 Task: Create a climate change business presentation template. climate change problem set.
Action: Mouse moved to (546, 239)
Screenshot: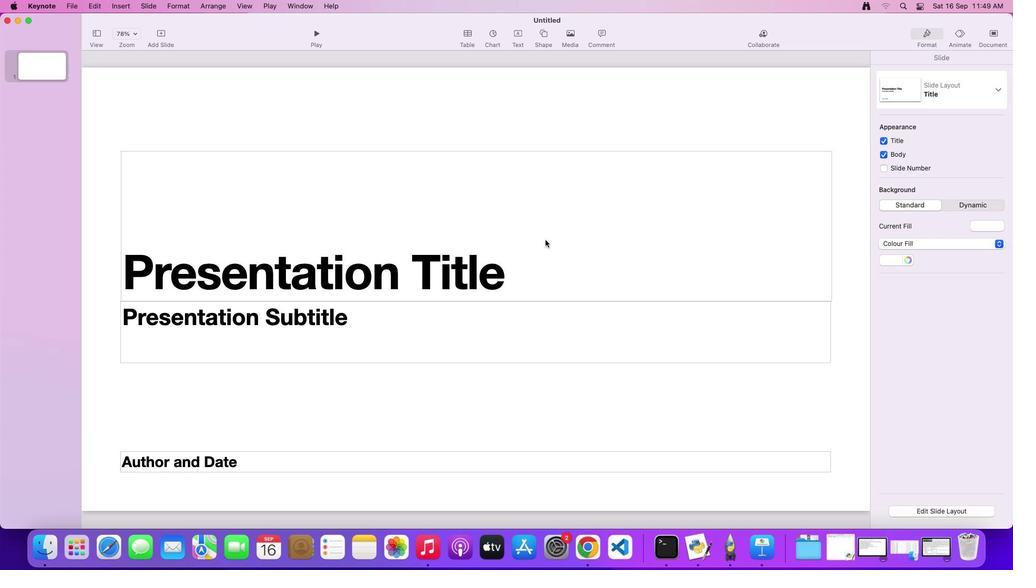 
Action: Mouse pressed left at (546, 239)
Screenshot: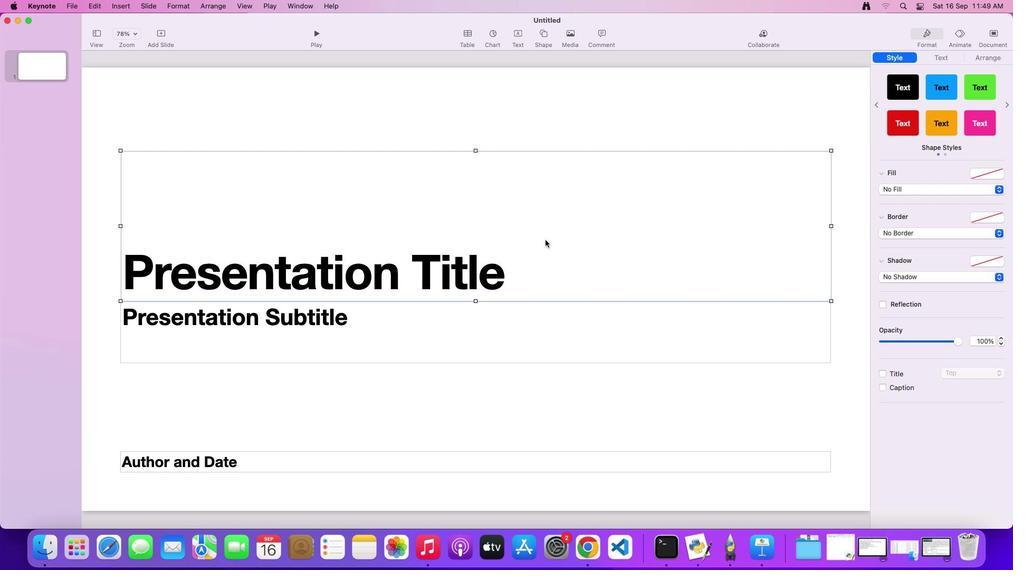 
Action: Key pressed Key.delete
Screenshot: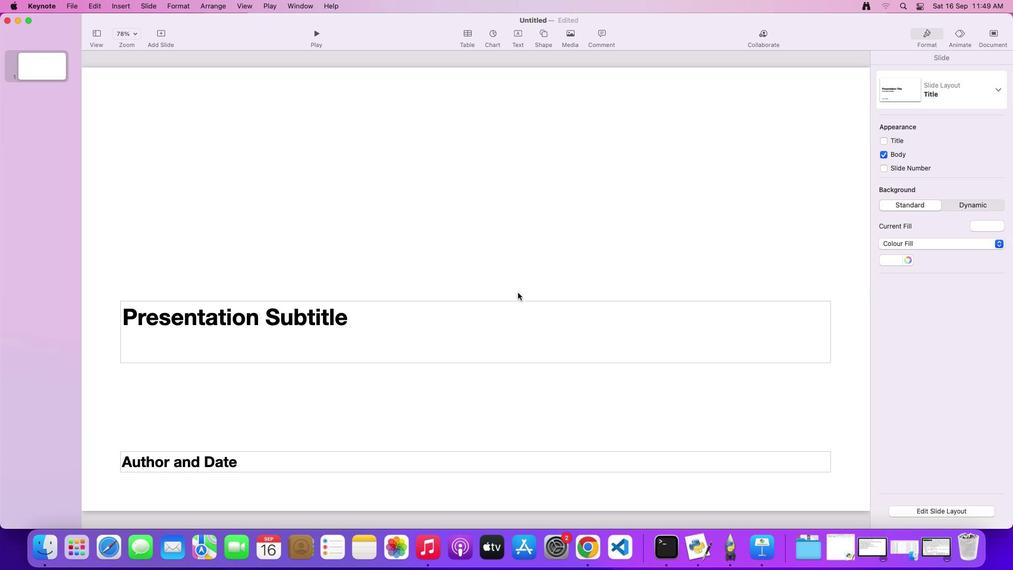 
Action: Mouse moved to (510, 335)
Screenshot: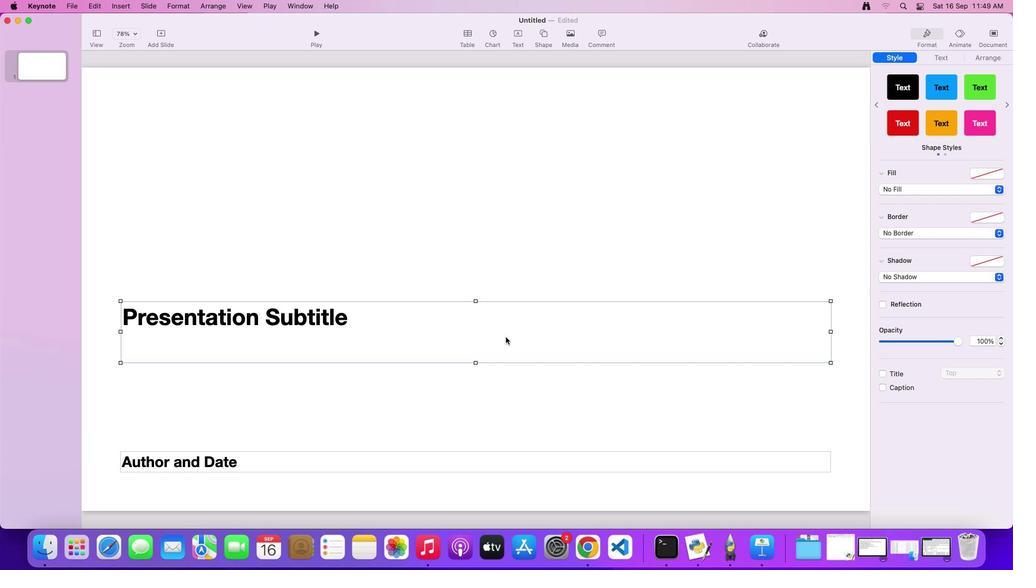 
Action: Mouse pressed left at (510, 335)
Screenshot: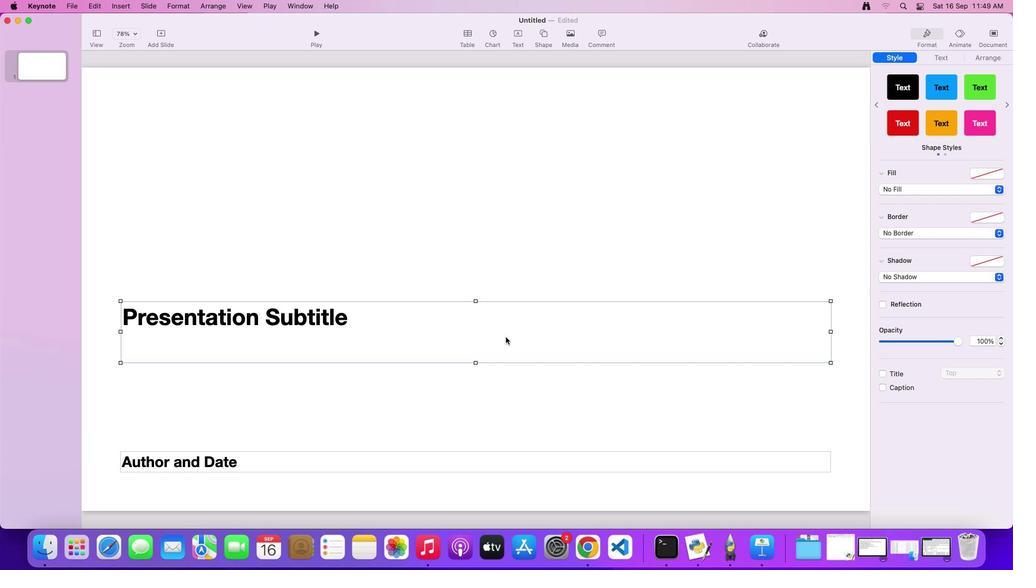 
Action: Mouse moved to (508, 335)
Screenshot: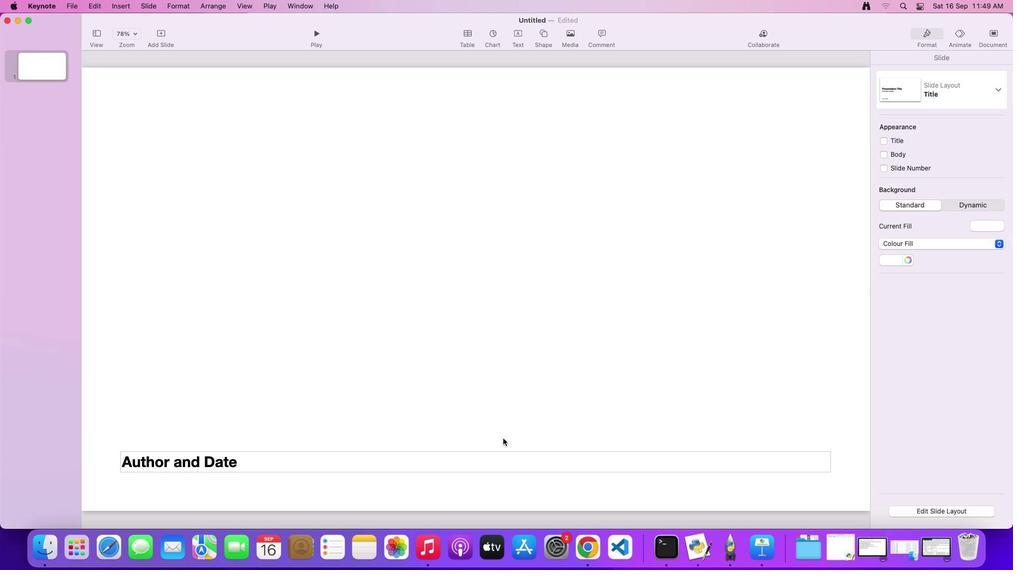 
Action: Key pressed Key.delete
Screenshot: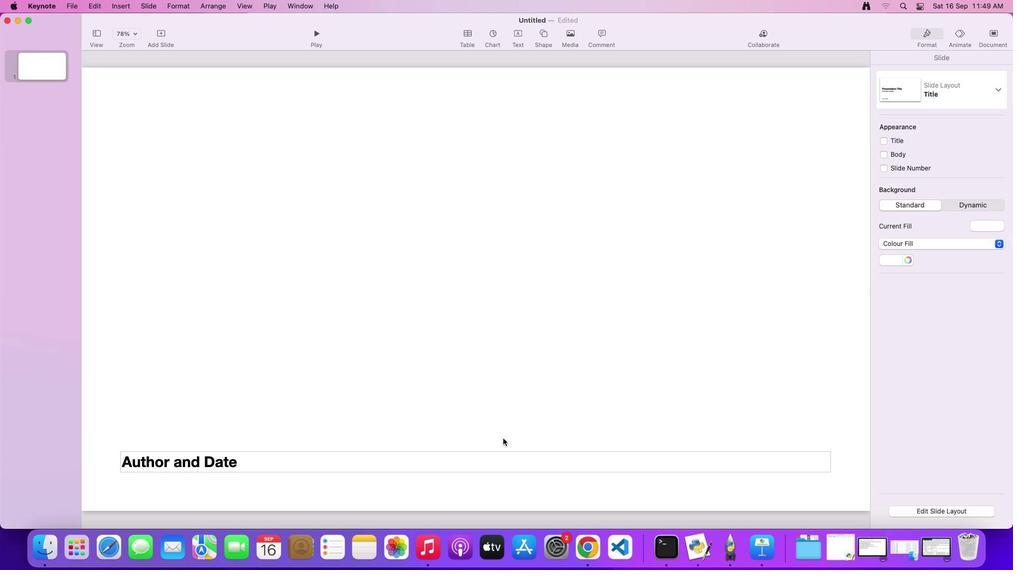 
Action: Mouse moved to (505, 465)
Screenshot: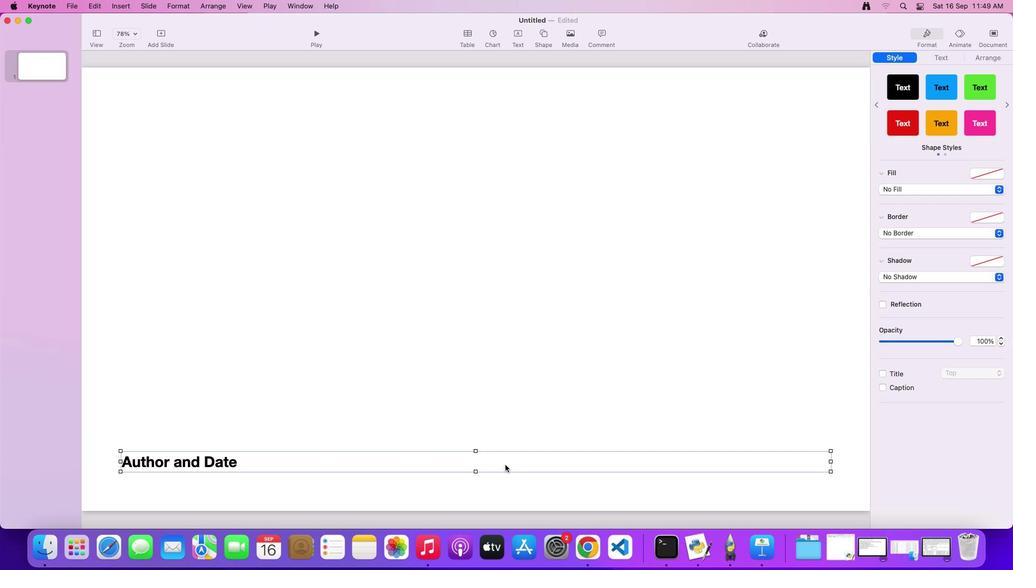
Action: Mouse pressed left at (505, 465)
Screenshot: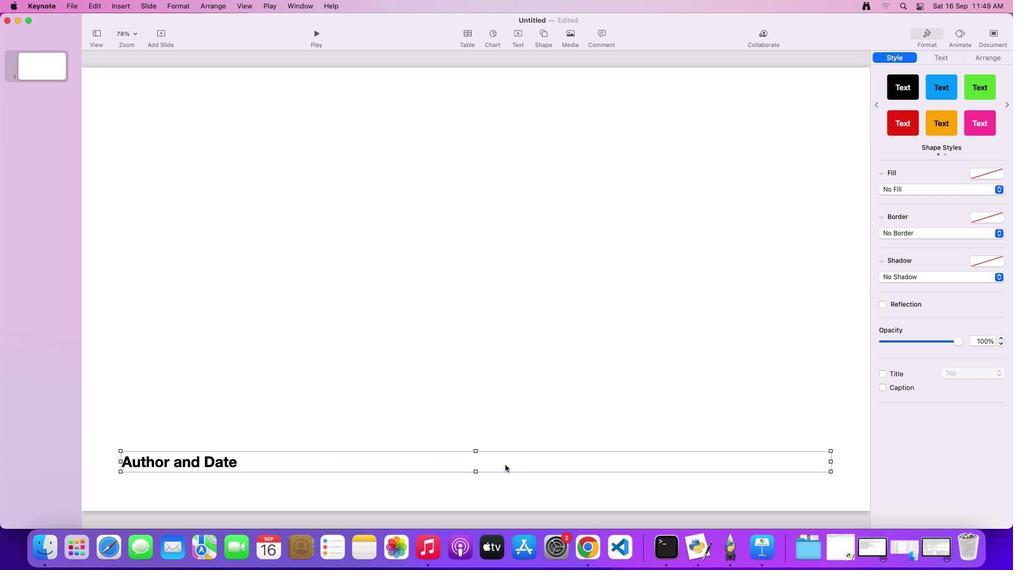 
Action: Key pressed Key.delete
Screenshot: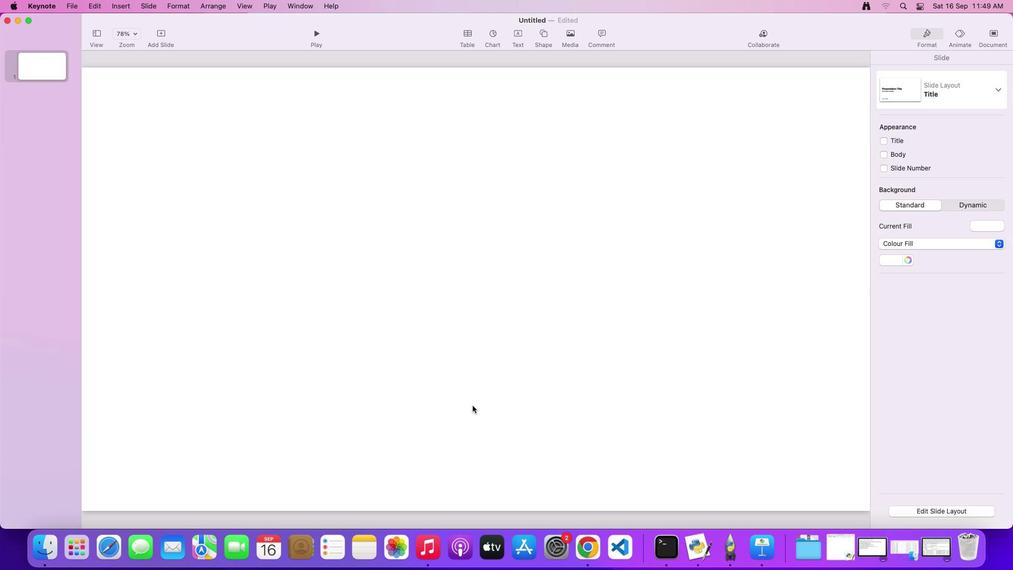 
Action: Mouse moved to (439, 346)
Screenshot: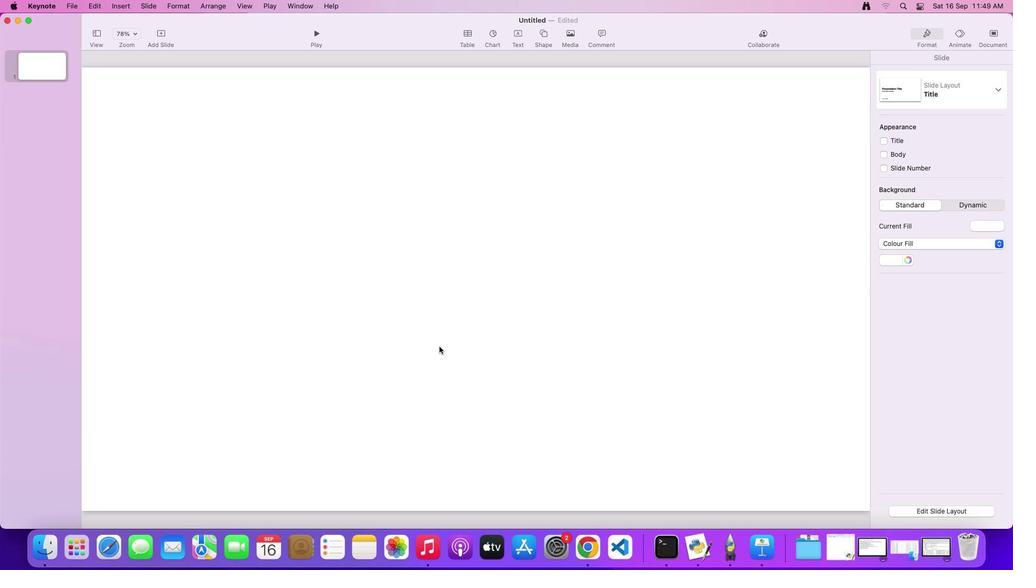 
Action: Mouse pressed left at (439, 346)
Screenshot: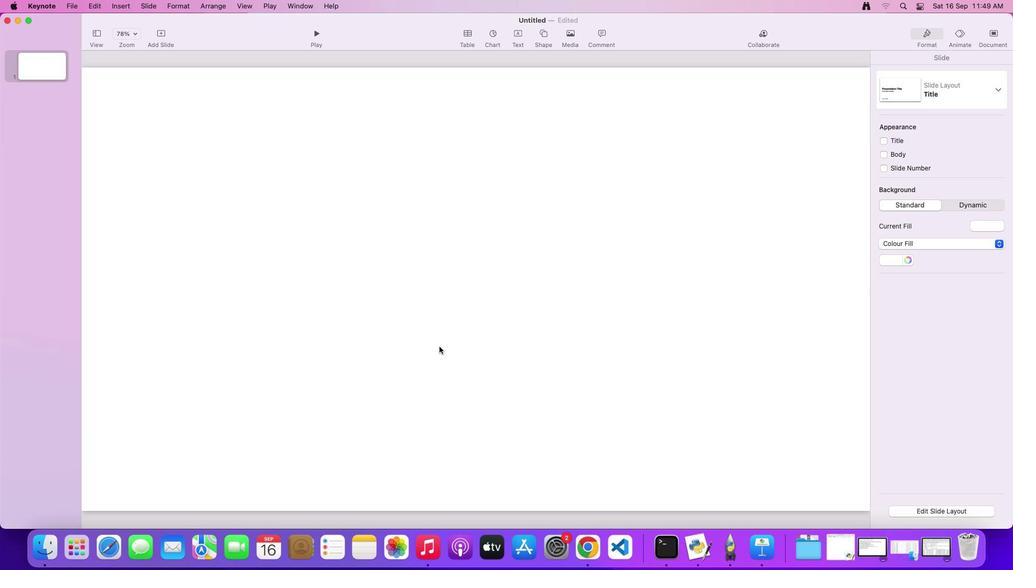 
Action: Mouse moved to (438, 224)
Screenshot: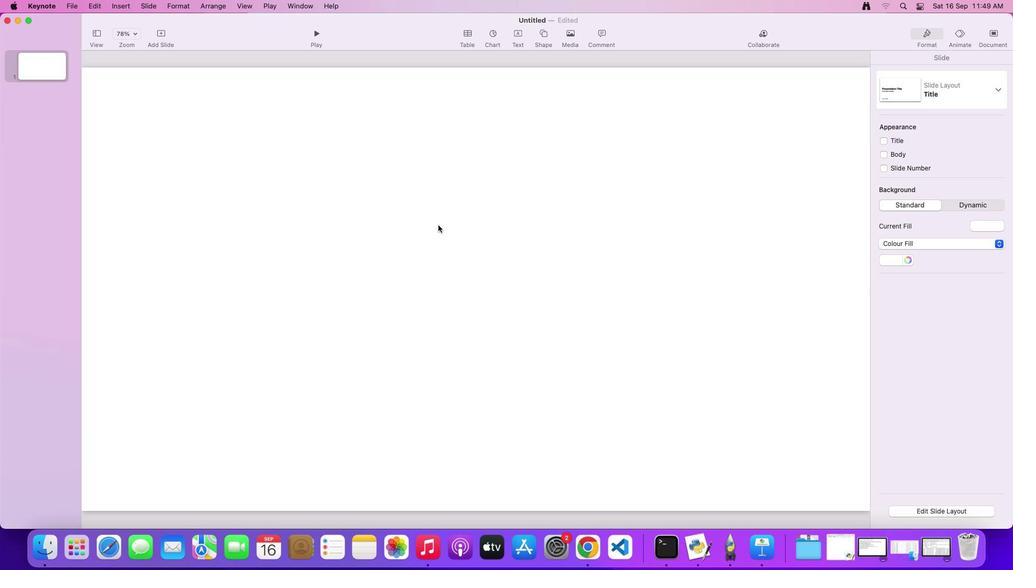 
Action: Mouse pressed left at (438, 224)
Screenshot: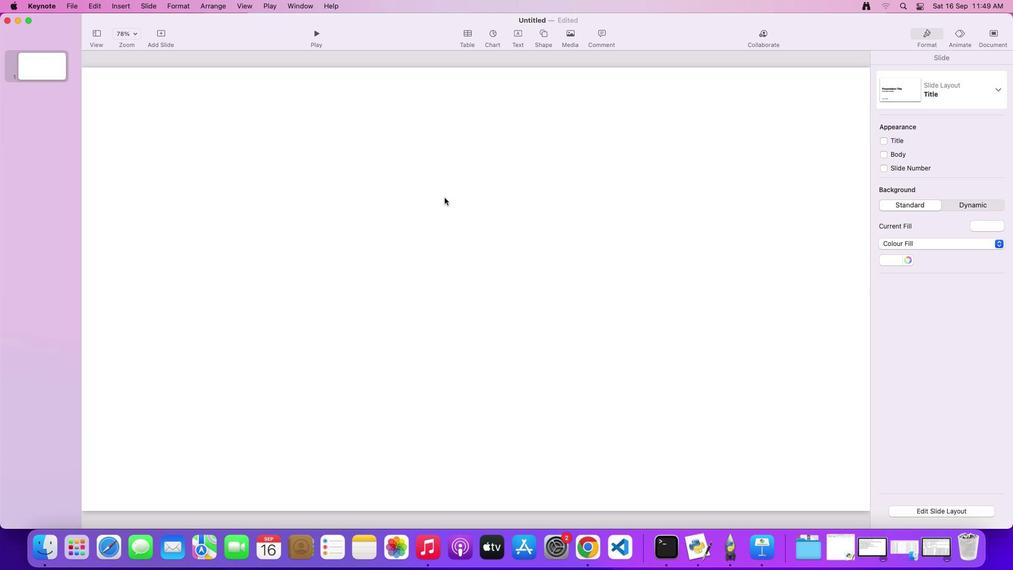 
Action: Mouse moved to (544, 34)
Screenshot: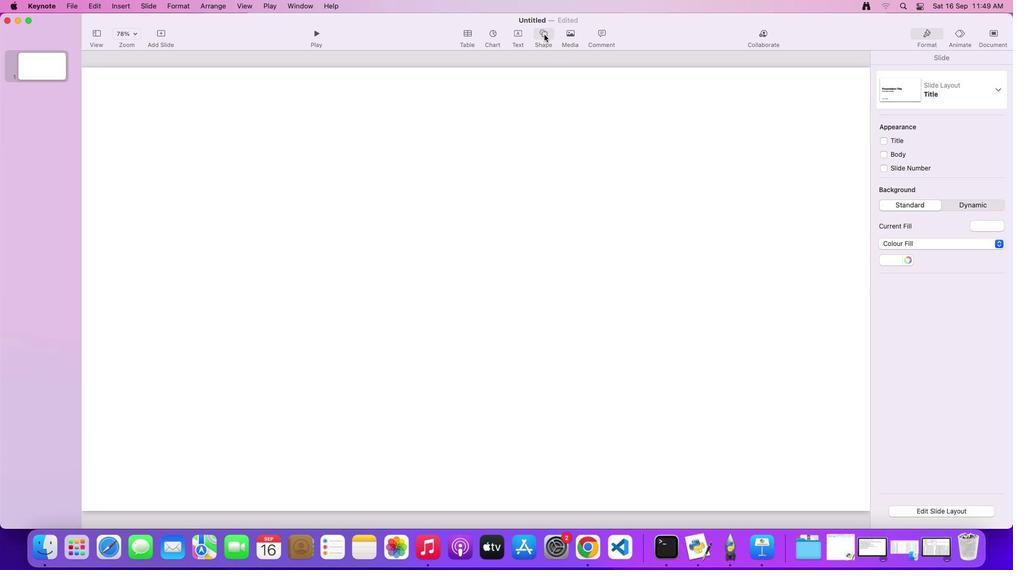 
Action: Mouse pressed left at (544, 34)
Screenshot: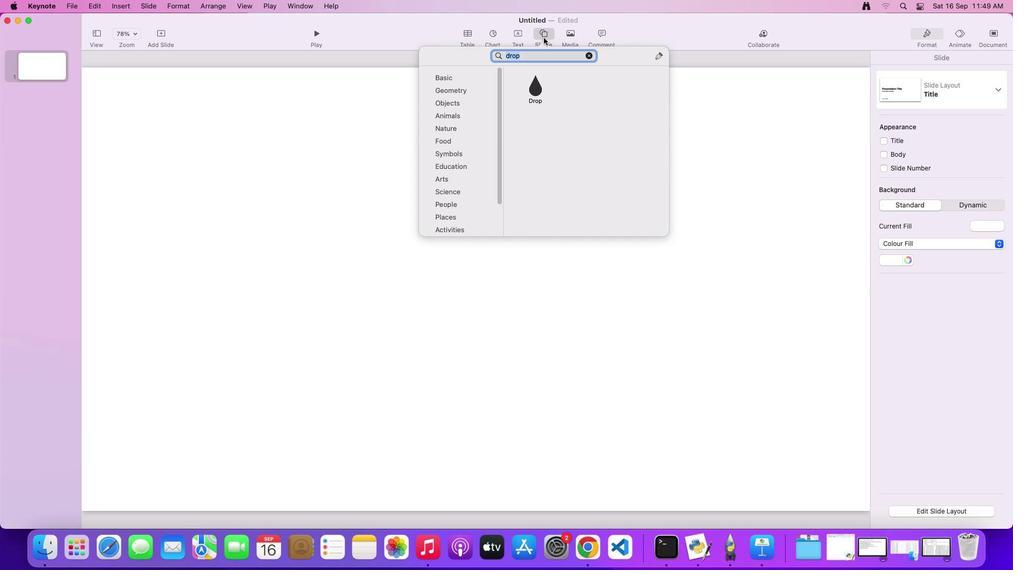 
Action: Mouse moved to (443, 79)
Screenshot: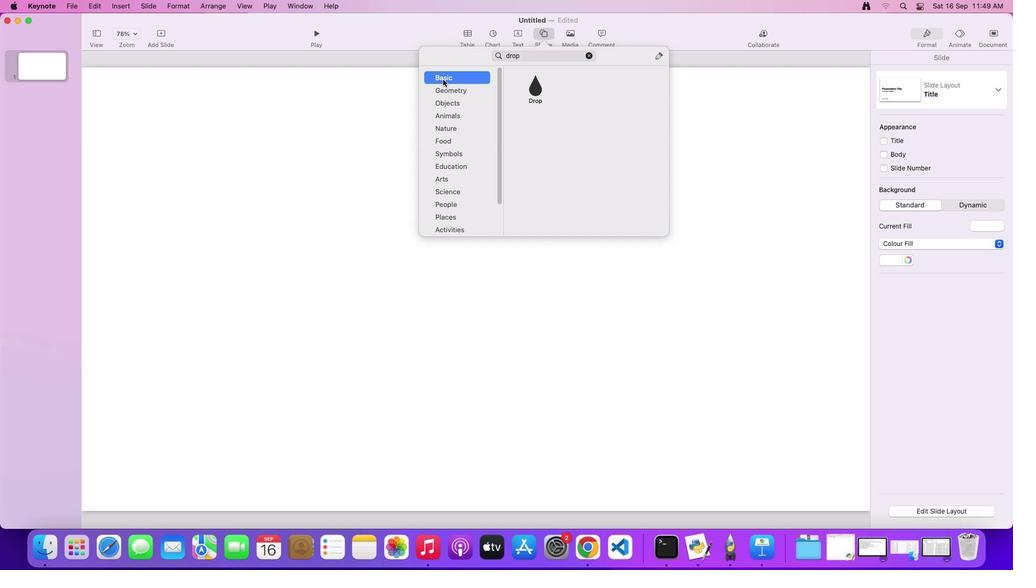 
Action: Mouse pressed left at (443, 79)
Screenshot: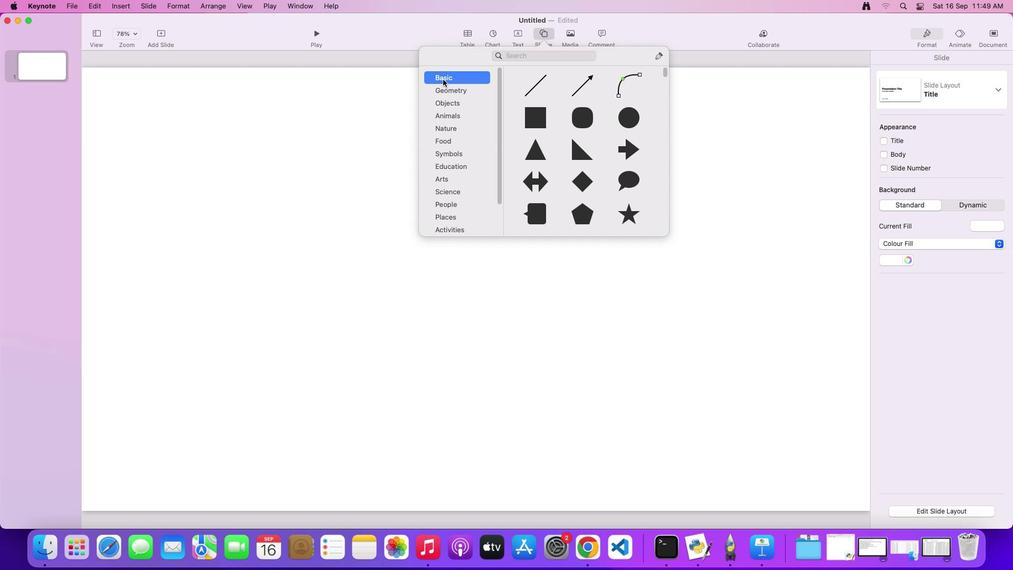 
Action: Mouse moved to (527, 119)
Screenshot: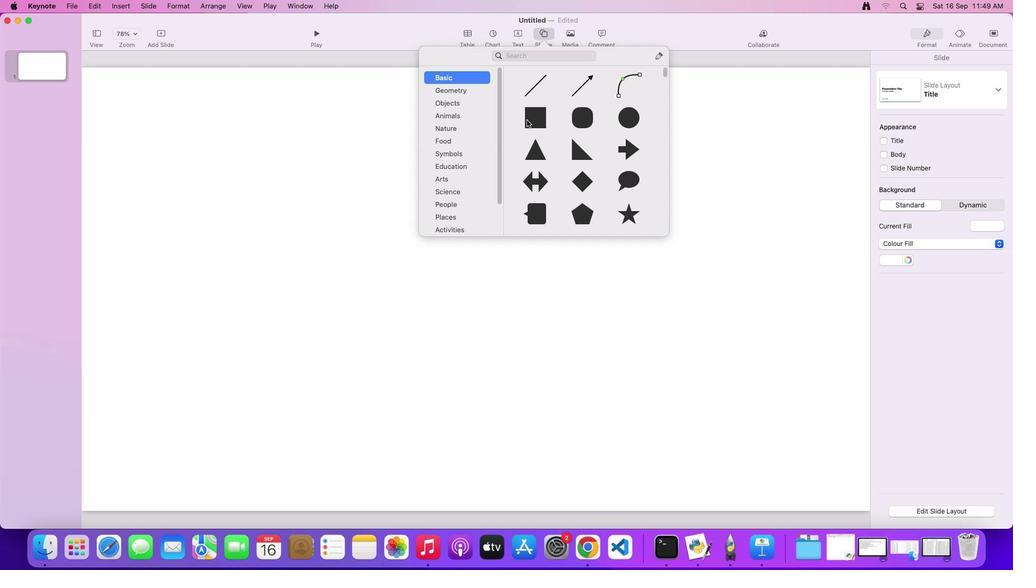 
Action: Mouse pressed left at (527, 119)
Screenshot: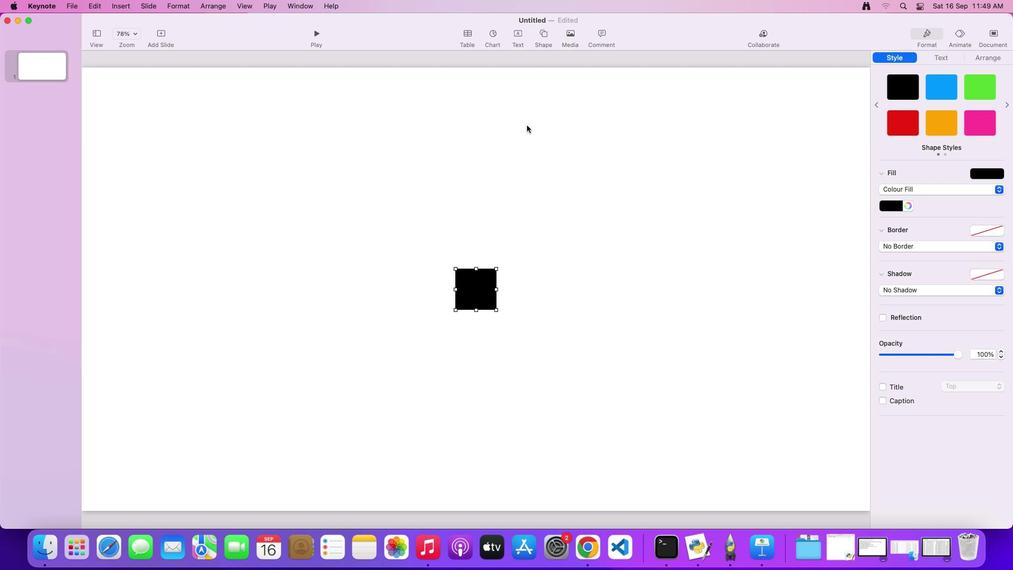
Action: Mouse moved to (496, 268)
Screenshot: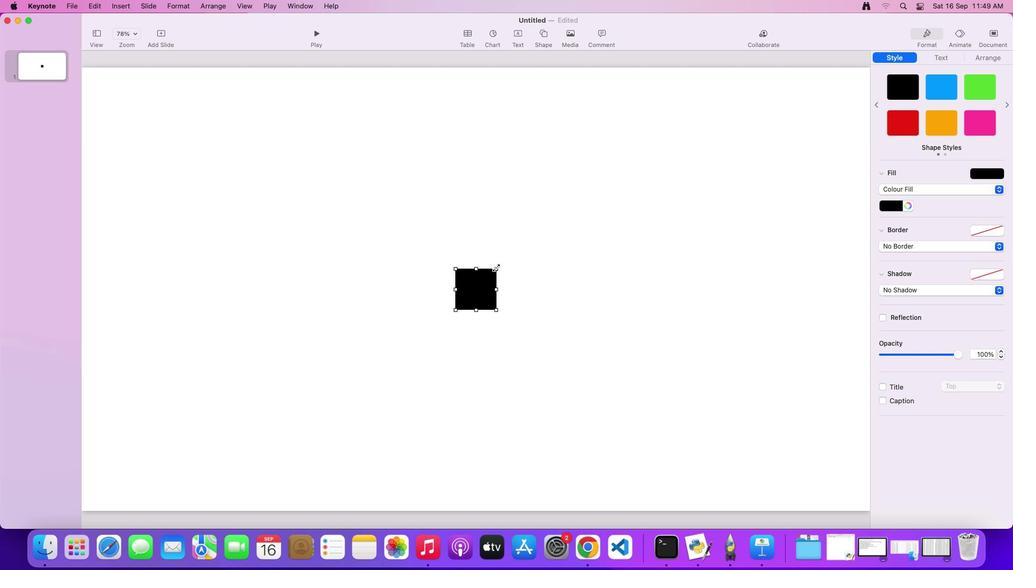 
Action: Mouse pressed left at (496, 268)
Screenshot: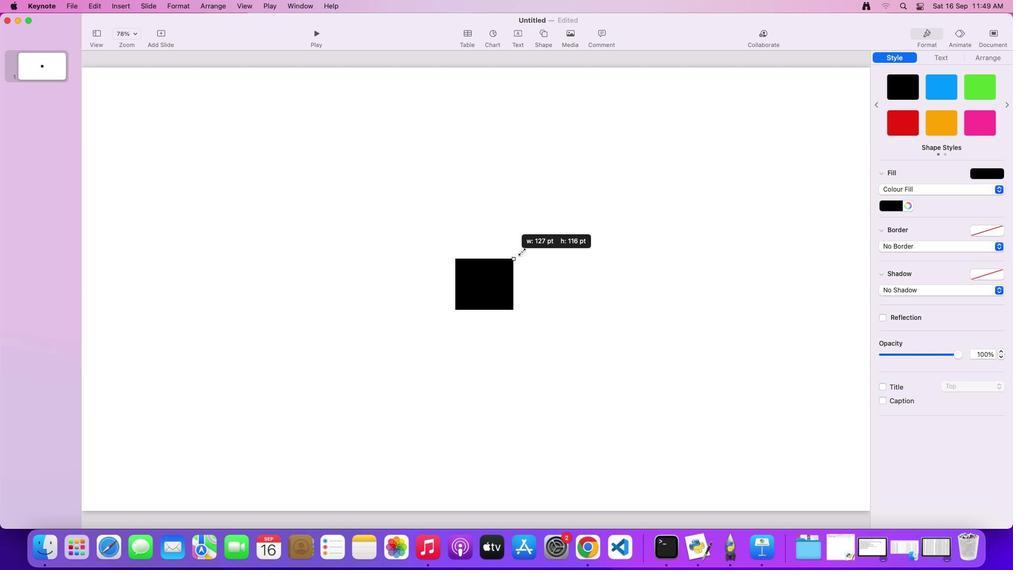 
Action: Mouse moved to (625, 163)
Screenshot: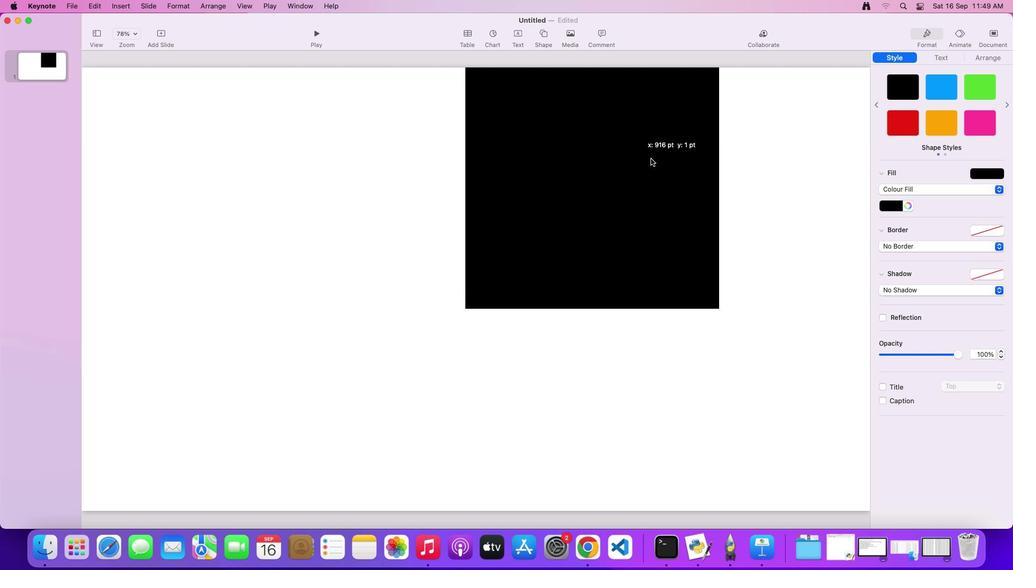 
Action: Mouse pressed left at (625, 163)
Screenshot: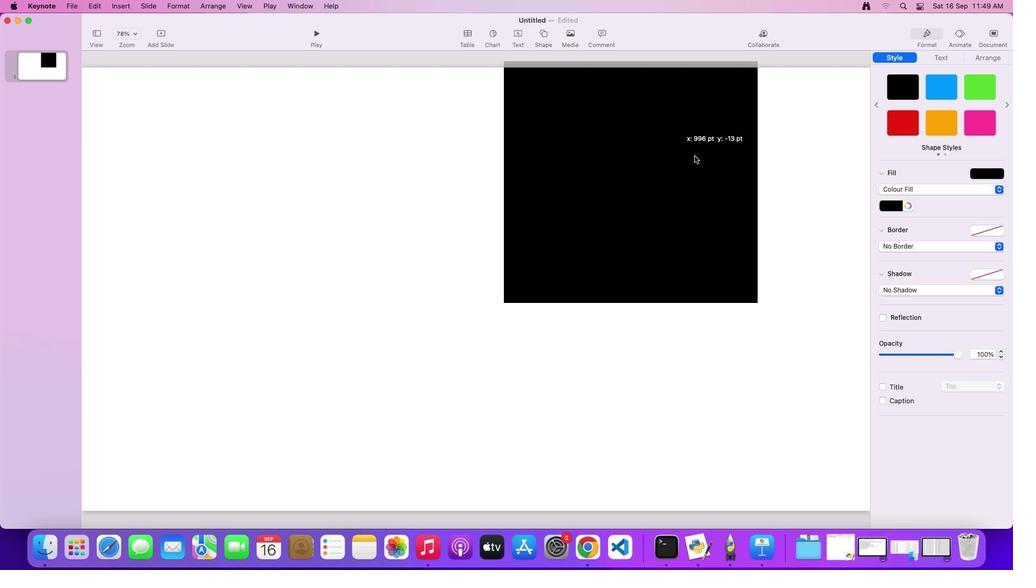 
Action: Mouse moved to (785, 166)
Screenshot: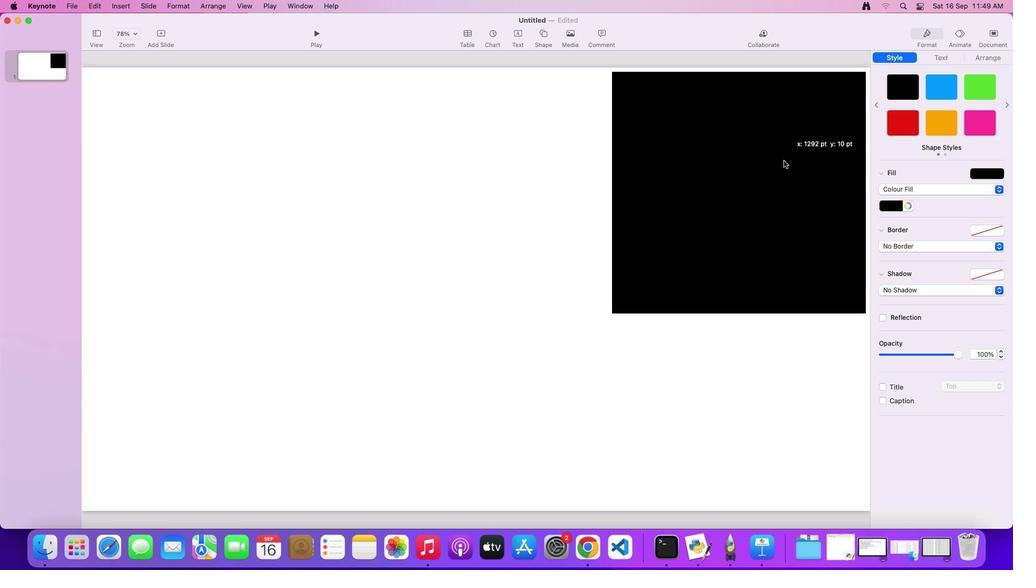 
Action: Mouse pressed left at (785, 166)
Screenshot: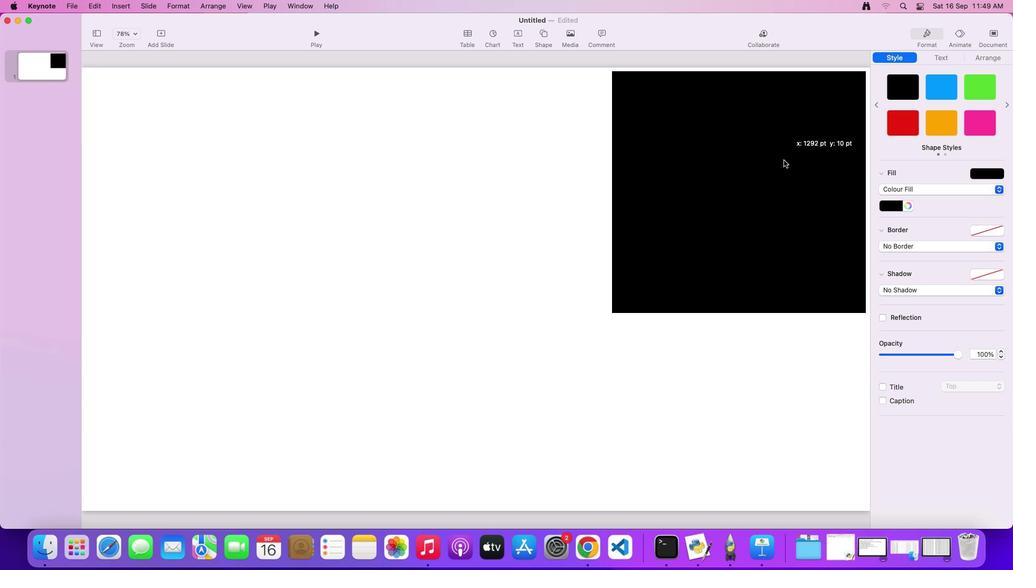 
Action: Mouse moved to (616, 67)
Screenshot: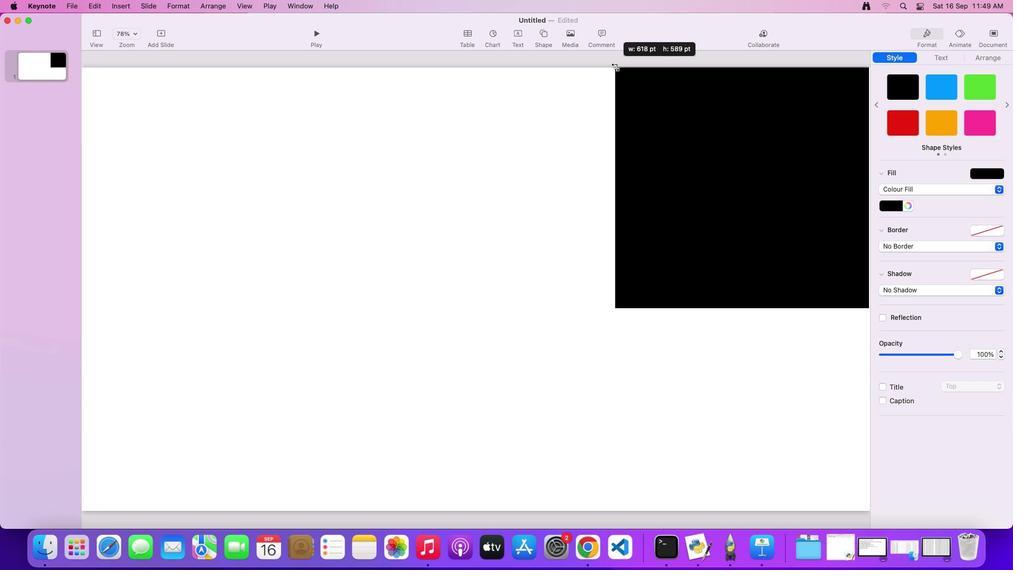 
Action: Mouse pressed left at (616, 67)
Screenshot: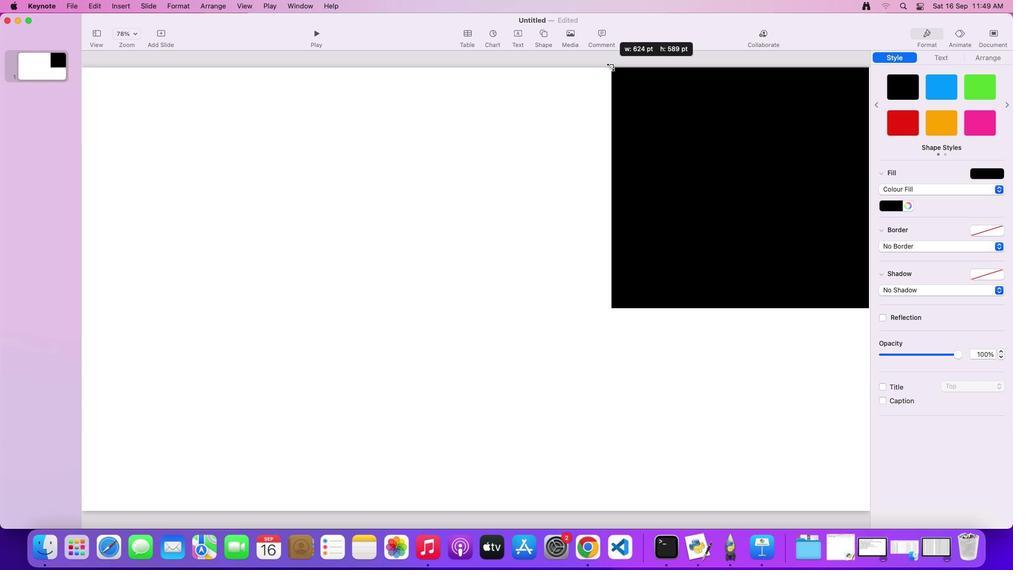 
Action: Mouse moved to (676, 308)
Screenshot: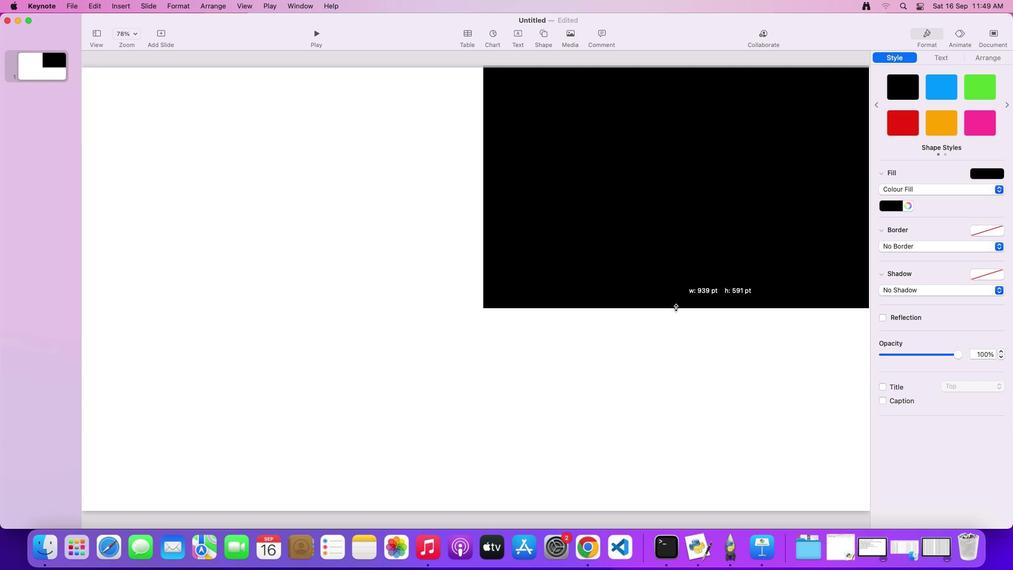 
Action: Mouse pressed left at (676, 308)
Screenshot: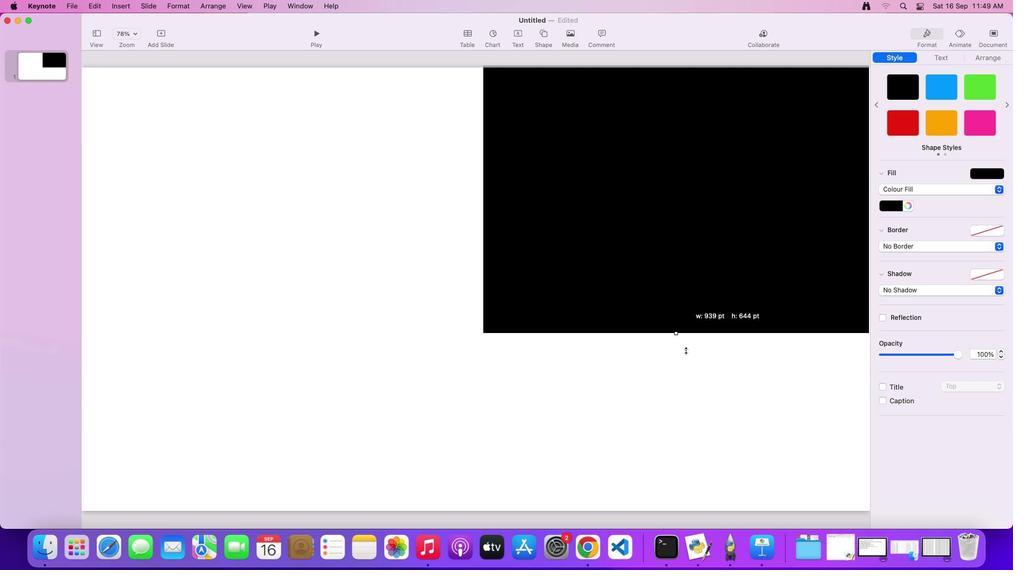
Action: Mouse moved to (676, 62)
Screenshot: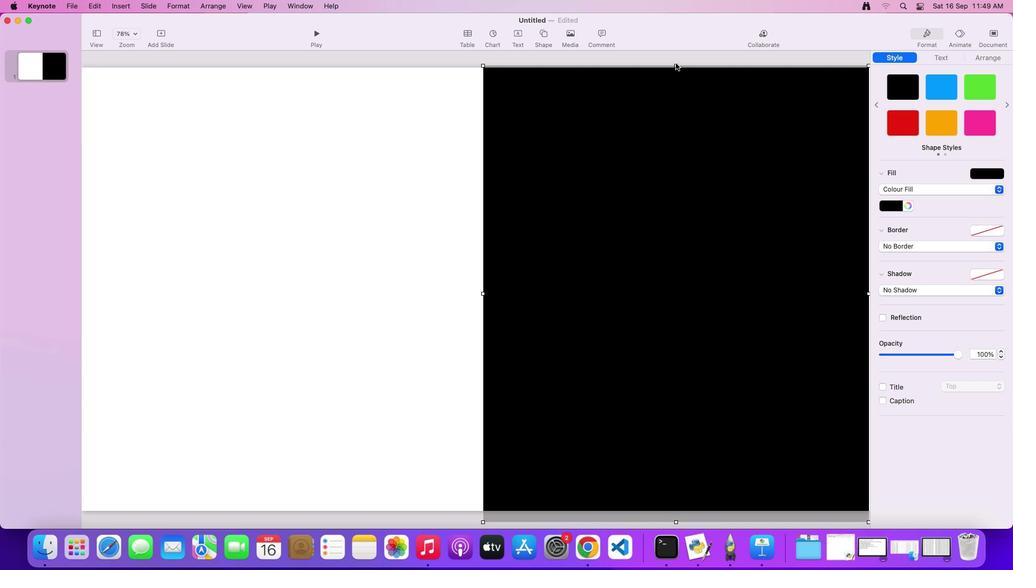 
Action: Mouse pressed left at (676, 62)
Screenshot: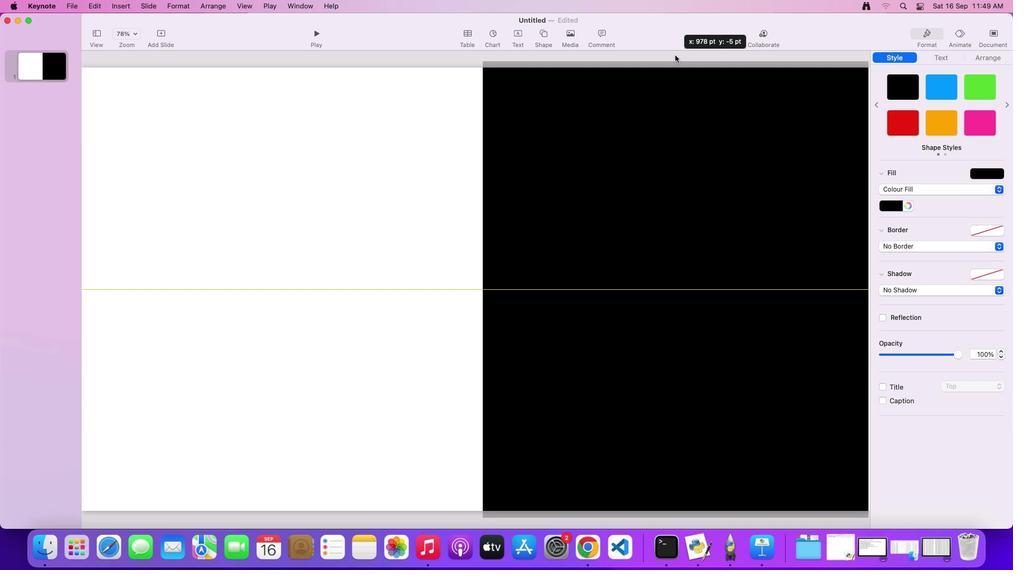 
Action: Mouse moved to (690, 174)
Screenshot: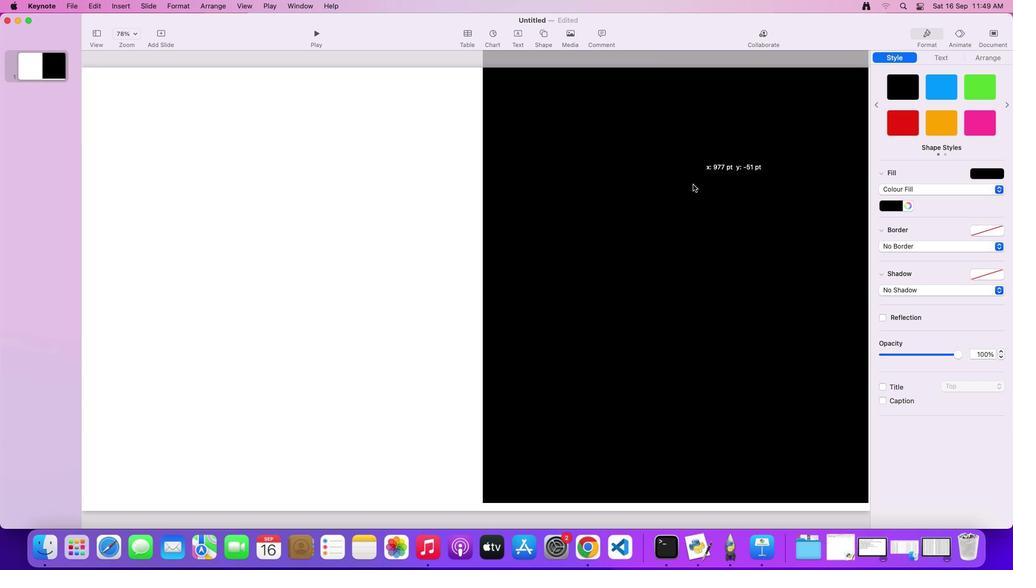 
Action: Mouse pressed left at (690, 174)
Screenshot: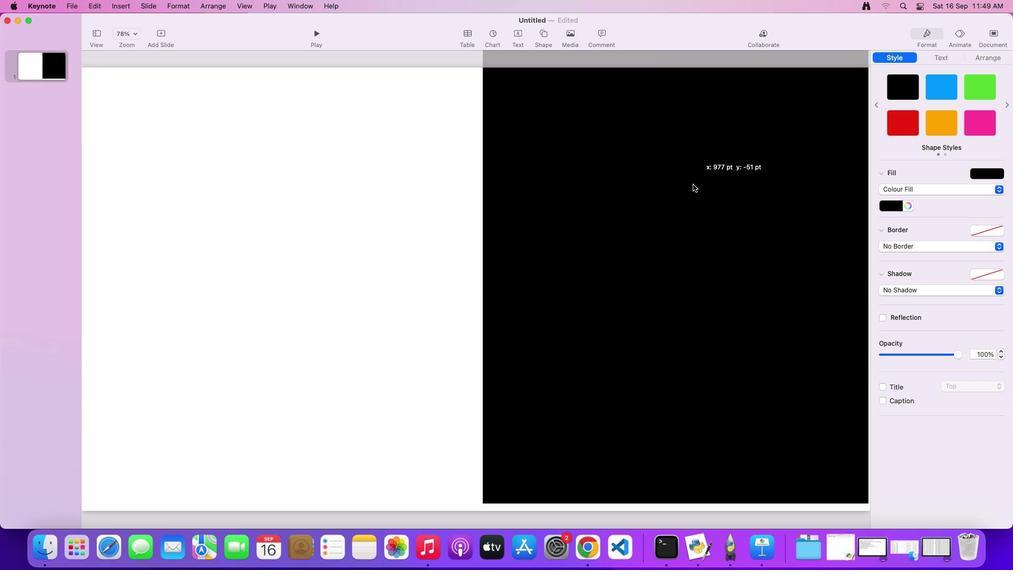 
Action: Mouse moved to (675, 504)
Screenshot: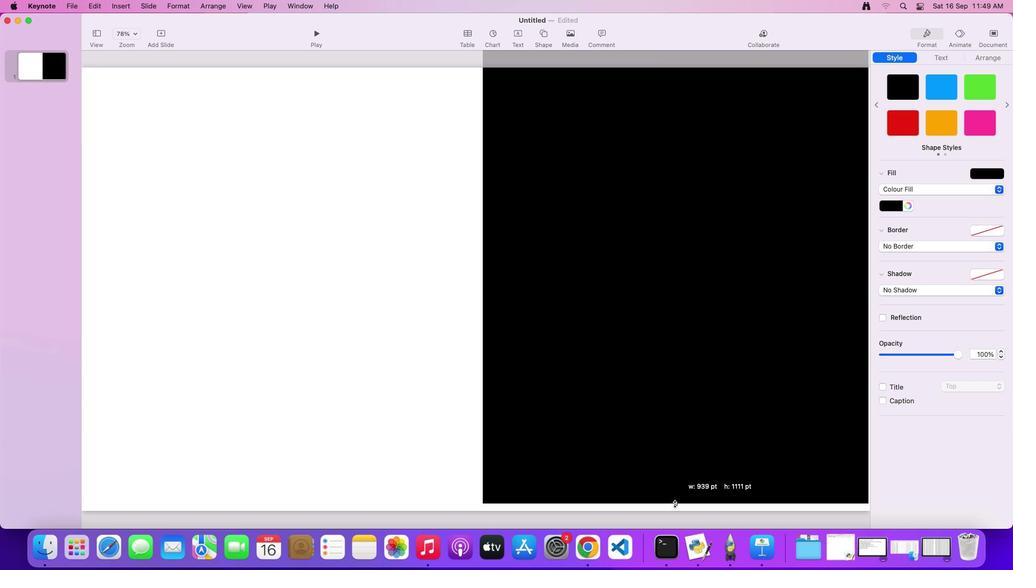 
Action: Mouse pressed left at (675, 504)
Screenshot: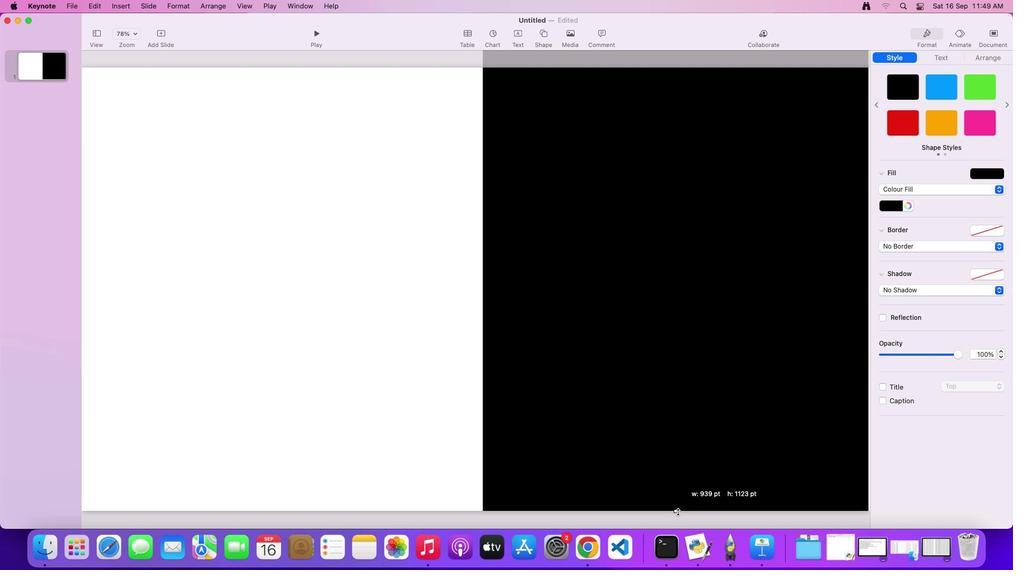 
Action: Mouse moved to (650, 414)
Screenshot: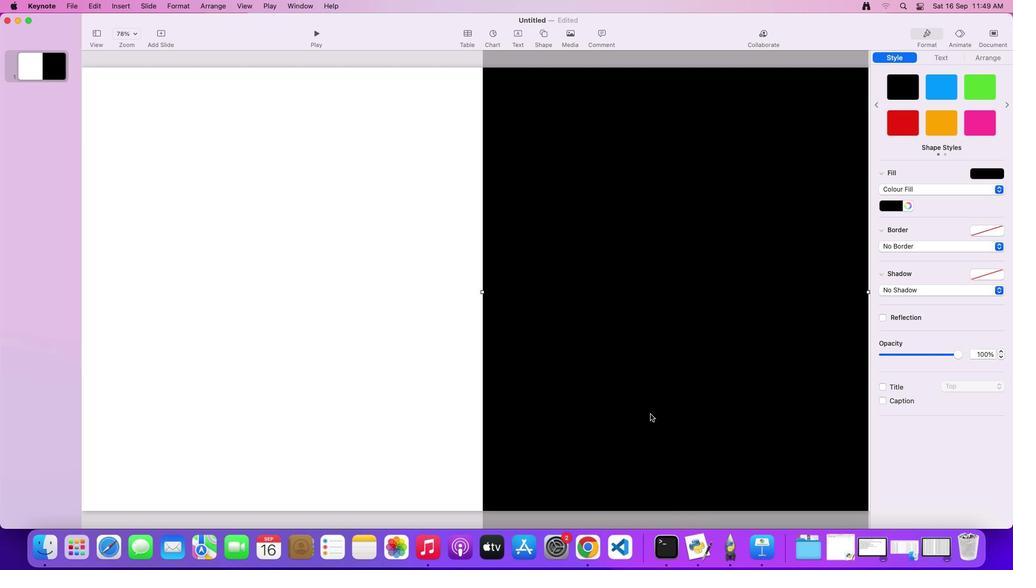 
Action: Mouse pressed left at (650, 414)
Screenshot: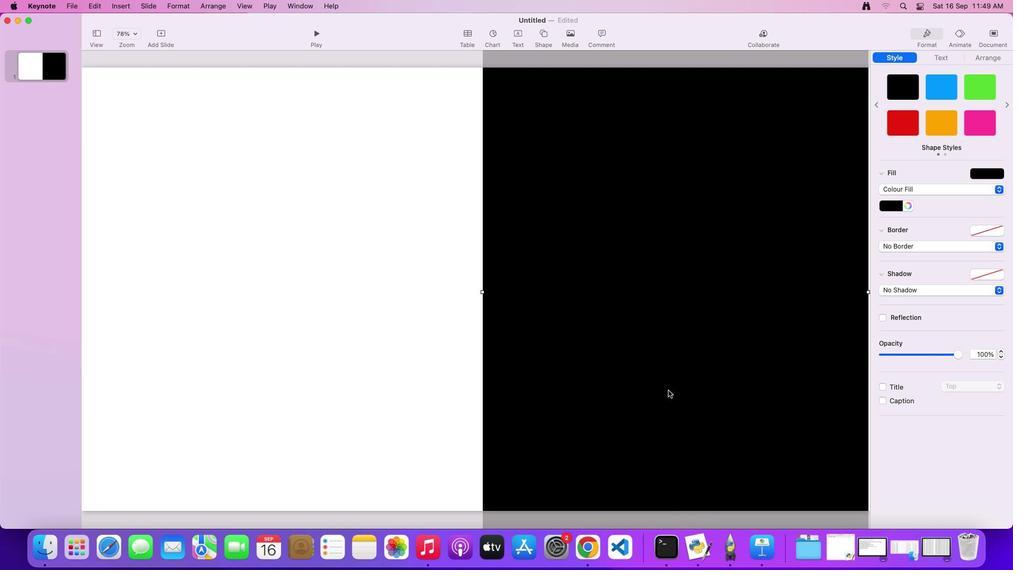 
Action: Mouse moved to (900, 205)
Screenshot: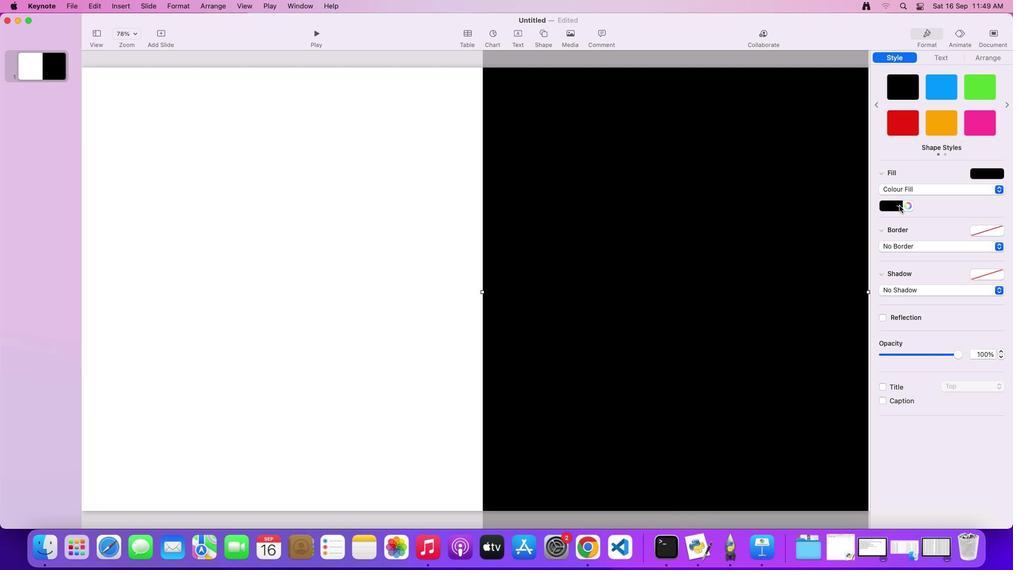 
Action: Mouse pressed left at (900, 205)
Screenshot: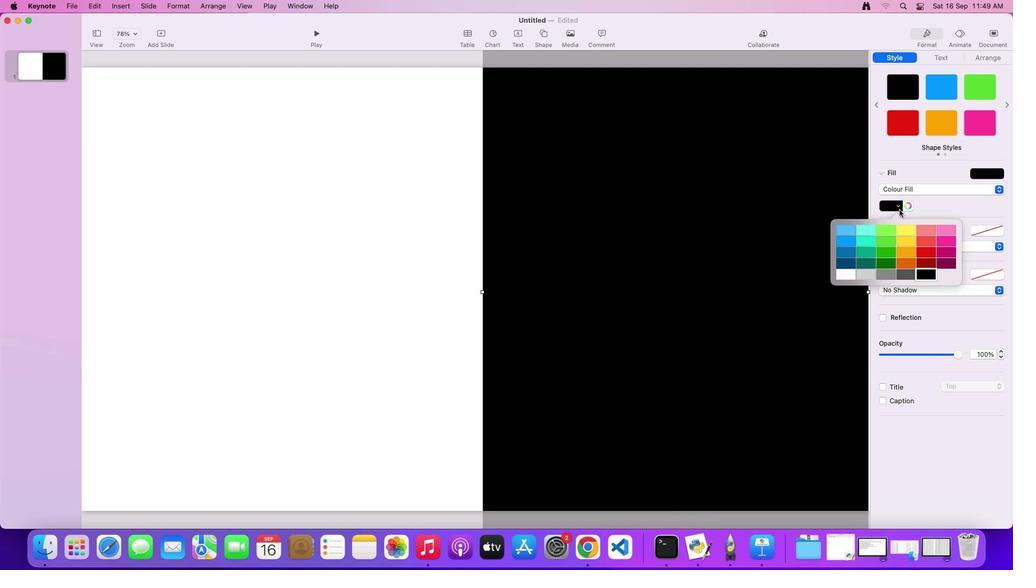 
Action: Mouse moved to (904, 273)
Screenshot: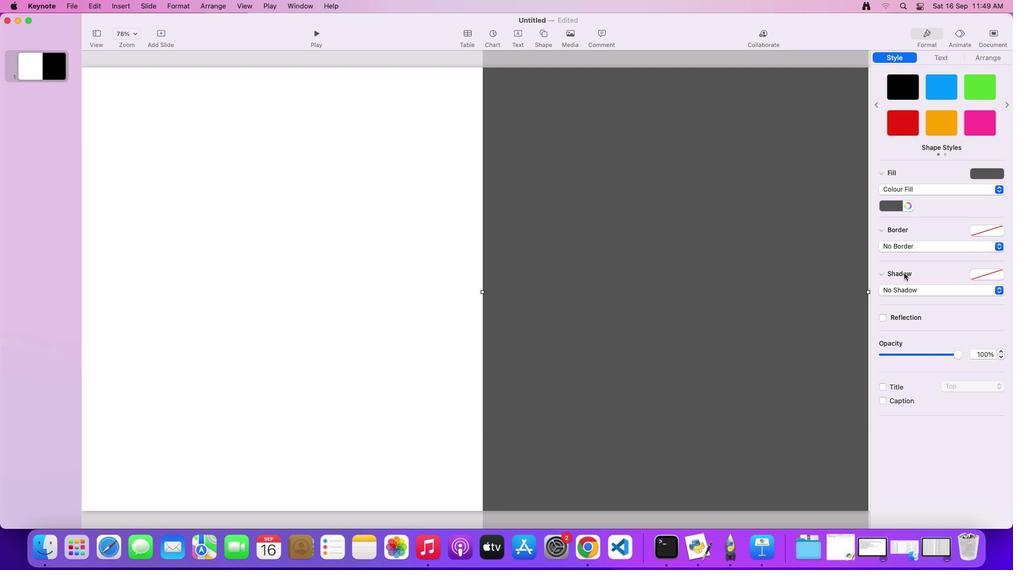
Action: Mouse pressed left at (904, 273)
Screenshot: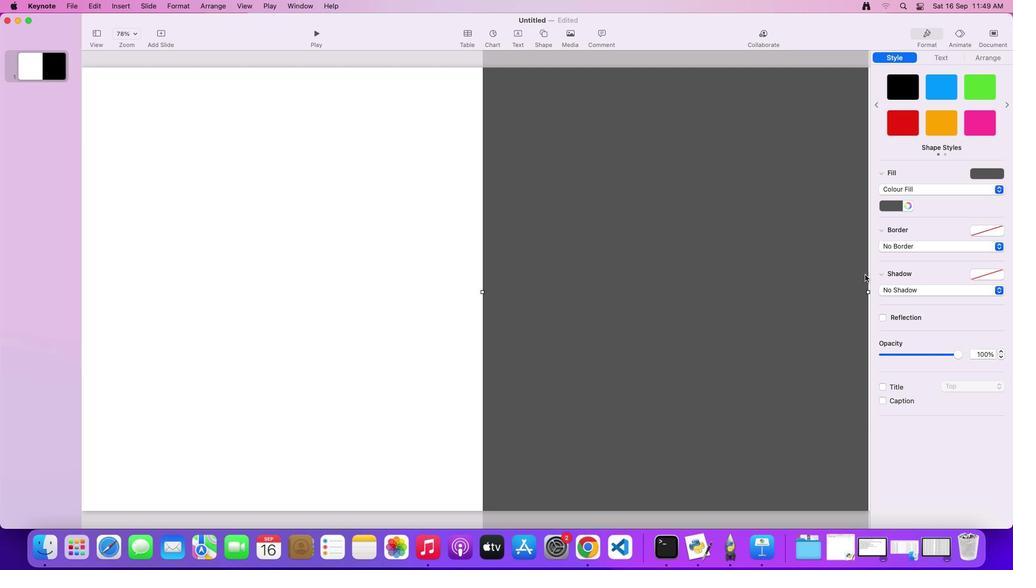 
Action: Mouse moved to (712, 245)
Screenshot: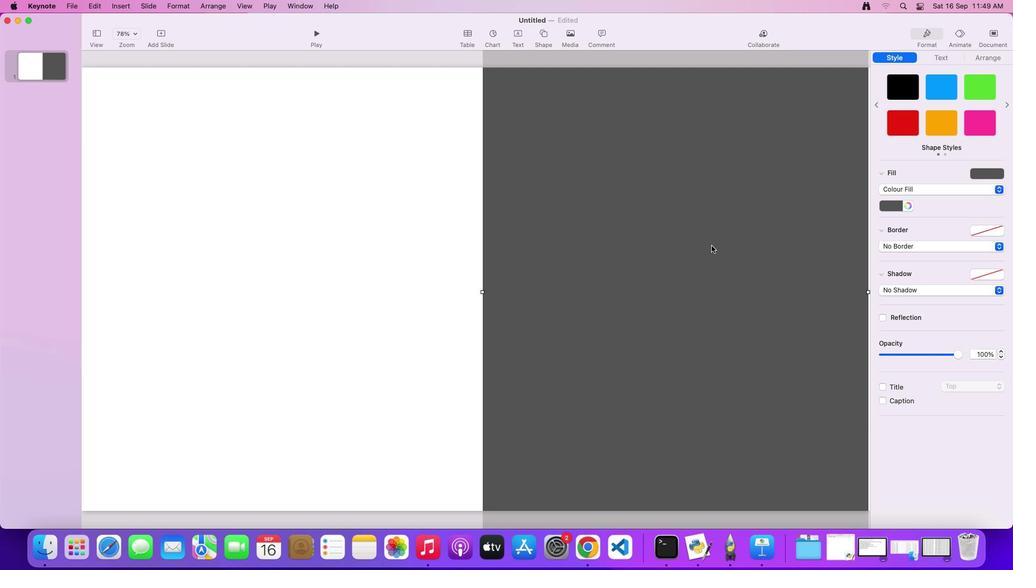 
Action: Mouse pressed left at (712, 245)
Screenshot: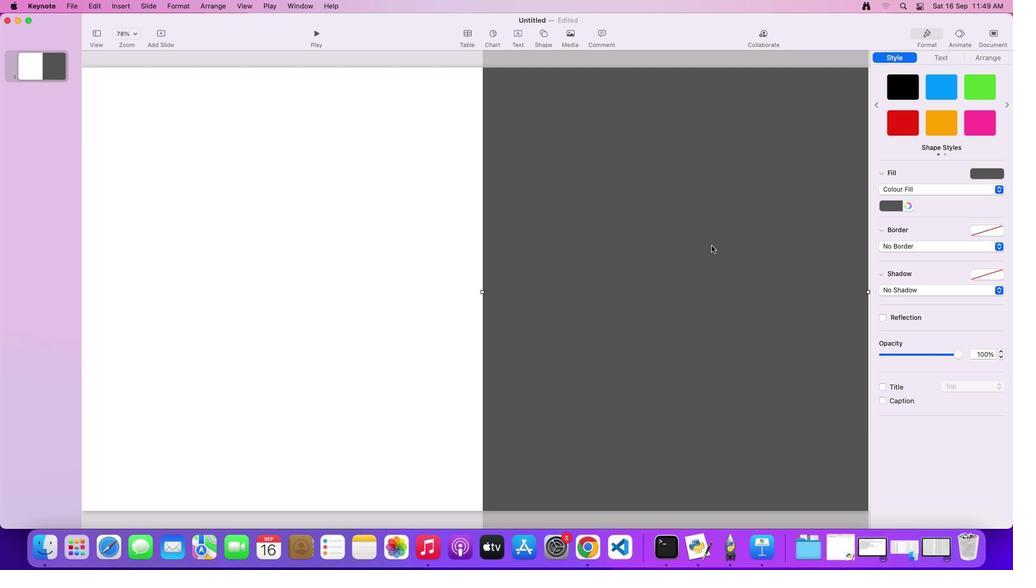
Action: Mouse moved to (546, 36)
Screenshot: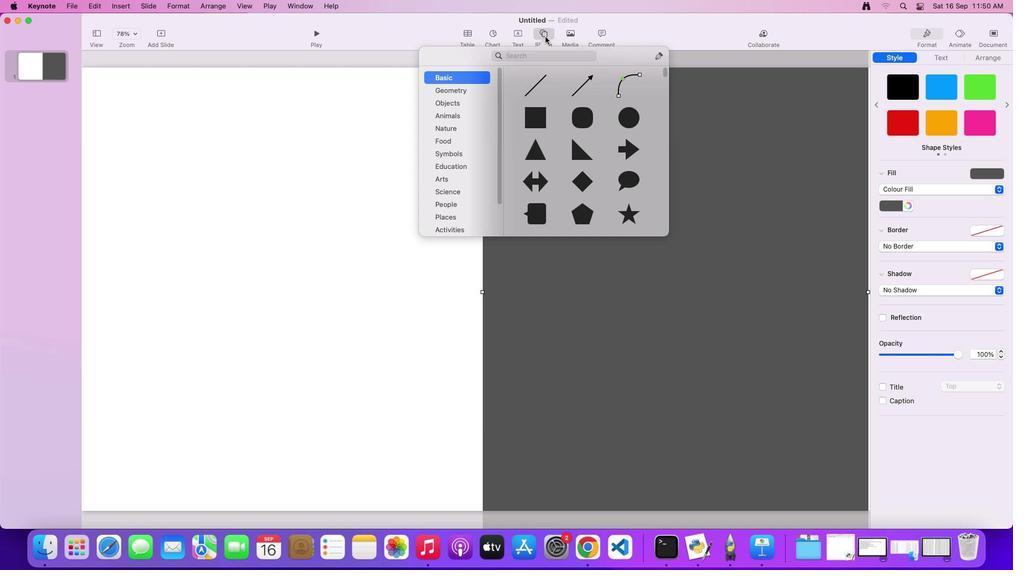 
Action: Mouse pressed left at (546, 36)
Screenshot: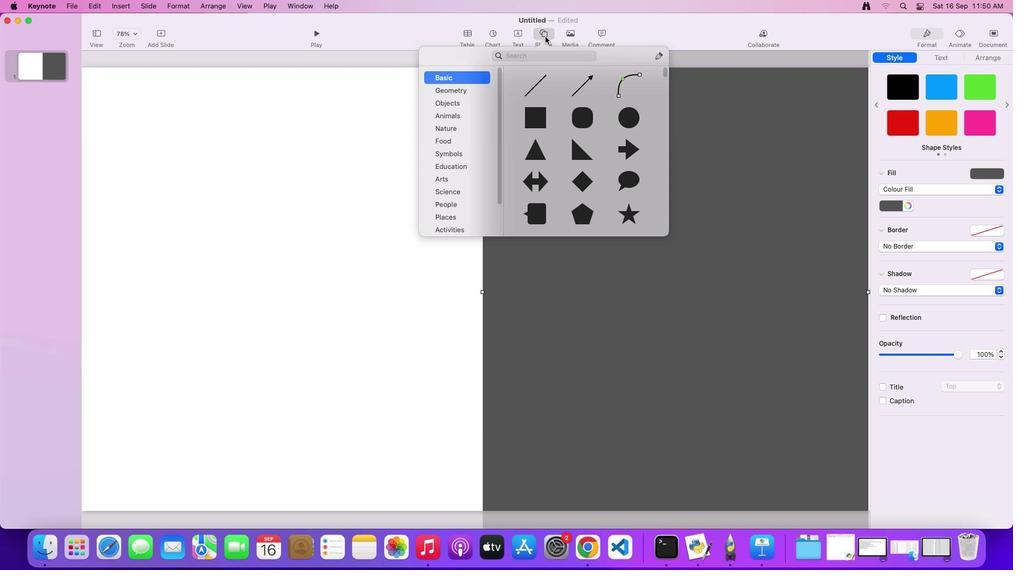 
Action: Mouse moved to (547, 59)
Screenshot: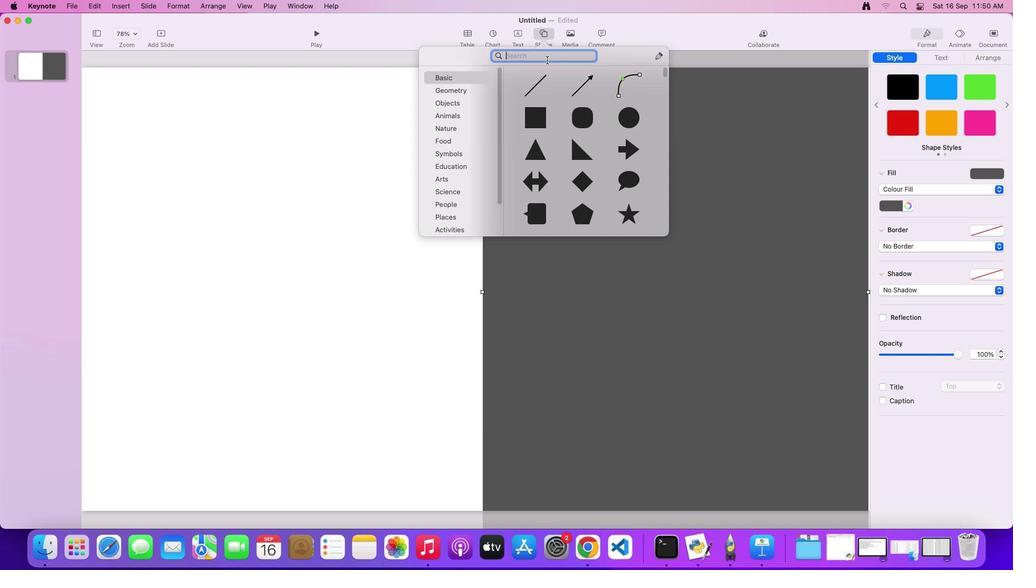 
Action: Mouse pressed left at (547, 59)
Screenshot: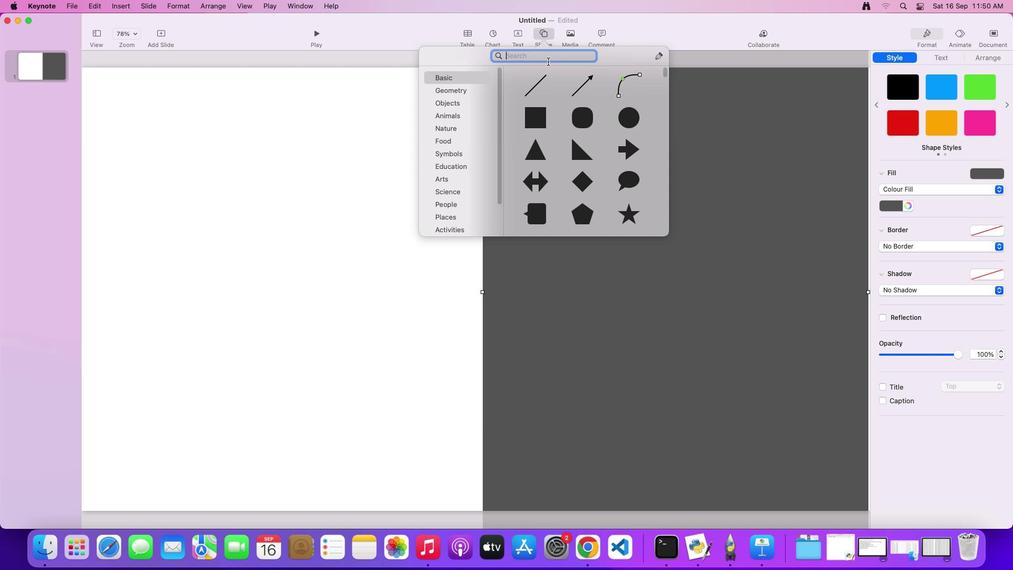 
Action: Mouse moved to (635, 155)
Screenshot: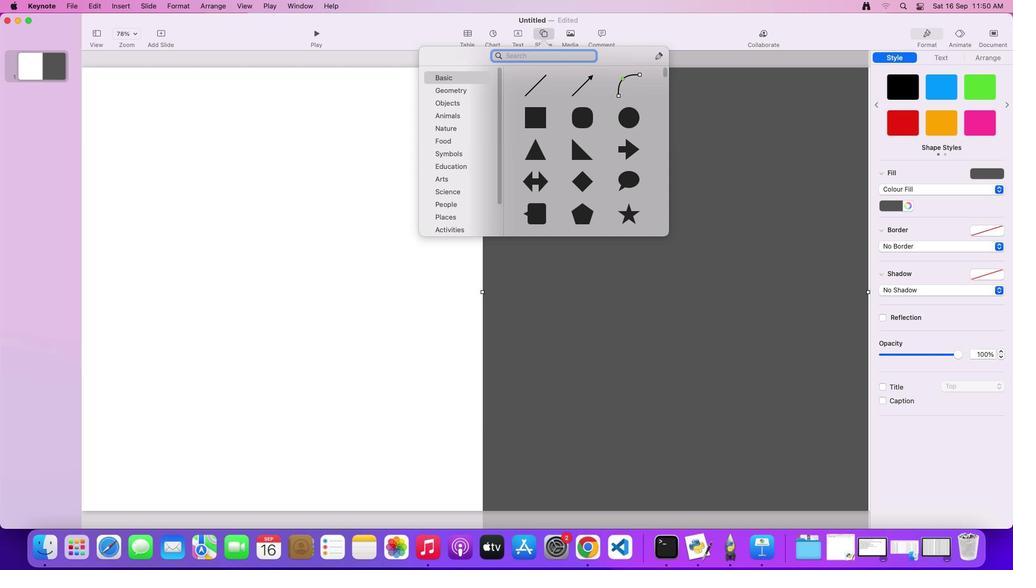 
Action: Key pressed 'C''L''O''U'
Screenshot: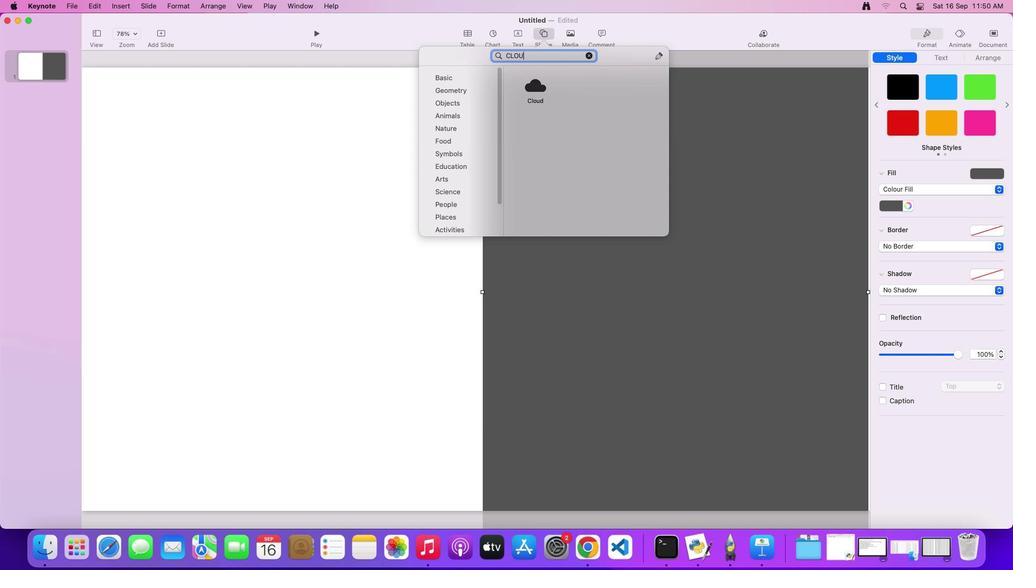 
Action: Mouse moved to (542, 91)
Screenshot: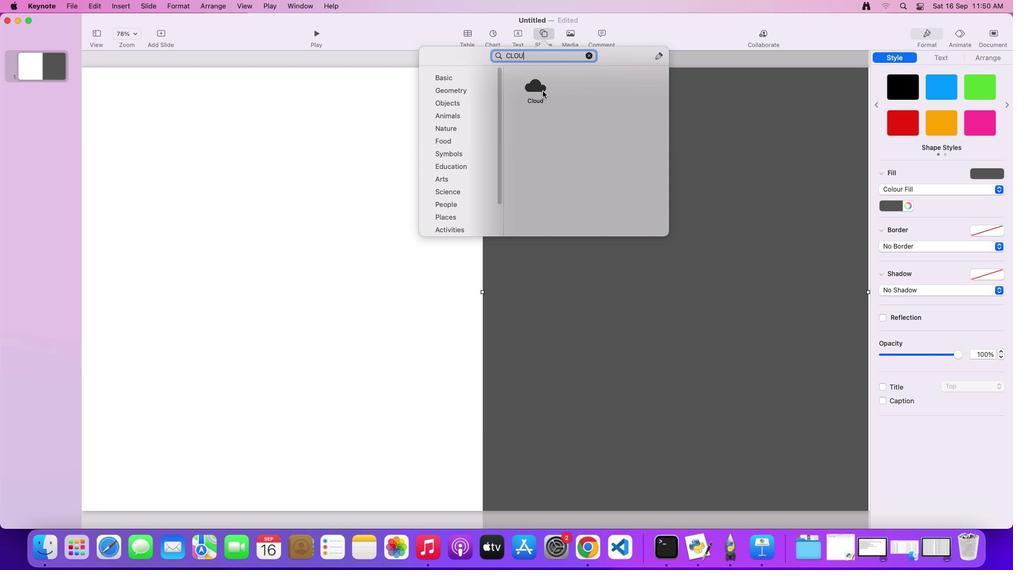 
Action: Mouse pressed left at (542, 91)
Screenshot: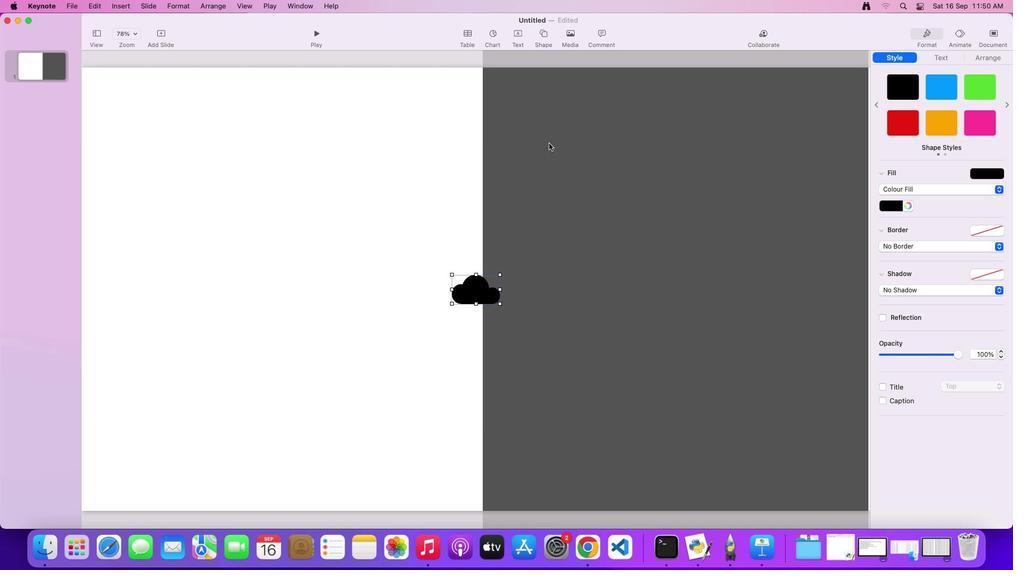 
Action: Mouse moved to (479, 293)
Screenshot: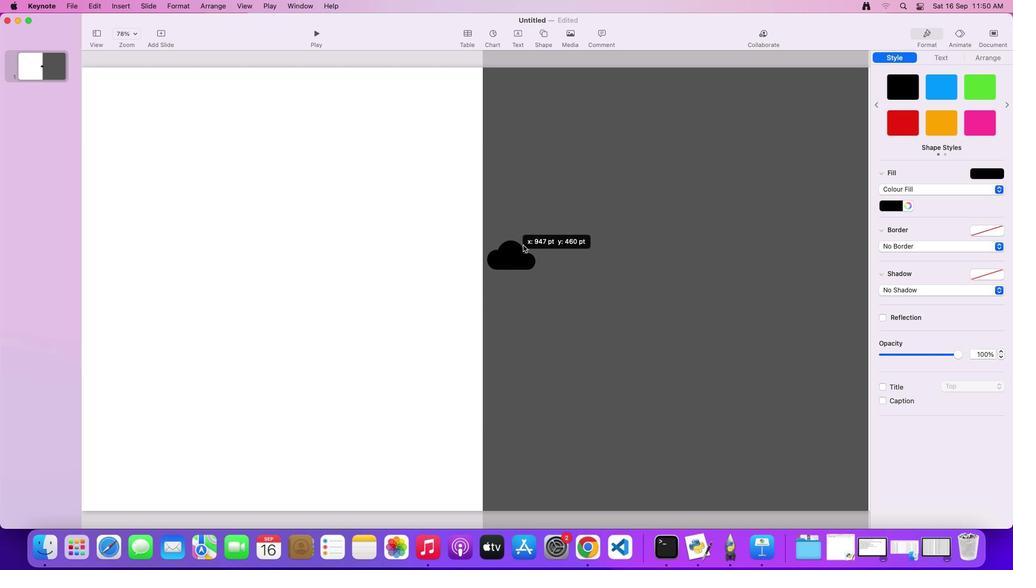 
Action: Mouse pressed left at (479, 293)
Screenshot: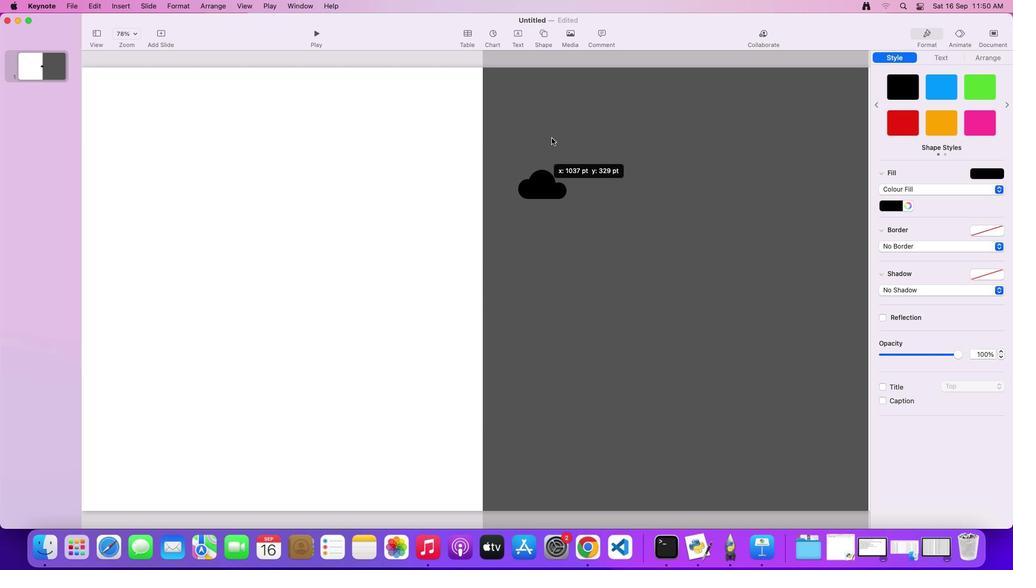 
Action: Mouse moved to (543, 116)
Screenshot: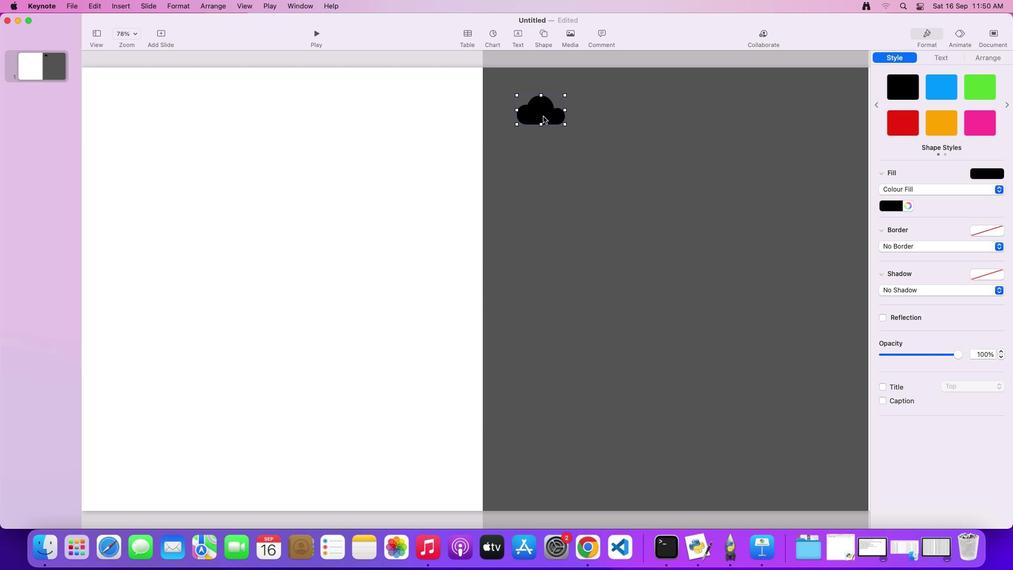 
Action: Key pressed Key.alt
Screenshot: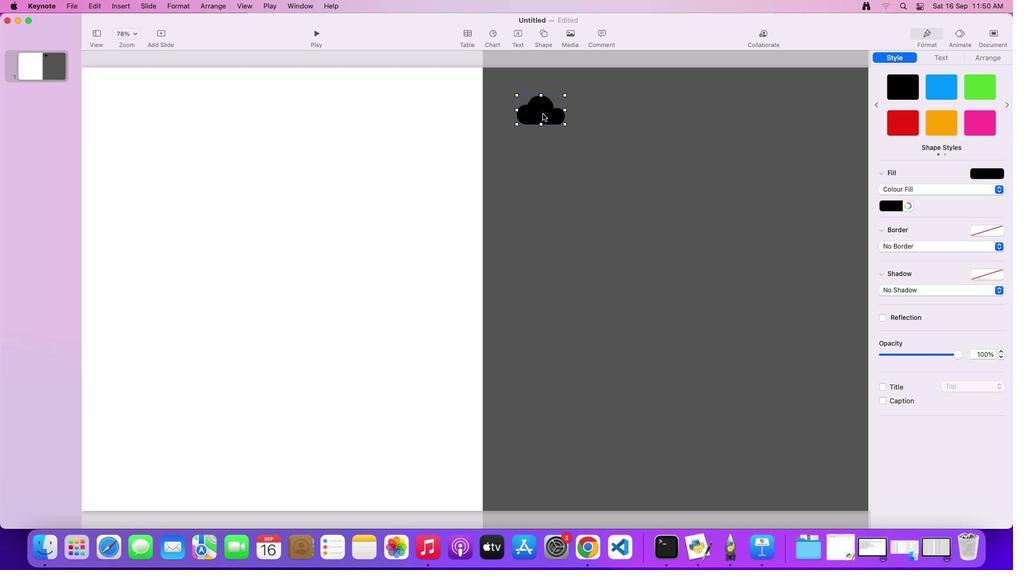 
Action: Mouse moved to (542, 113)
Screenshot: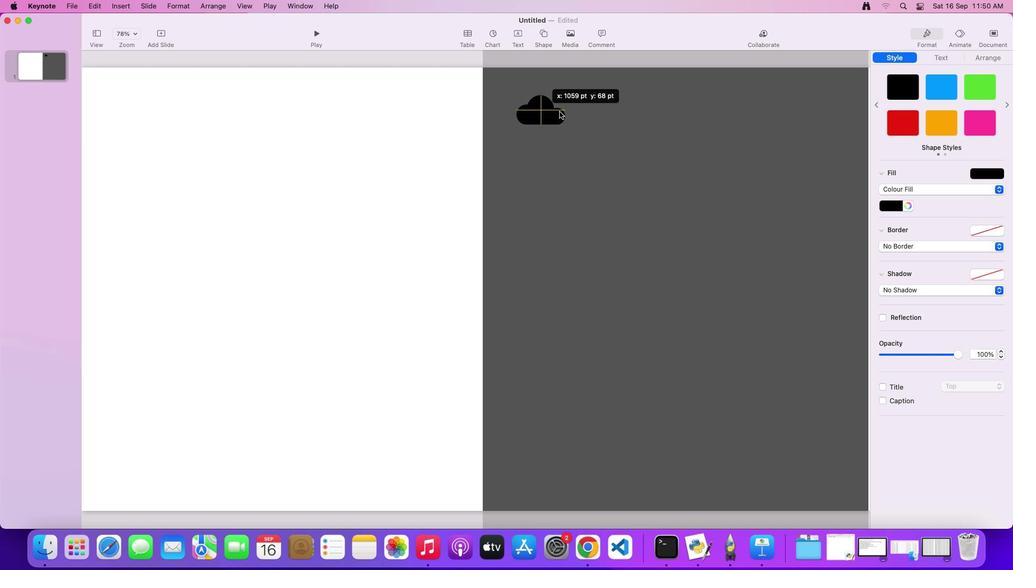 
Action: Mouse pressed left at (542, 113)
Screenshot: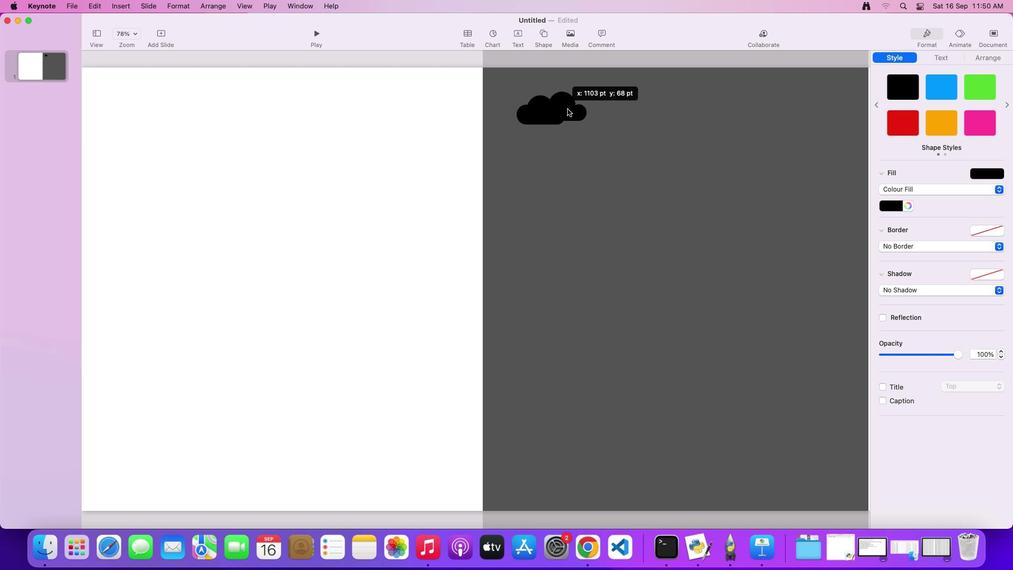 
Action: Mouse moved to (574, 108)
Screenshot: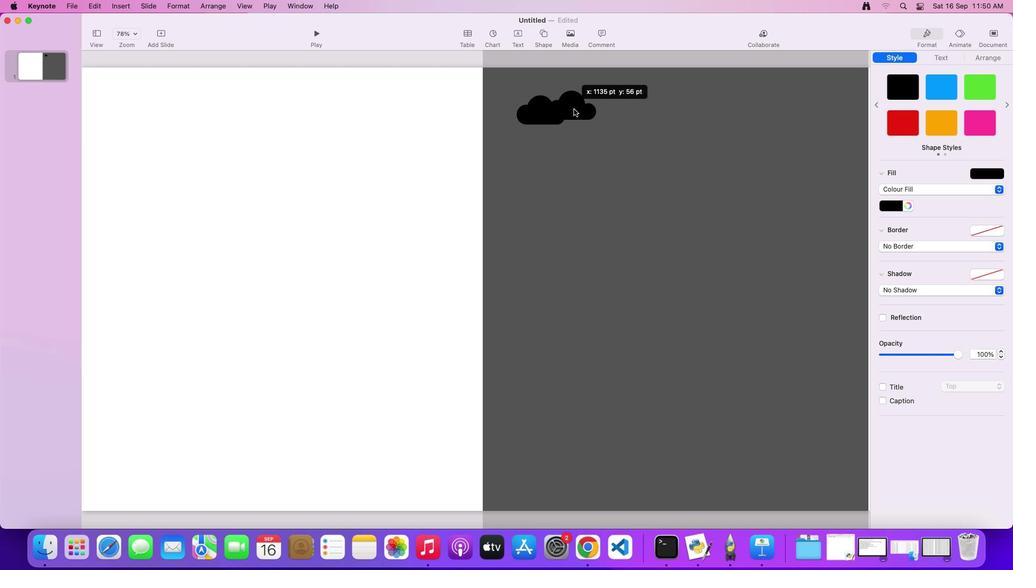
Action: Mouse pressed left at (574, 108)
Screenshot: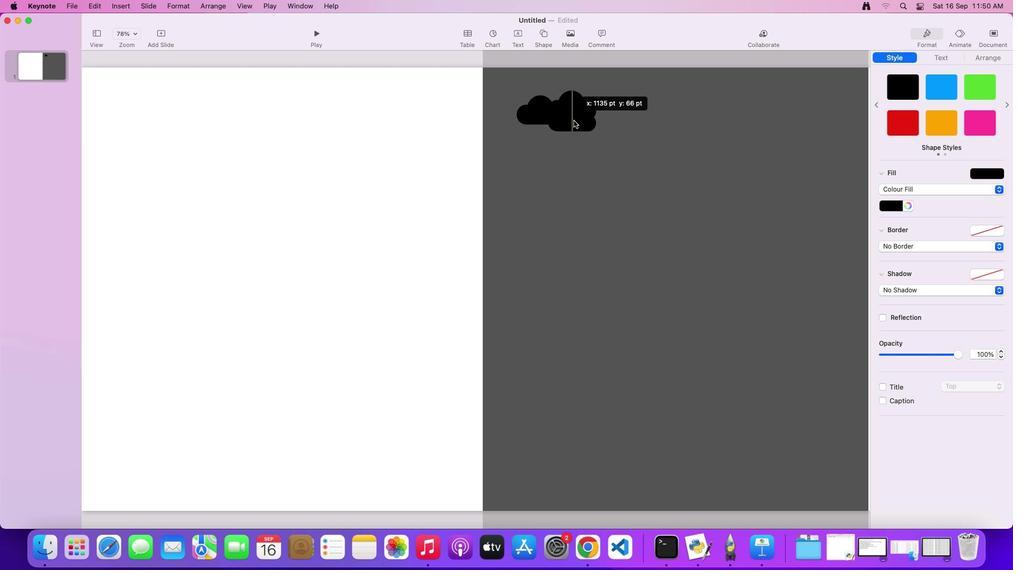 
Action: Mouse moved to (558, 132)
Screenshot: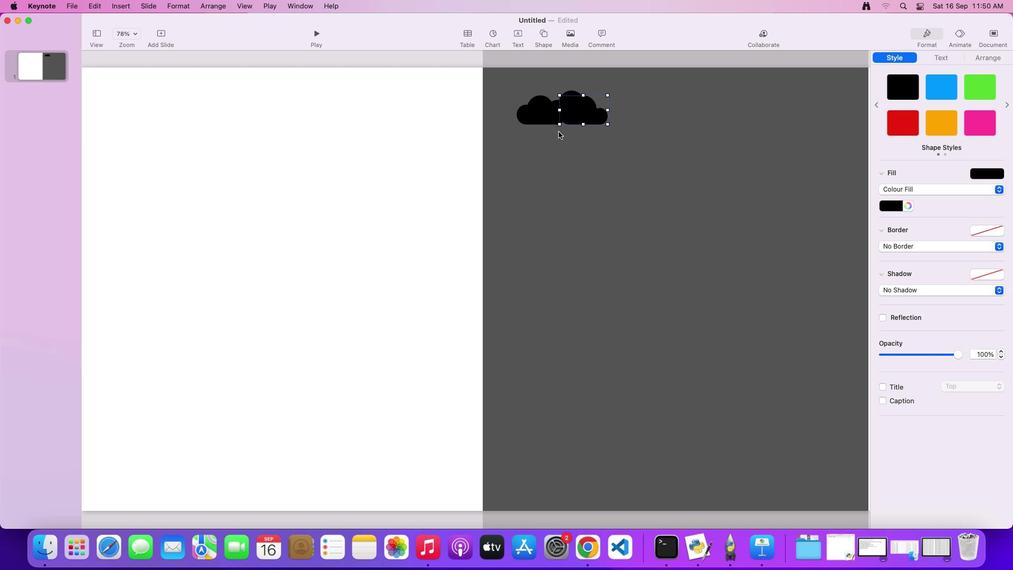 
Action: Mouse pressed left at (558, 132)
Screenshot: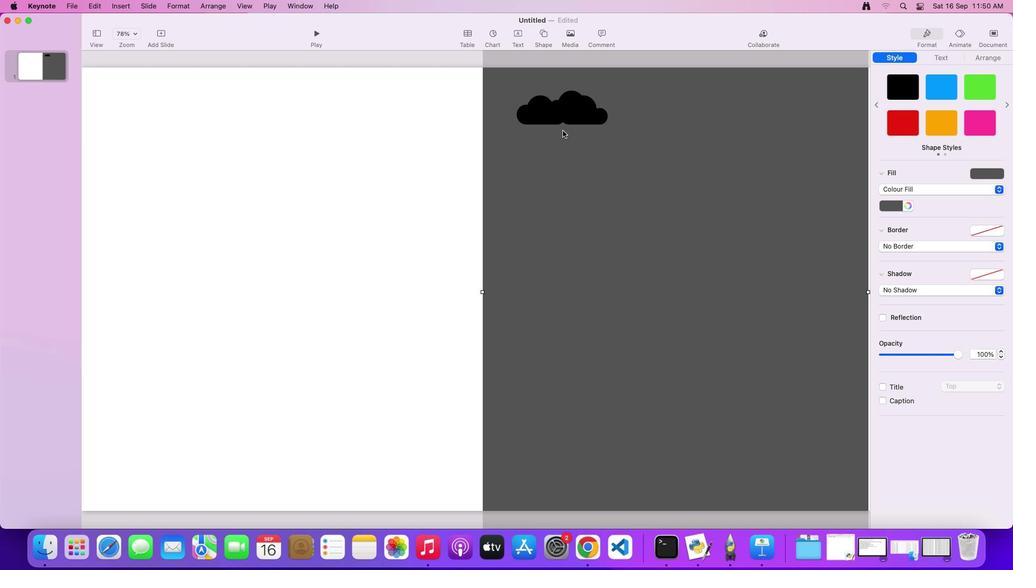 
Action: Mouse moved to (518, 96)
Screenshot: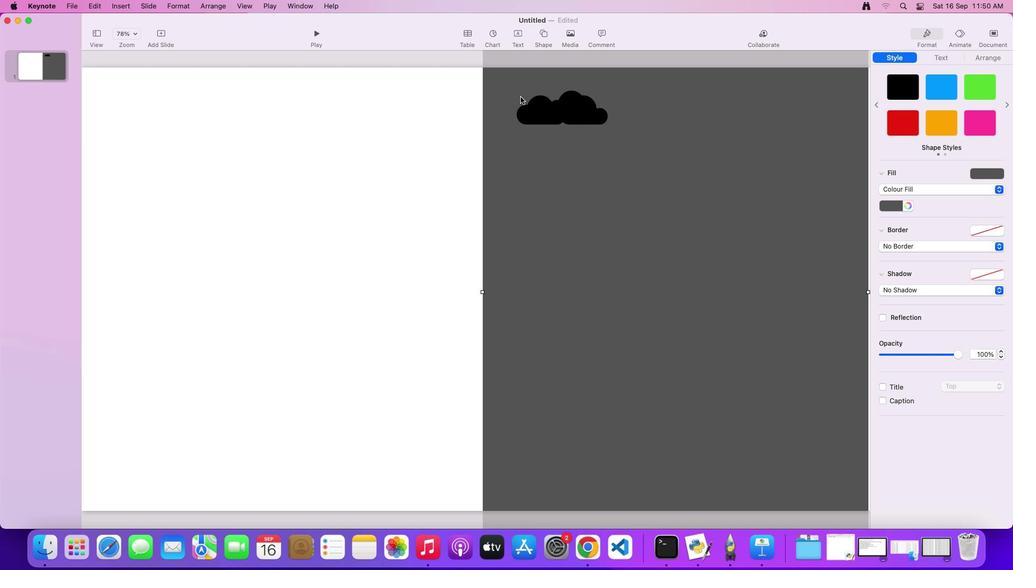 
Action: Key pressed Key.shift
Screenshot: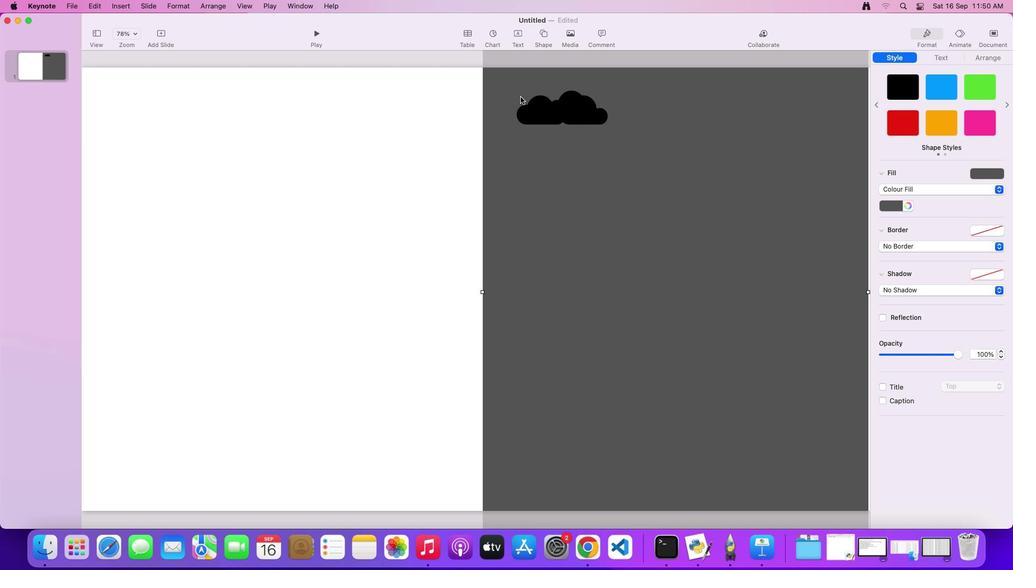 
Action: Mouse moved to (529, 105)
Screenshot: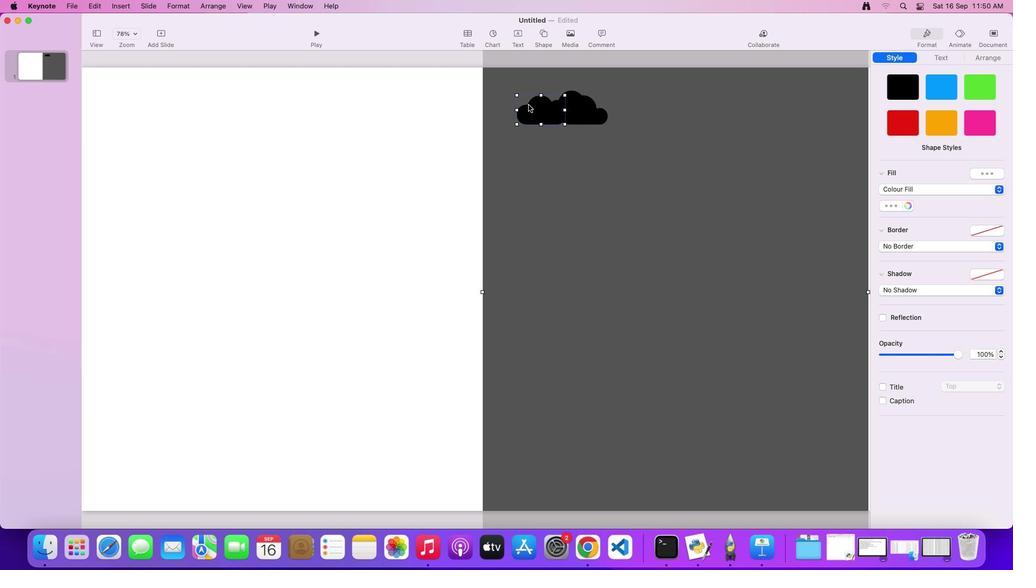 
Action: Mouse pressed left at (529, 105)
Screenshot: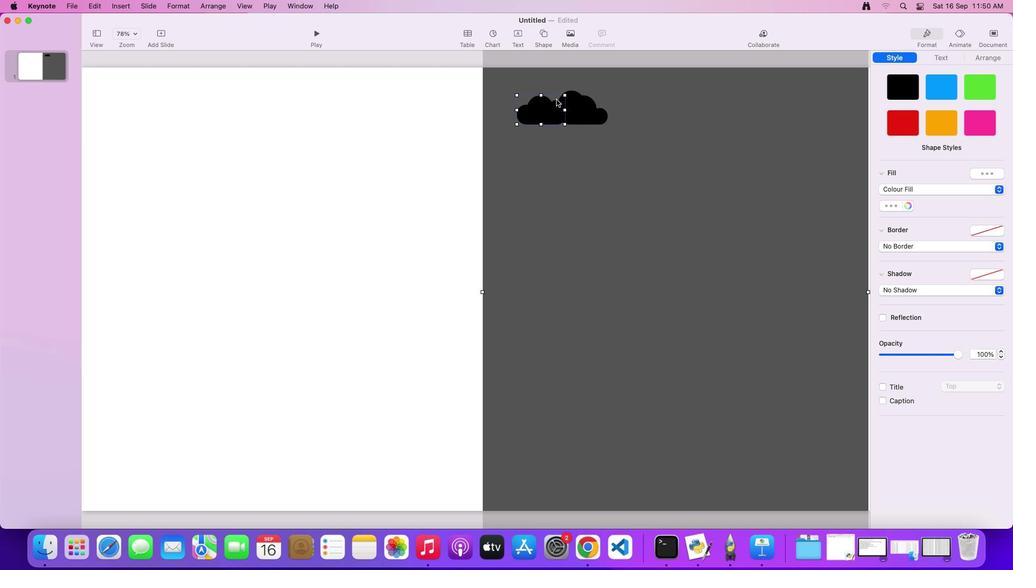 
Action: Mouse moved to (568, 93)
Screenshot: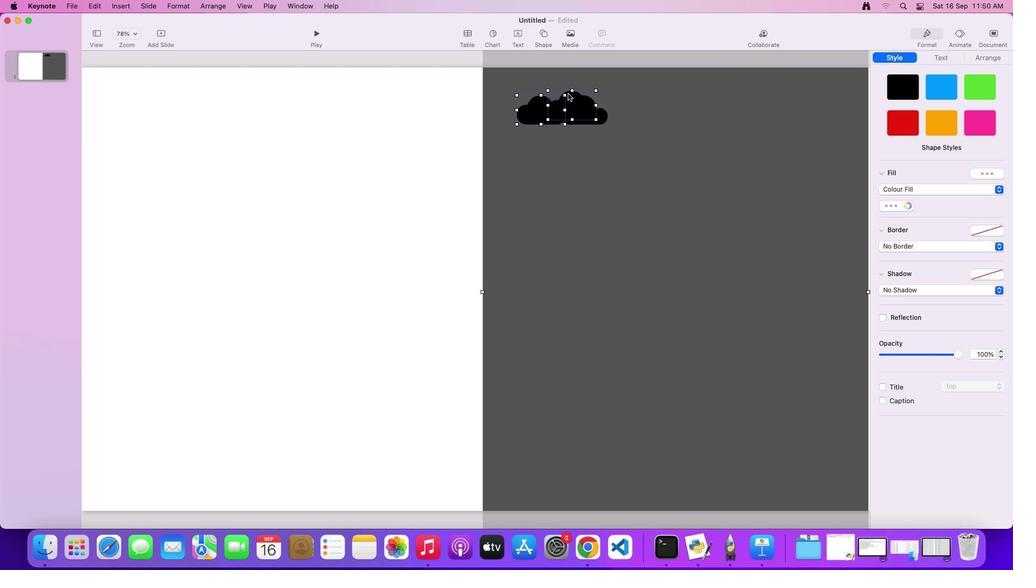 
Action: Mouse pressed left at (568, 93)
Screenshot: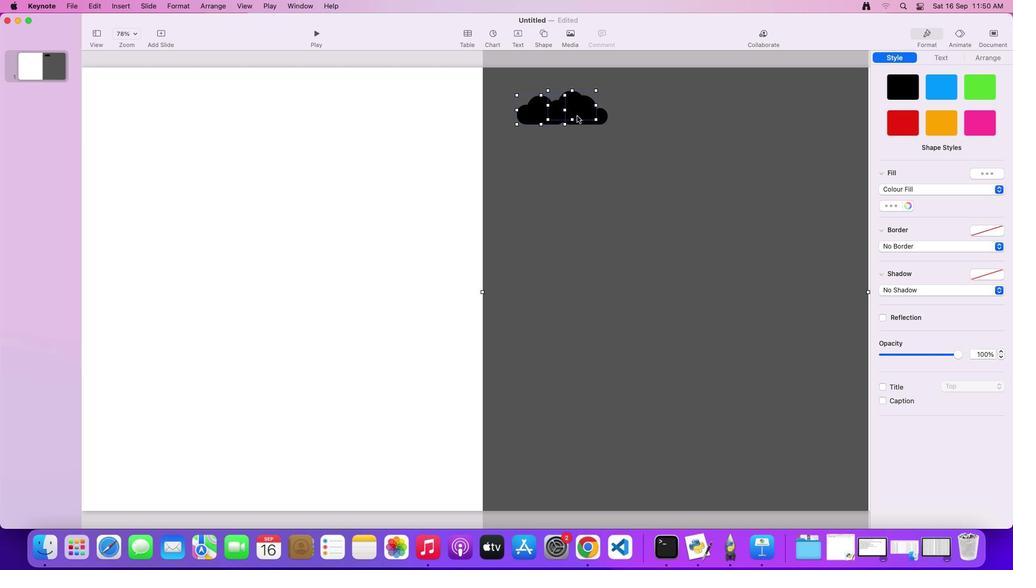 
Action: Mouse moved to (604, 118)
Screenshot: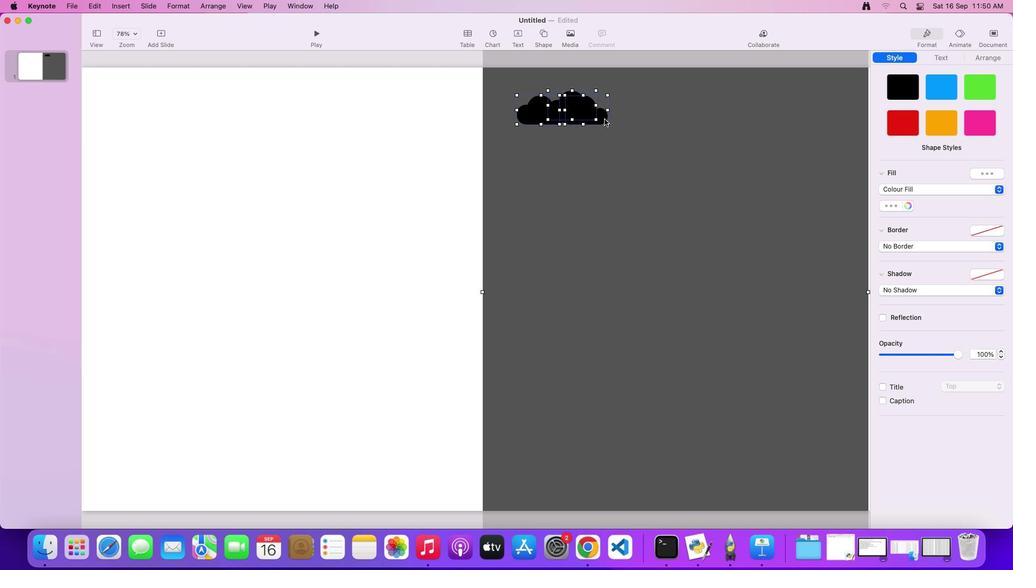 
Action: Mouse pressed left at (604, 118)
Screenshot: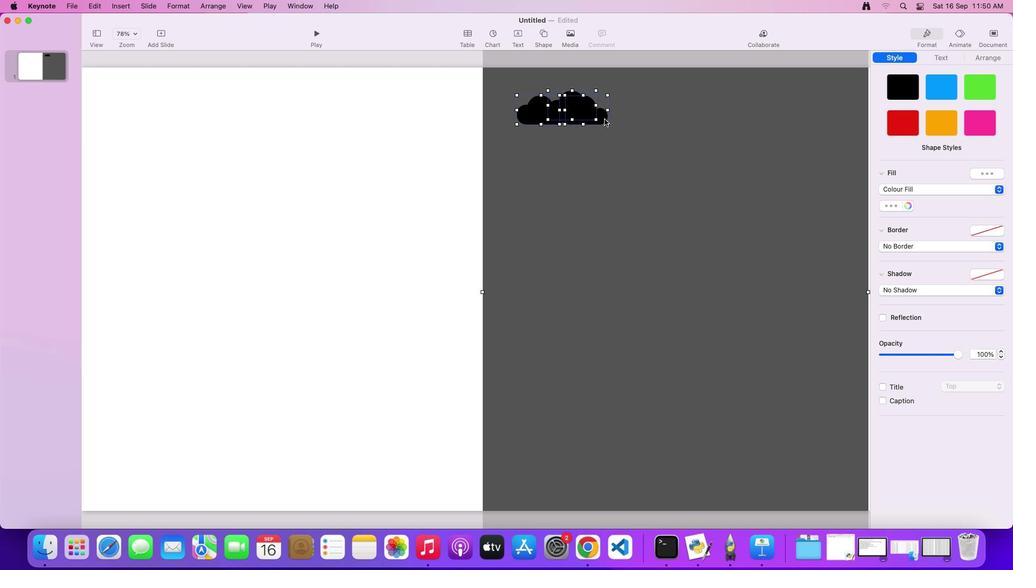 
Action: Mouse moved to (869, 81)
Screenshot: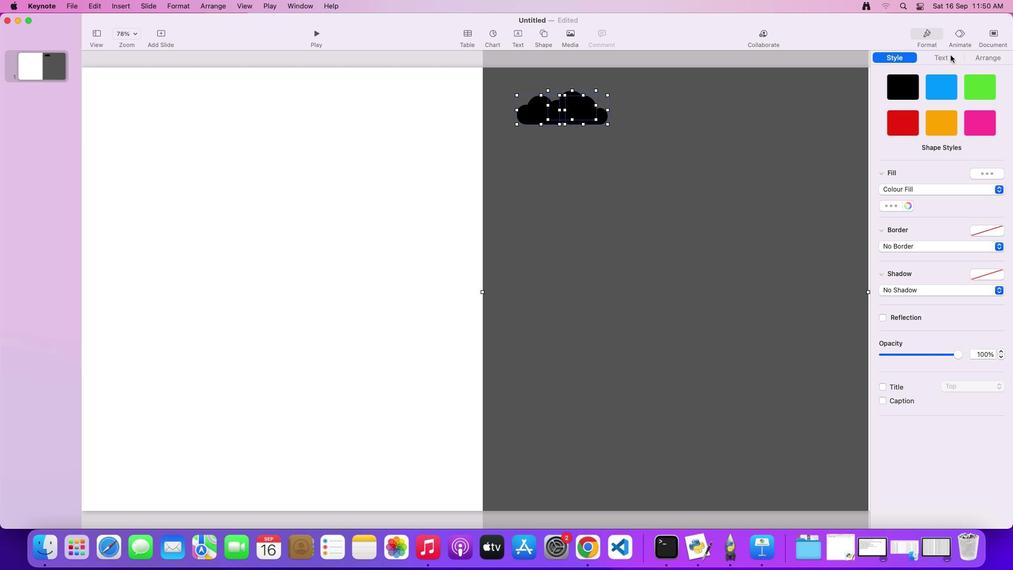 
Action: Key pressed Key.shift
Screenshot: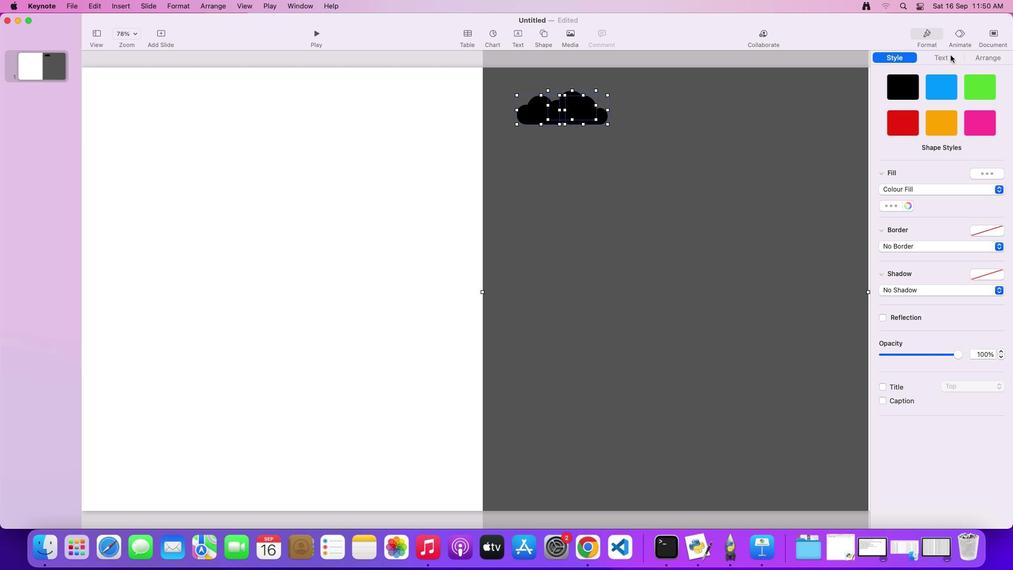 
Action: Mouse moved to (989, 58)
Screenshot: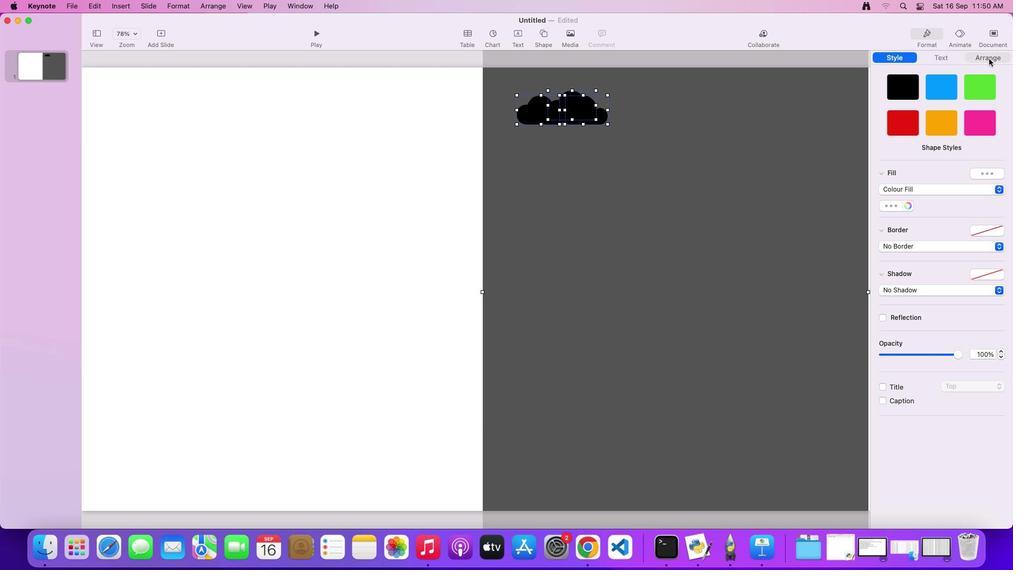 
Action: Mouse pressed left at (989, 58)
Screenshot: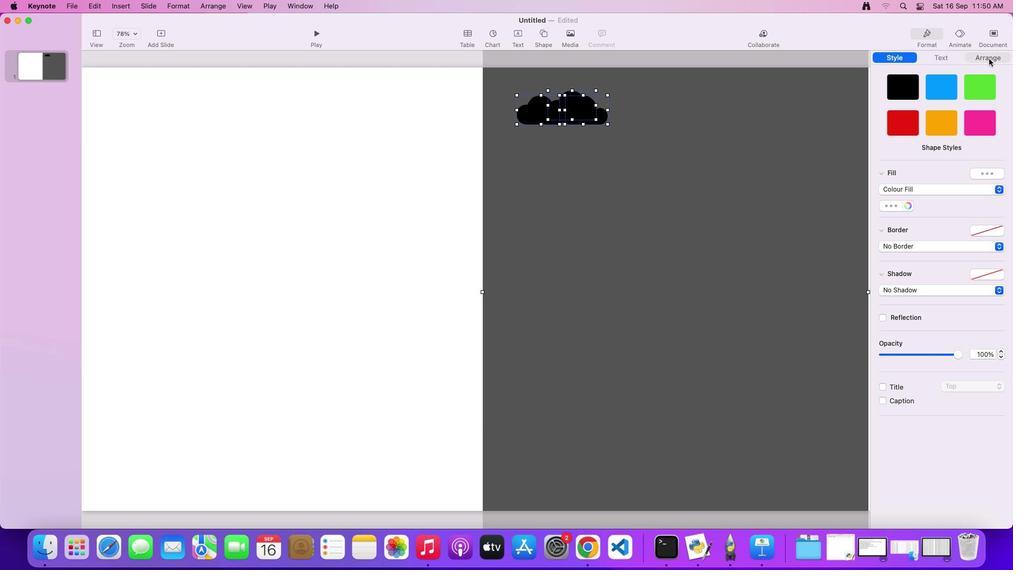 
Action: Mouse moved to (897, 318)
Screenshot: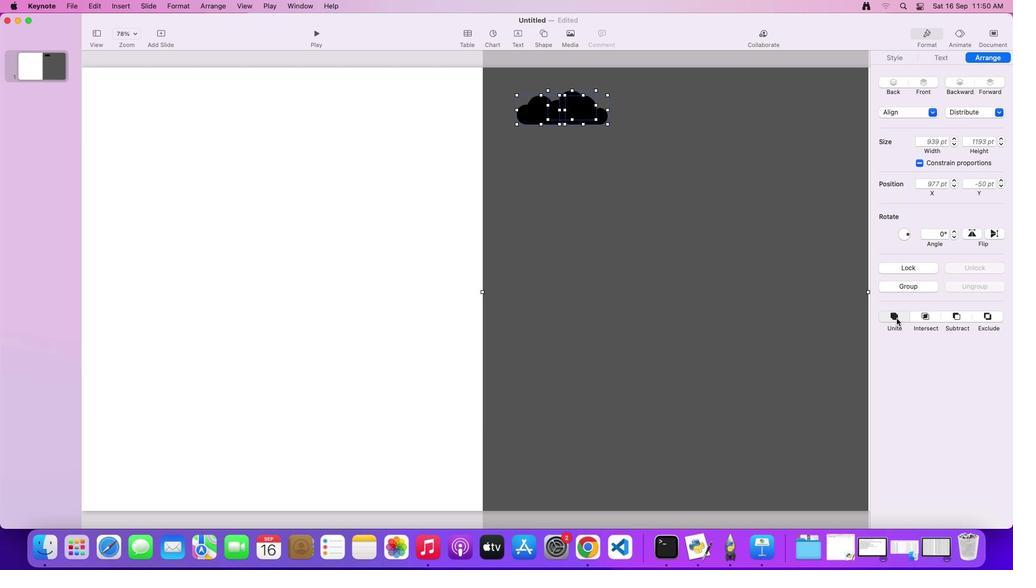 
Action: Mouse pressed left at (897, 318)
Screenshot: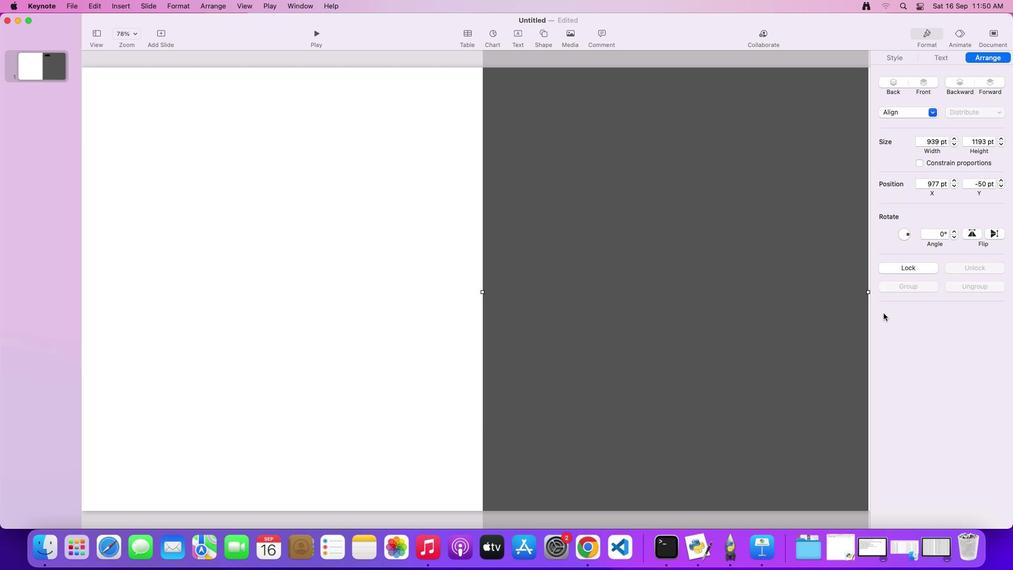 
Action: Mouse moved to (605, 176)
Screenshot: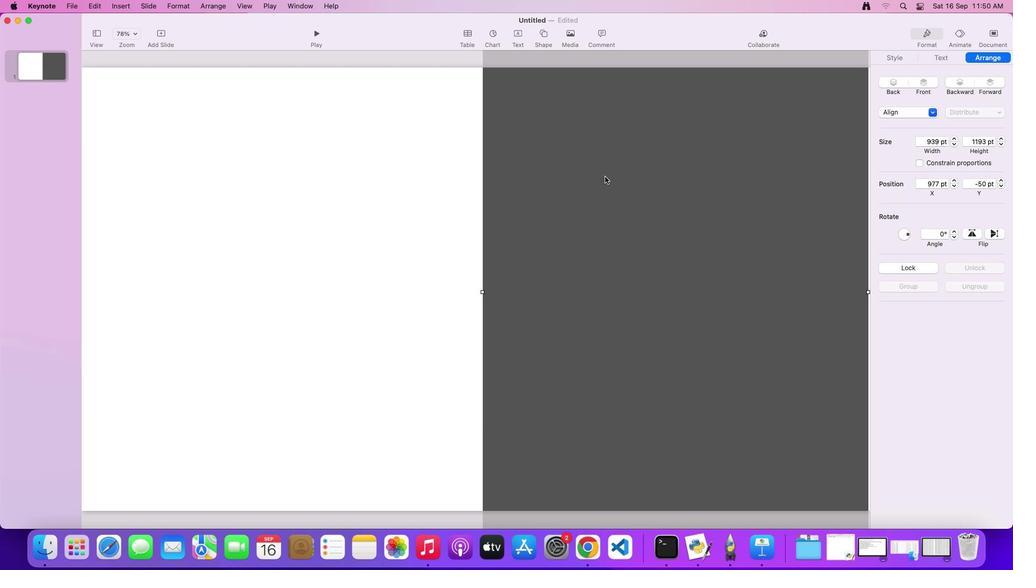 
Action: Key pressed Key.cmd'z'
Screenshot: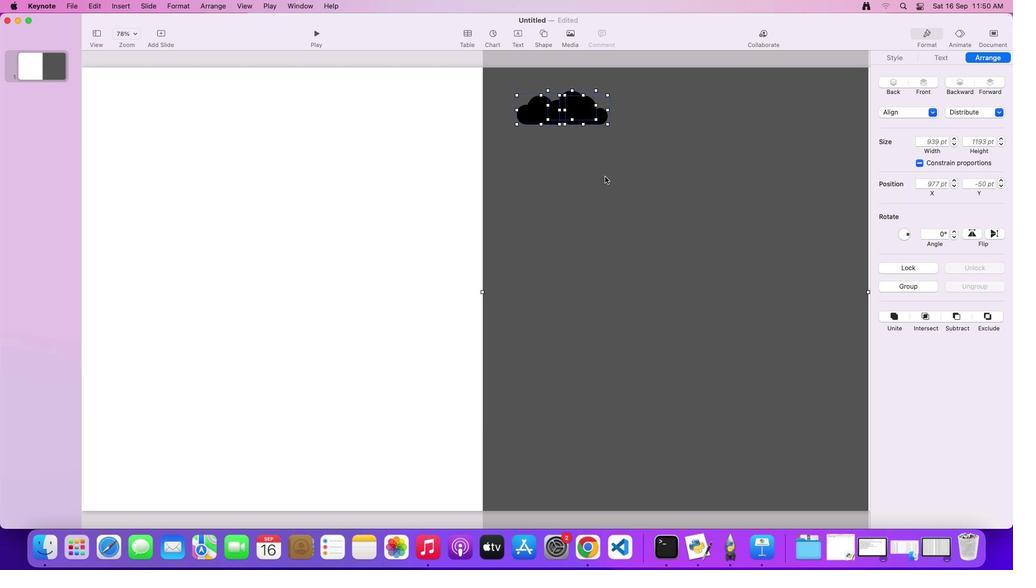 
Action: Mouse moved to (893, 316)
Screenshot: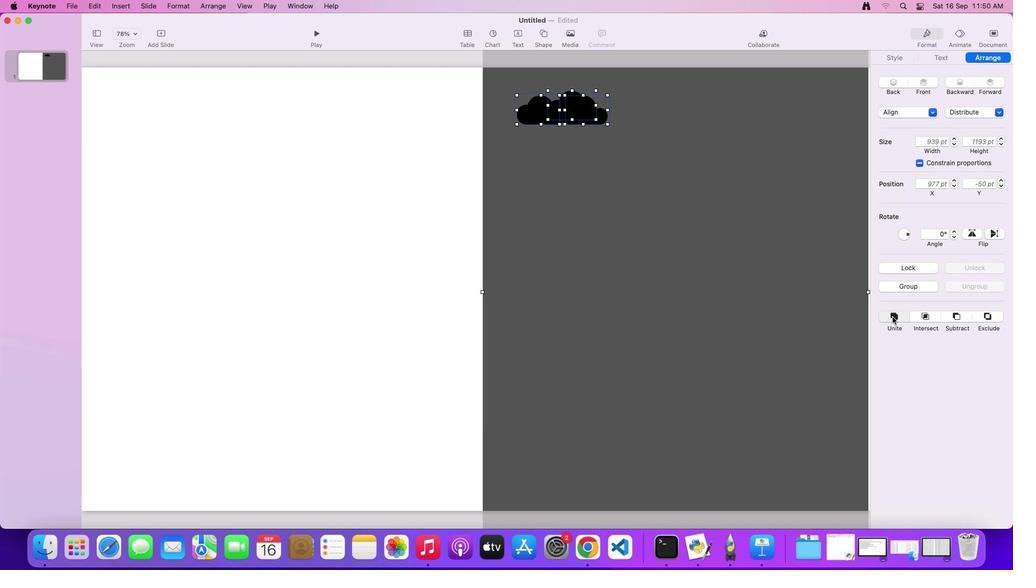 
Action: Mouse pressed left at (893, 316)
Screenshot: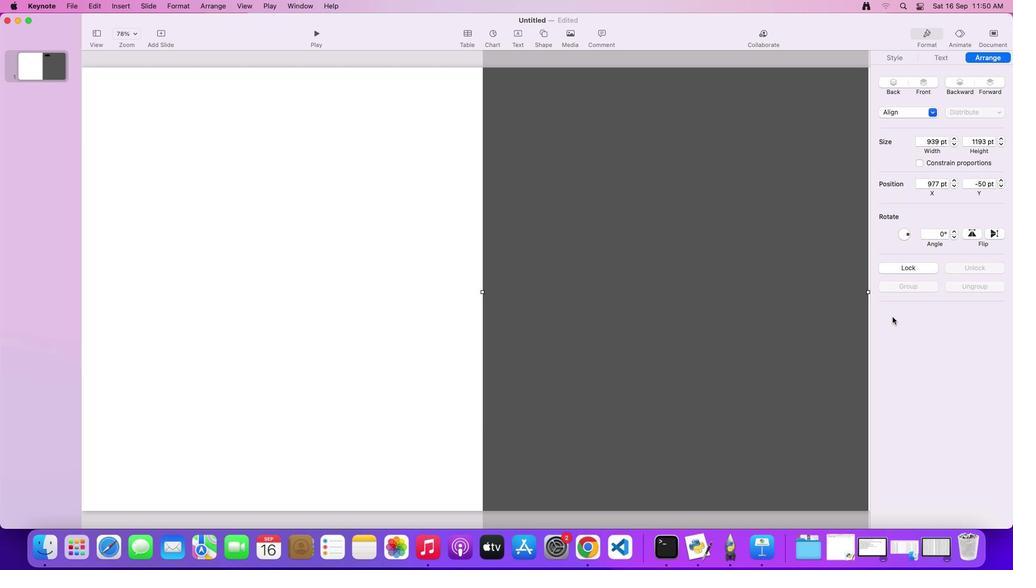 
Action: Mouse moved to (646, 248)
Screenshot: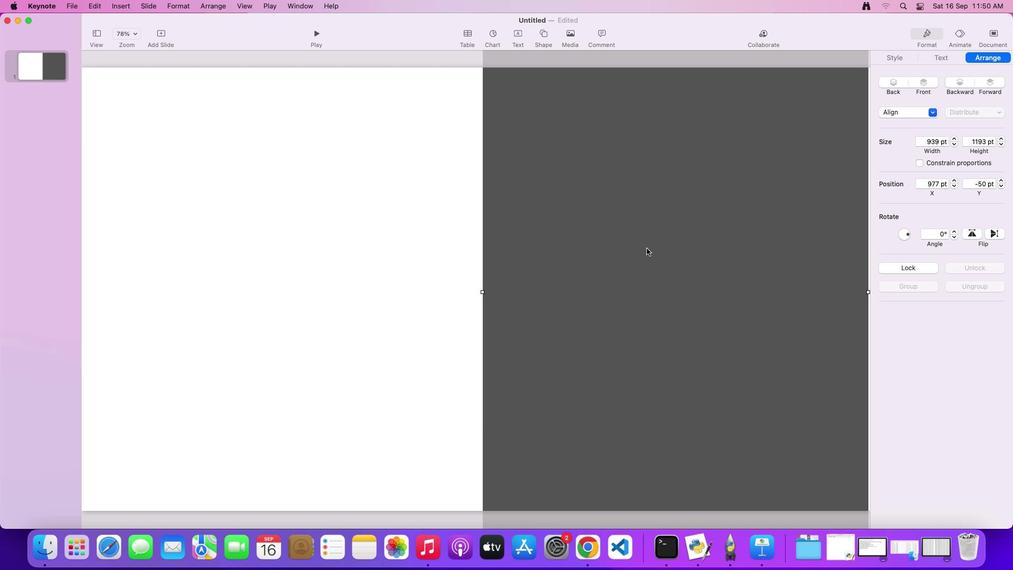 
Action: Key pressed Key.cmd'z'
Screenshot: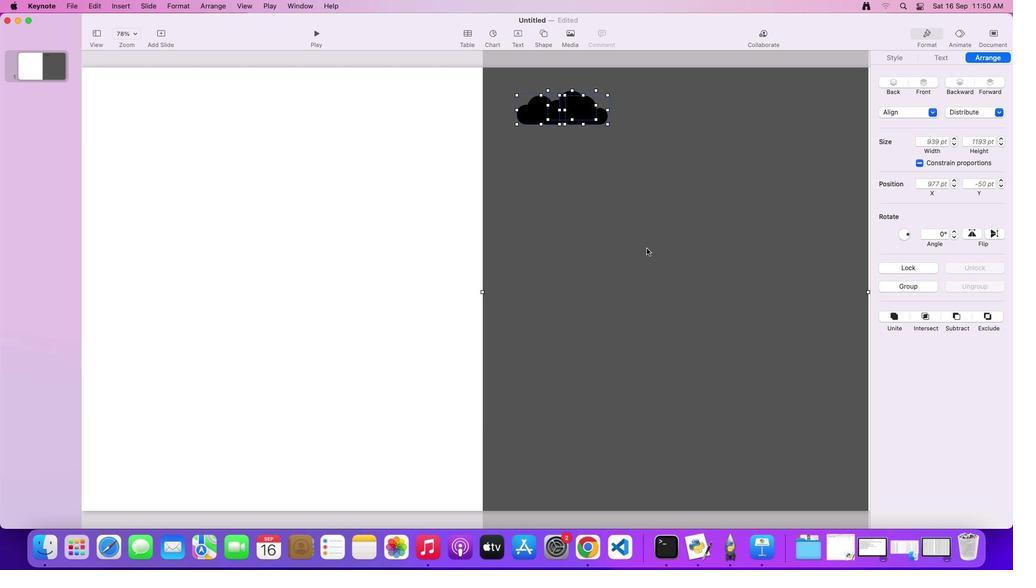 
Action: Mouse moved to (591, 223)
Screenshot: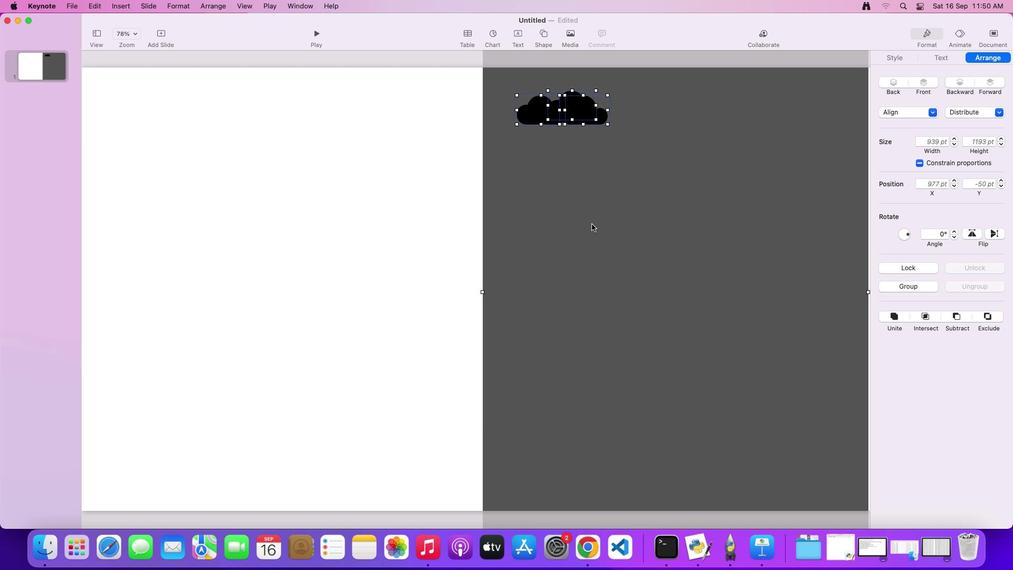 
Action: Mouse pressed left at (591, 223)
Screenshot: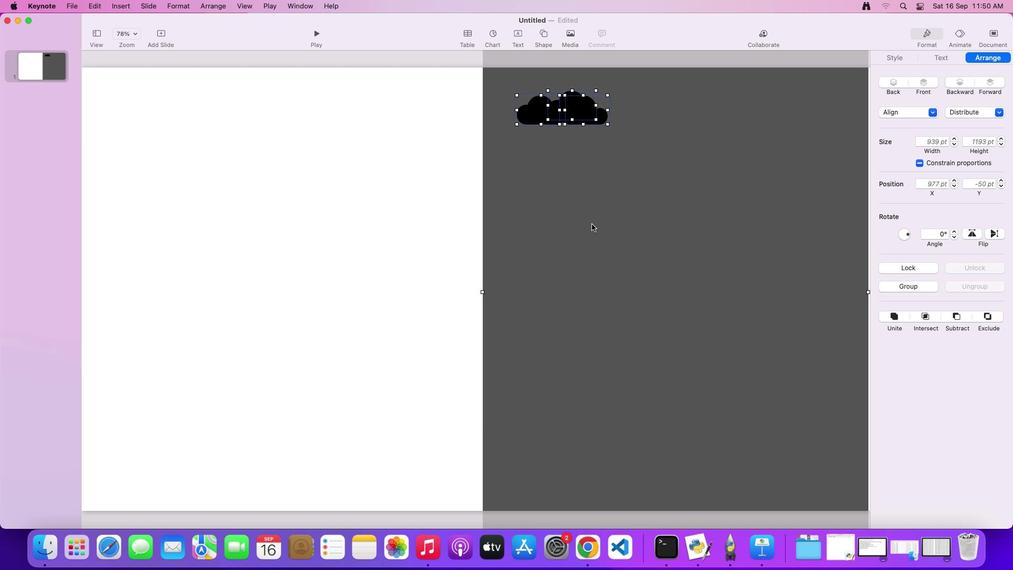 
Action: Mouse moved to (592, 224)
Screenshot: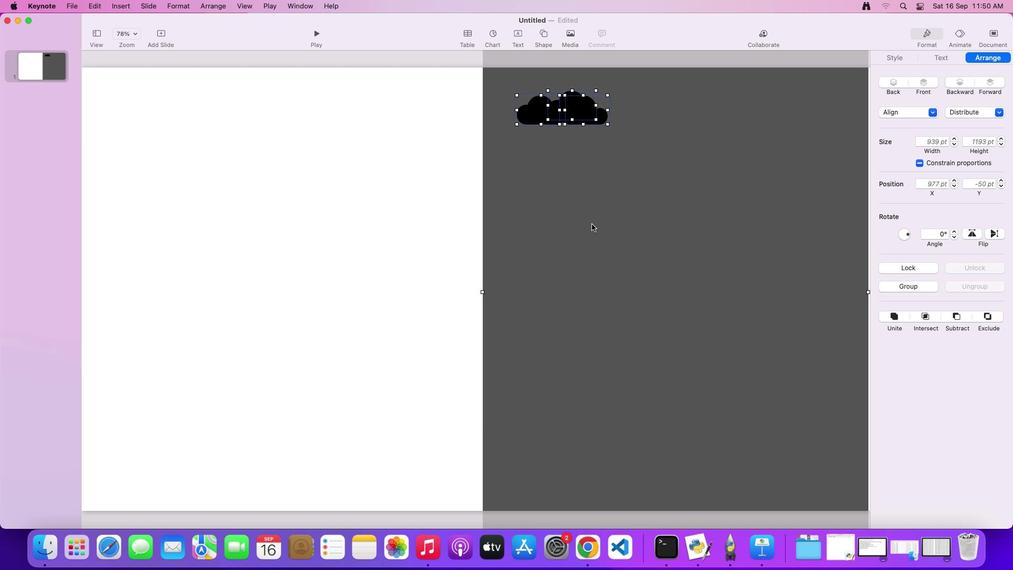 
Action: Mouse pressed left at (592, 224)
Screenshot: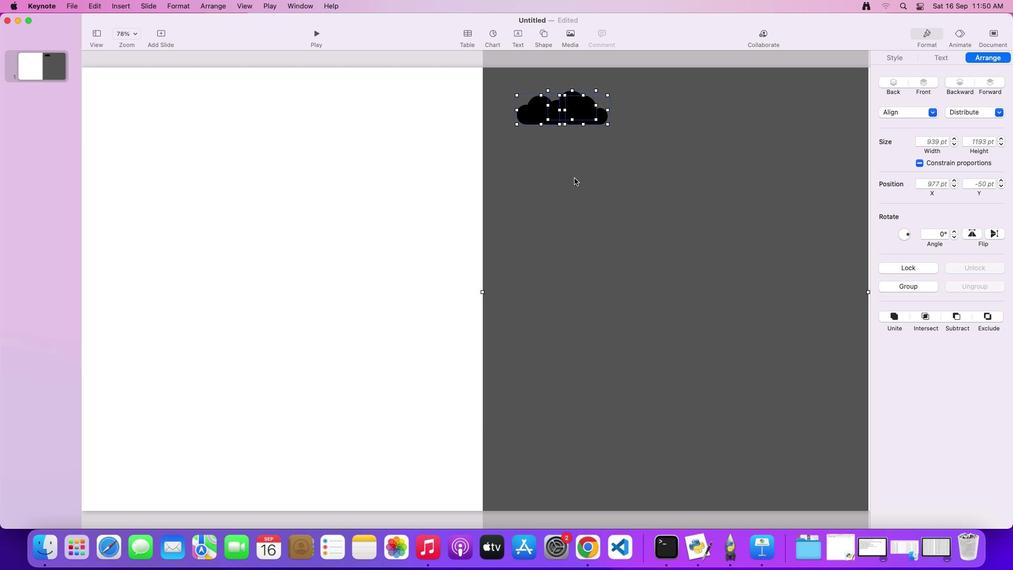 
Action: Mouse moved to (570, 128)
Screenshot: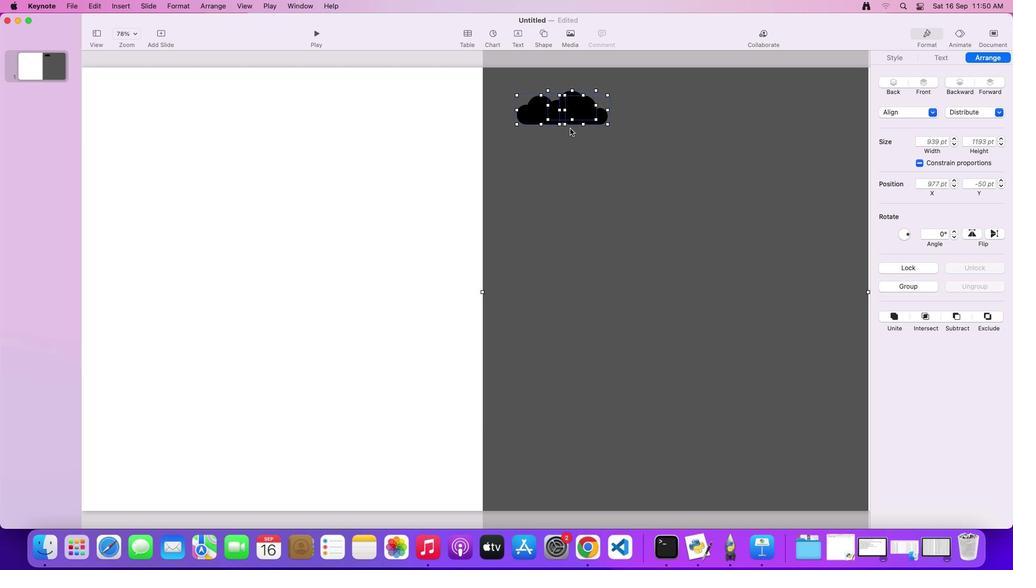 
Action: Mouse pressed left at (570, 128)
Screenshot: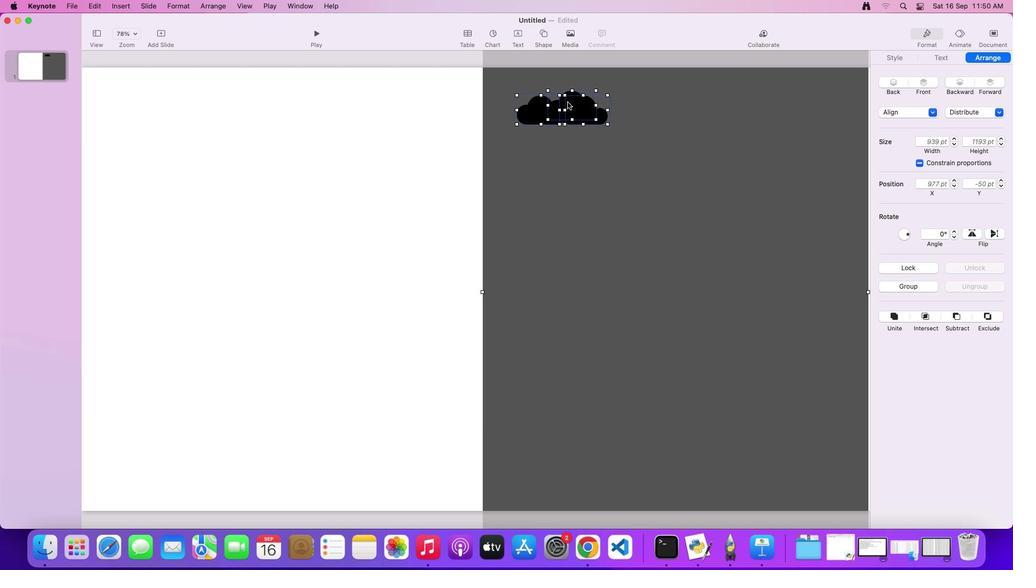 
Action: Mouse moved to (567, 102)
Screenshot: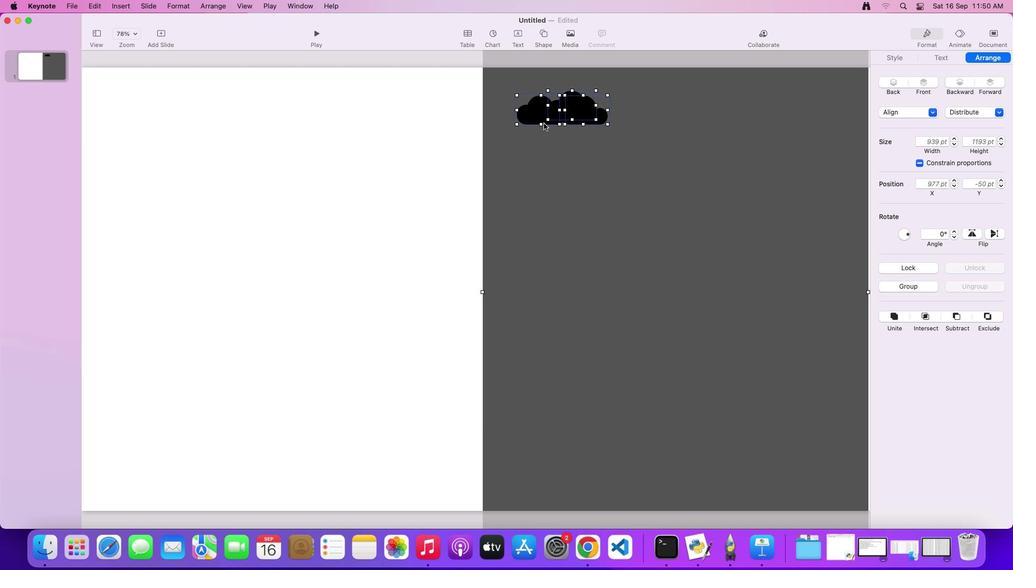 
Action: Mouse pressed left at (567, 102)
Screenshot: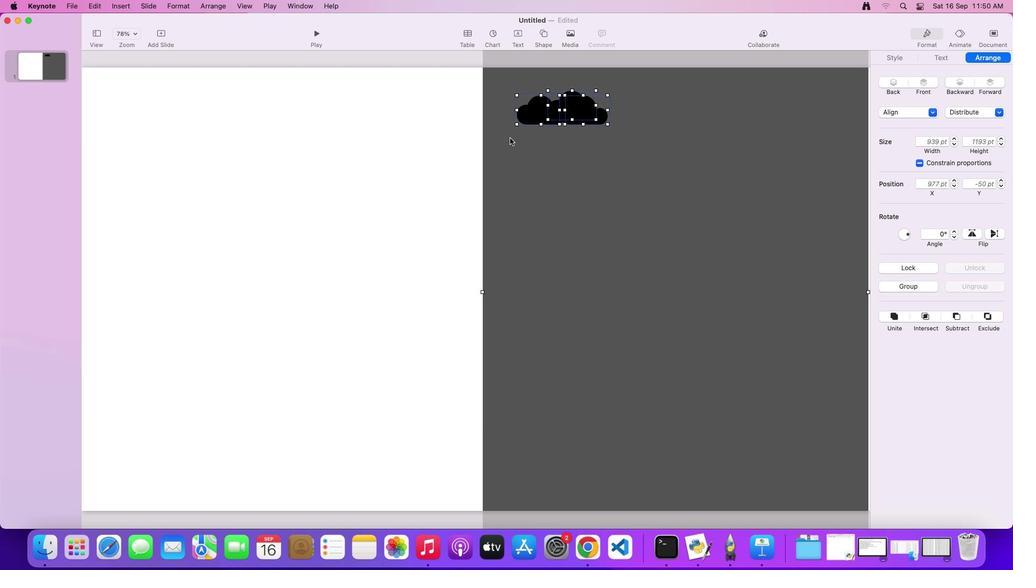 
Action: Mouse moved to (509, 138)
Screenshot: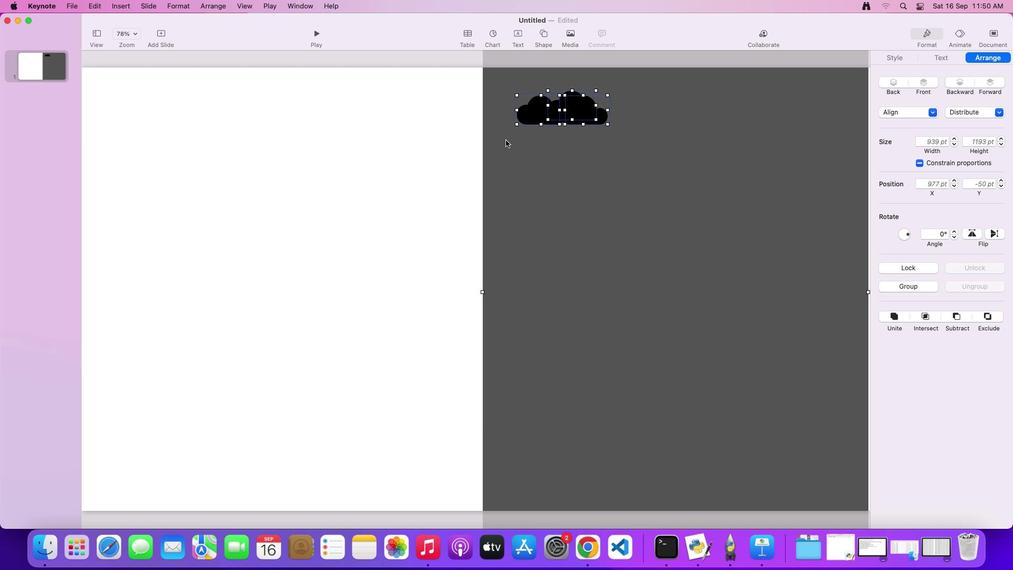 
Action: Mouse pressed left at (509, 138)
Screenshot: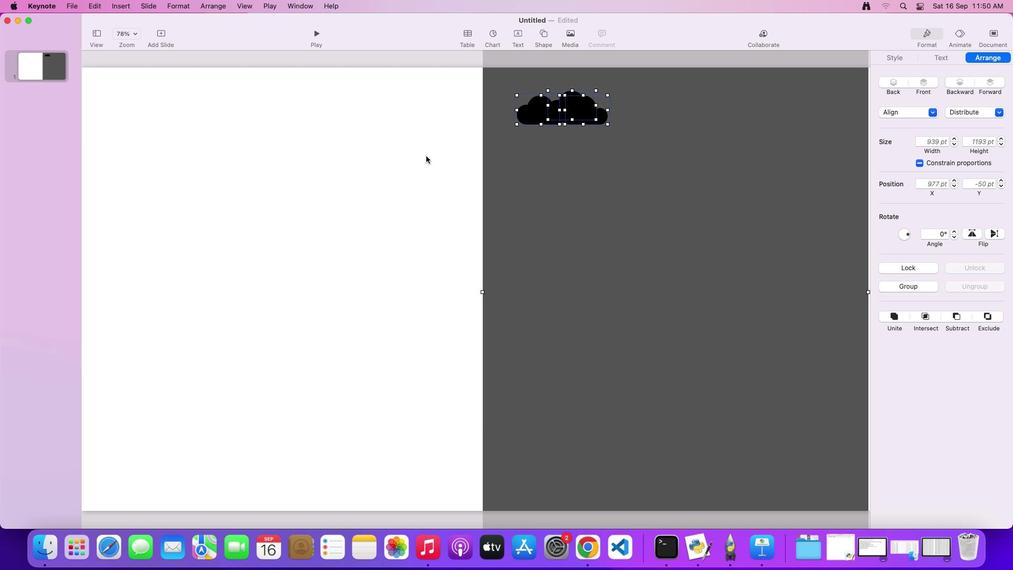 
Action: Mouse moved to (405, 156)
Screenshot: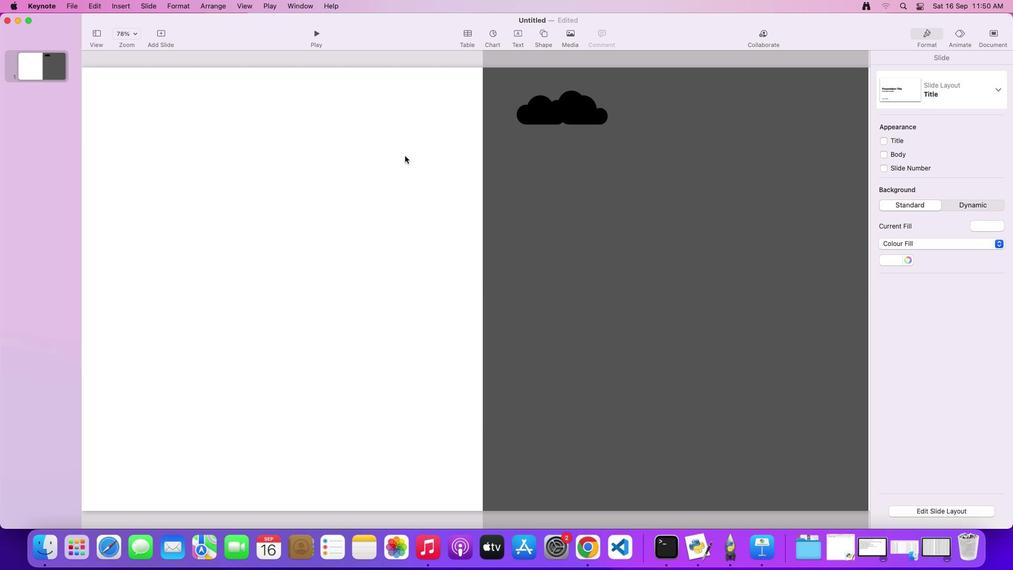 
Action: Mouse pressed left at (405, 156)
Screenshot: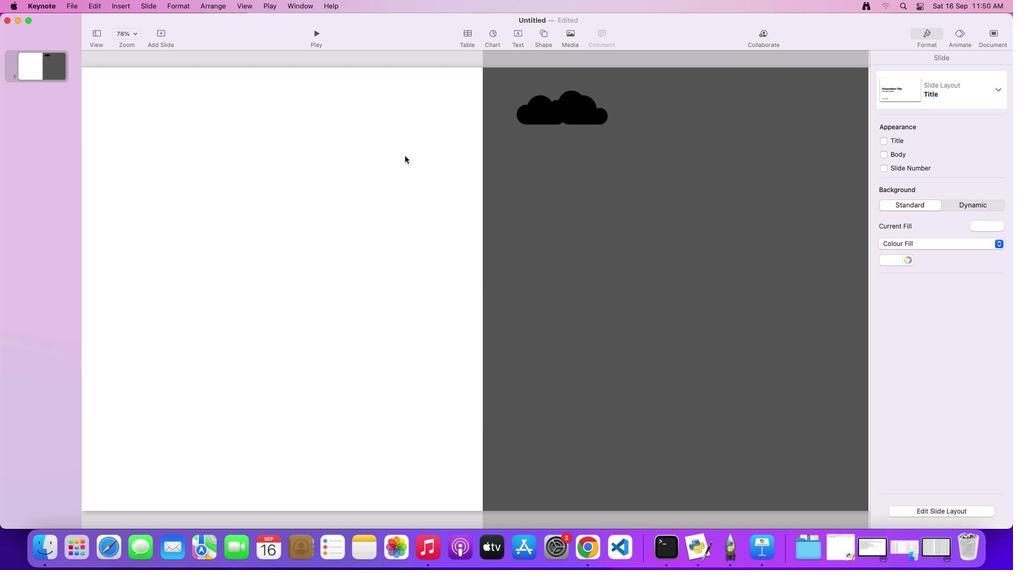 
Action: Mouse moved to (576, 126)
Screenshot: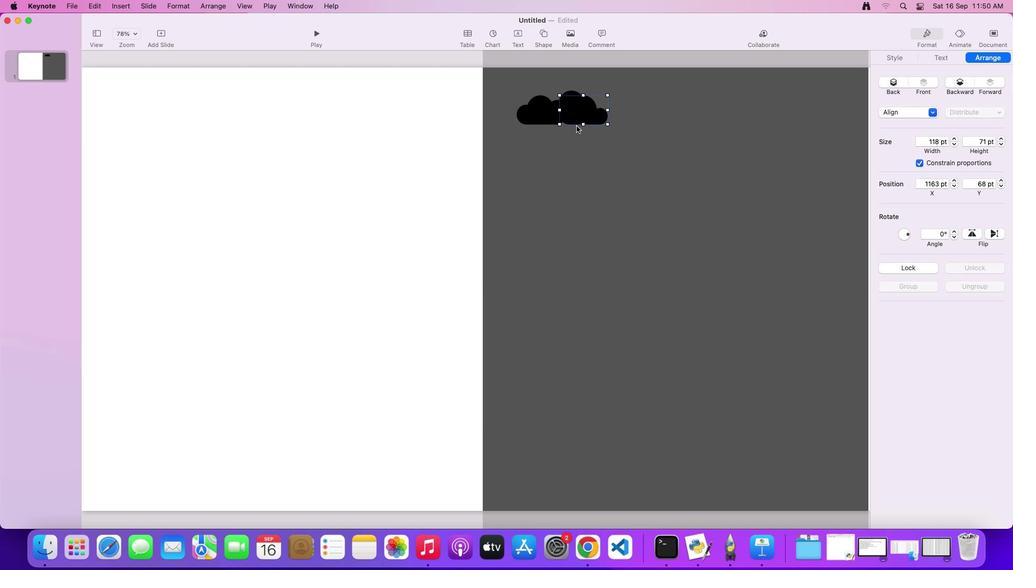 
Action: Mouse pressed left at (576, 126)
Screenshot: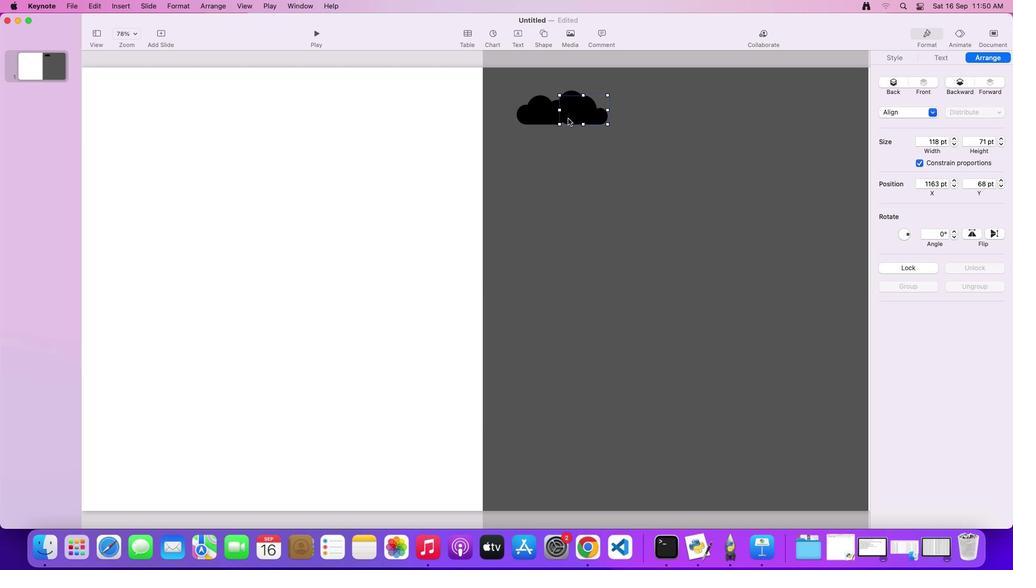 
Action: Mouse moved to (540, 114)
Screenshot: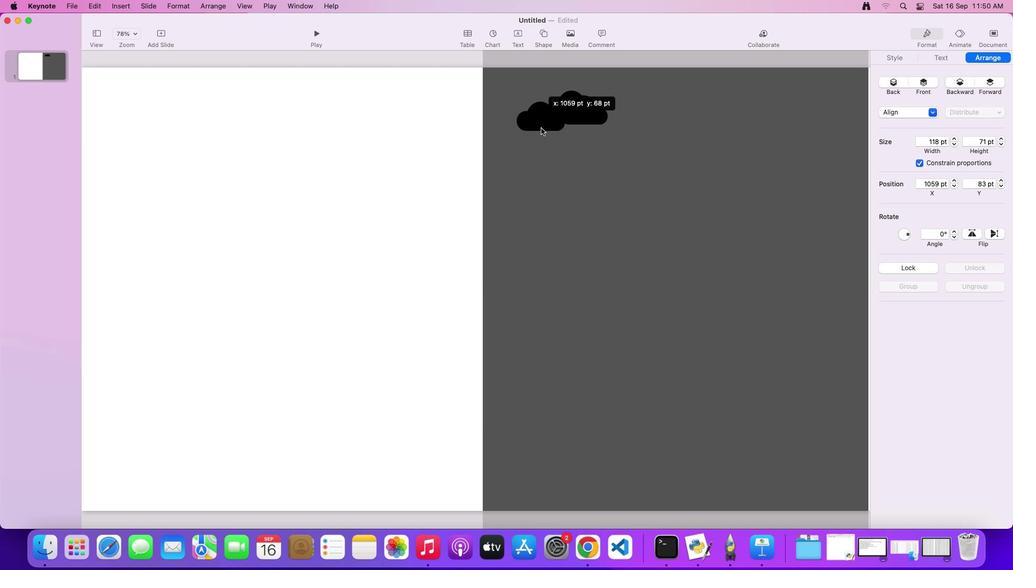 
Action: Mouse pressed left at (540, 114)
Screenshot: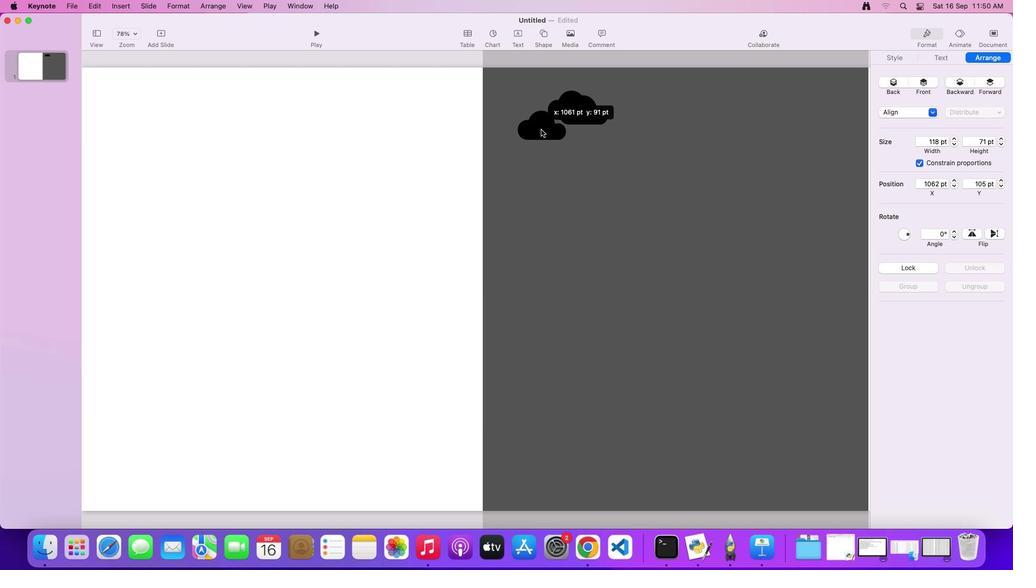 
Action: Mouse moved to (557, 153)
Screenshot: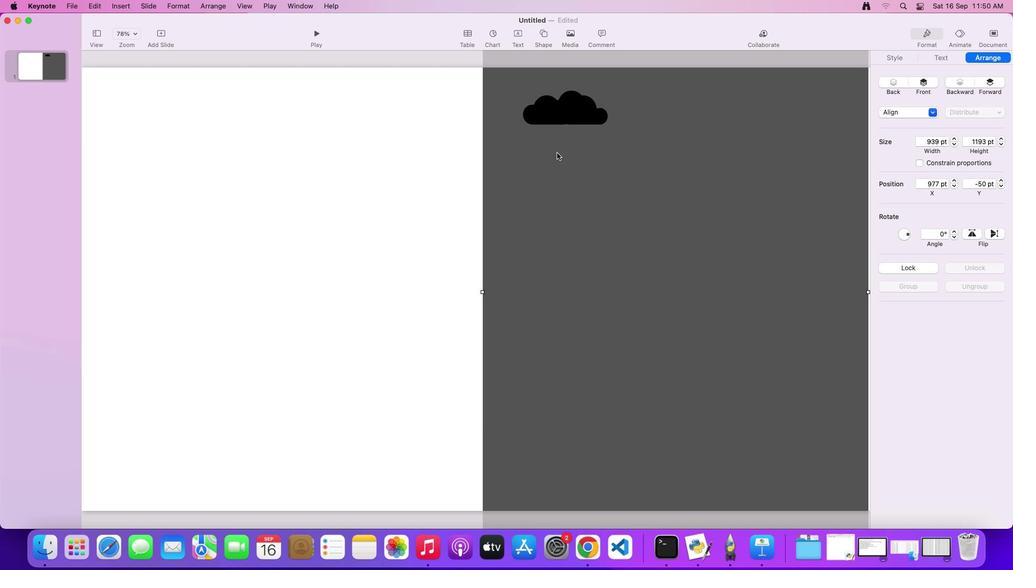 
Action: Mouse pressed left at (557, 153)
Screenshot: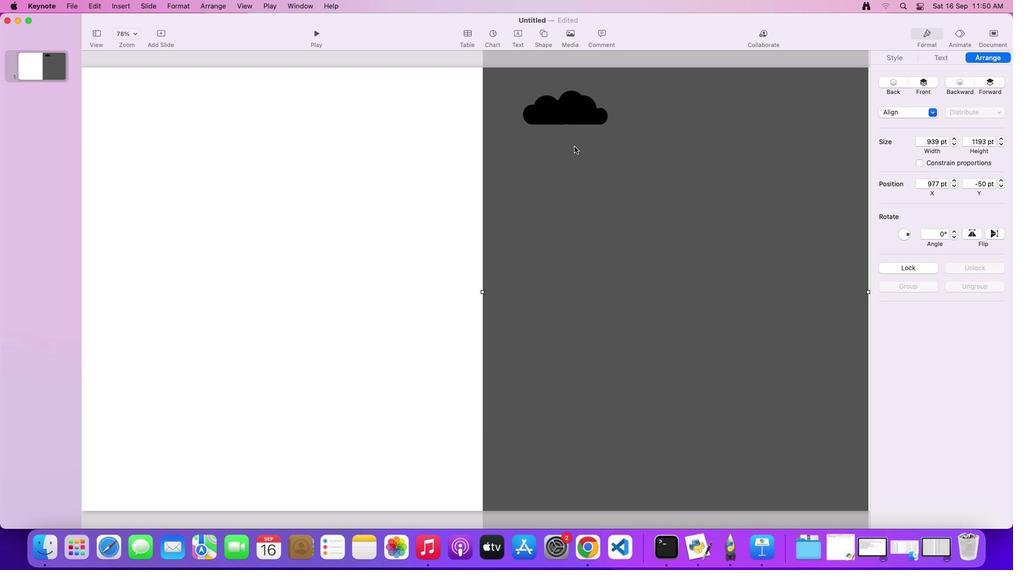 
Action: Mouse moved to (556, 122)
Screenshot: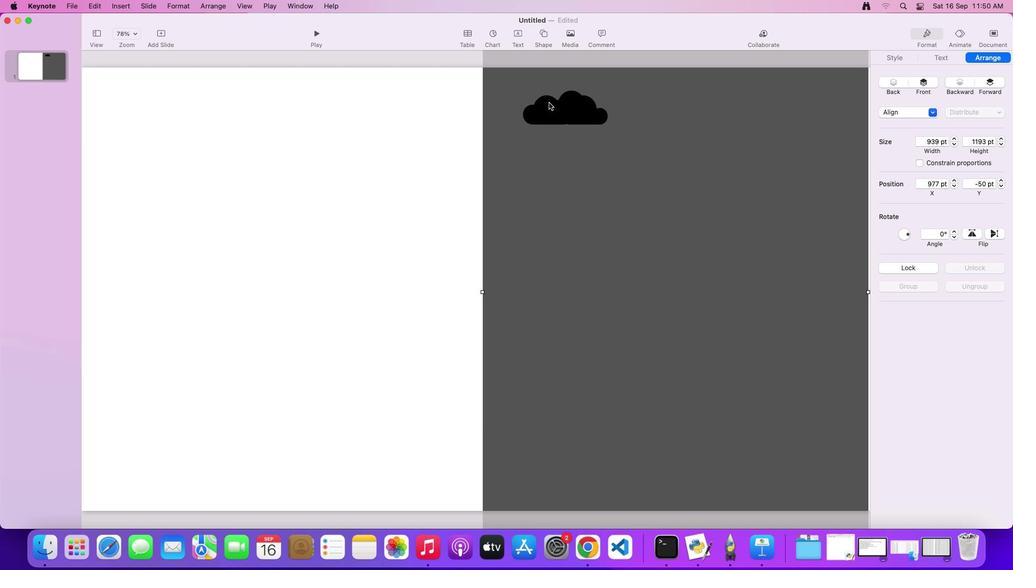 
Action: Key pressed Key.shift
Screenshot: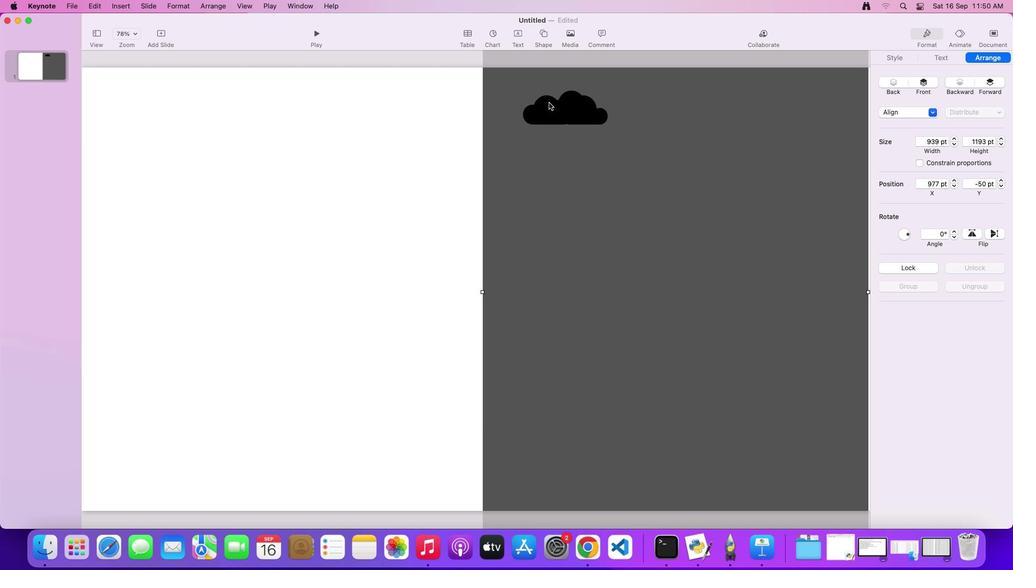 
Action: Mouse moved to (548, 107)
Screenshot: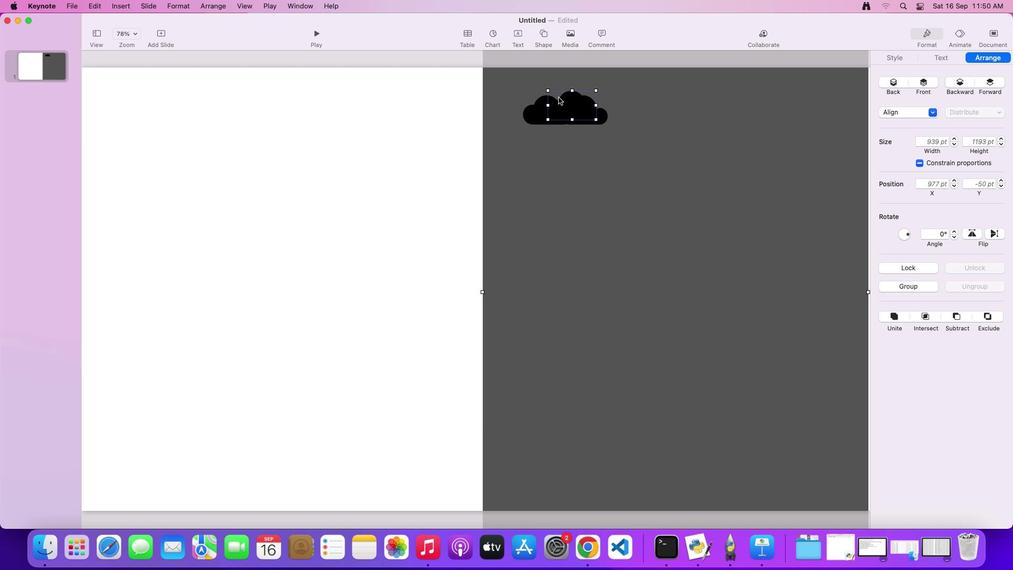 
Action: Mouse pressed left at (548, 107)
Screenshot: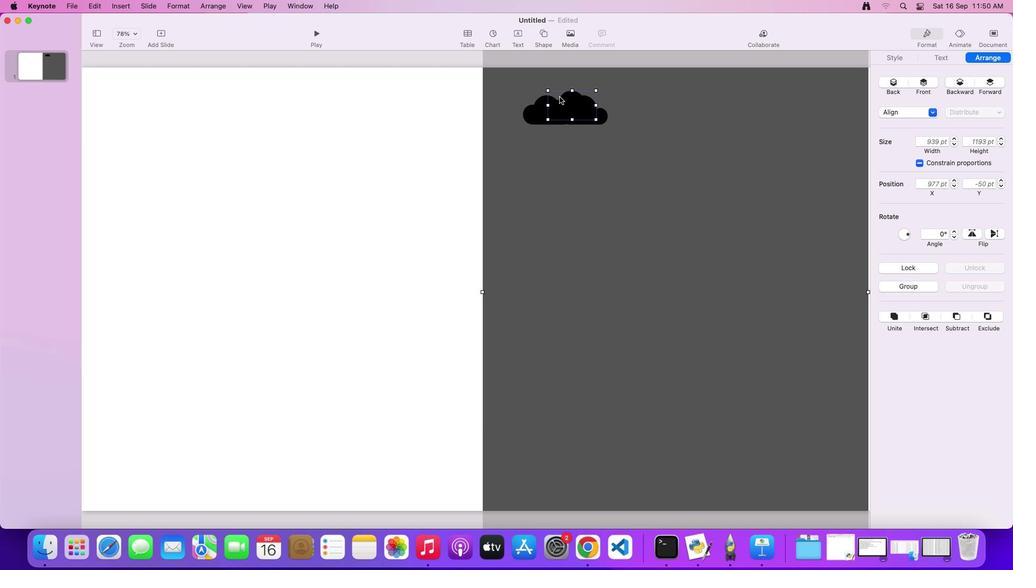 
Action: Mouse moved to (529, 114)
Screenshot: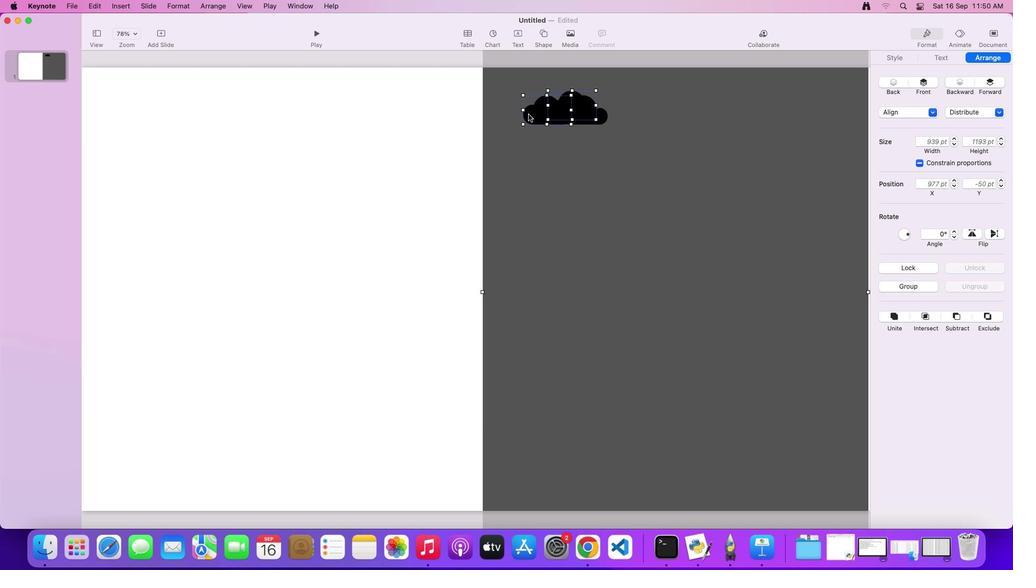 
Action: Mouse pressed left at (529, 114)
Screenshot: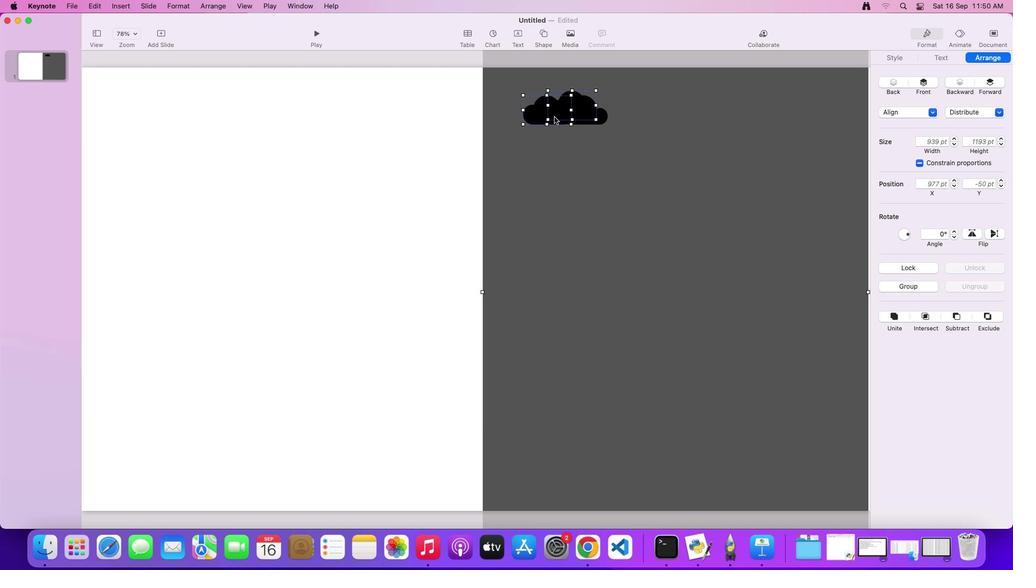
Action: Mouse moved to (605, 120)
Screenshot: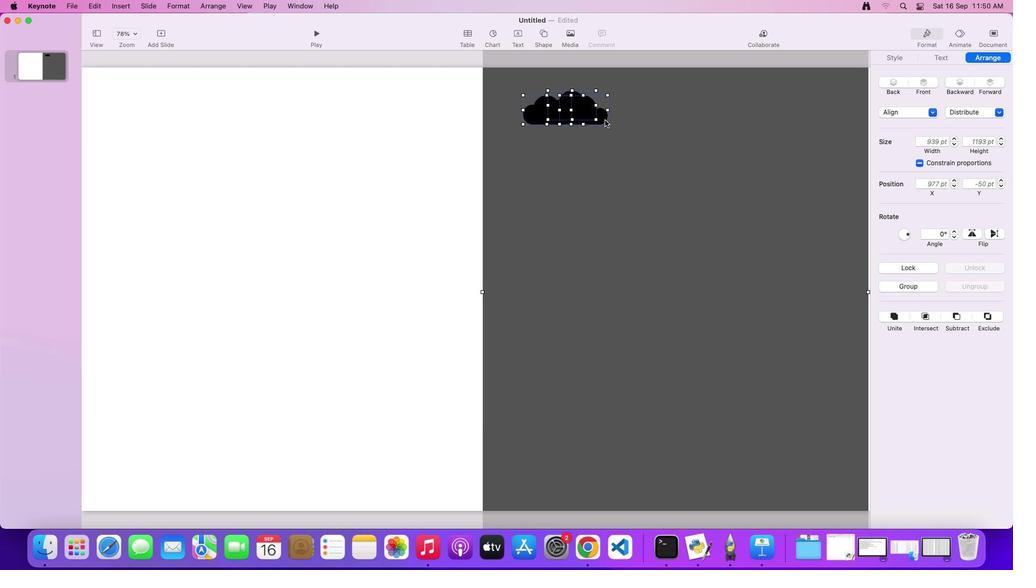 
Action: Mouse pressed left at (605, 120)
Screenshot: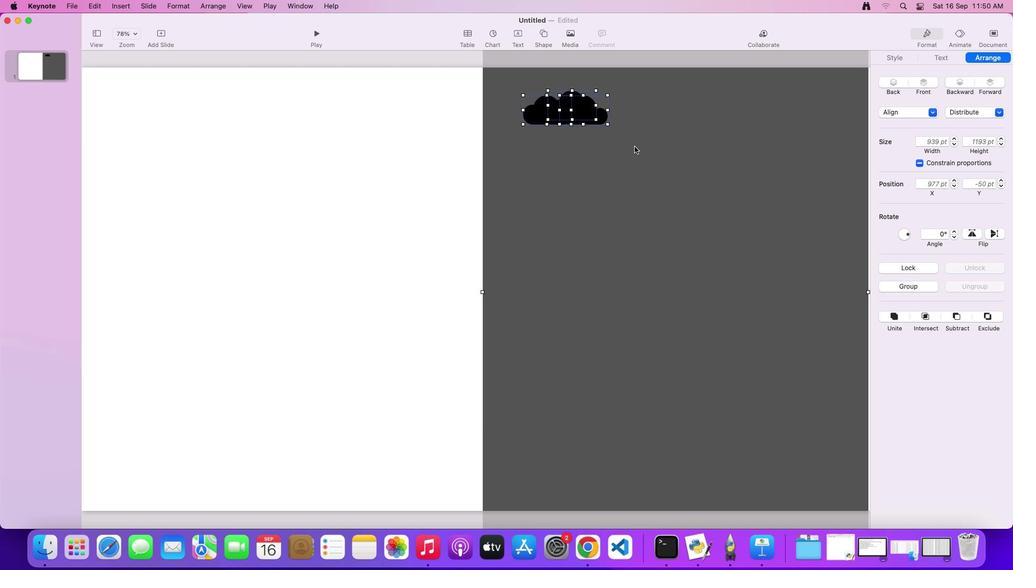 
Action: Mouse moved to (896, 315)
Screenshot: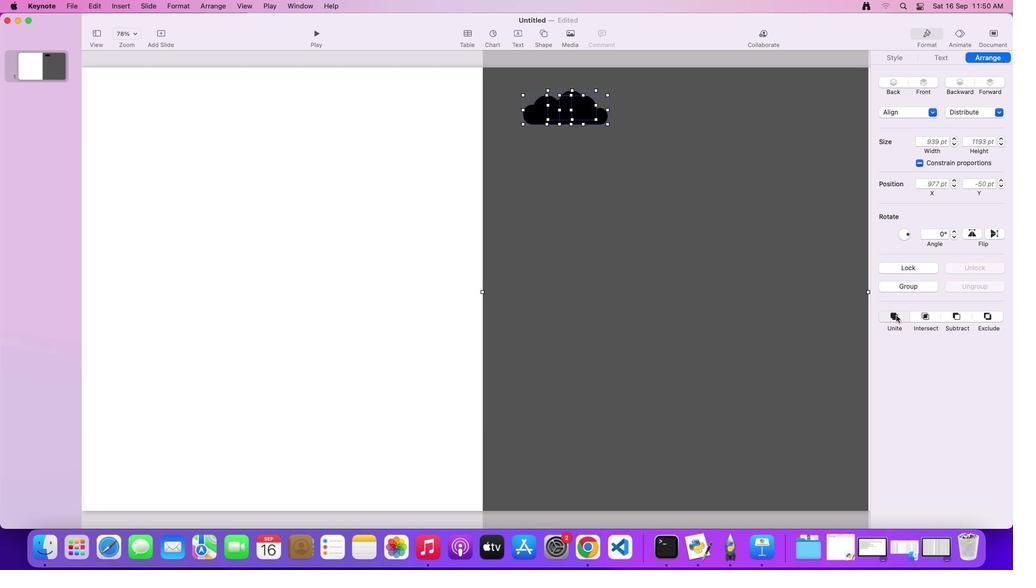 
Action: Mouse pressed left at (896, 315)
Screenshot: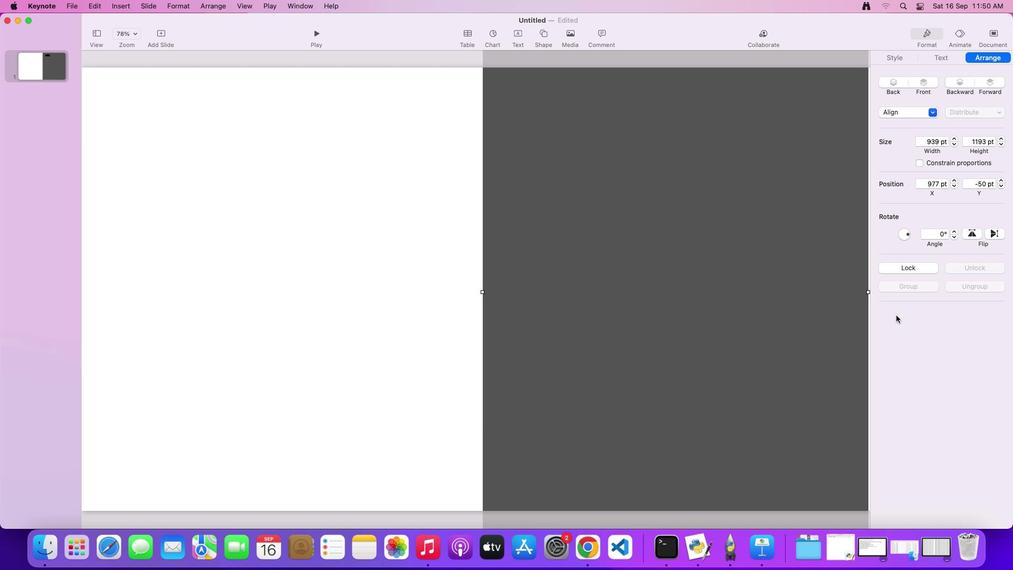 
Action: Mouse moved to (670, 270)
Screenshot: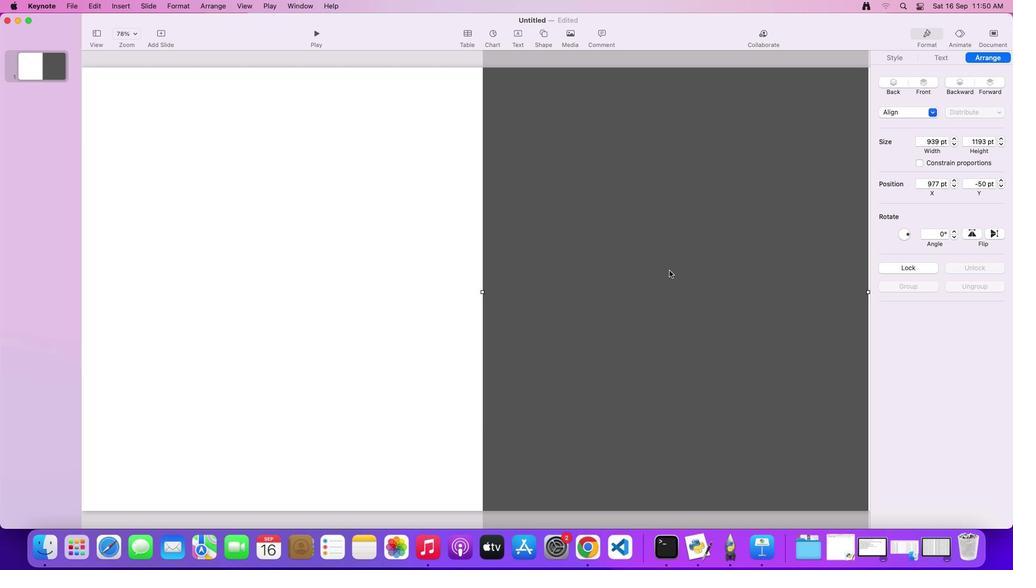 
Action: Mouse pressed left at (670, 270)
Screenshot: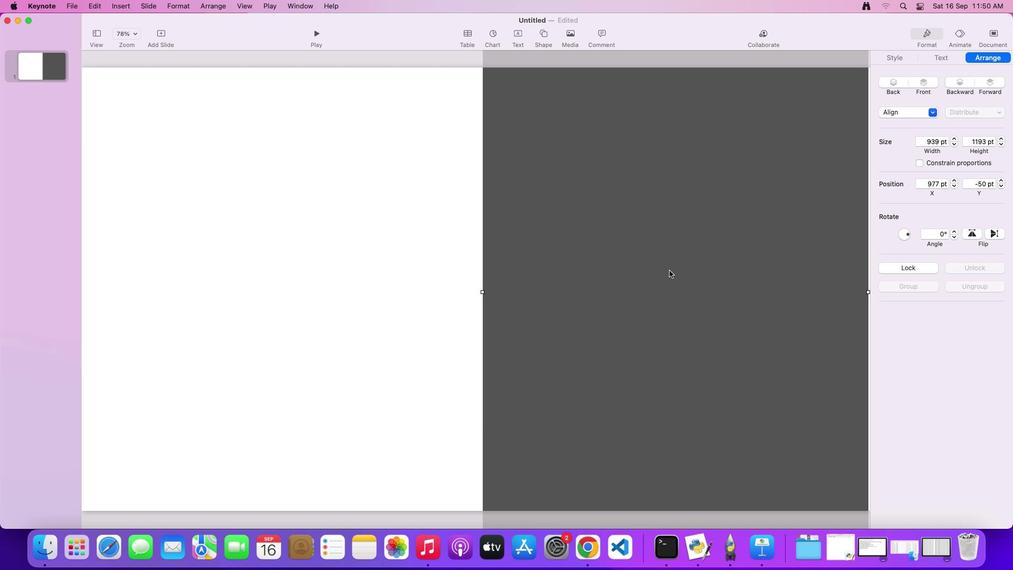 
Action: Key pressed 'Z'Key.cmd
Screenshot: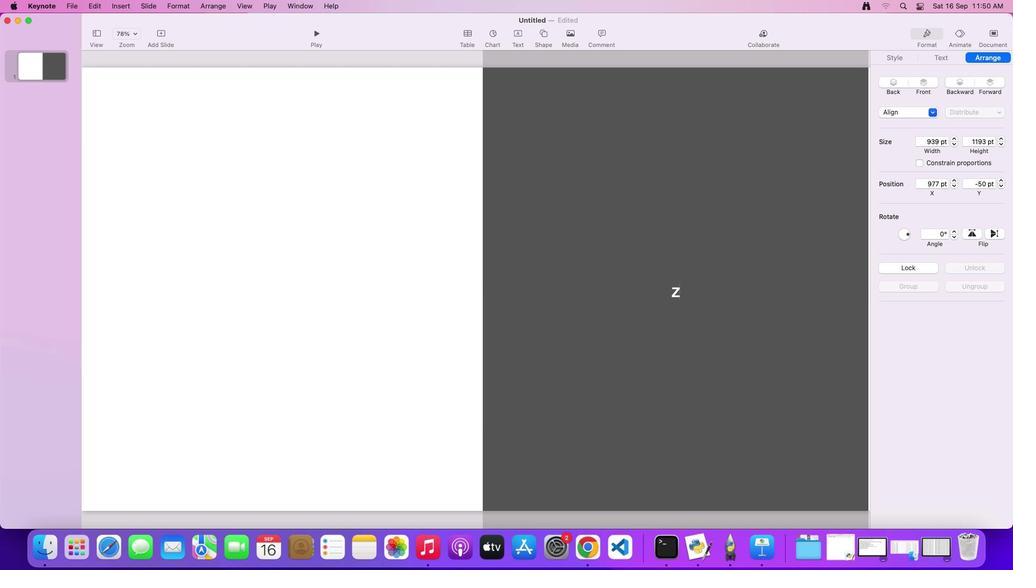 
Action: Mouse moved to (635, 270)
Screenshot: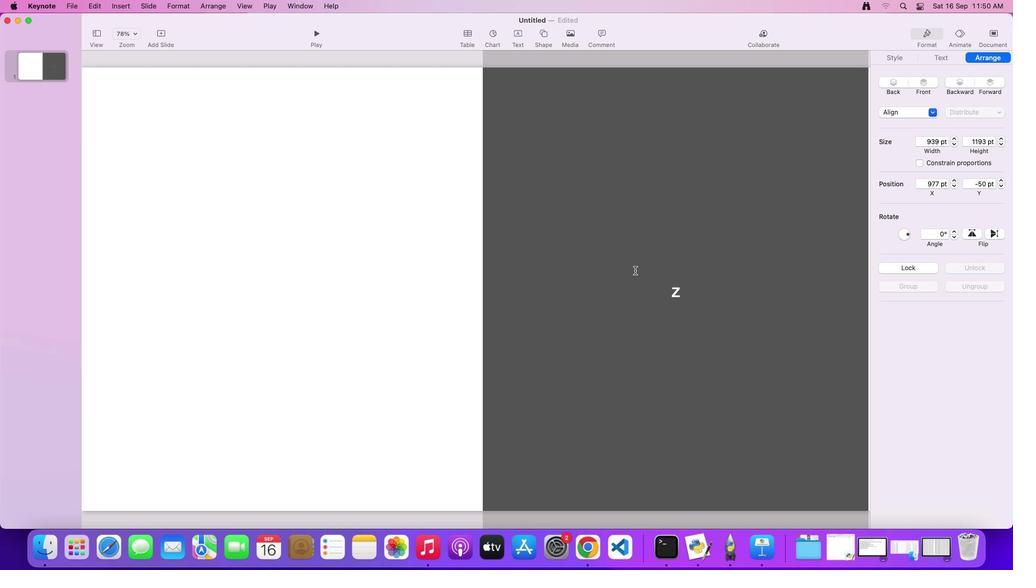
Action: Key pressed Key.cmd'z'
Screenshot: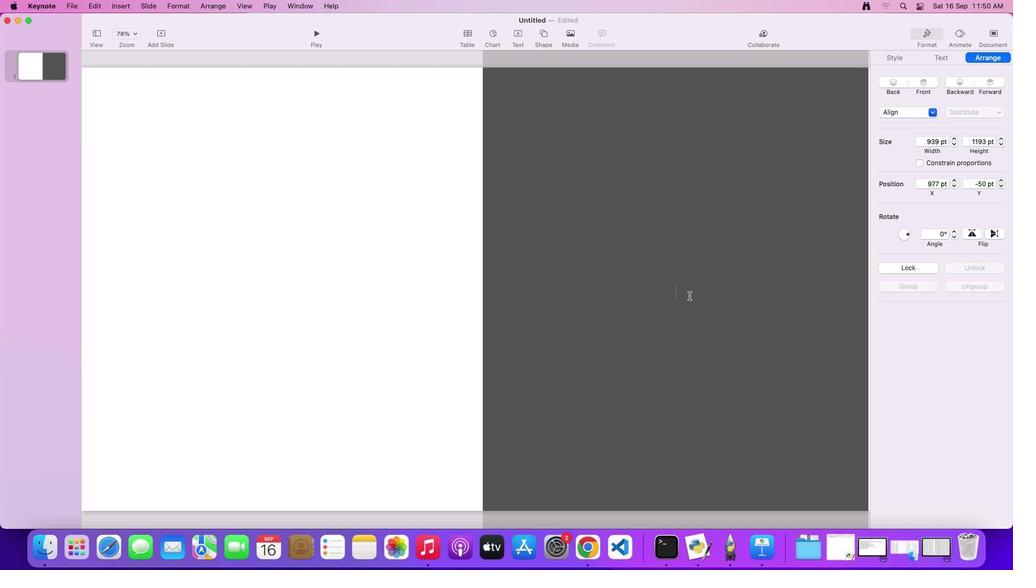 
Action: Mouse moved to (482, 267)
Screenshot: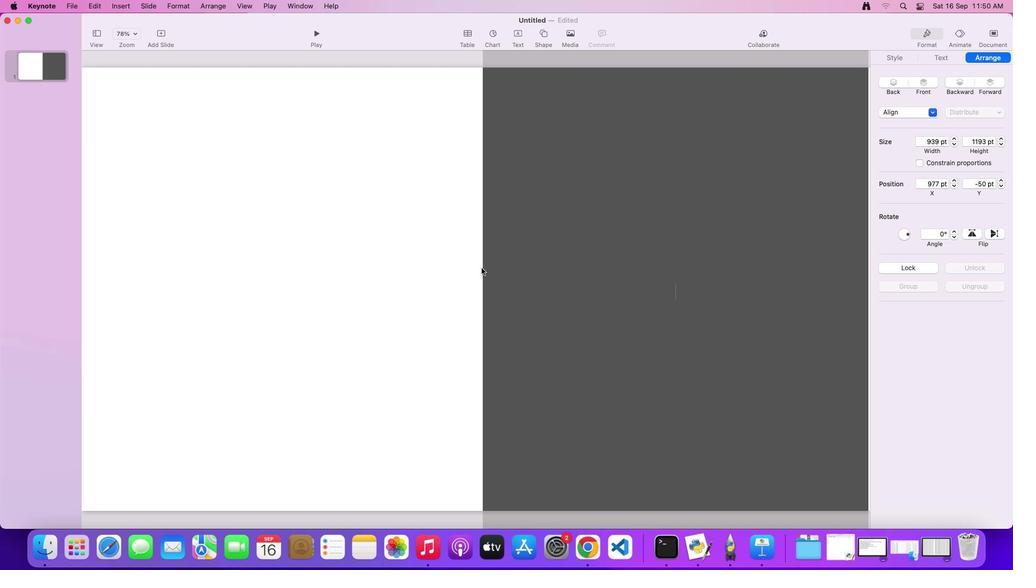 
Action: Mouse pressed left at (482, 267)
Screenshot: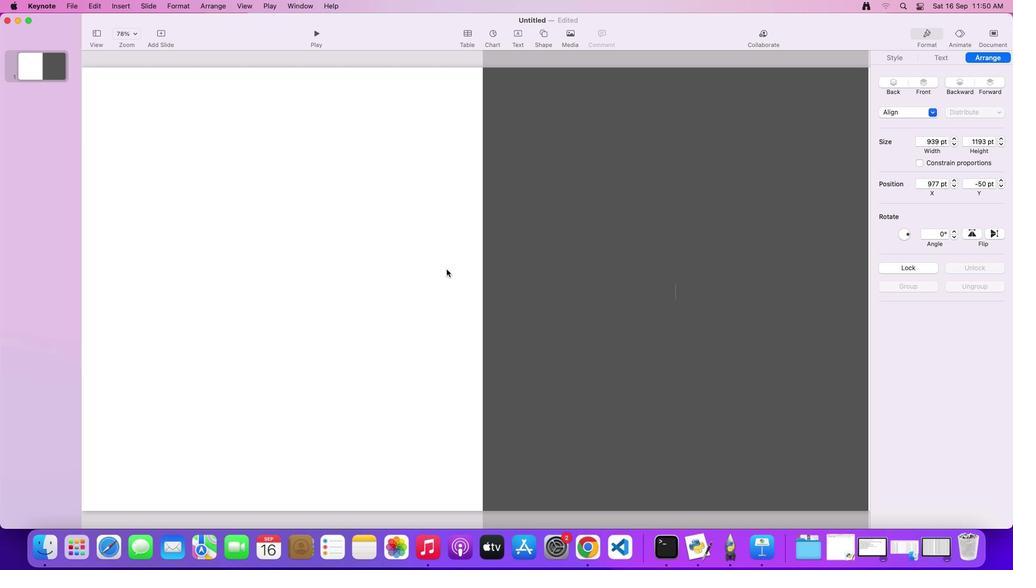 
Action: Mouse moved to (446, 269)
Screenshot: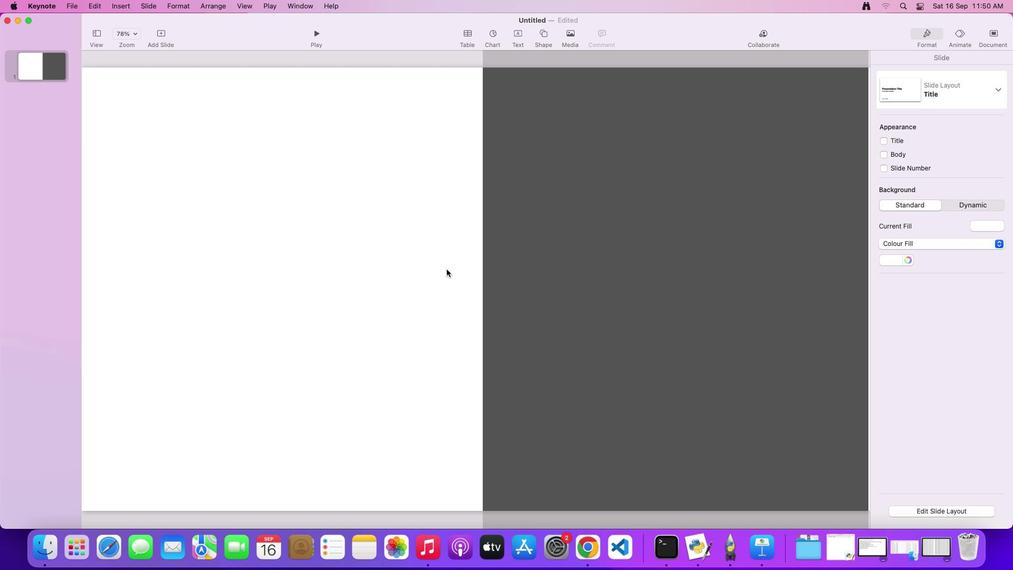 
Action: Mouse pressed left at (446, 269)
Screenshot: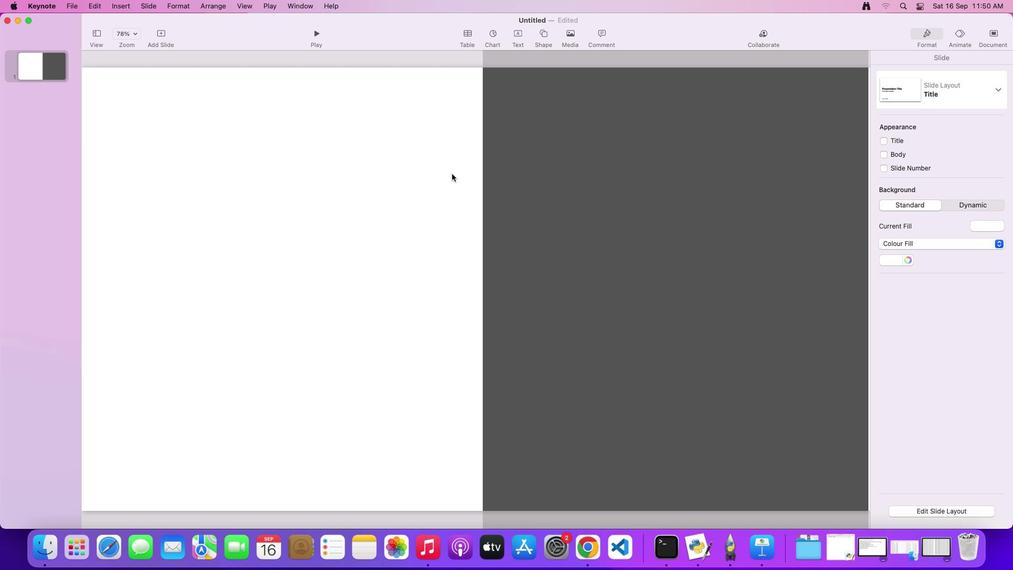 
Action: Mouse moved to (548, 36)
Screenshot: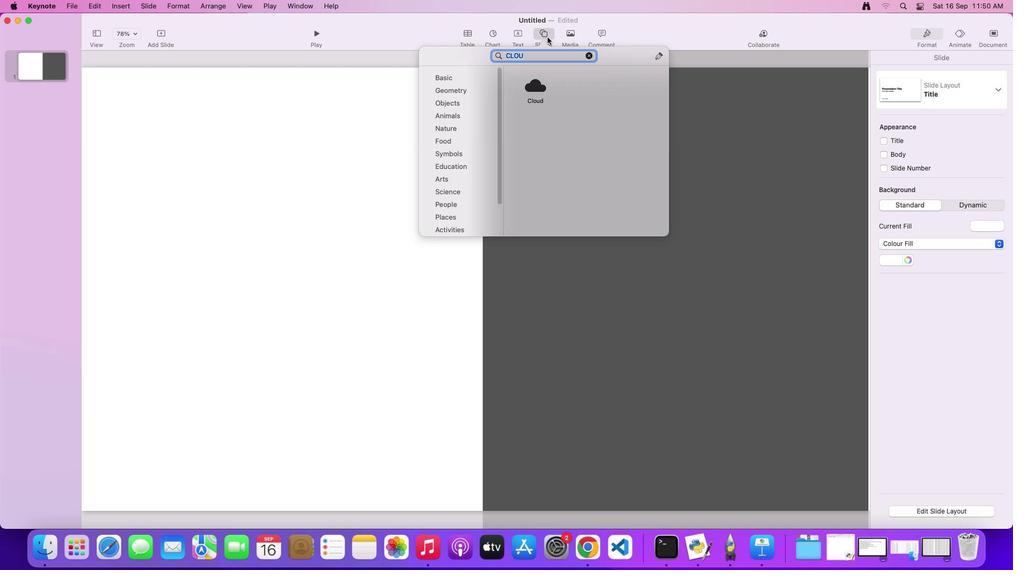 
Action: Mouse pressed left at (548, 36)
Screenshot: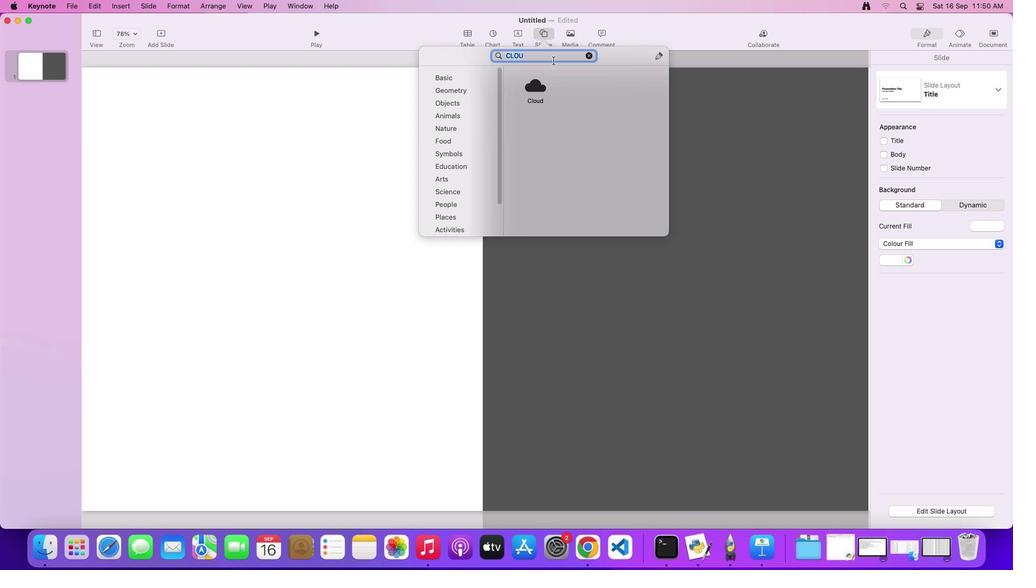 
Action: Mouse moved to (542, 90)
Screenshot: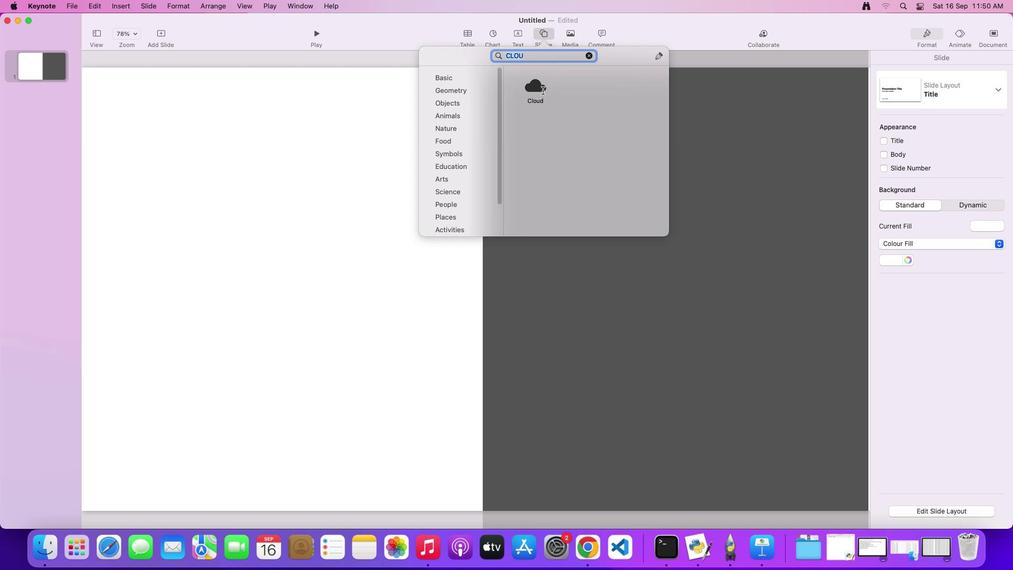 
Action: Mouse pressed left at (542, 90)
Screenshot: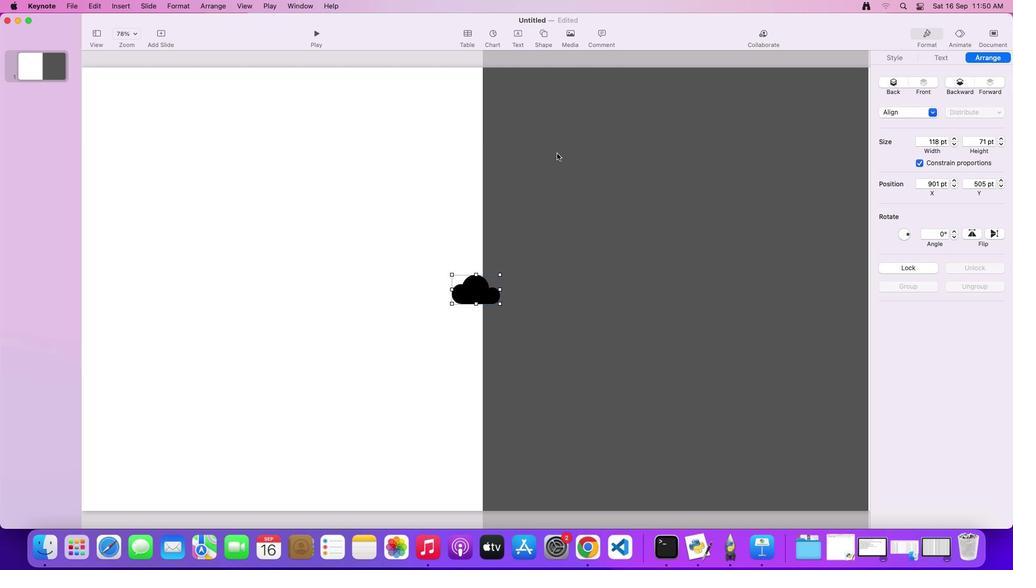 
Action: Mouse moved to (515, 301)
Screenshot: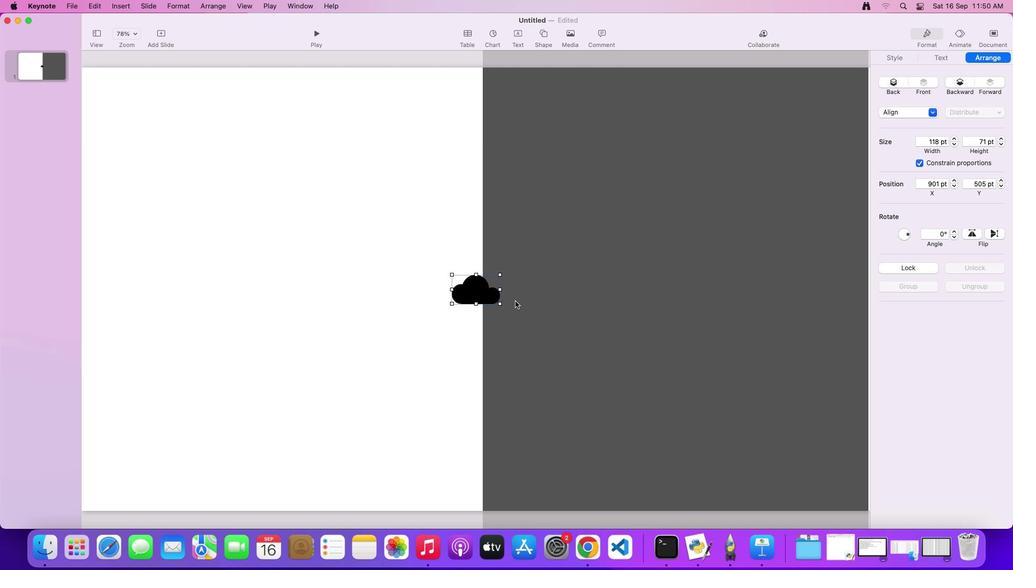 
Action: Key pressed Key.shift
Screenshot: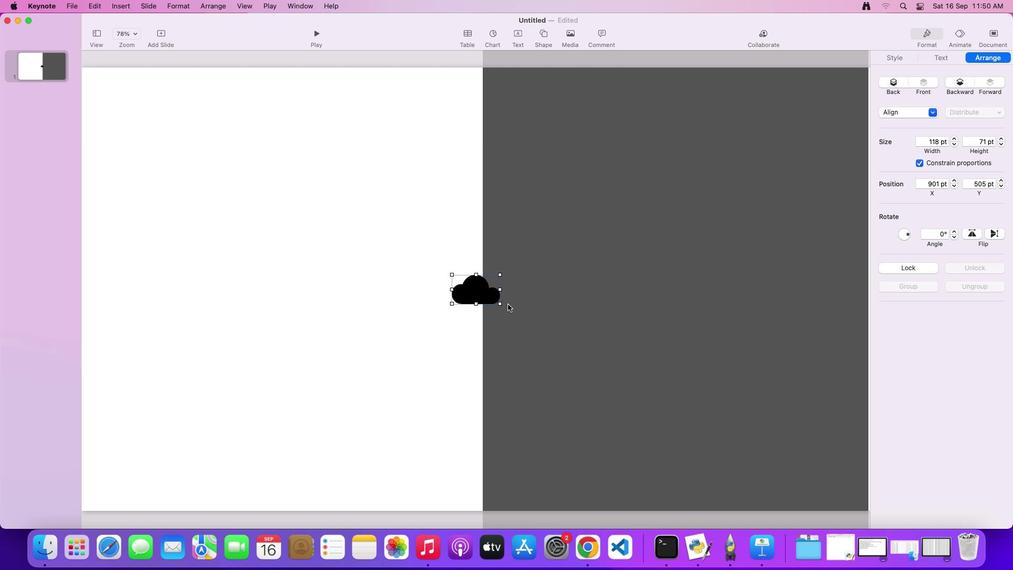 
Action: Mouse moved to (481, 294)
Screenshot: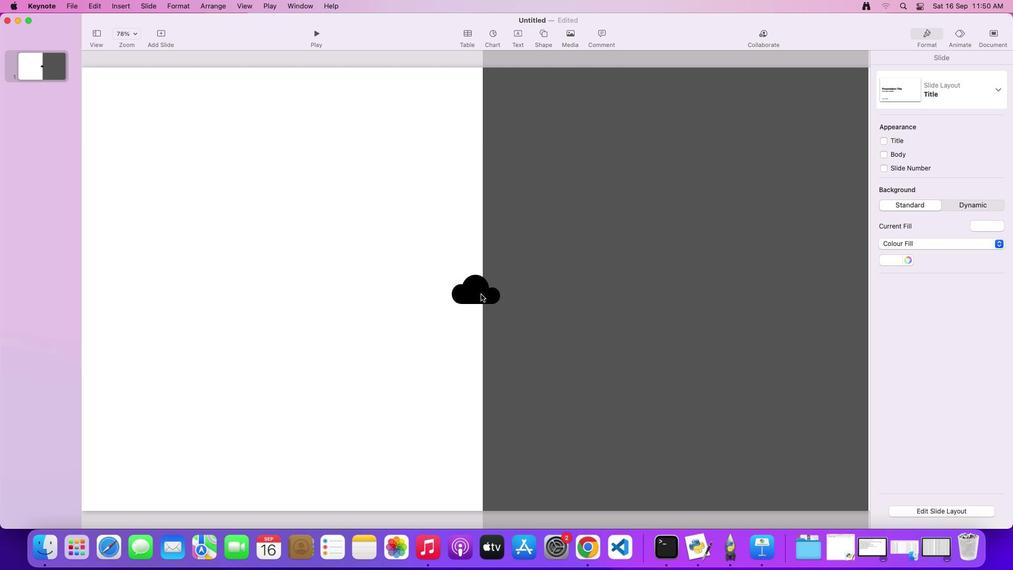 
Action: Mouse pressed left at (481, 294)
Screenshot: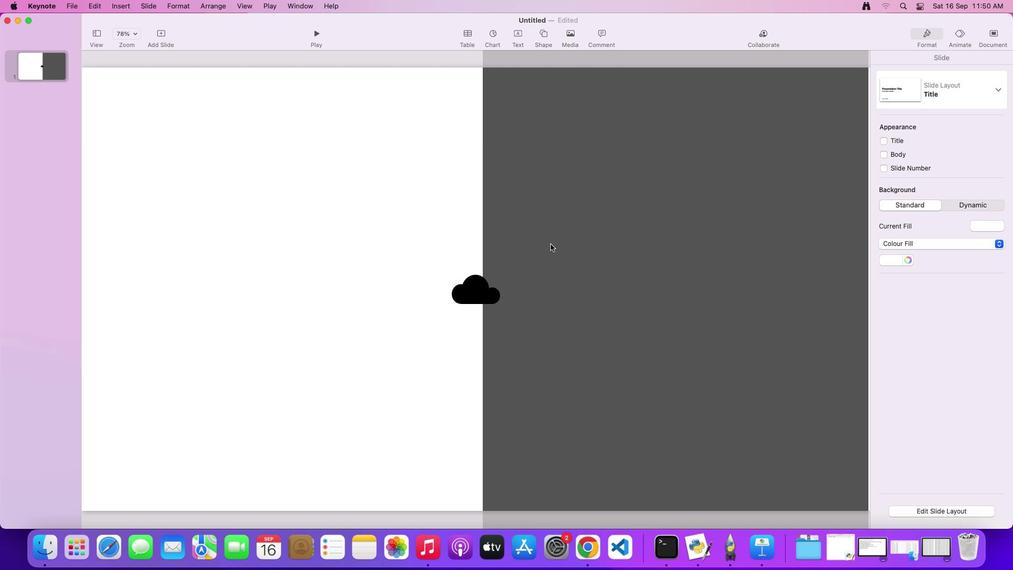 
Action: Mouse moved to (481, 286)
Screenshot: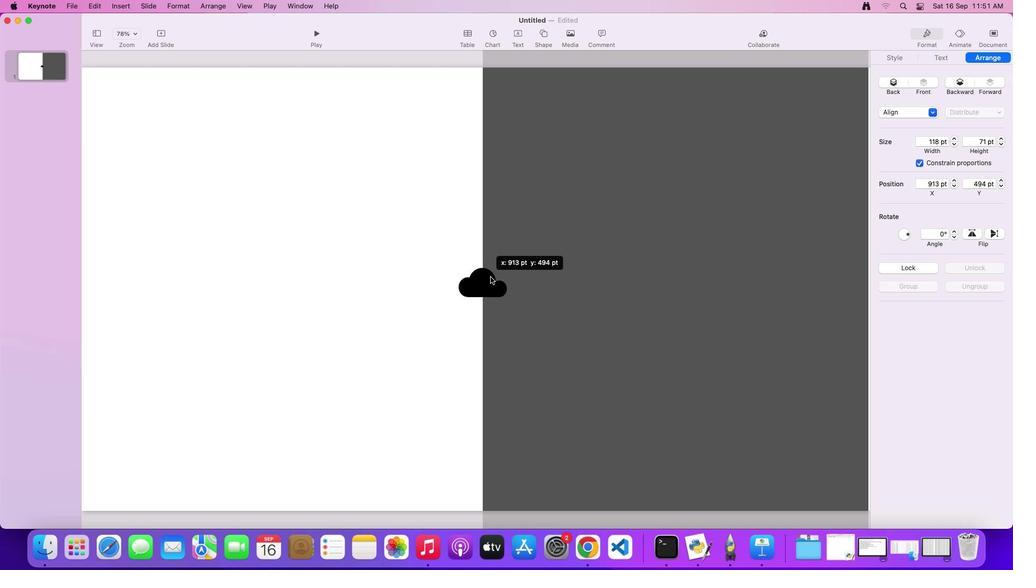 
Action: Mouse pressed left at (481, 286)
Screenshot: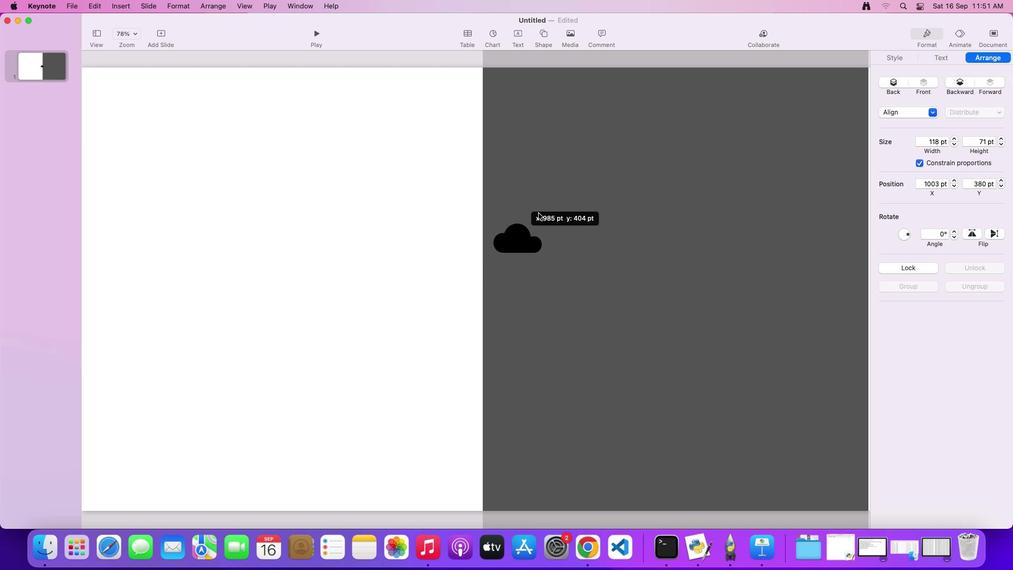 
Action: Mouse moved to (565, 158)
Screenshot: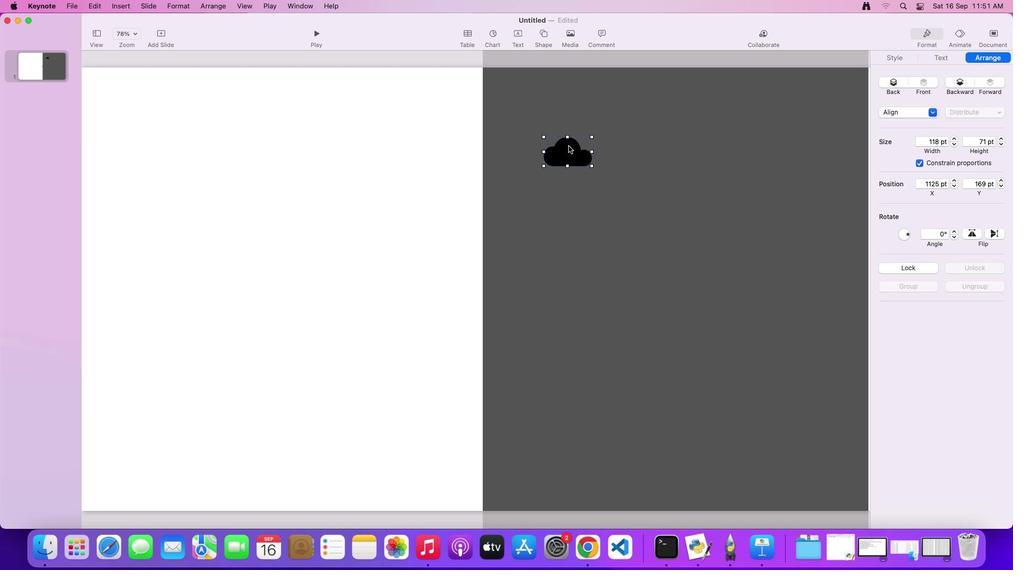 
Action: Key pressed Key.shift
Screenshot: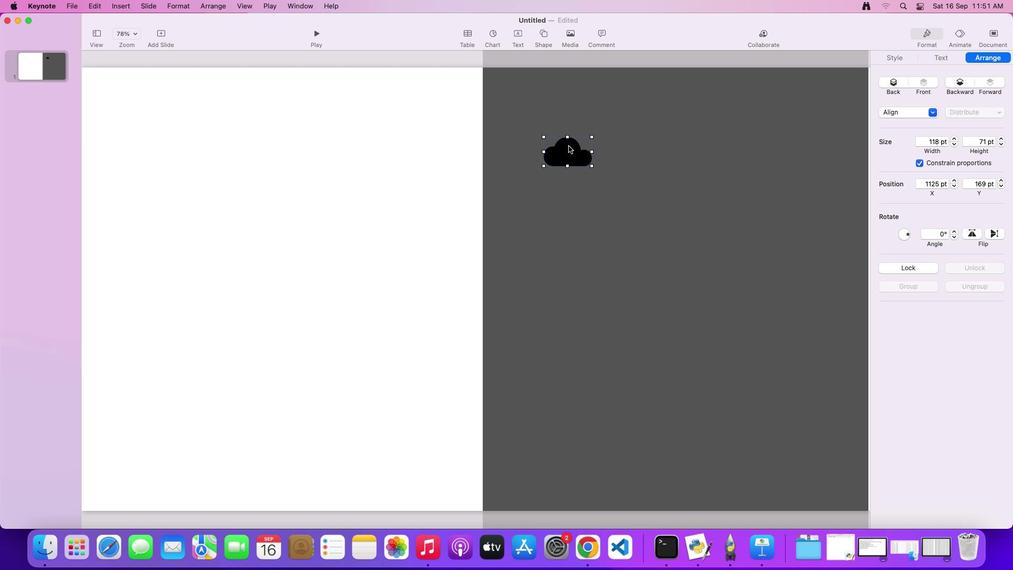 
Action: Mouse moved to (567, 154)
Screenshot: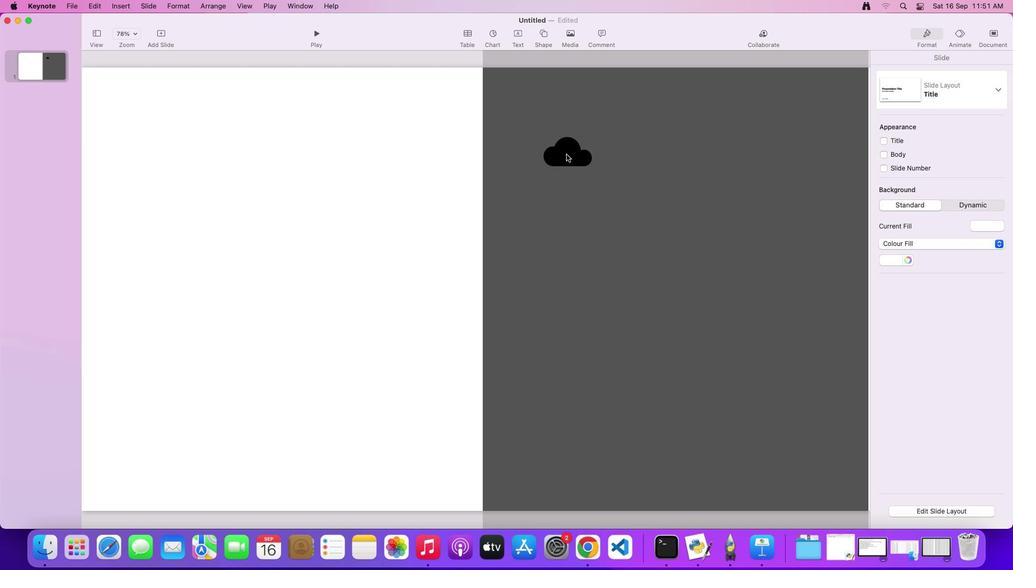 
Action: Mouse pressed left at (567, 154)
Screenshot: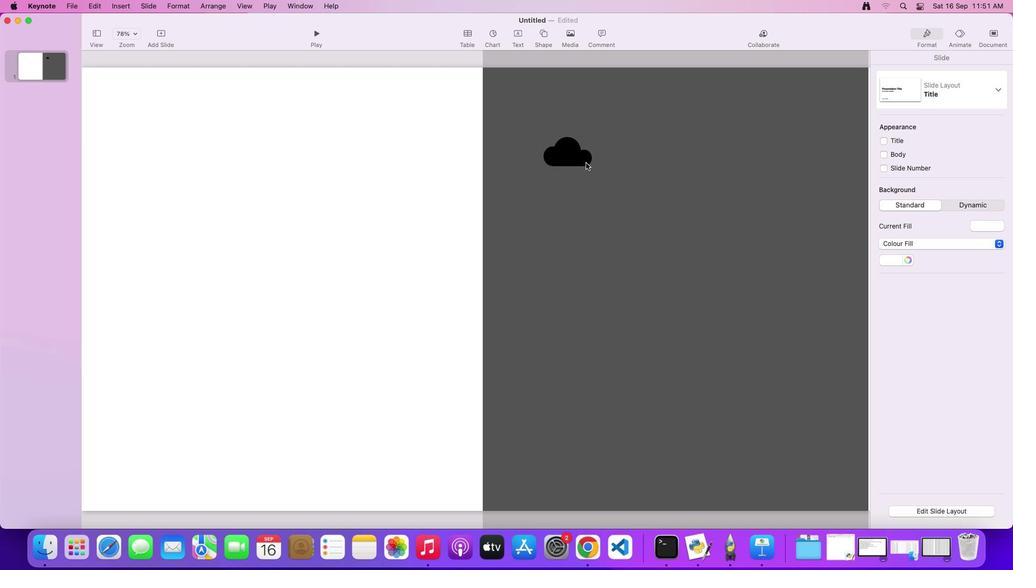 
Action: Mouse moved to (576, 161)
Screenshot: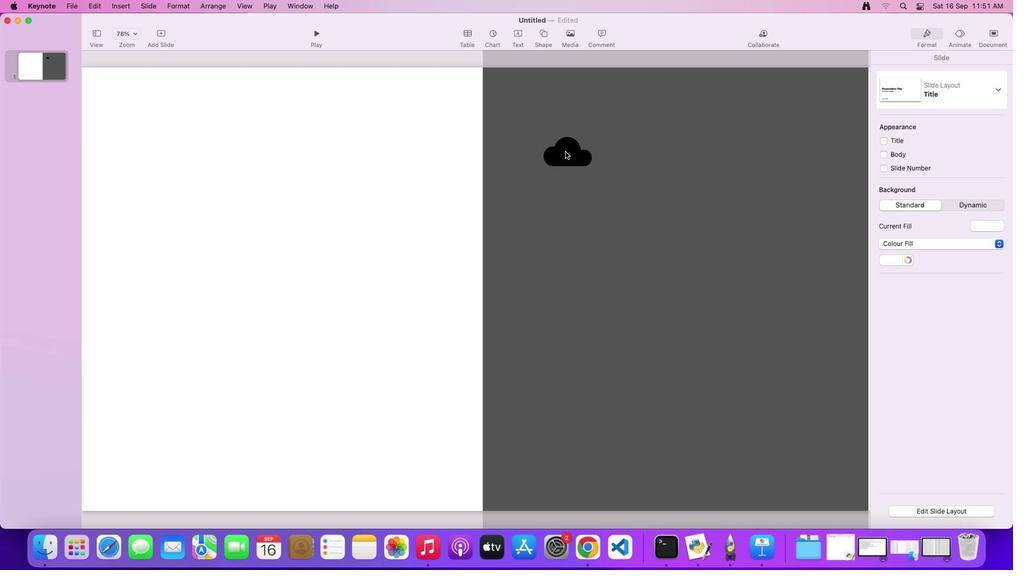 
Action: Key pressed Key.alt
Screenshot: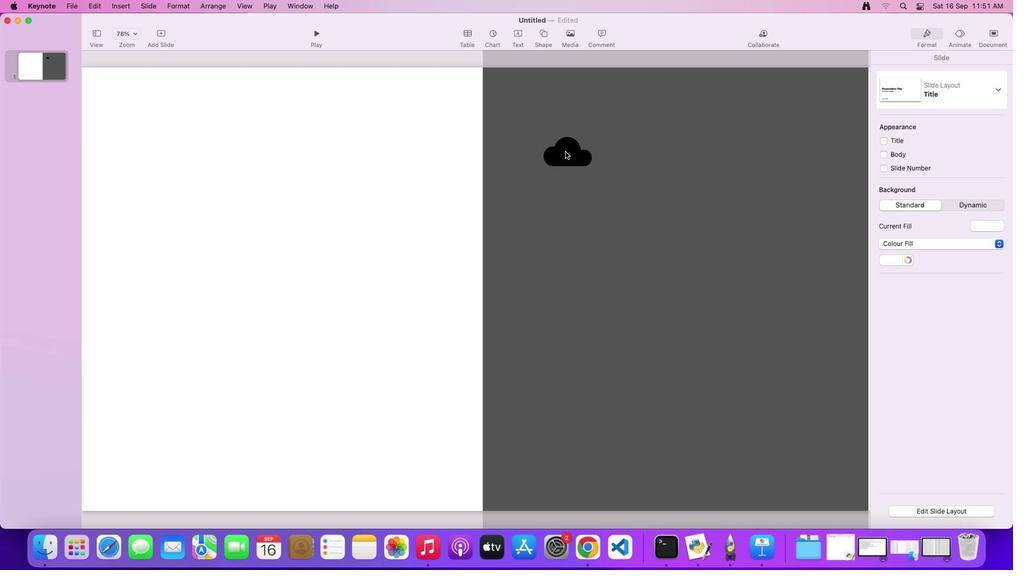 
Action: Mouse moved to (566, 151)
Screenshot: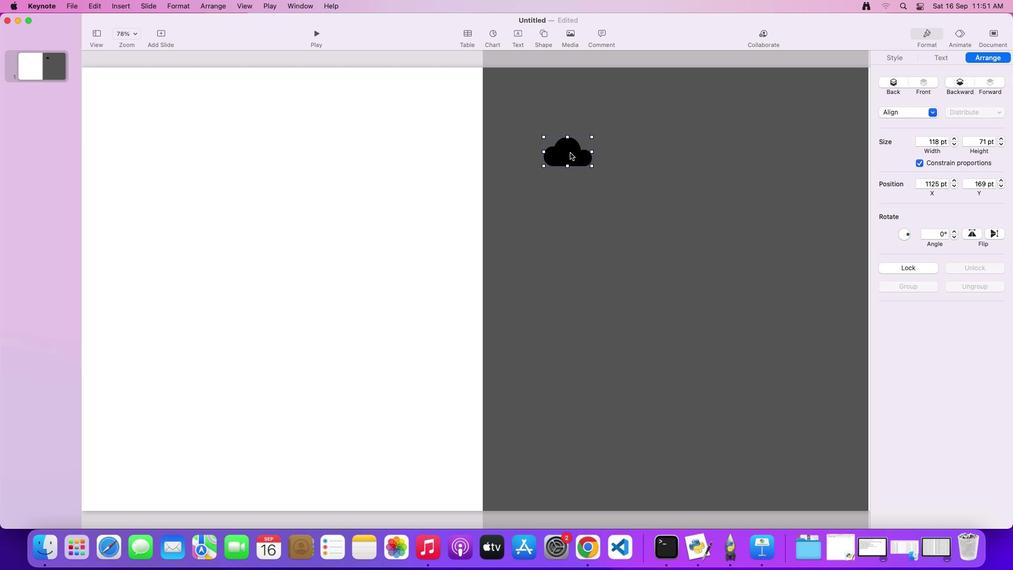
Action: Mouse pressed left at (566, 151)
Screenshot: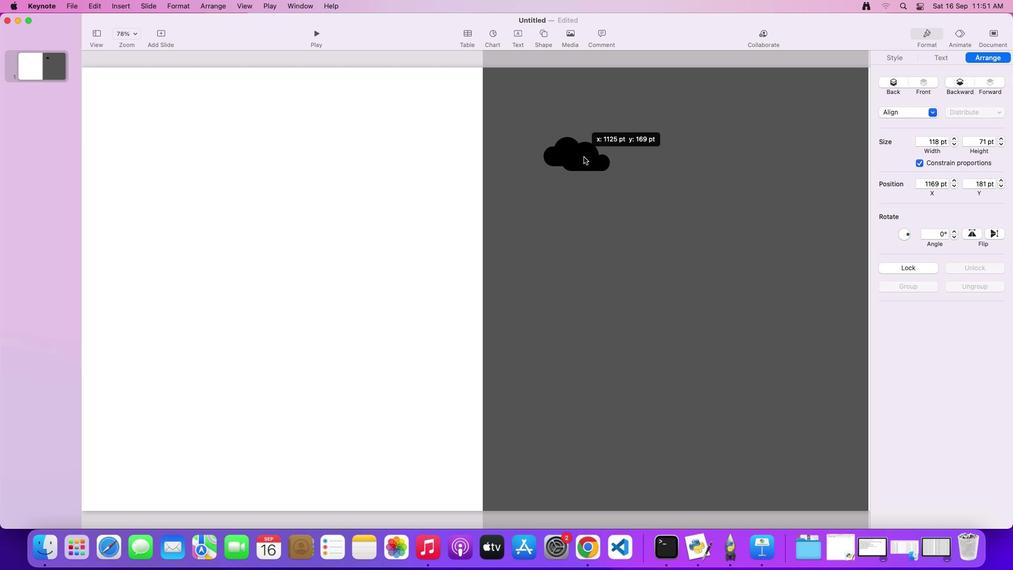 
Action: Mouse moved to (593, 151)
Screenshot: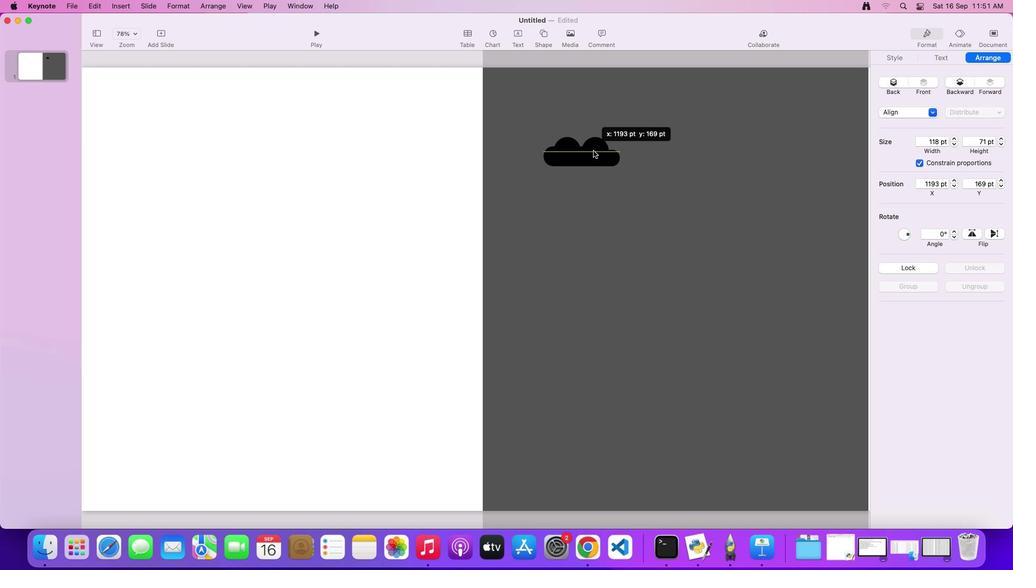 
Action: Mouse pressed left at (593, 151)
Screenshot: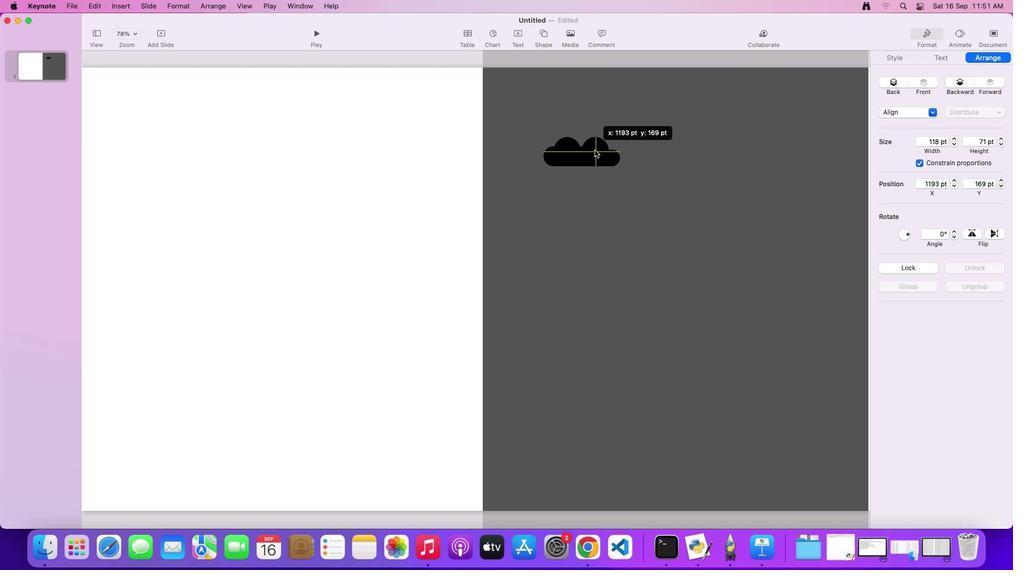 
Action: Mouse moved to (583, 145)
Screenshot: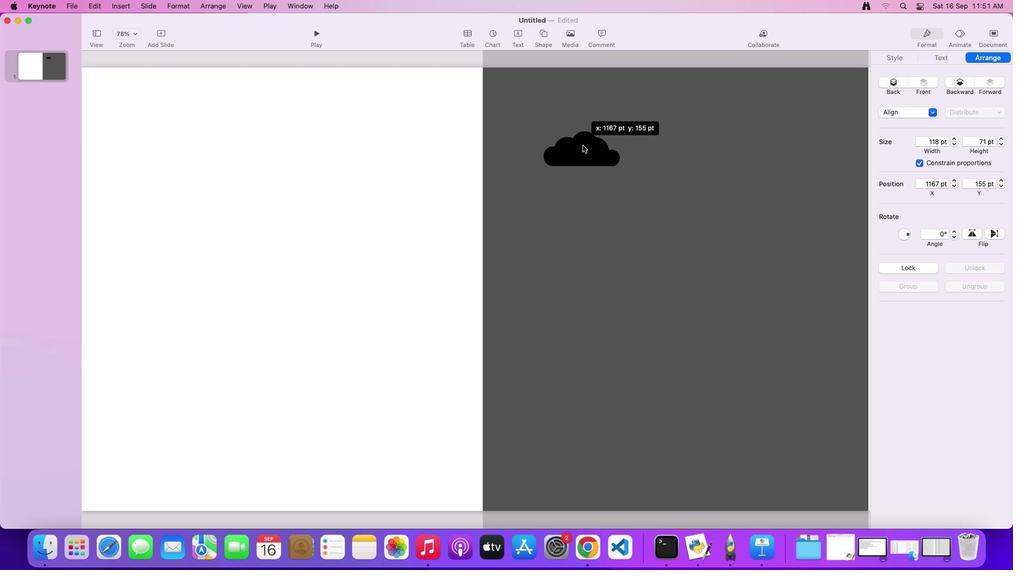 
Action: Mouse pressed left at (583, 145)
Screenshot: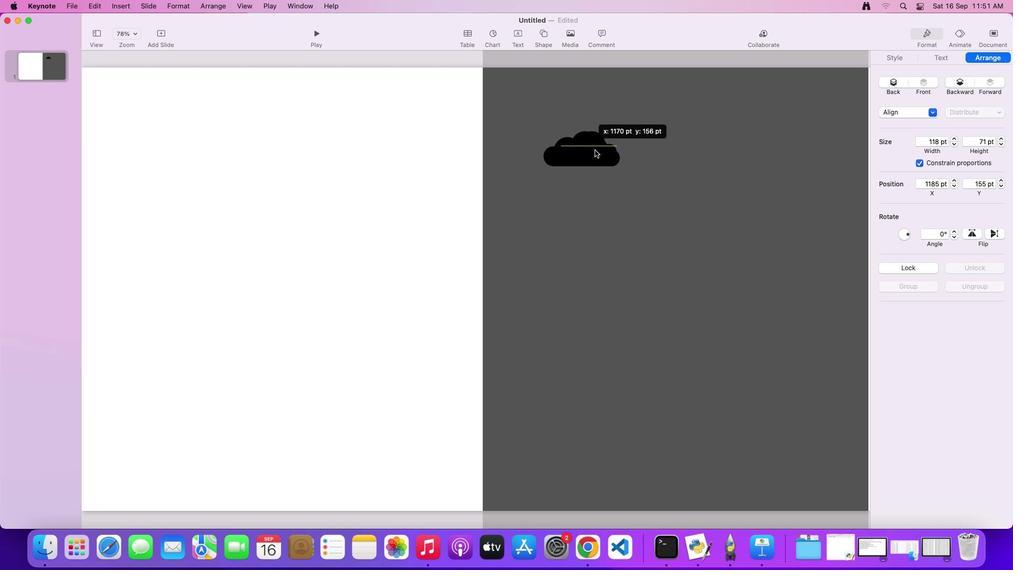 
Action: Mouse moved to (576, 163)
Screenshot: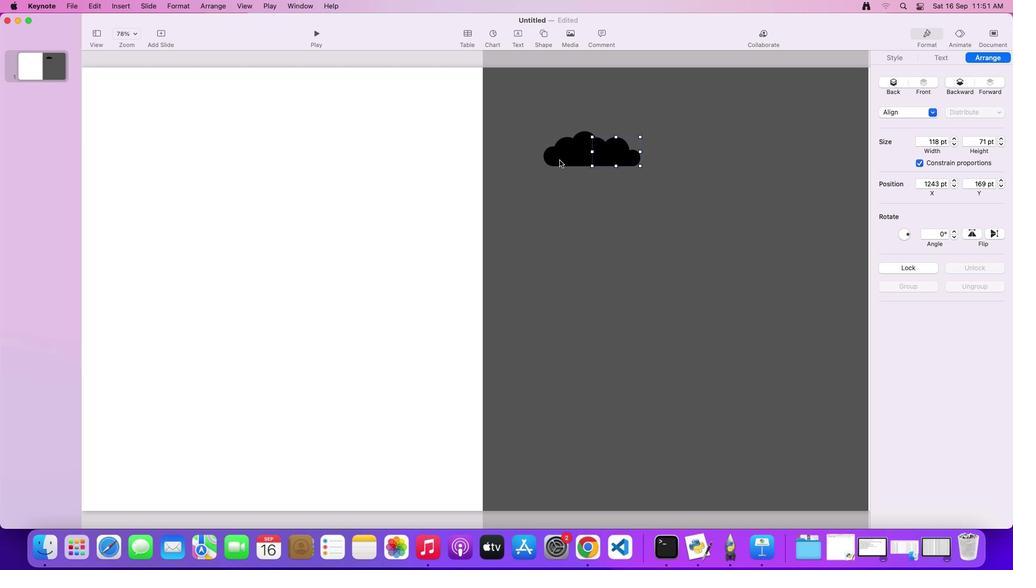 
Action: Key pressed Key.shift
Screenshot: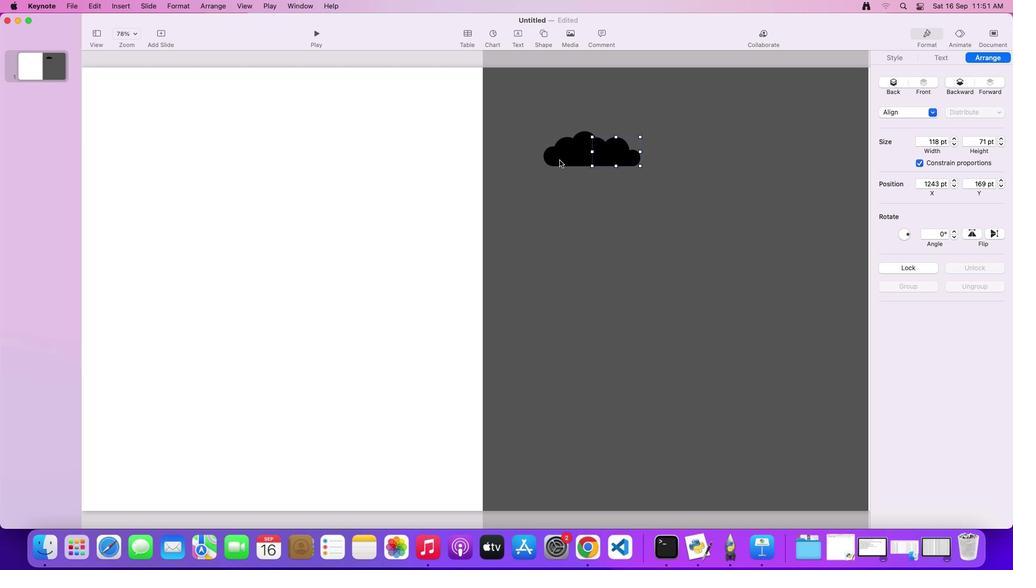 
Action: Mouse moved to (560, 159)
Screenshot: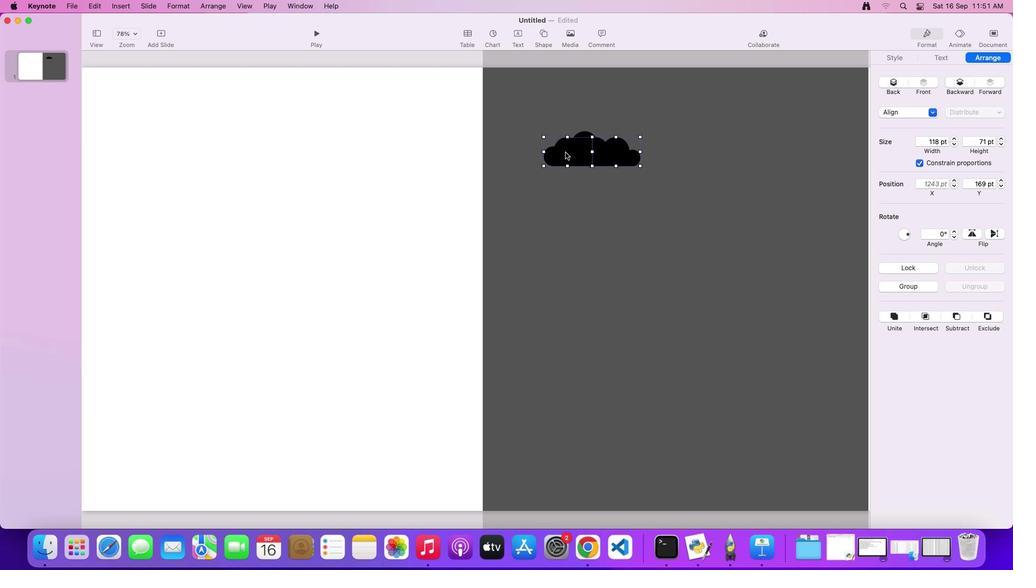 
Action: Mouse pressed left at (560, 159)
Screenshot: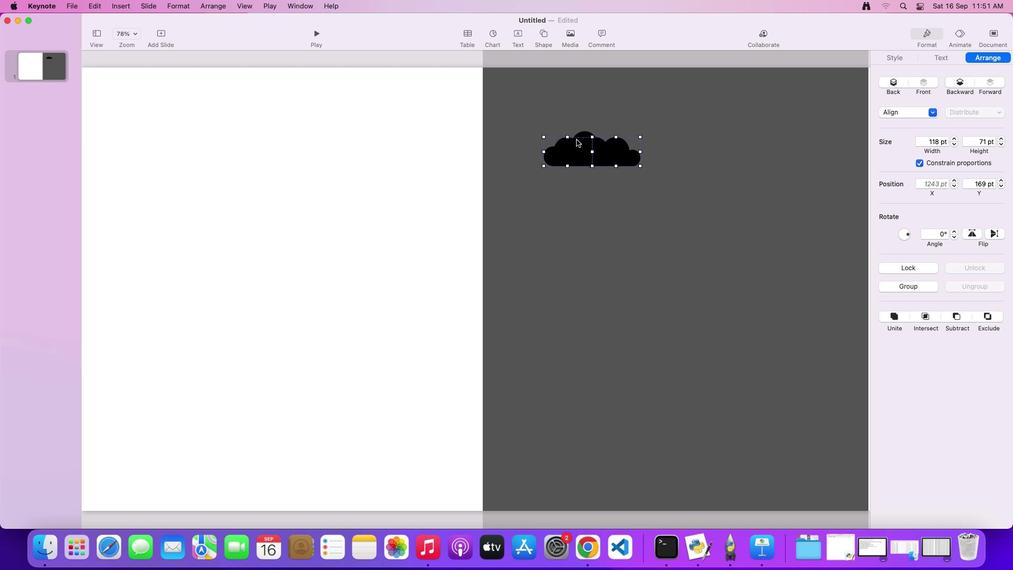 
Action: Mouse moved to (580, 134)
Screenshot: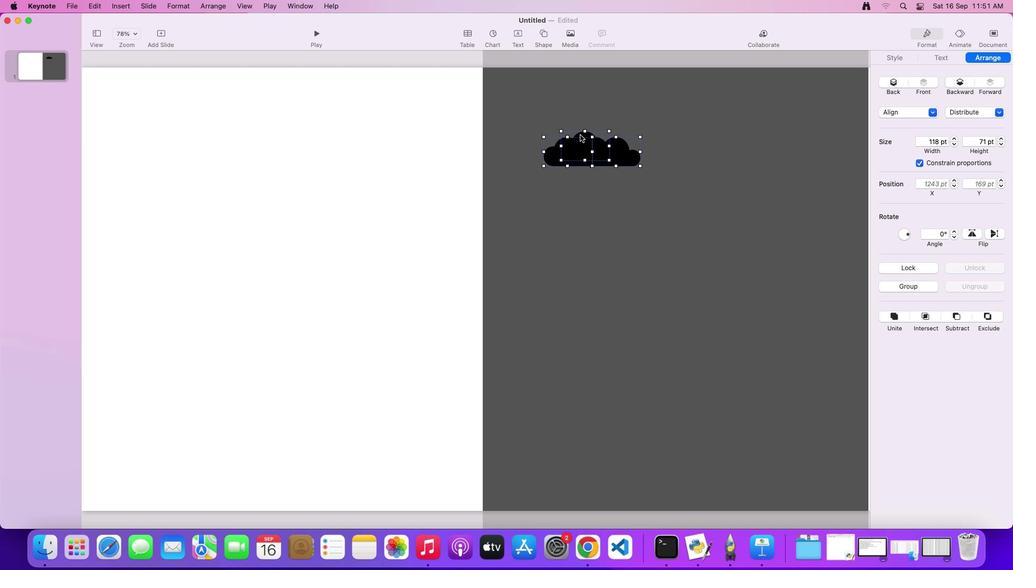 
Action: Mouse pressed left at (580, 134)
Screenshot: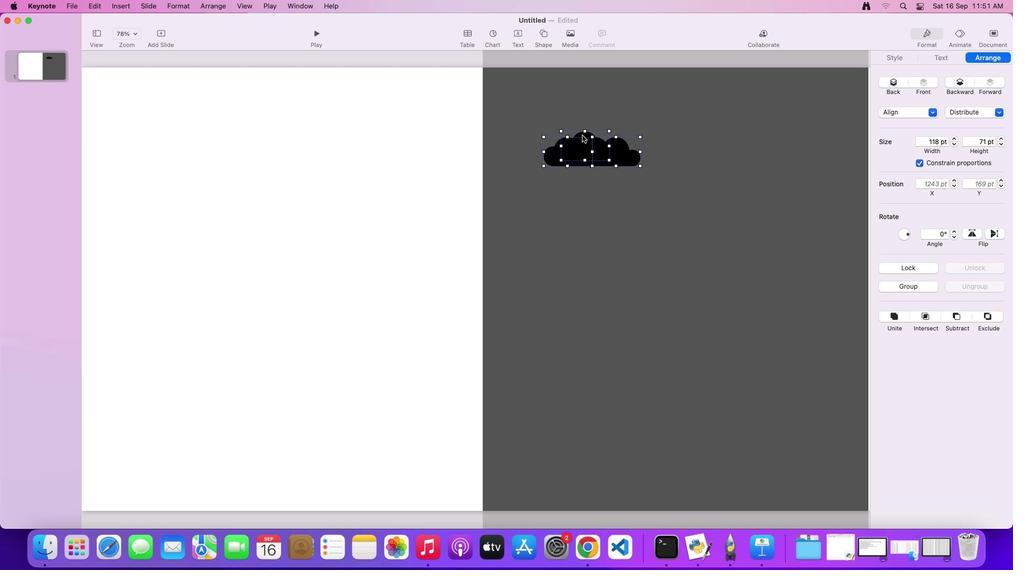
Action: Mouse moved to (605, 142)
Screenshot: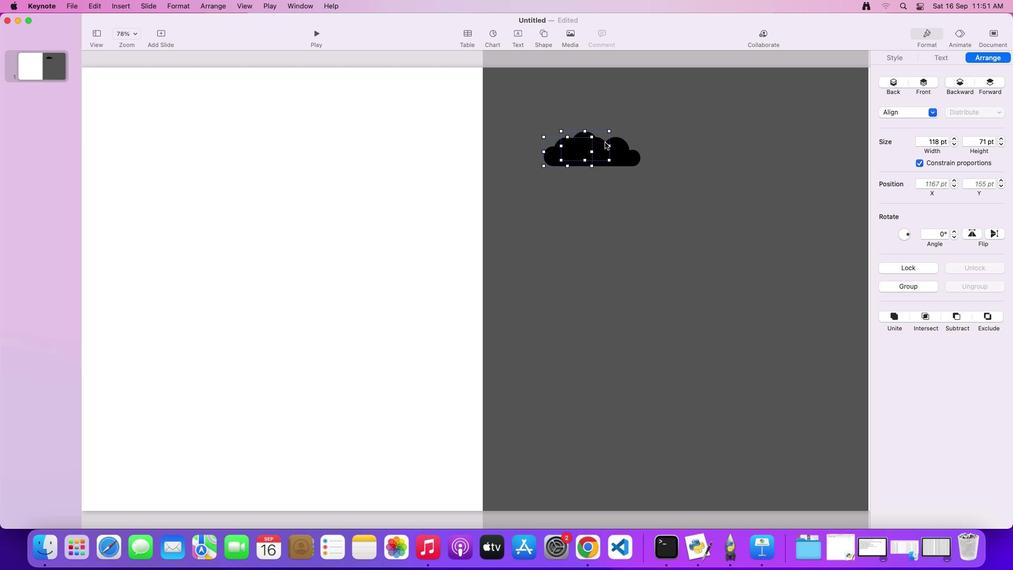 
Action: Mouse pressed left at (605, 142)
Screenshot: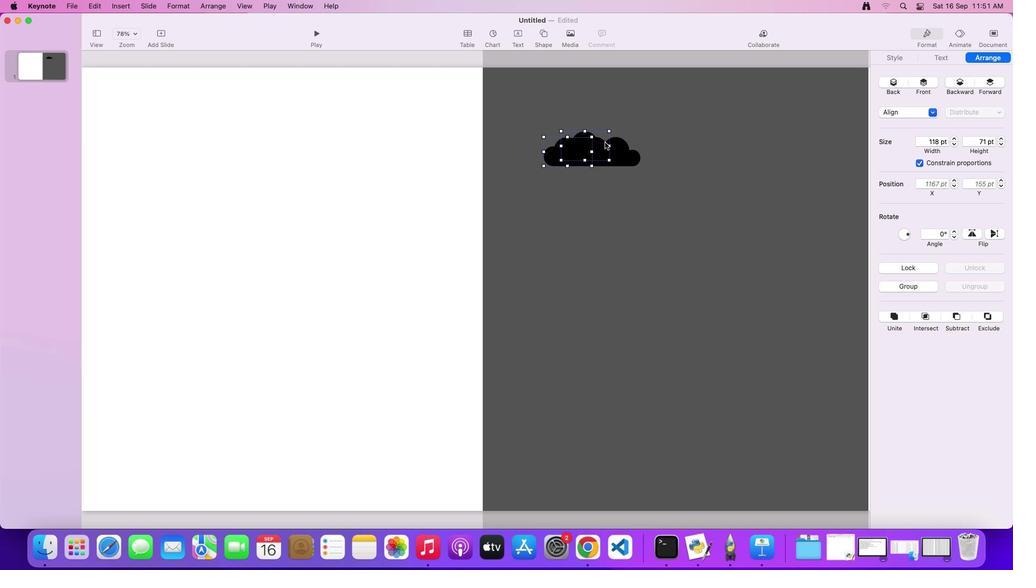 
Action: Mouse moved to (583, 153)
Screenshot: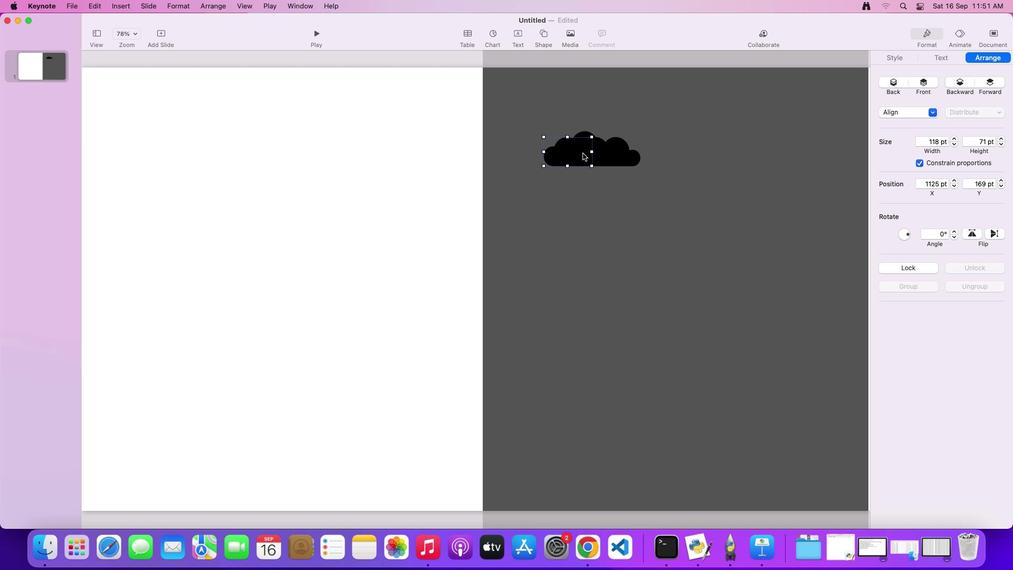 
Action: Mouse pressed left at (583, 153)
Screenshot: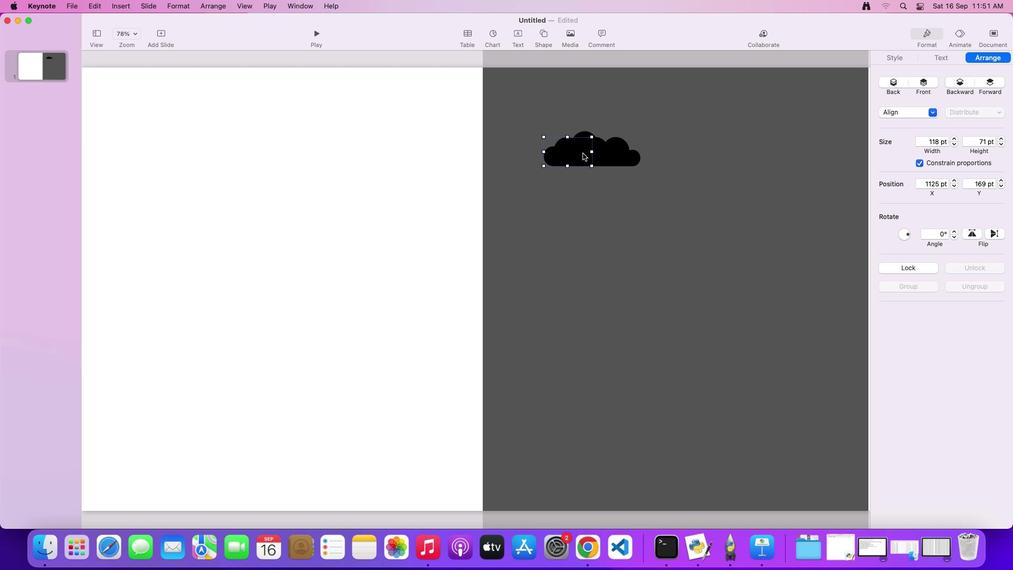 
Action: Mouse pressed left at (583, 153)
Screenshot: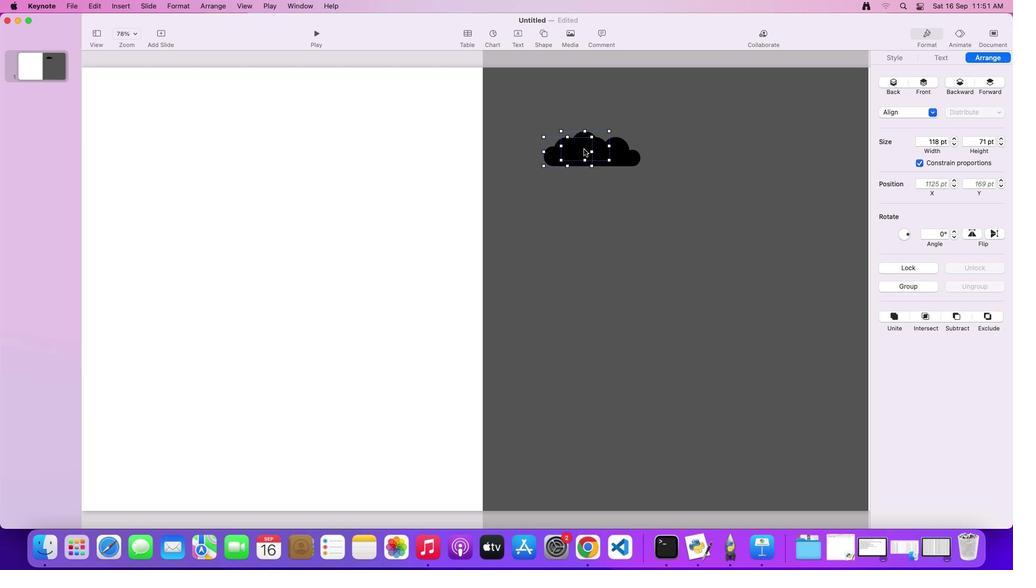 
Action: Mouse moved to (620, 153)
Screenshot: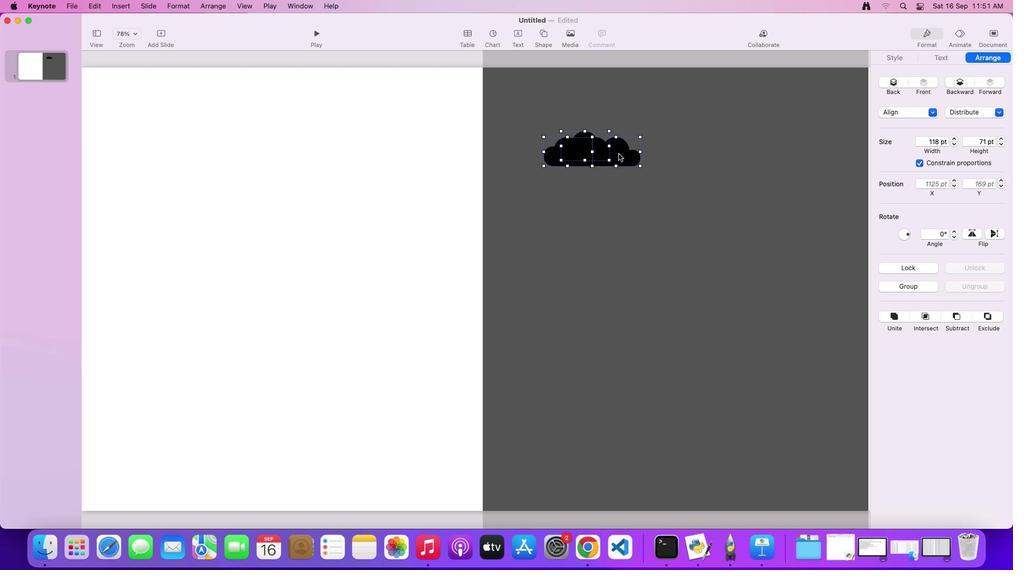 
Action: Mouse pressed left at (620, 153)
Screenshot: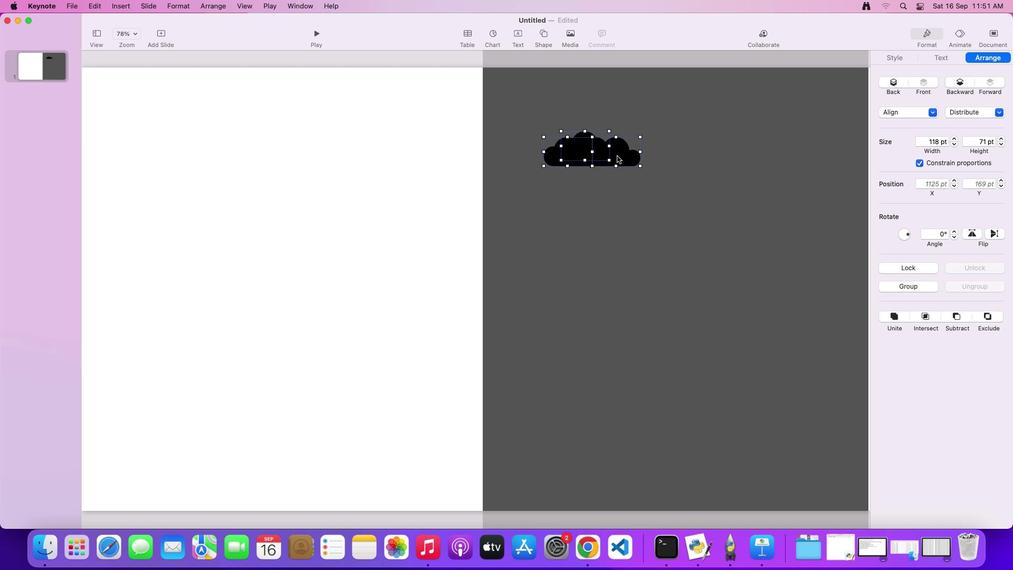 
Action: Mouse moved to (894, 315)
Screenshot: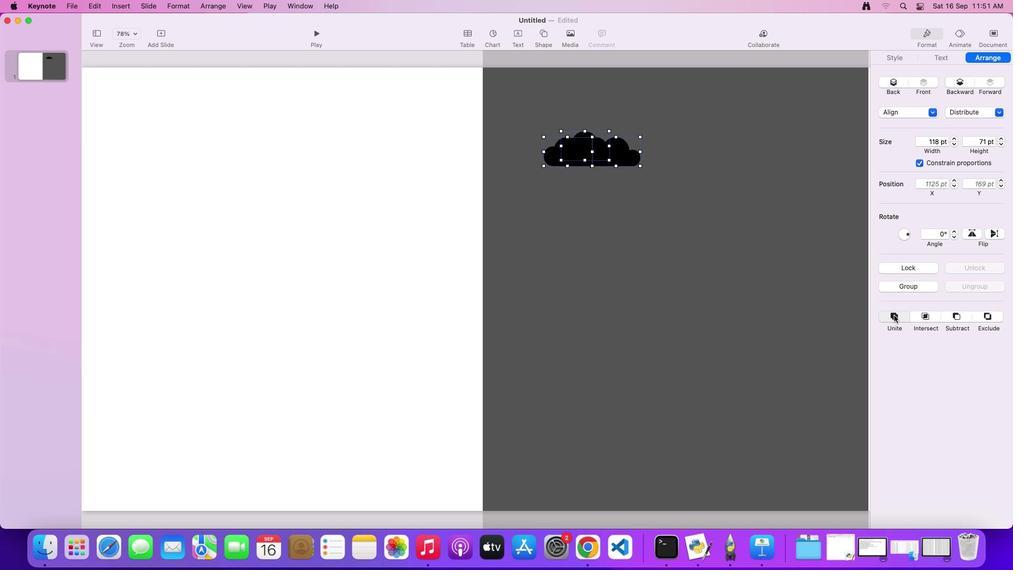 
Action: Mouse pressed left at (894, 315)
Screenshot: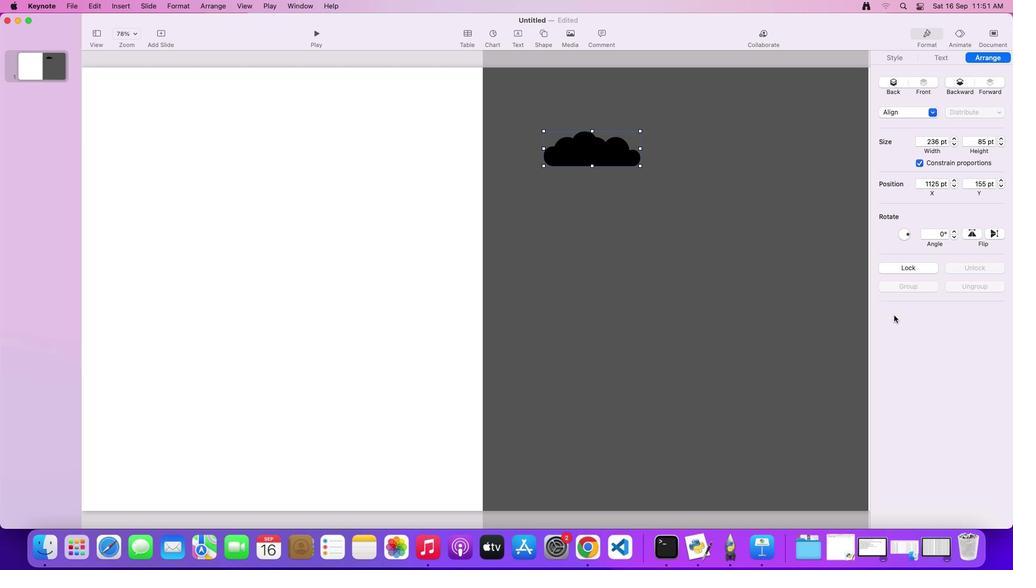 
Action: Mouse moved to (646, 226)
Screenshot: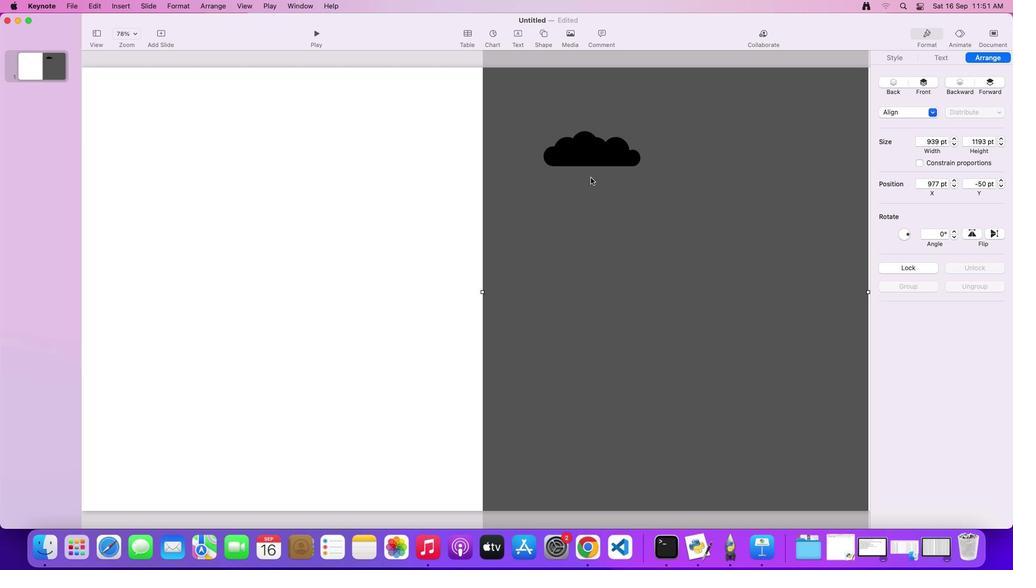 
Action: Mouse pressed left at (646, 226)
Screenshot: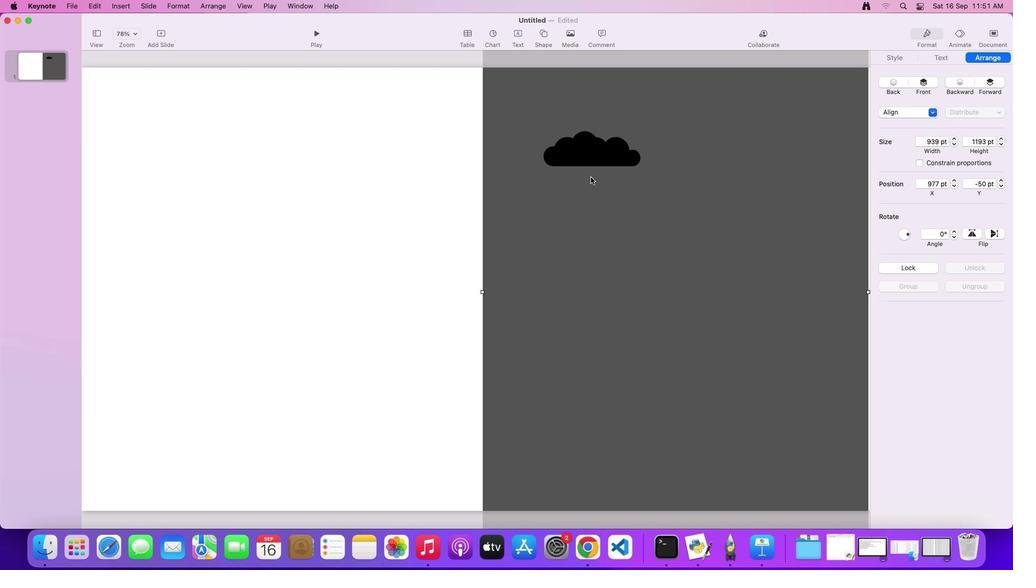 
Action: Mouse moved to (593, 153)
Screenshot: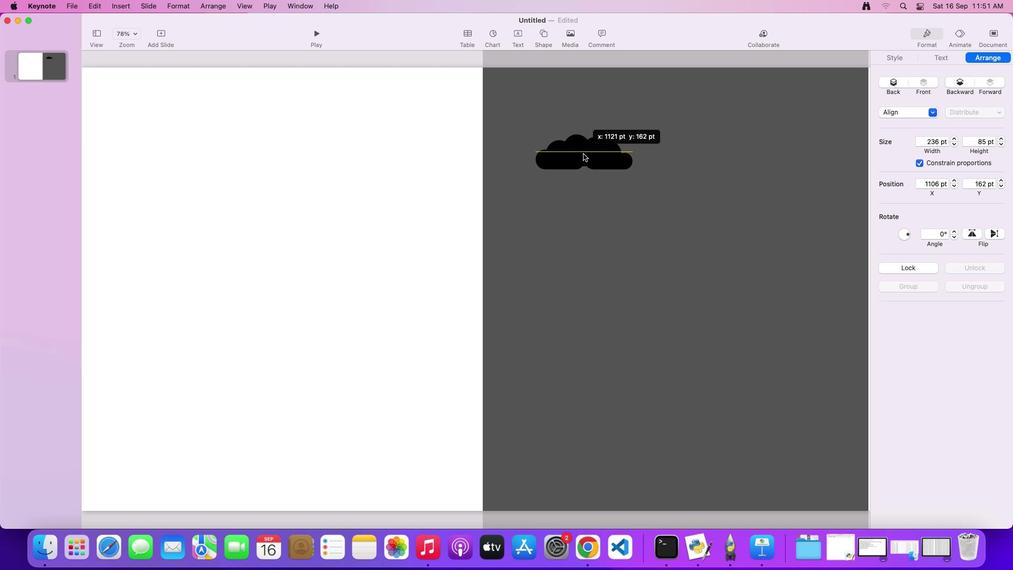 
Action: Mouse pressed left at (593, 153)
Screenshot: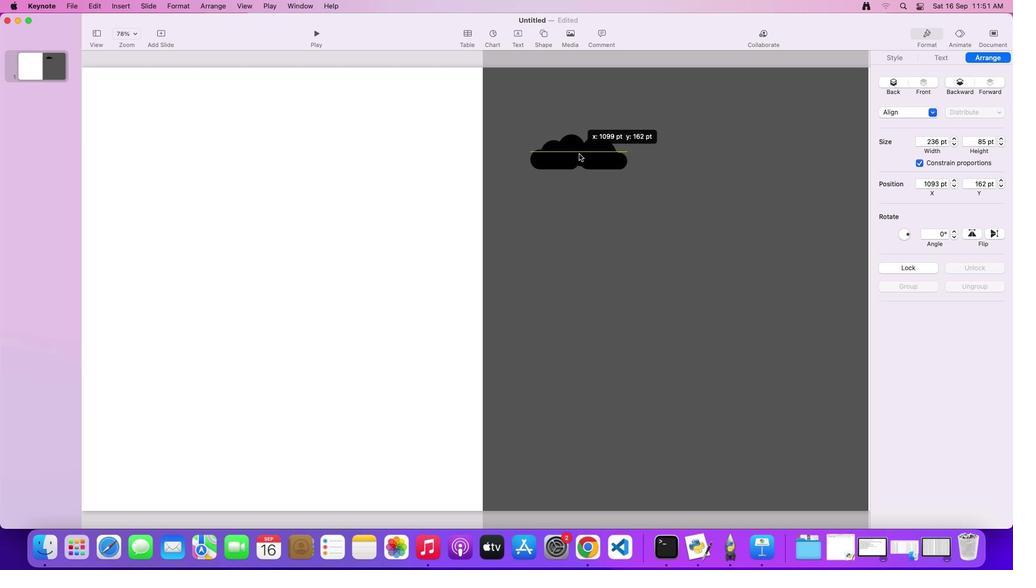 
Action: Mouse moved to (618, 185)
Screenshot: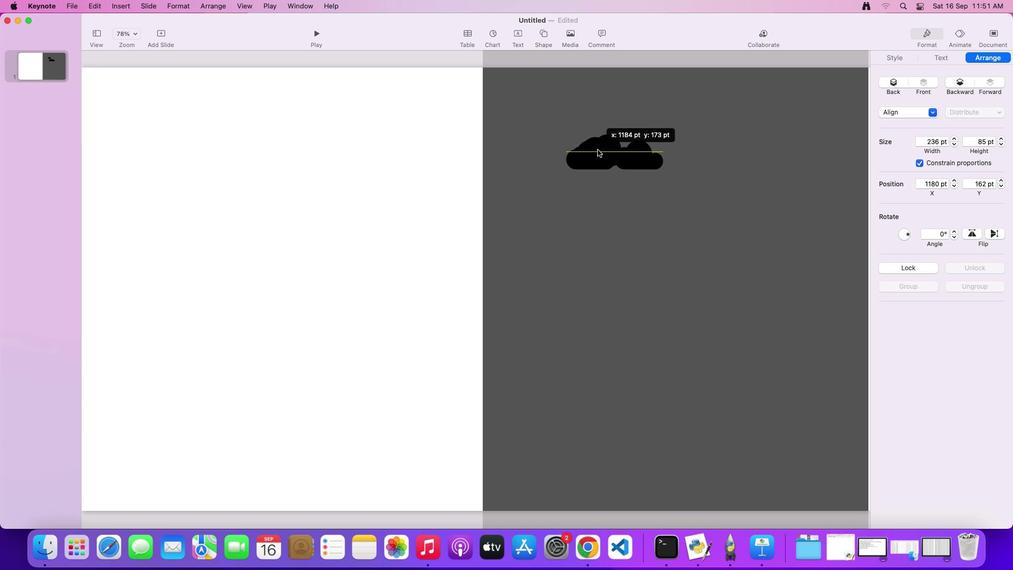 
Action: Mouse pressed left at (618, 185)
Screenshot: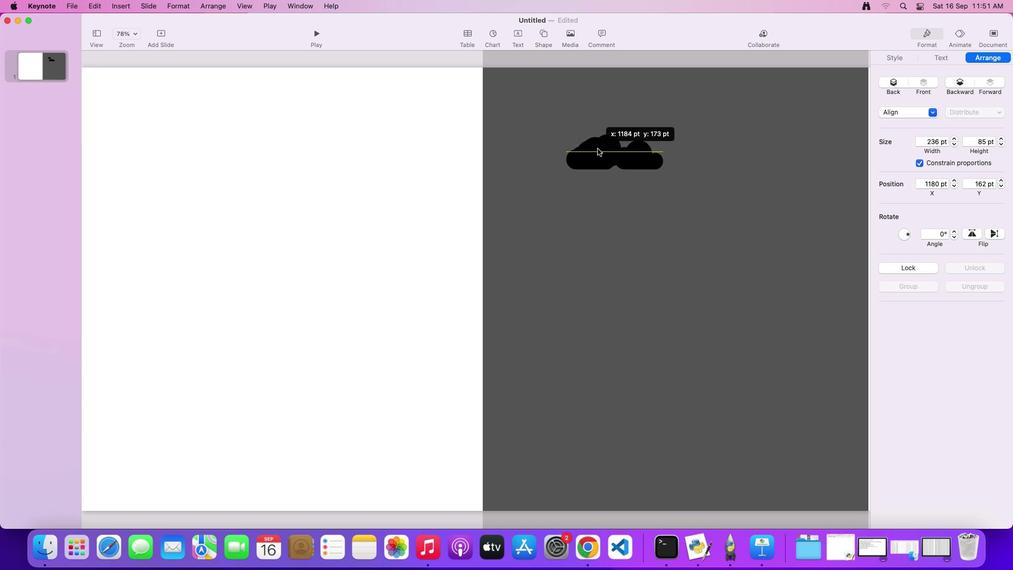 
Action: Mouse moved to (597, 153)
Screenshot: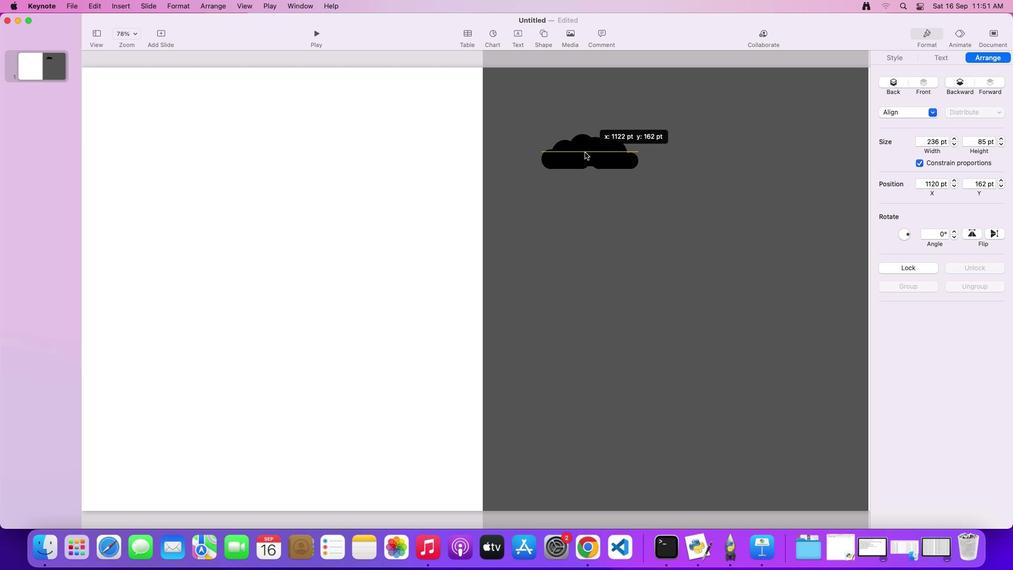
Action: Mouse pressed left at (597, 153)
Screenshot: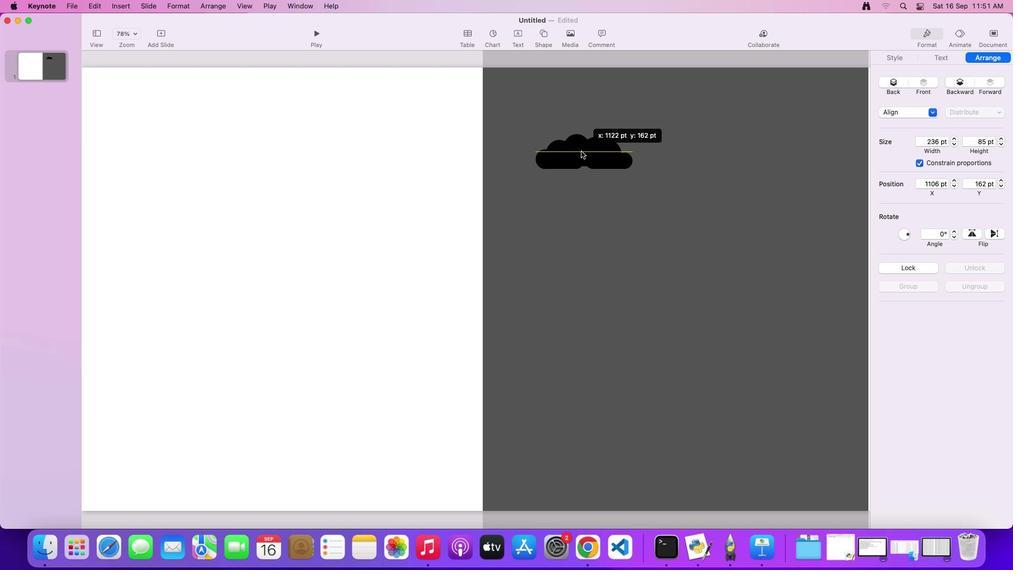 
Action: Mouse moved to (601, 162)
Screenshot: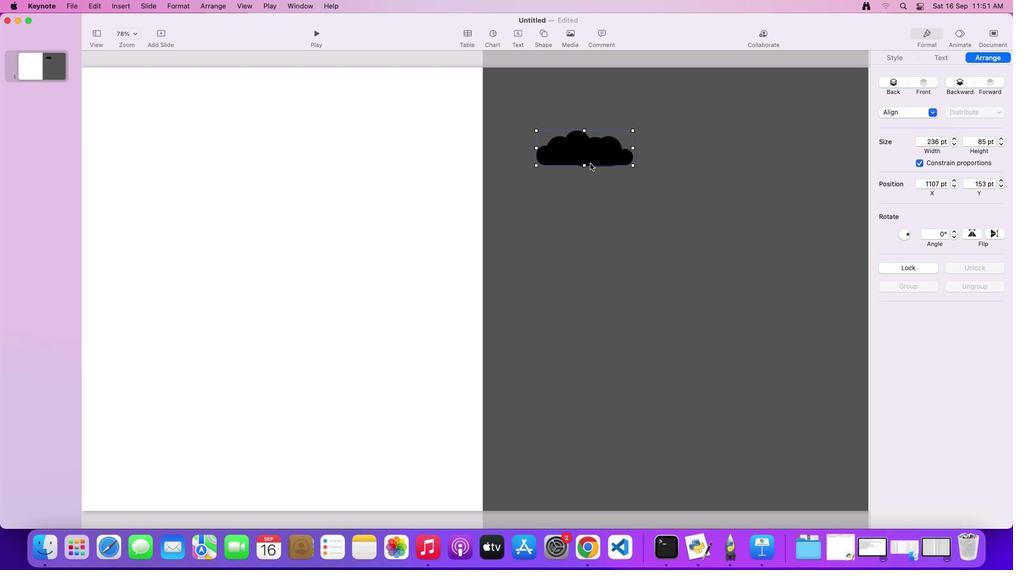 
Action: Key pressed Key.alt
Screenshot: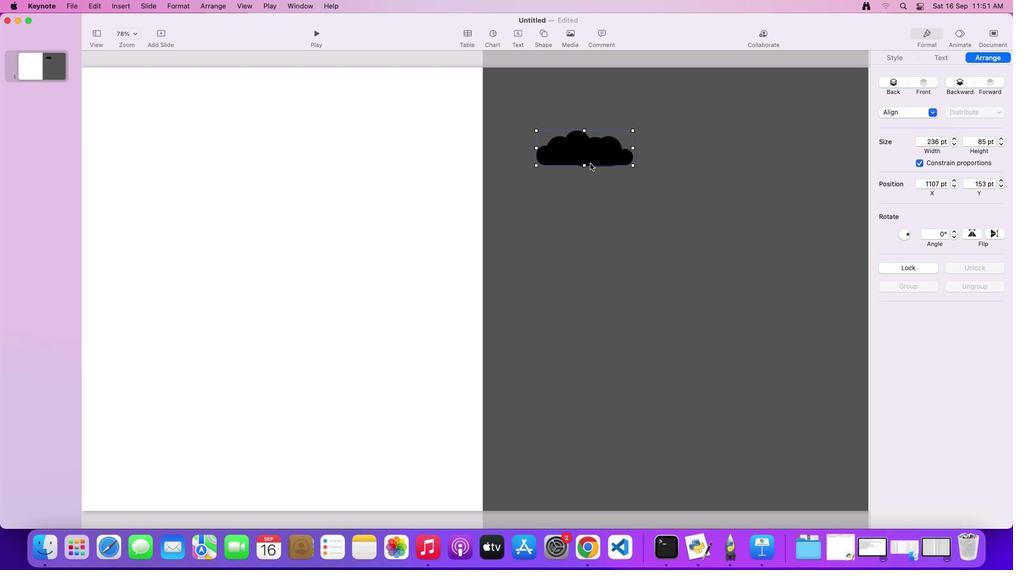 
Action: Mouse moved to (581, 149)
Screenshot: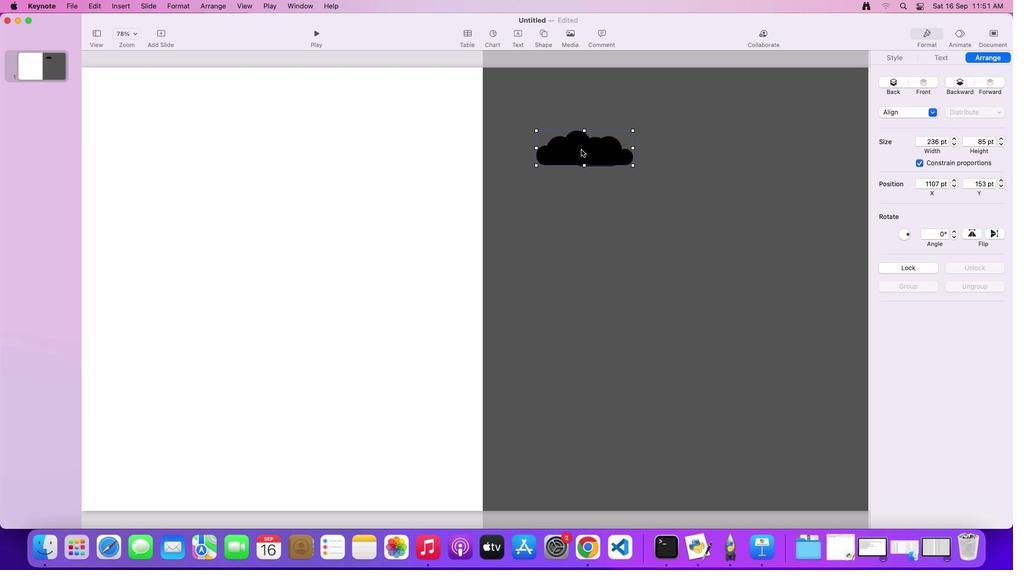 
Action: Mouse pressed left at (581, 149)
Screenshot: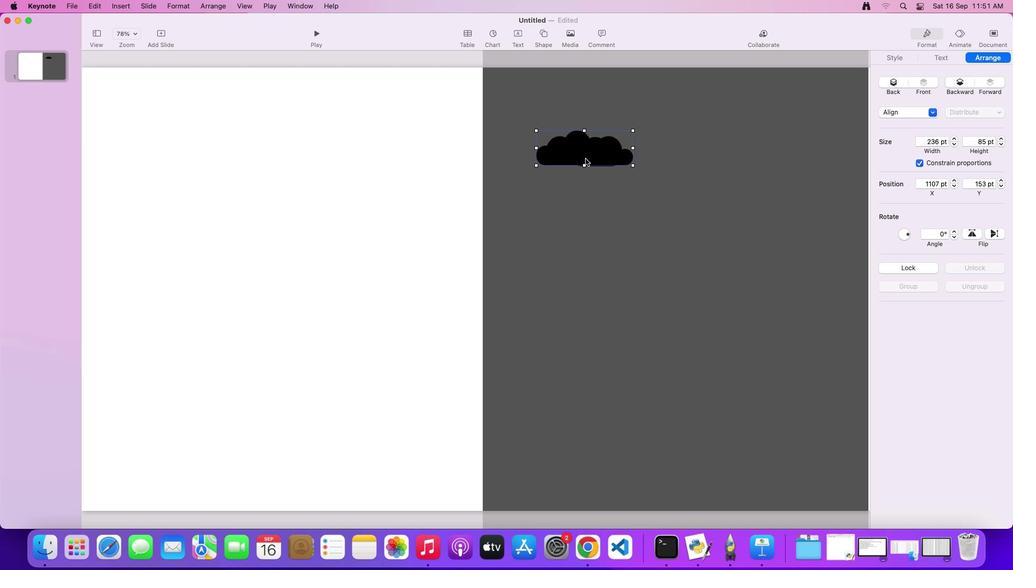 
Action: Mouse moved to (591, 166)
Screenshot: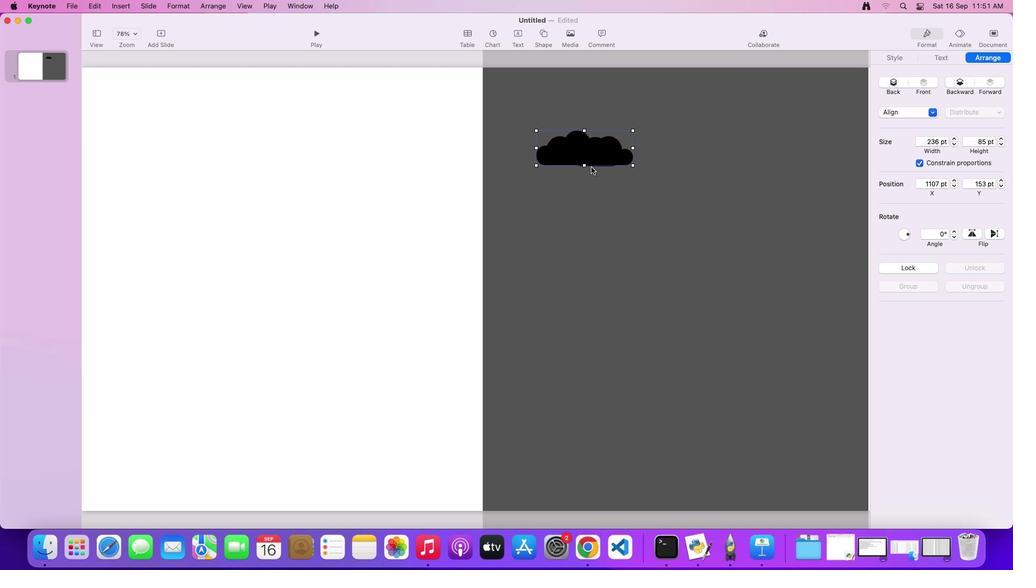 
Action: Mouse pressed left at (591, 166)
Screenshot: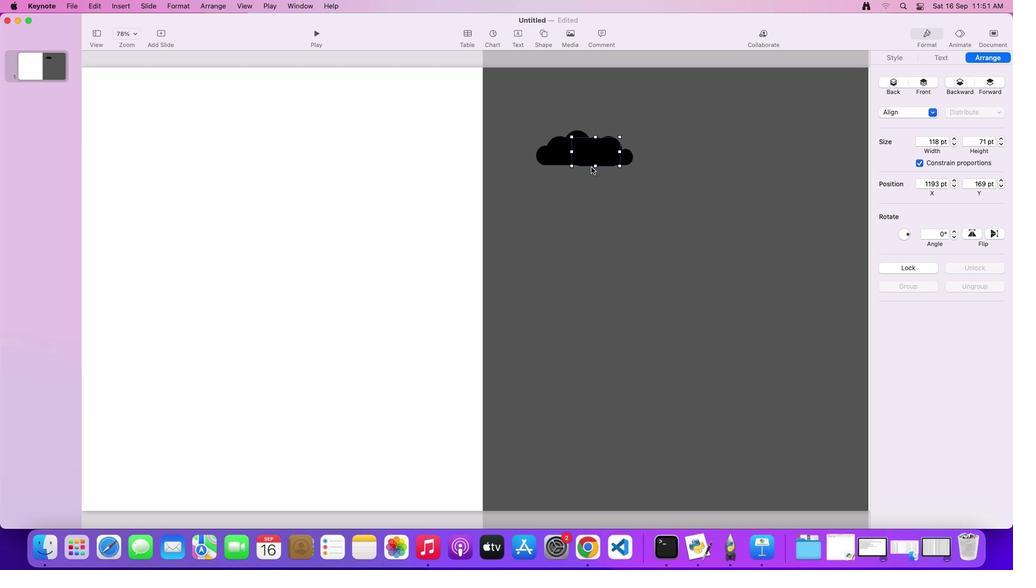 
Action: Mouse moved to (566, 150)
Screenshot: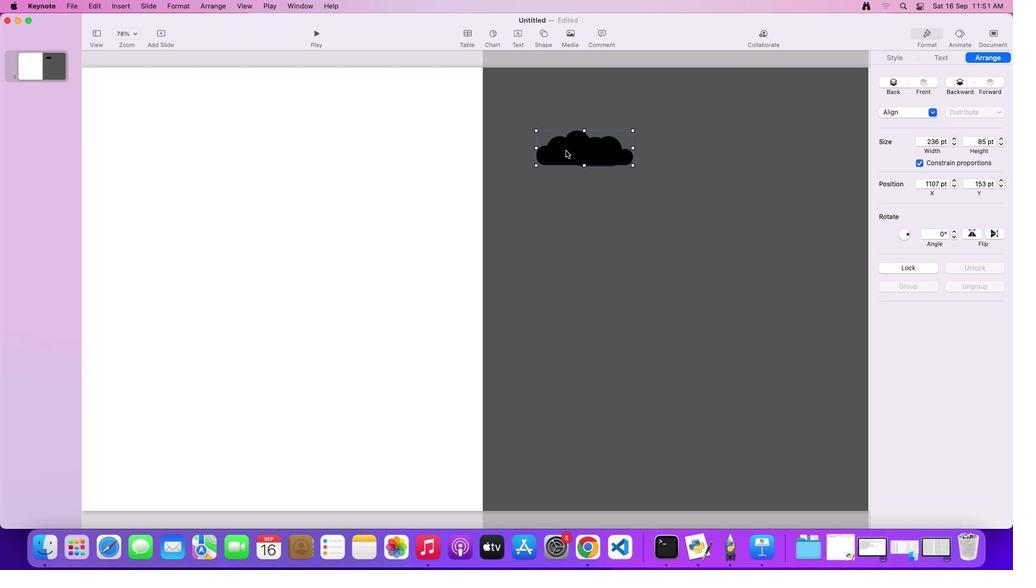 
Action: Mouse pressed left at (566, 150)
Screenshot: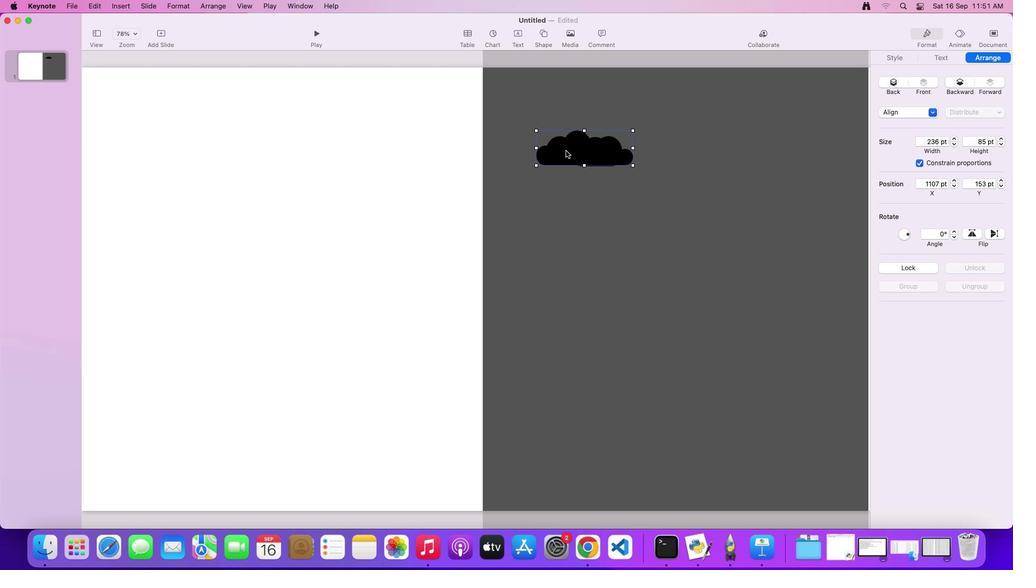 
Action: Mouse moved to (602, 168)
Screenshot: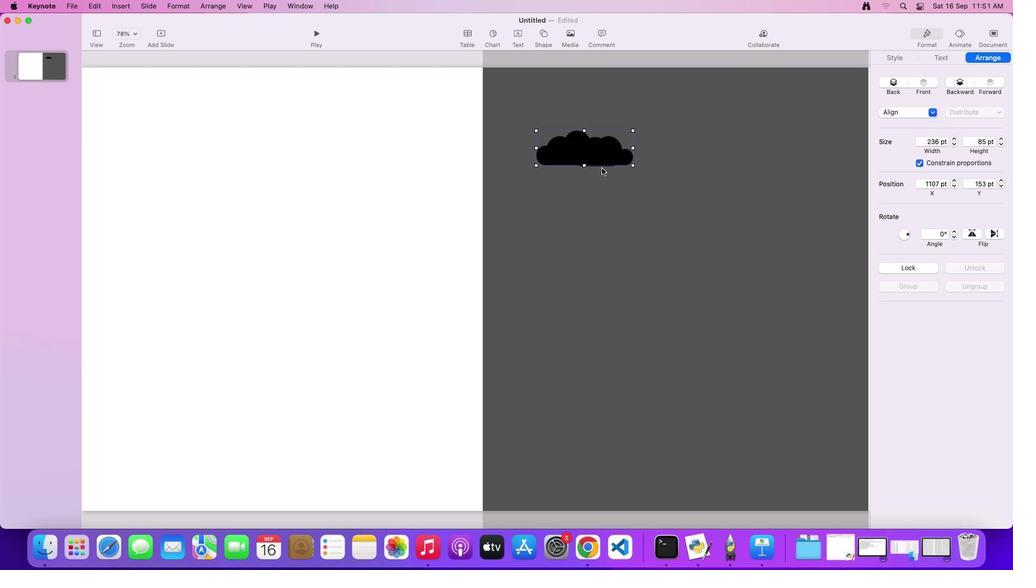 
Action: Mouse pressed left at (602, 168)
Screenshot: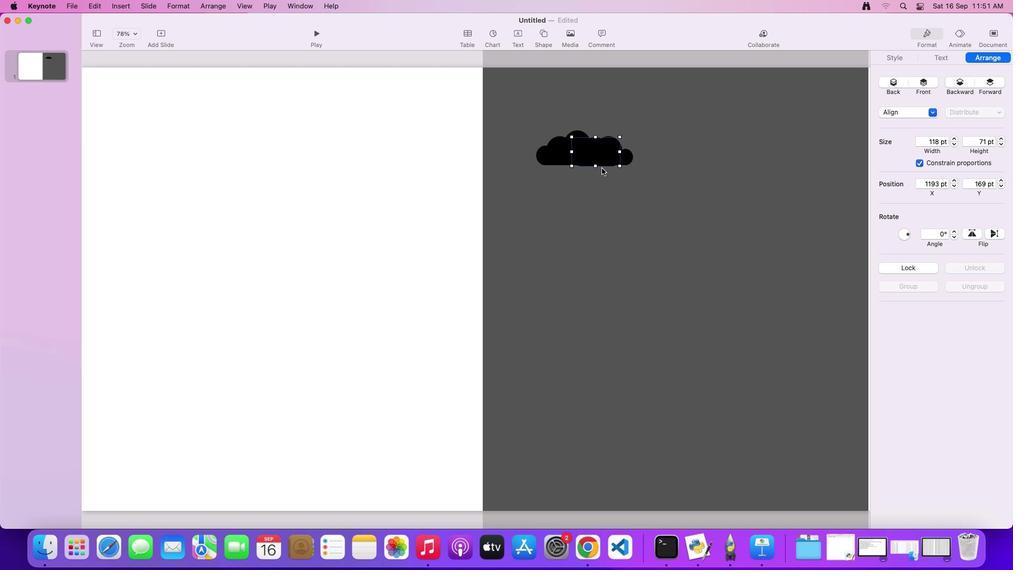 
Action: Mouse moved to (574, 162)
Screenshot: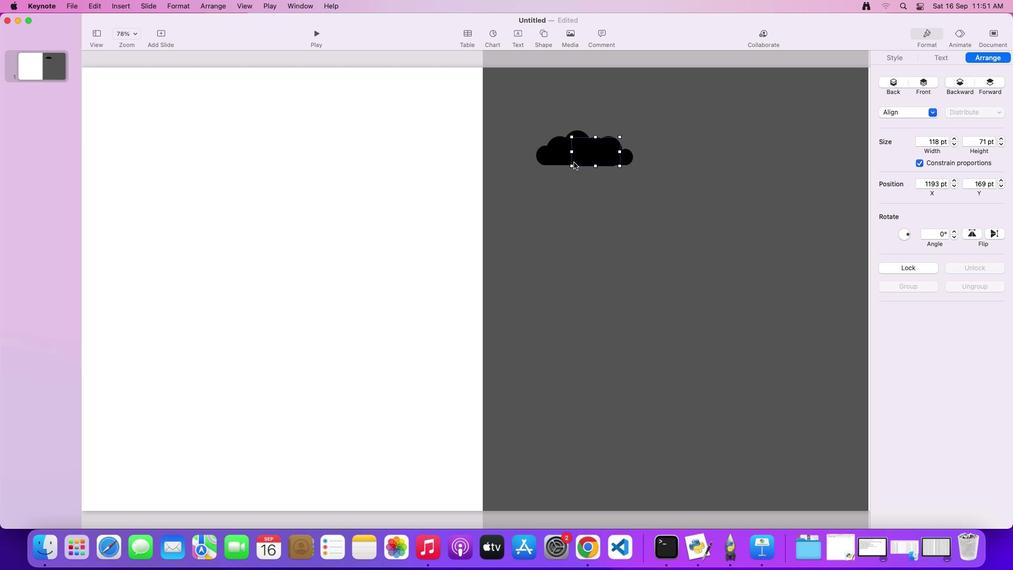 
Action: Key pressed Key.shift
Screenshot: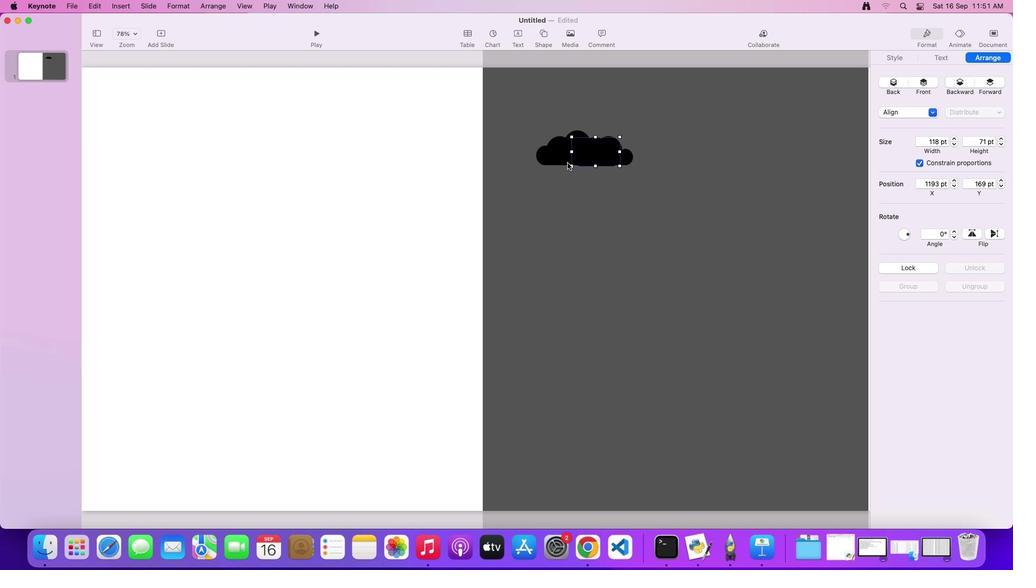 
Action: Mouse moved to (563, 158)
Screenshot: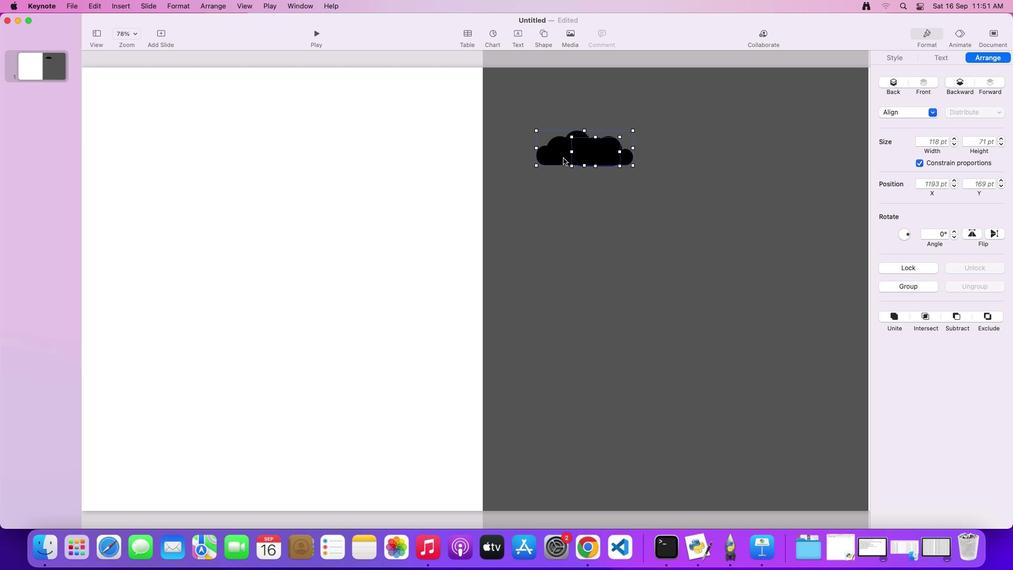 
Action: Mouse pressed left at (563, 158)
Screenshot: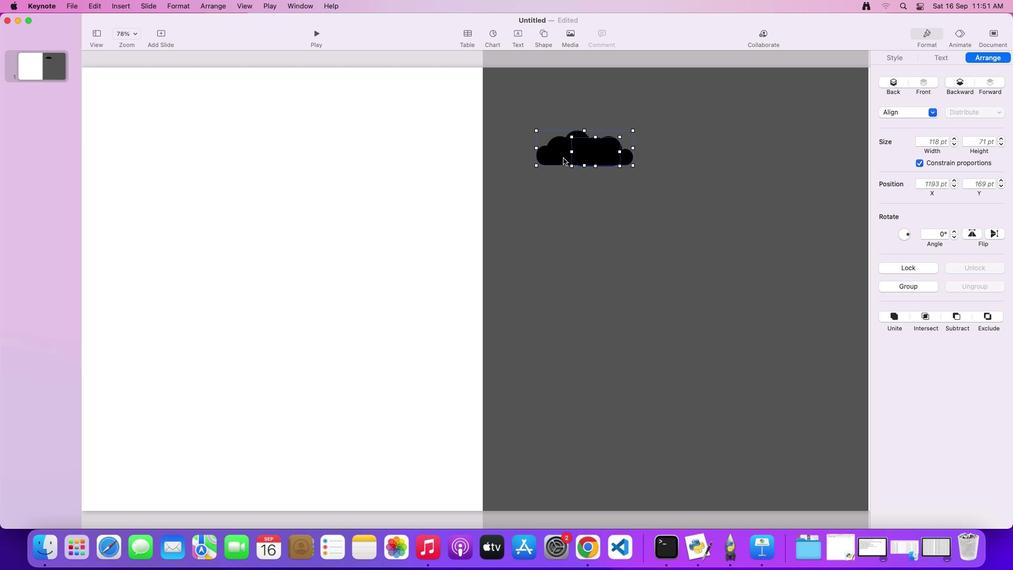 
Action: Mouse moved to (893, 317)
Screenshot: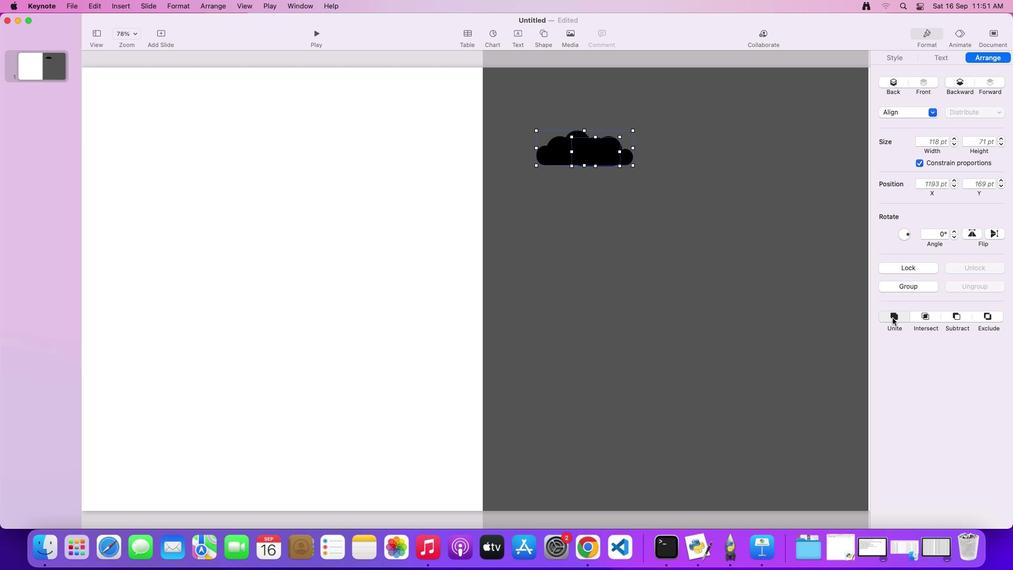 
Action: Mouse pressed left at (893, 317)
Screenshot: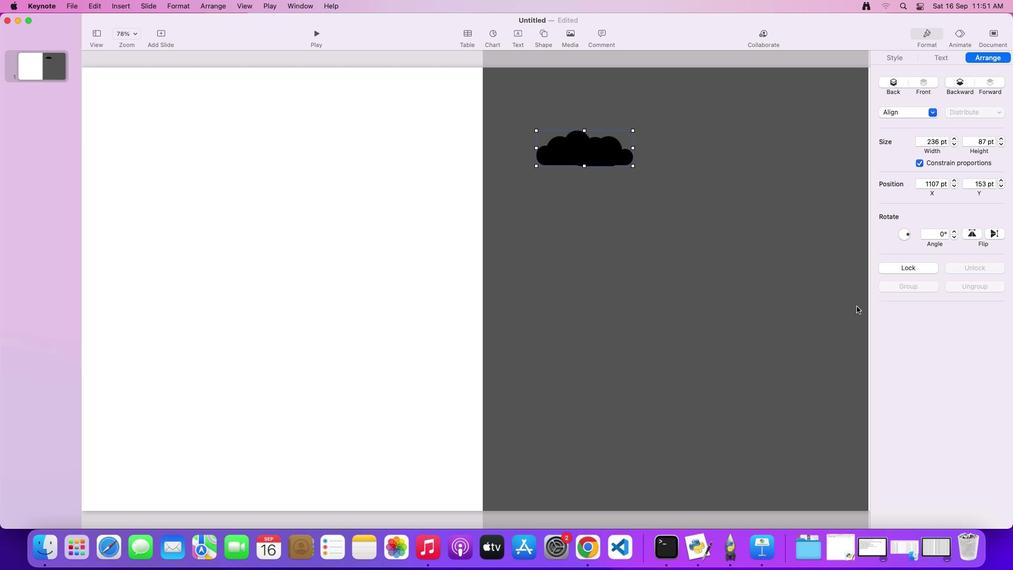 
Action: Mouse moved to (580, 199)
Screenshot: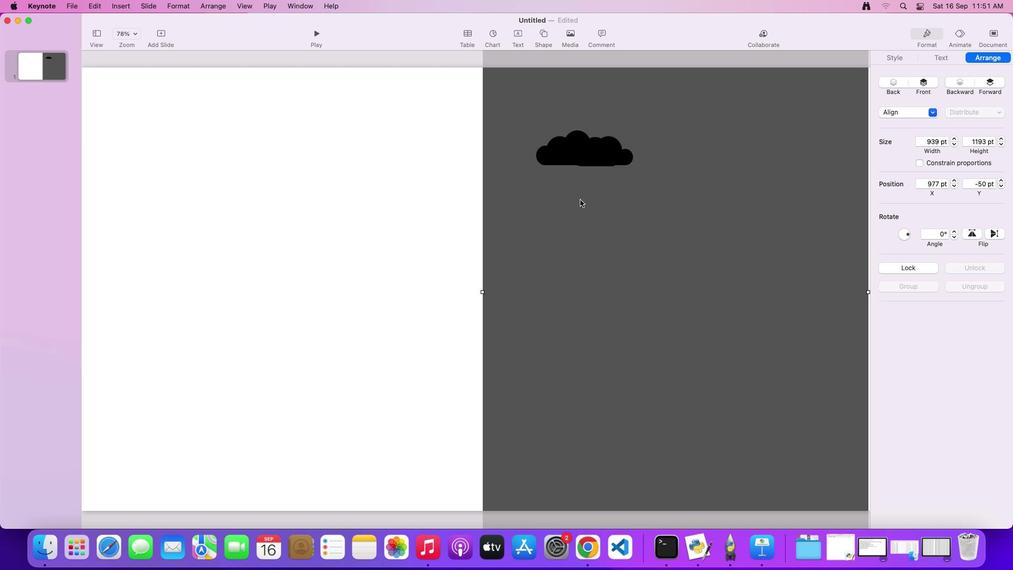 
Action: Mouse pressed left at (580, 199)
Screenshot: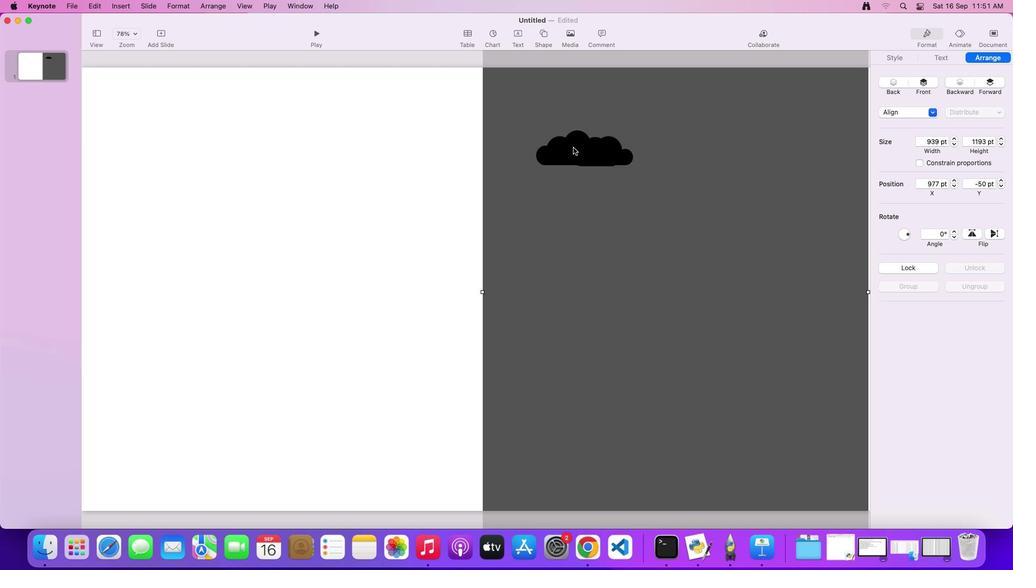 
Action: Mouse moved to (574, 146)
Screenshot: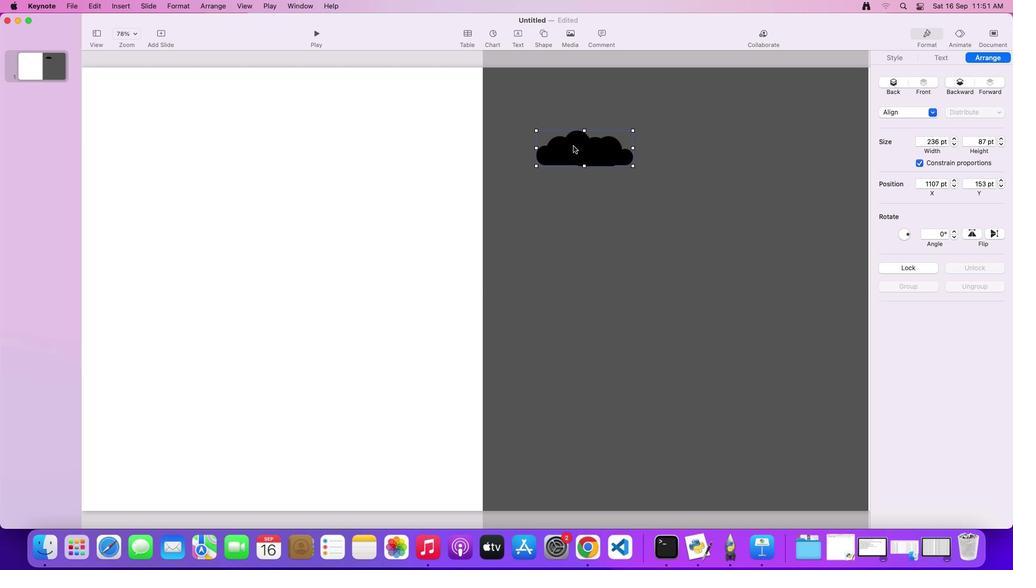 
Action: Mouse pressed left at (574, 146)
Screenshot: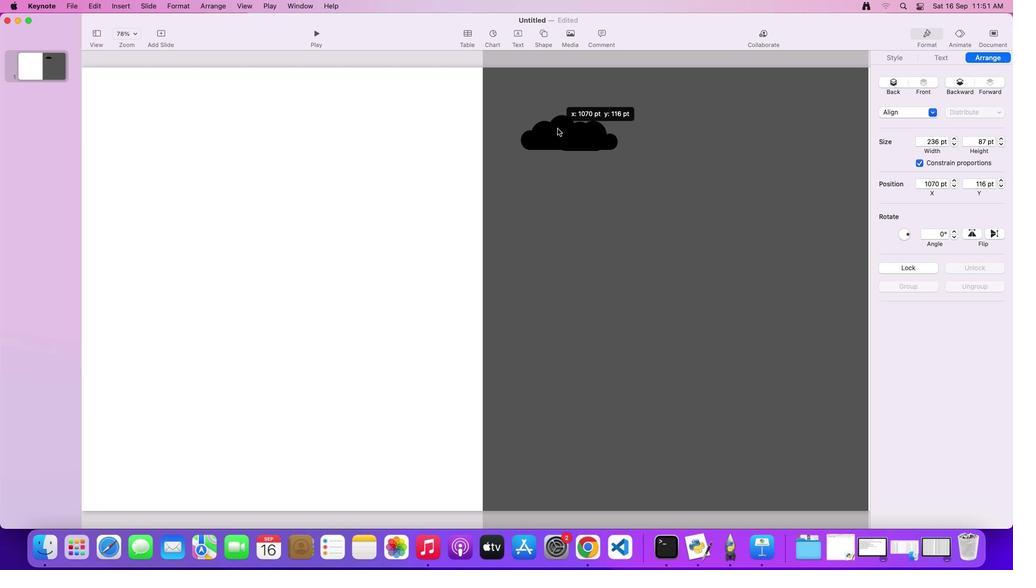 
Action: Mouse moved to (614, 144)
Screenshot: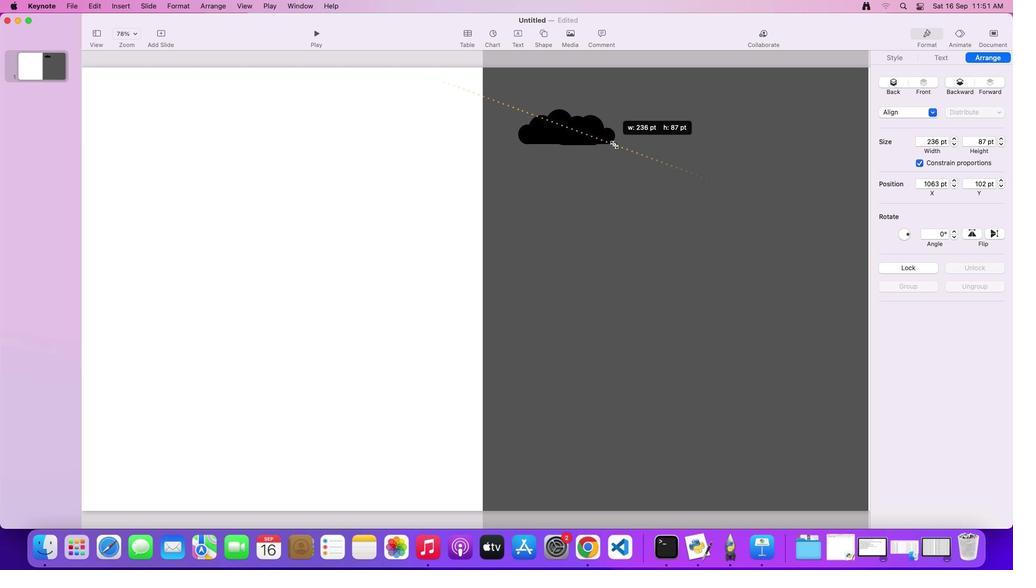 
Action: Mouse pressed left at (614, 144)
Screenshot: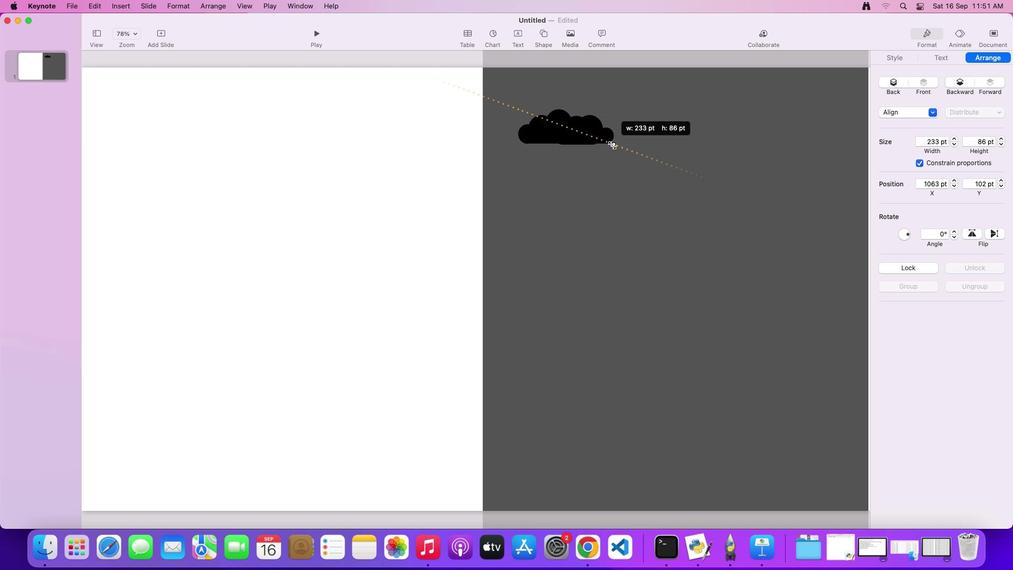 
Action: Mouse moved to (569, 123)
Screenshot: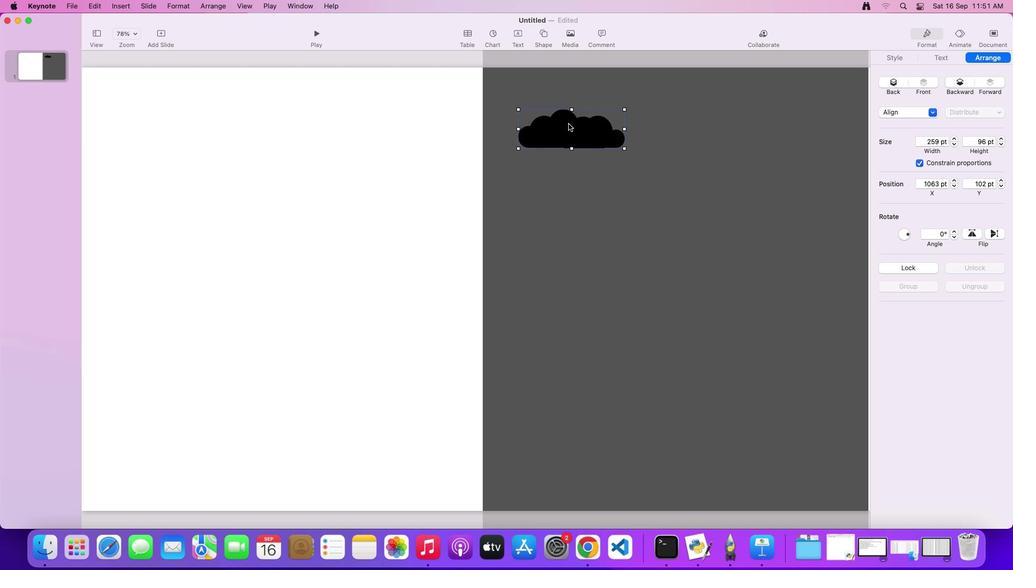 
Action: Key pressed Key.alt
Screenshot: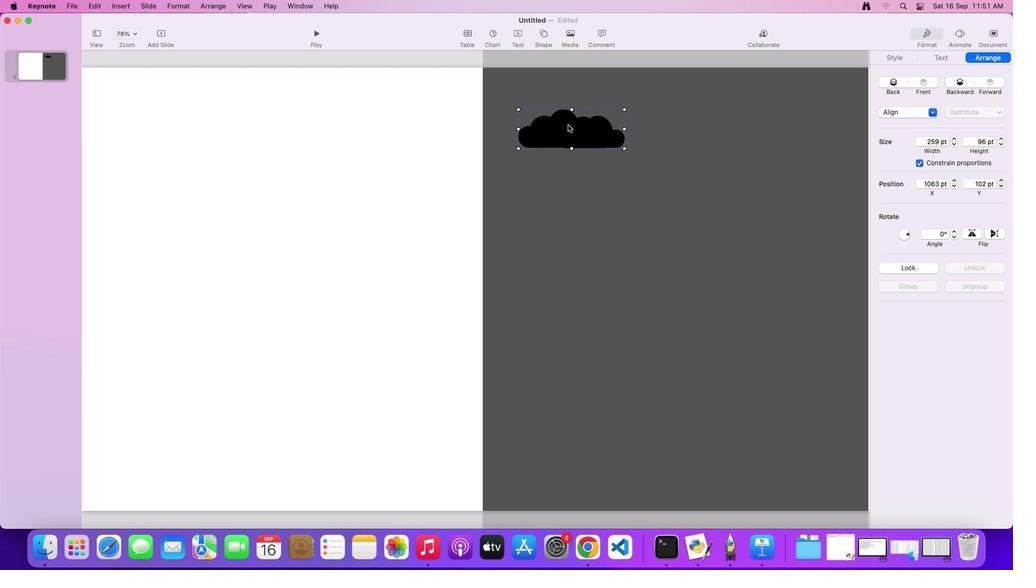 
Action: Mouse moved to (568, 124)
Screenshot: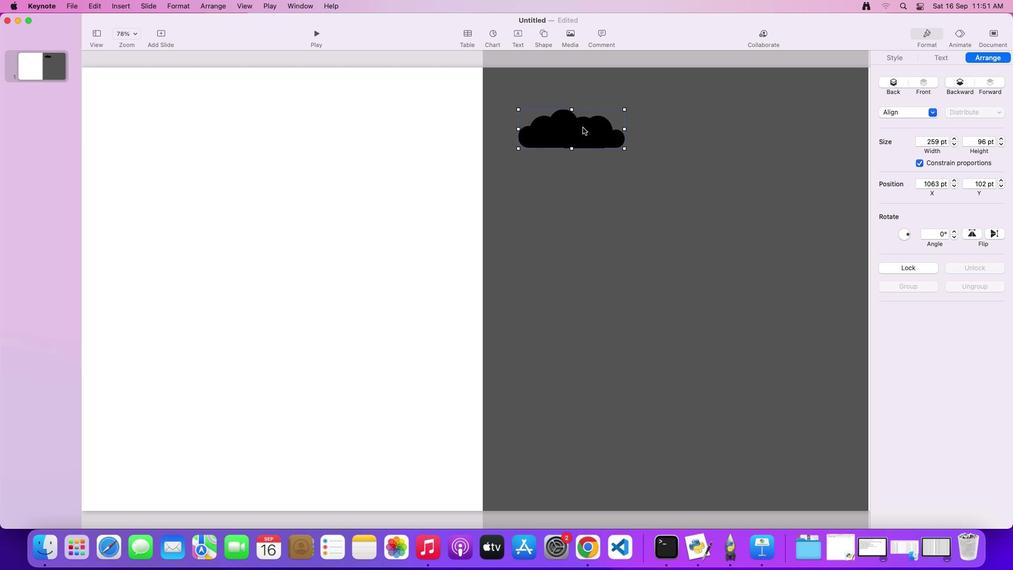 
Action: Mouse pressed left at (568, 124)
Screenshot: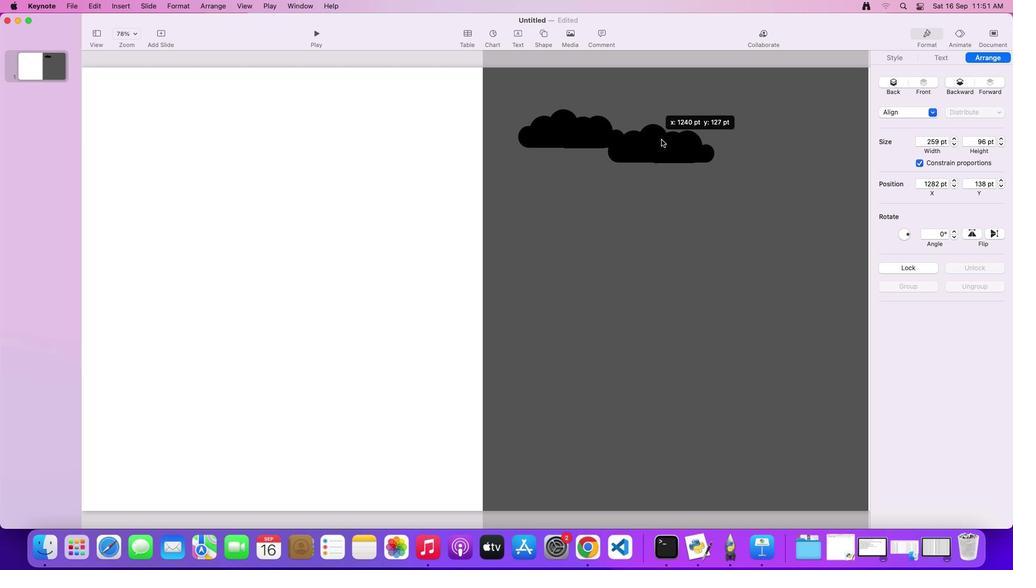 
Action: Mouse moved to (732, 142)
Screenshot: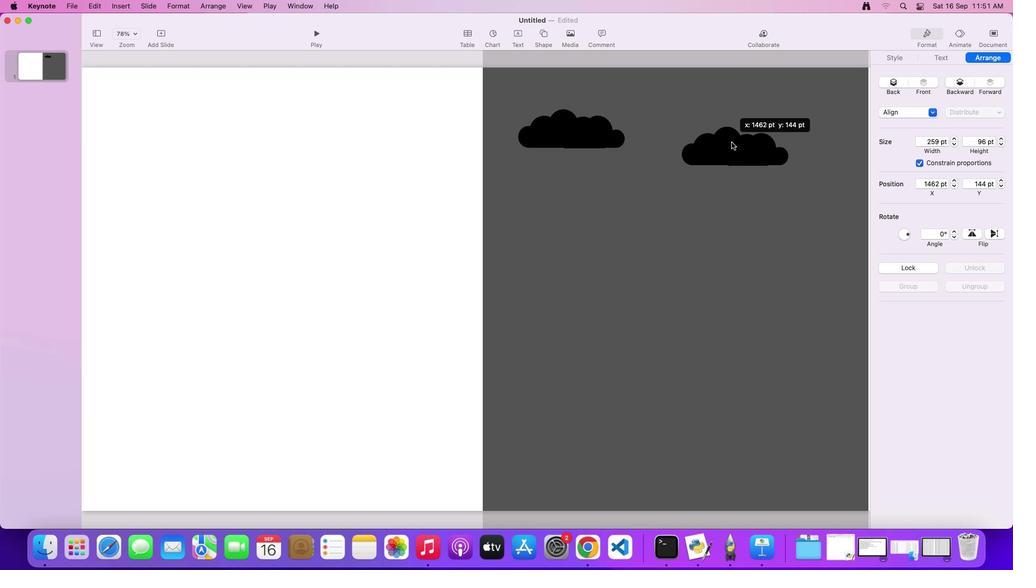 
Action: Mouse pressed left at (732, 142)
Screenshot: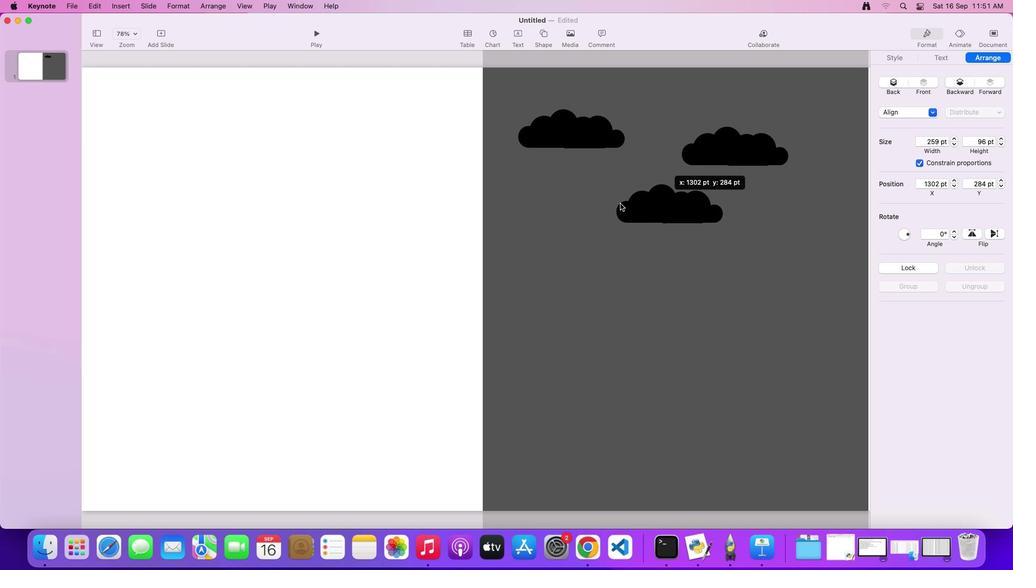
Action: Mouse moved to (568, 206)
Screenshot: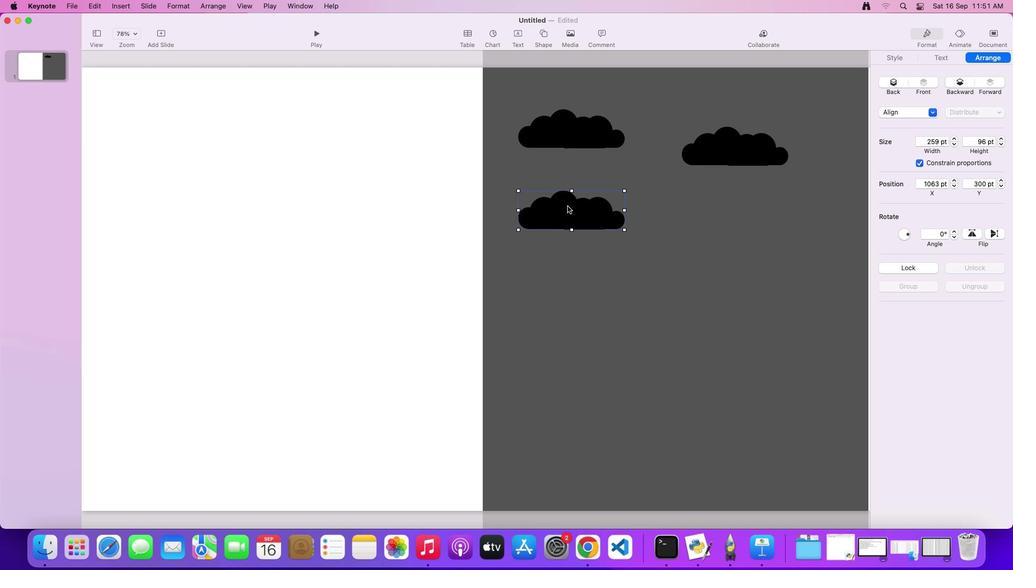 
Action: Mouse pressed left at (568, 206)
Screenshot: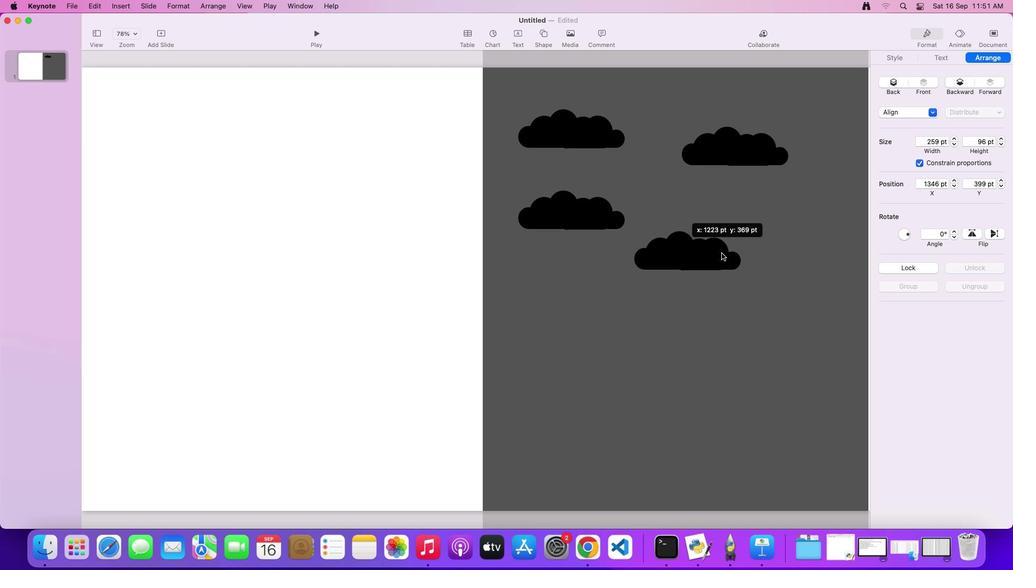 
Action: Mouse moved to (775, 257)
Screenshot: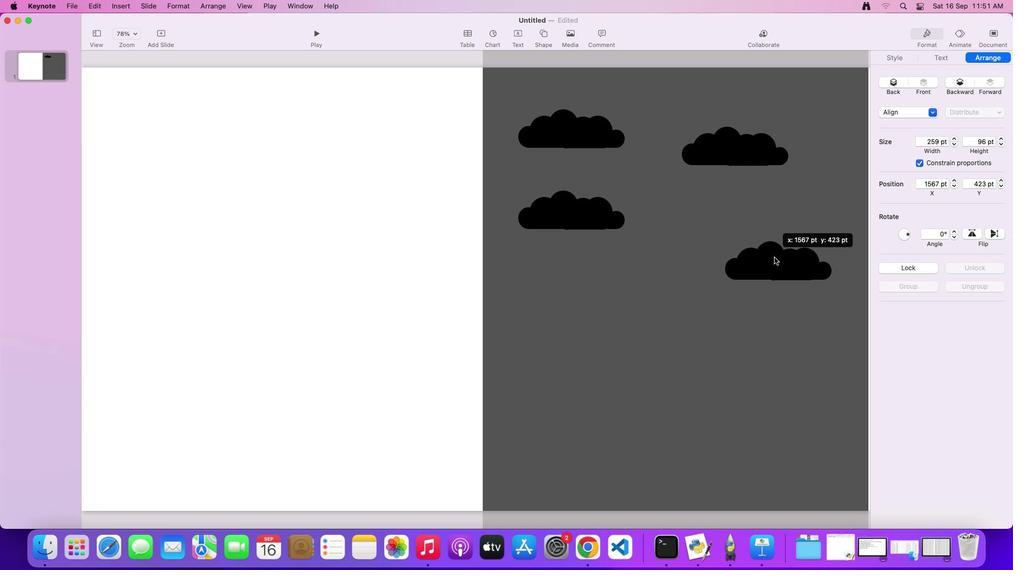 
Action: Mouse pressed left at (775, 257)
Screenshot: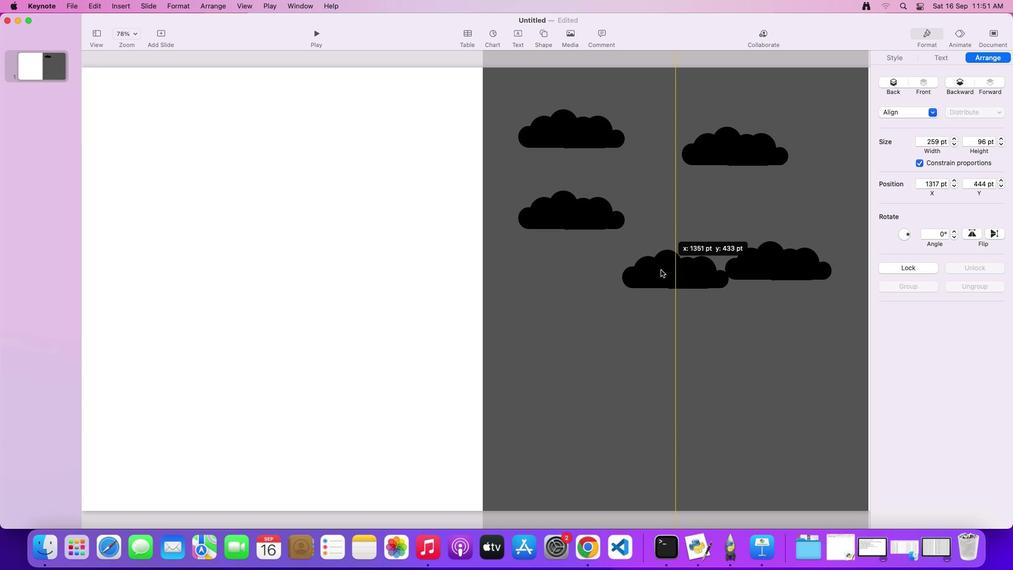 
Action: Mouse moved to (646, 283)
Screenshot: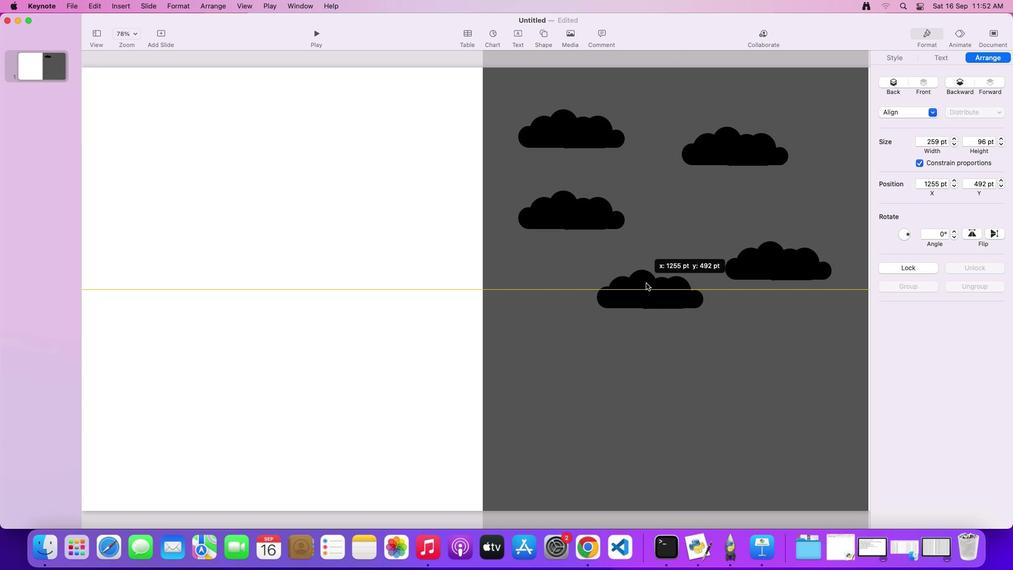 
Action: Mouse pressed left at (646, 283)
Screenshot: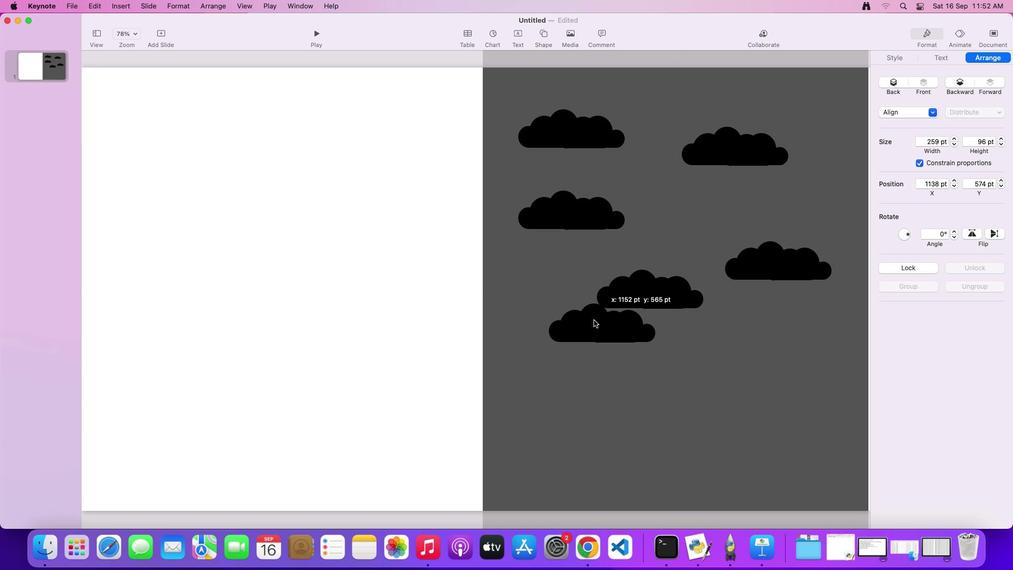 
Action: Mouse moved to (563, 341)
Screenshot: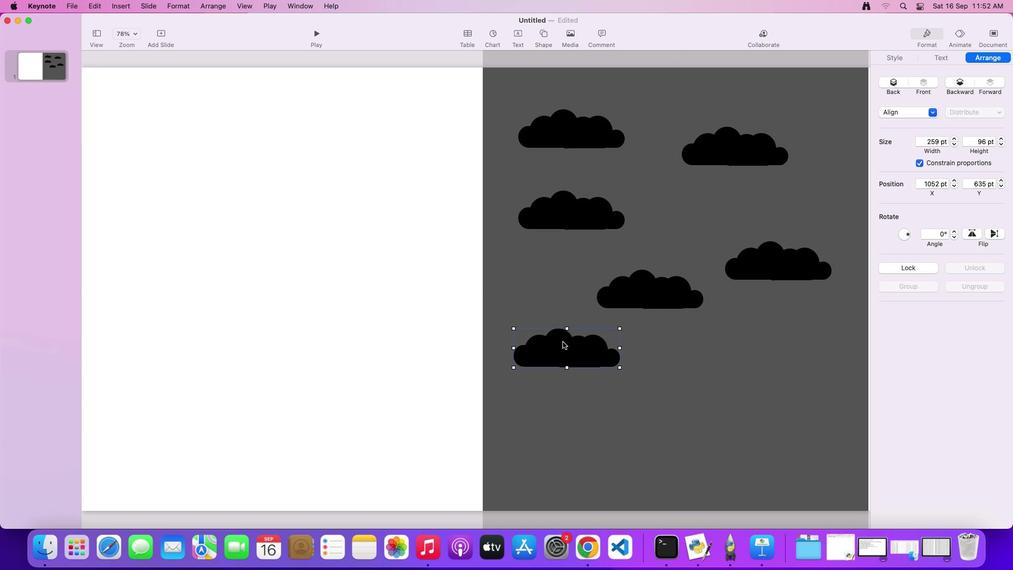 
Action: Mouse pressed left at (563, 341)
Screenshot: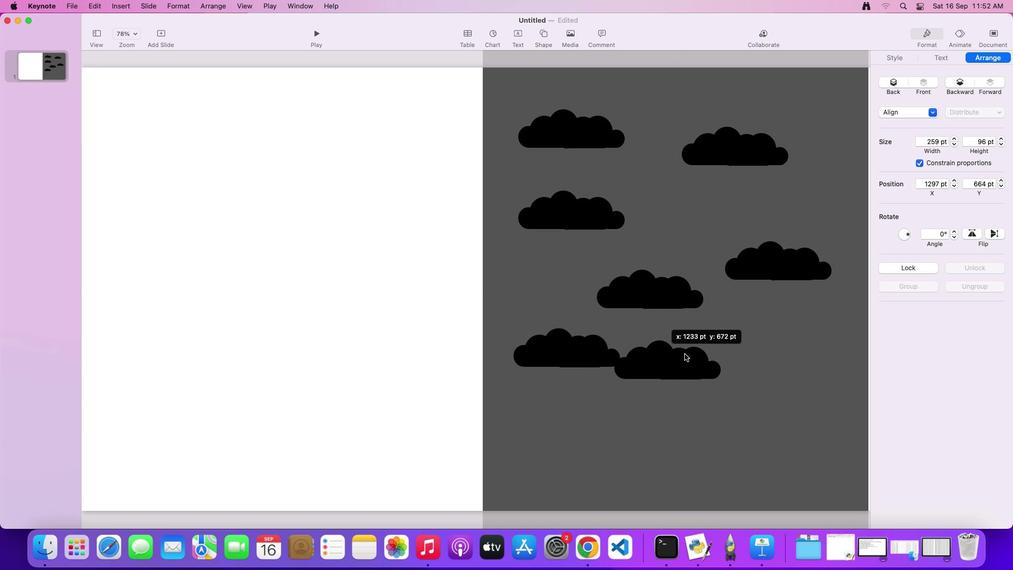 
Action: Mouse moved to (766, 352)
Screenshot: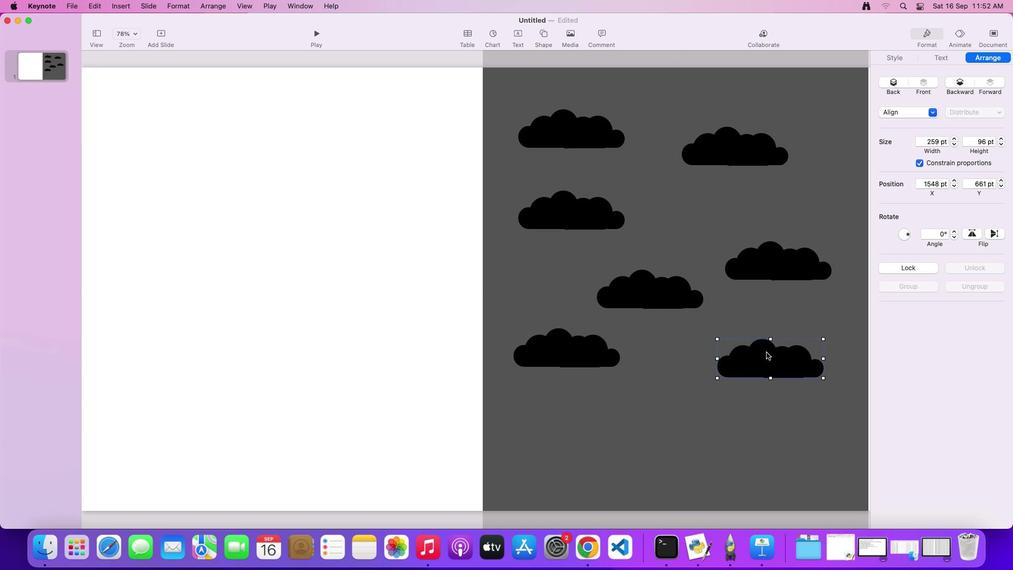 
Action: Mouse pressed left at (766, 352)
Screenshot: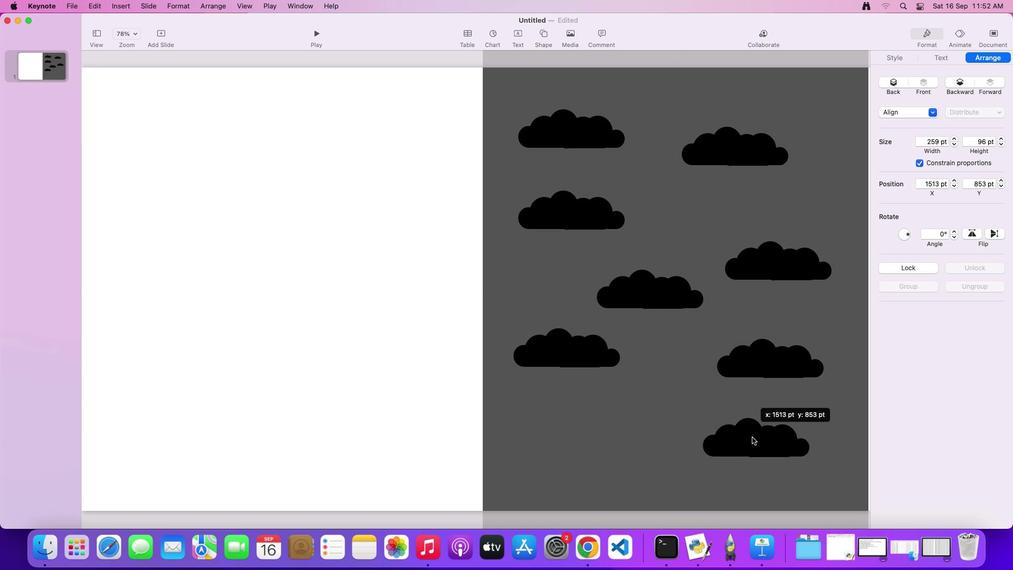 
Action: Mouse moved to (734, 444)
Screenshot: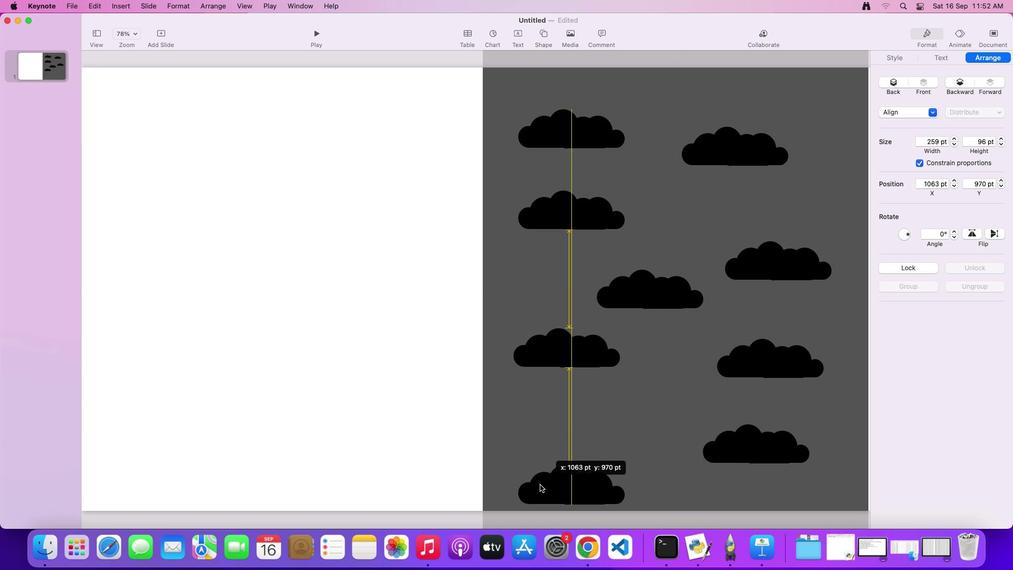 
Action: Mouse pressed left at (734, 444)
Screenshot: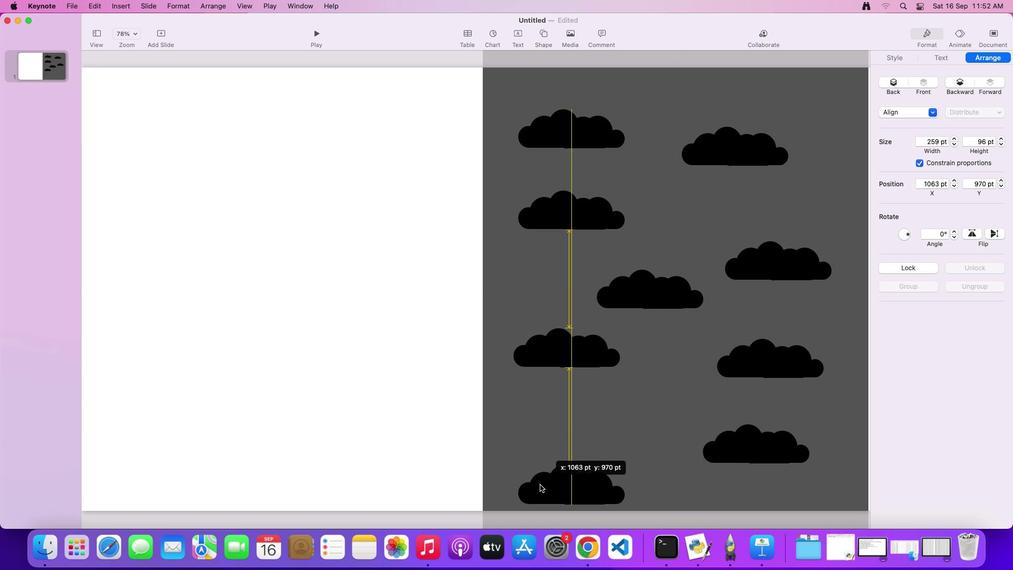 
Action: Mouse moved to (535, 482)
Screenshot: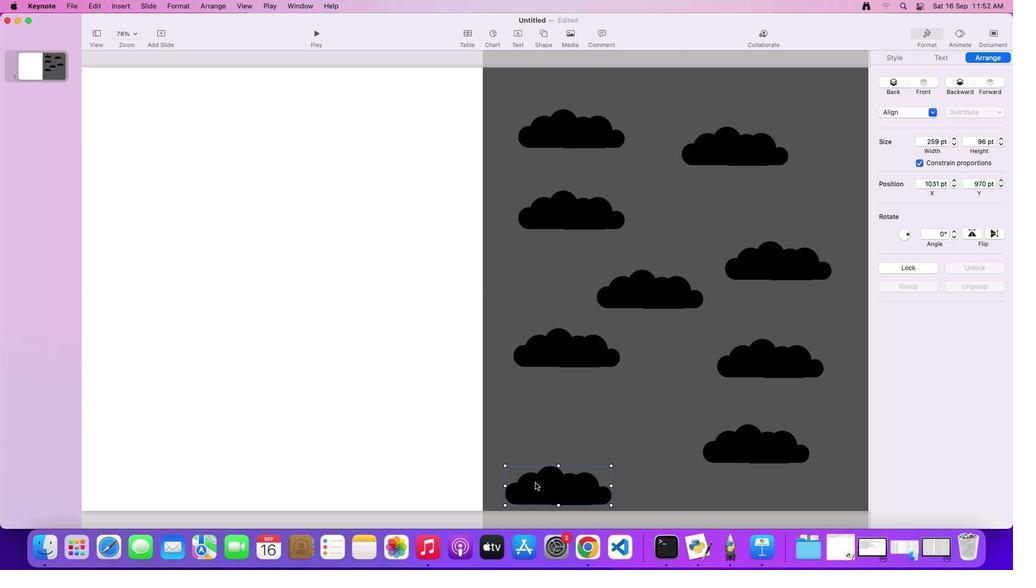 
Action: Mouse pressed left at (535, 482)
Screenshot: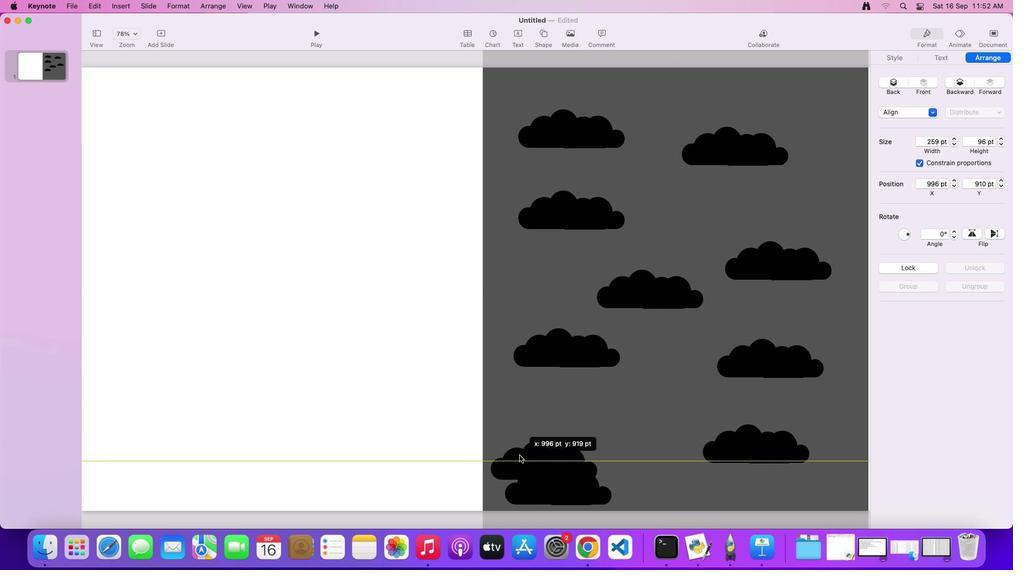 
Action: Mouse moved to (844, 176)
Screenshot: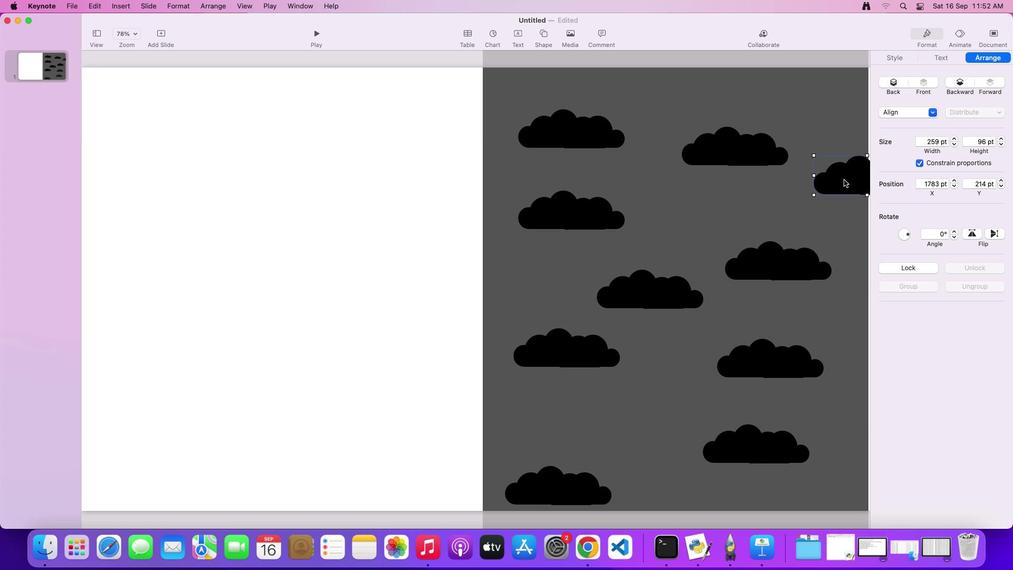
Action: Mouse pressed left at (844, 176)
Screenshot: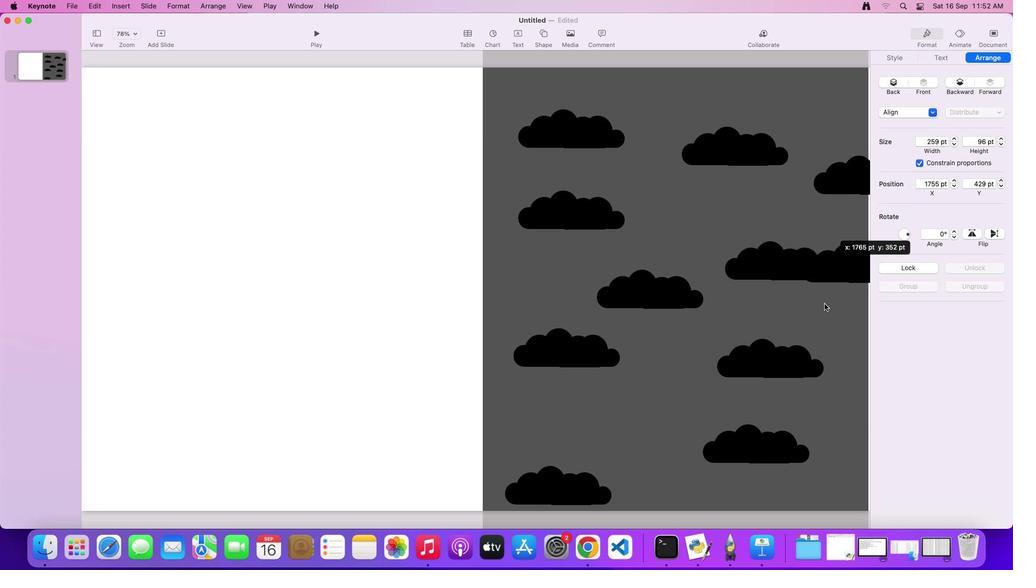 
Action: Mouse moved to (742, 437)
Screenshot: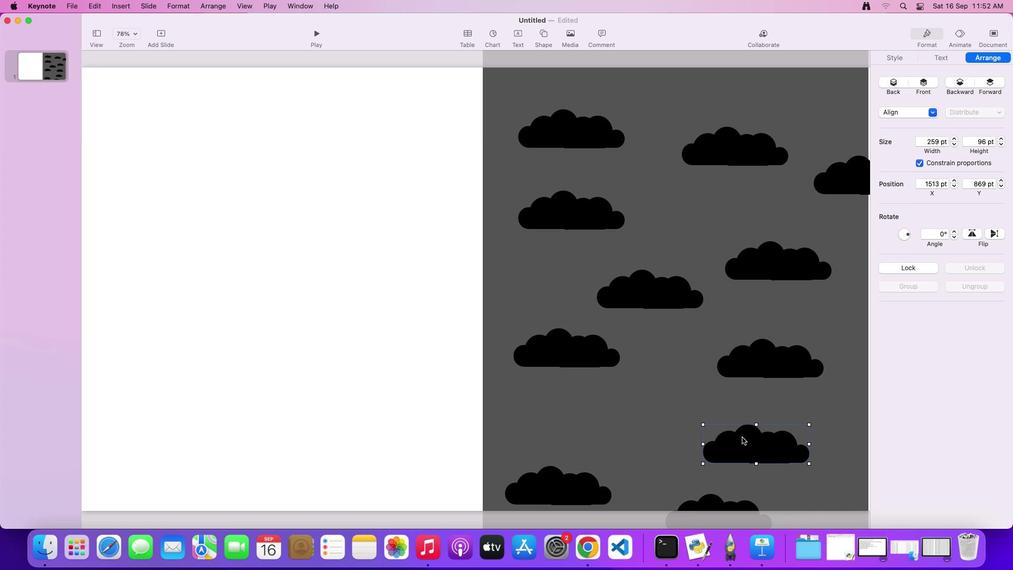 
Action: Mouse pressed left at (742, 437)
Screenshot: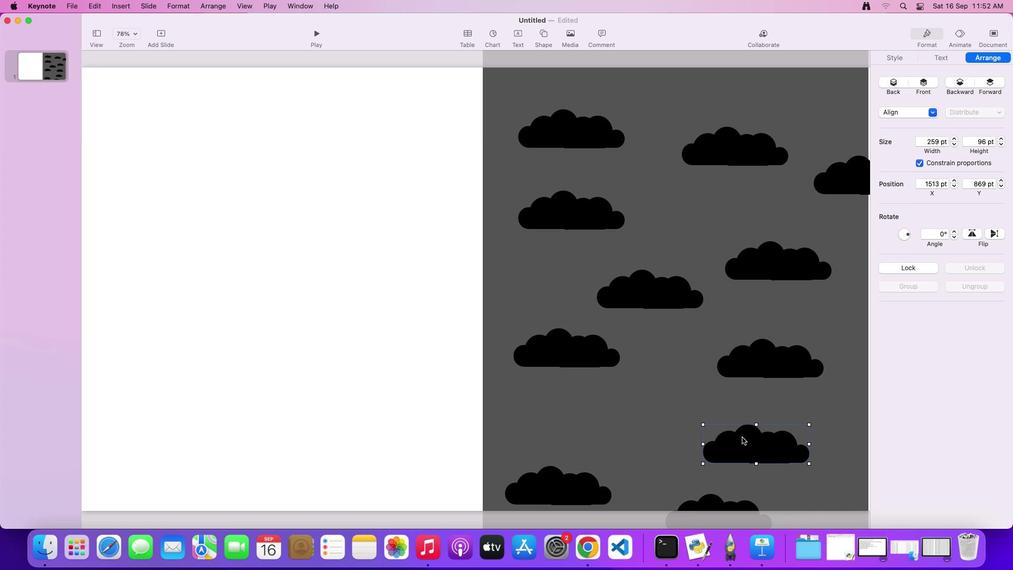 
Action: Mouse moved to (750, 351)
Screenshot: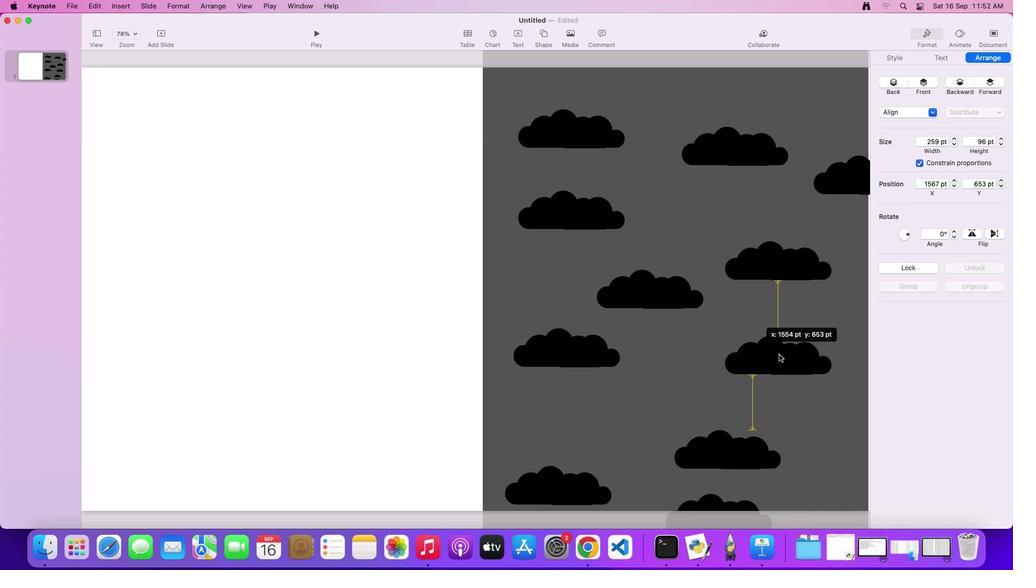 
Action: Mouse pressed left at (750, 351)
Screenshot: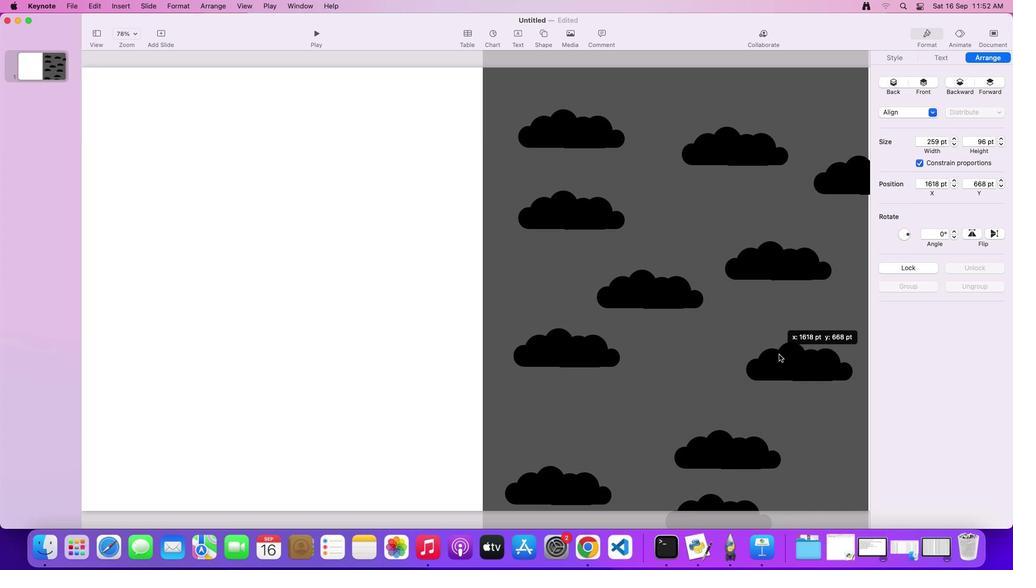 
Action: Mouse moved to (732, 456)
Screenshot: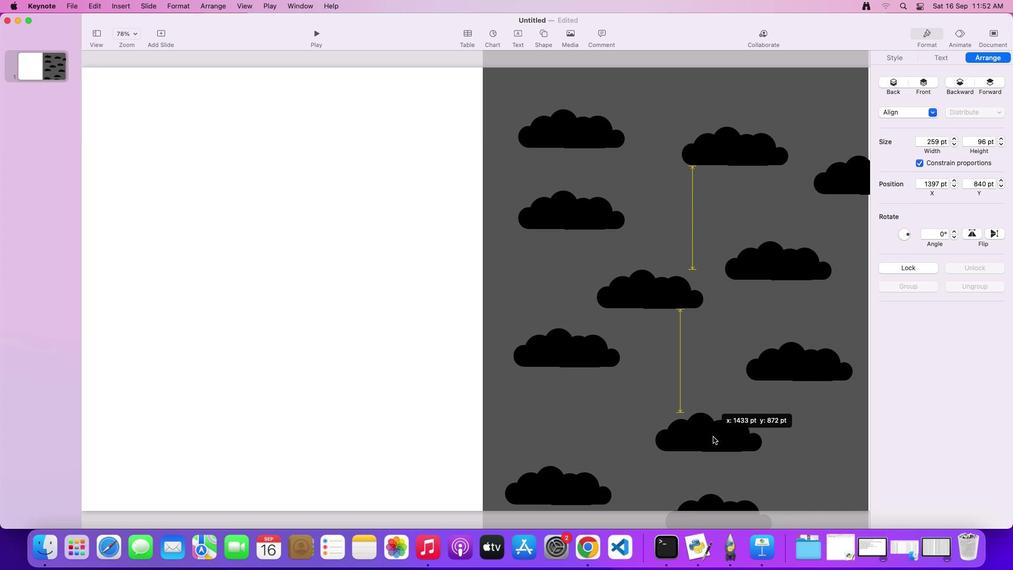 
Action: Mouse pressed left at (732, 456)
Screenshot: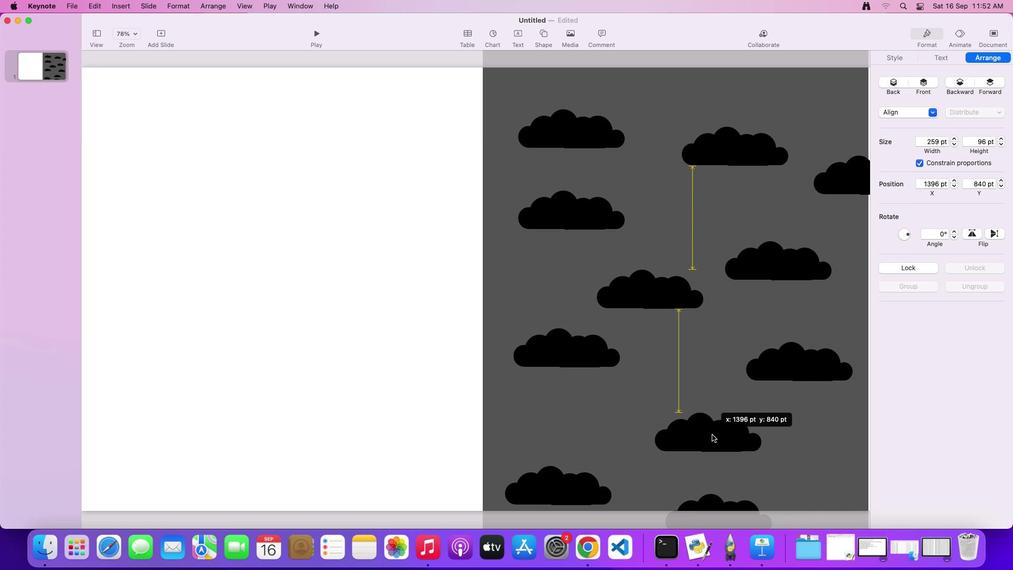 
Action: Mouse moved to (670, 370)
Screenshot: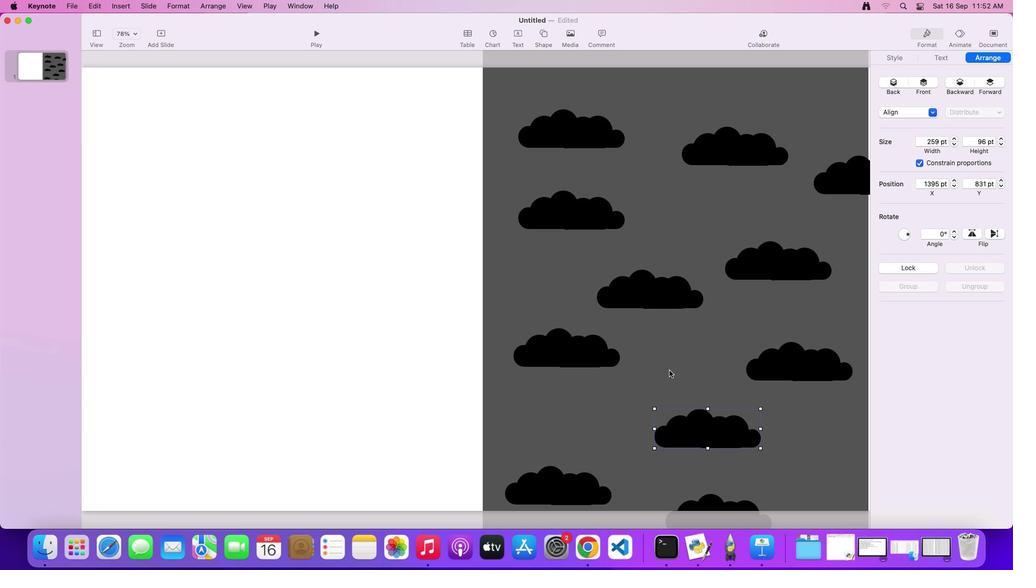 
Action: Mouse pressed left at (670, 370)
Screenshot: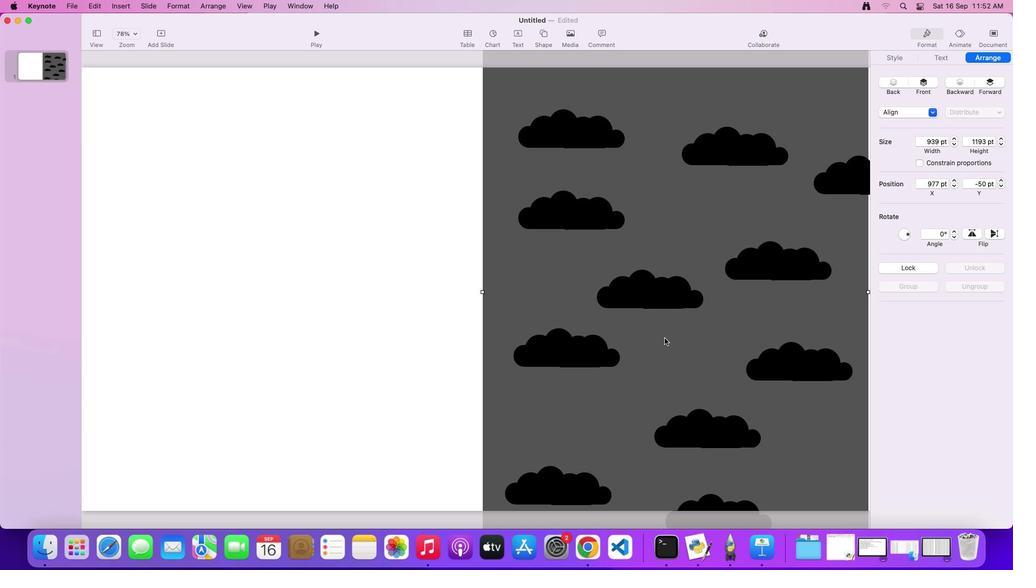
Action: Mouse moved to (574, 147)
Screenshot: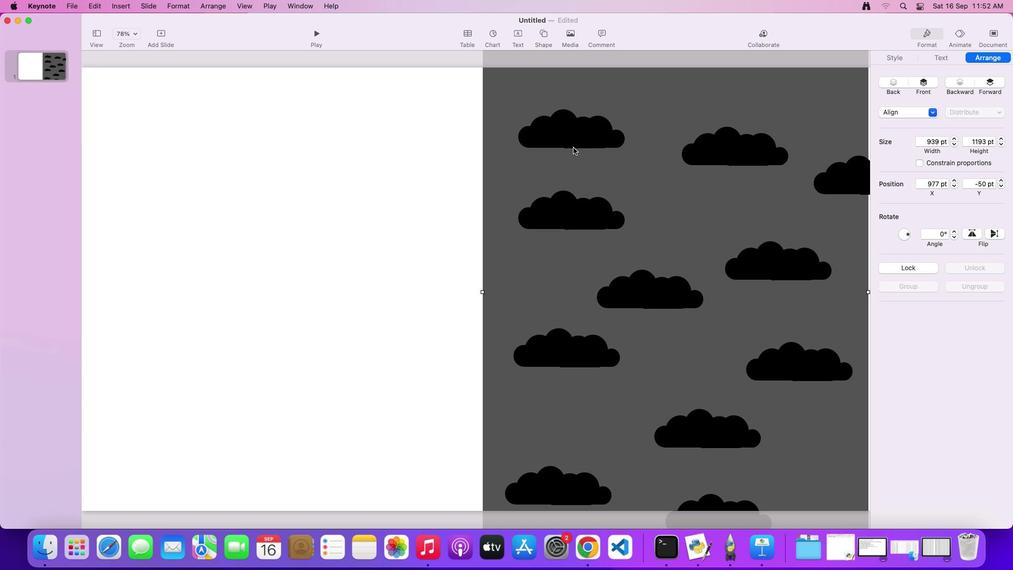 
Action: Key pressed Key.shift
Screenshot: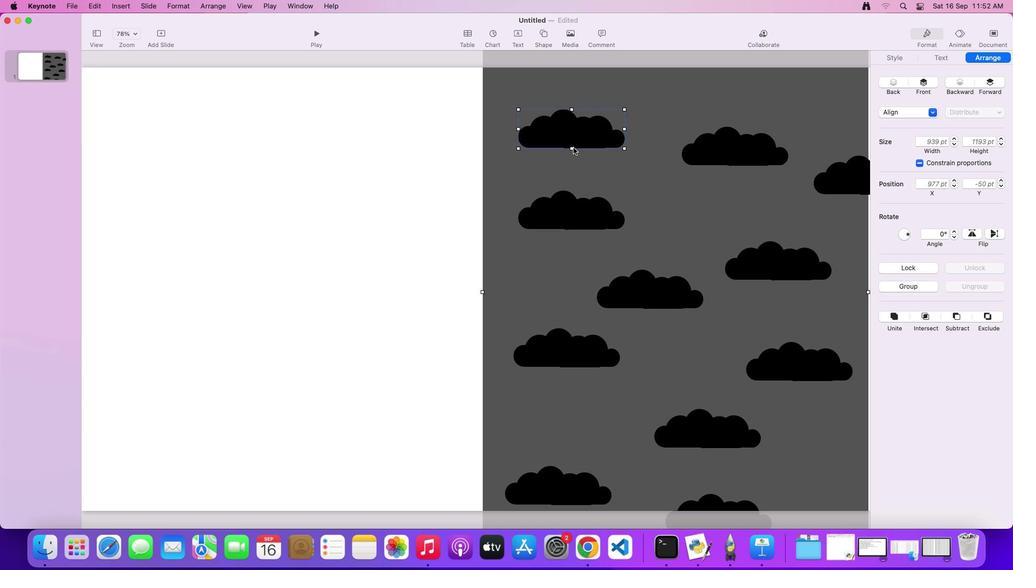 
Action: Mouse pressed left at (574, 147)
Screenshot: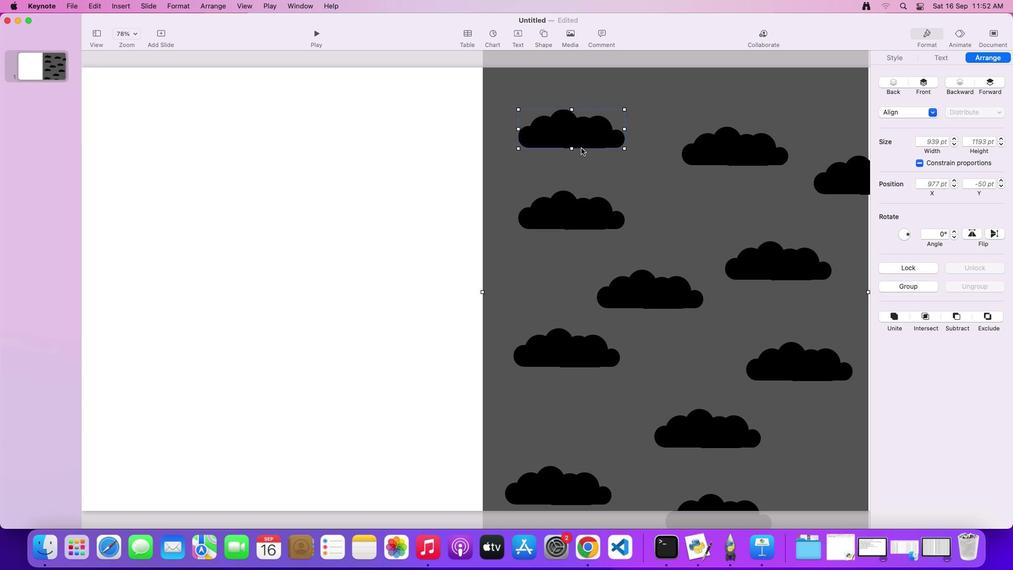 
Action: Mouse moved to (711, 158)
Screenshot: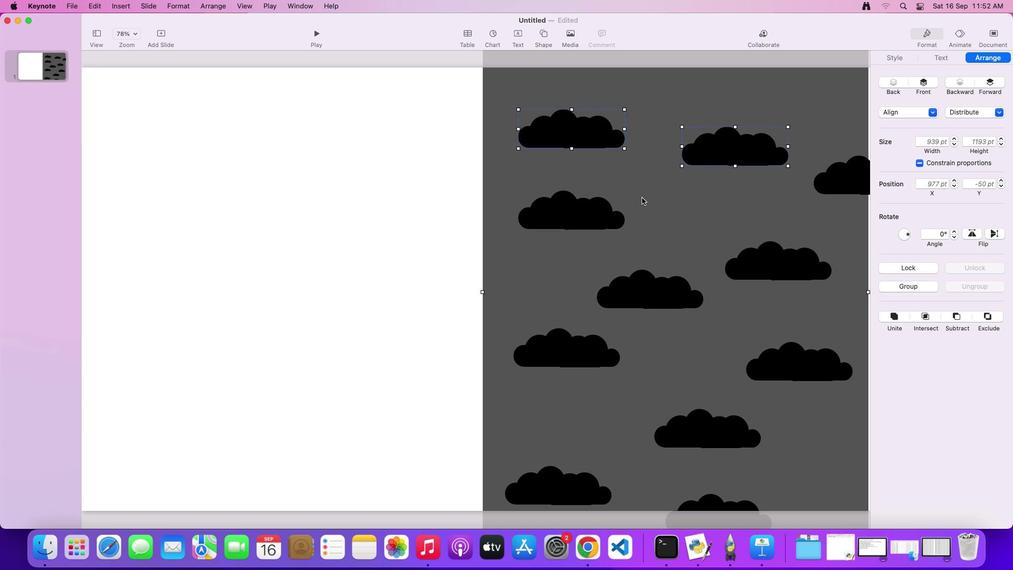 
Action: Mouse pressed left at (711, 158)
Screenshot: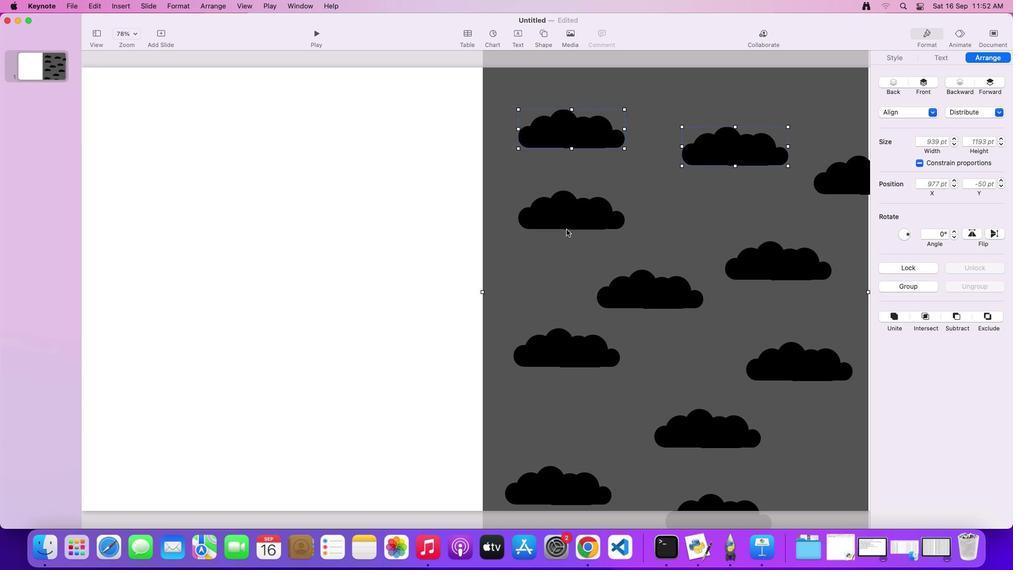 
Action: Mouse moved to (563, 223)
Screenshot: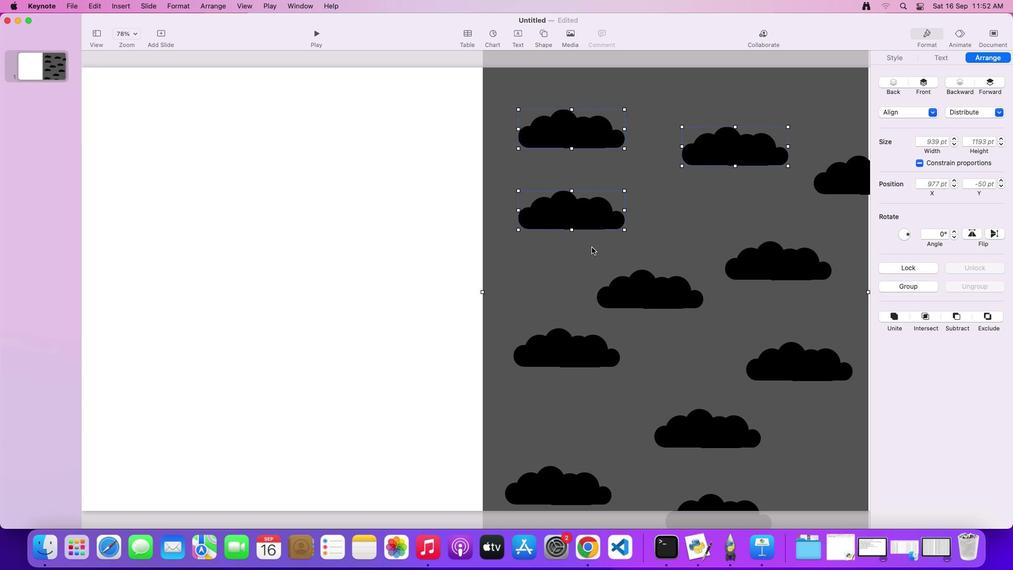 
Action: Mouse pressed left at (563, 223)
Screenshot: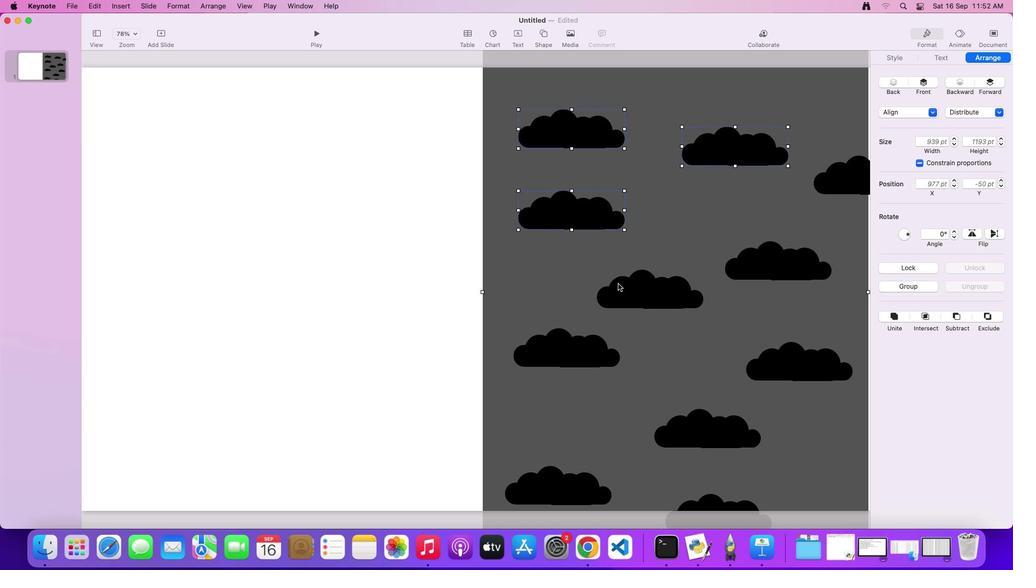 
Action: Mouse moved to (644, 307)
Screenshot: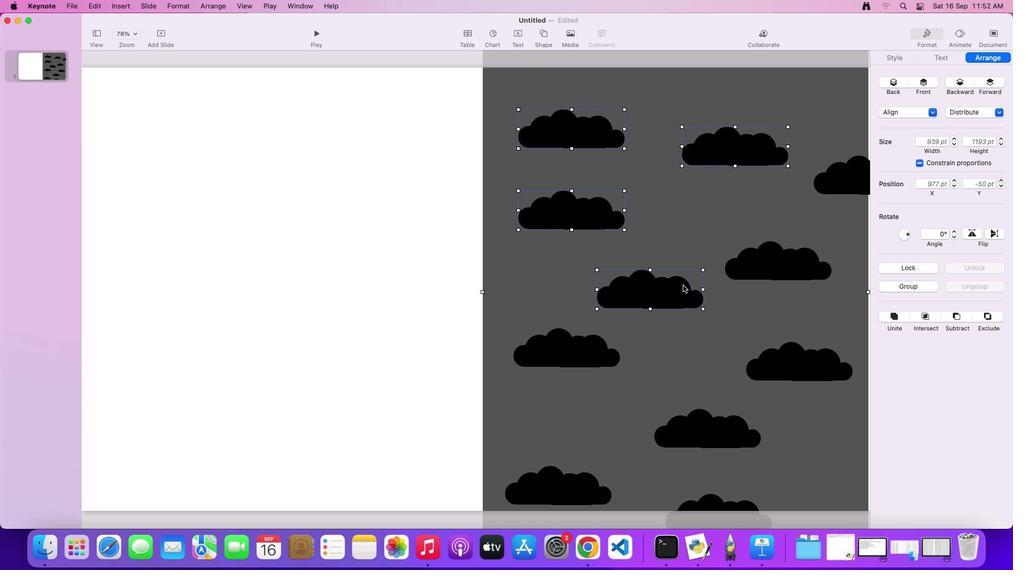 
Action: Mouse pressed left at (644, 307)
Screenshot: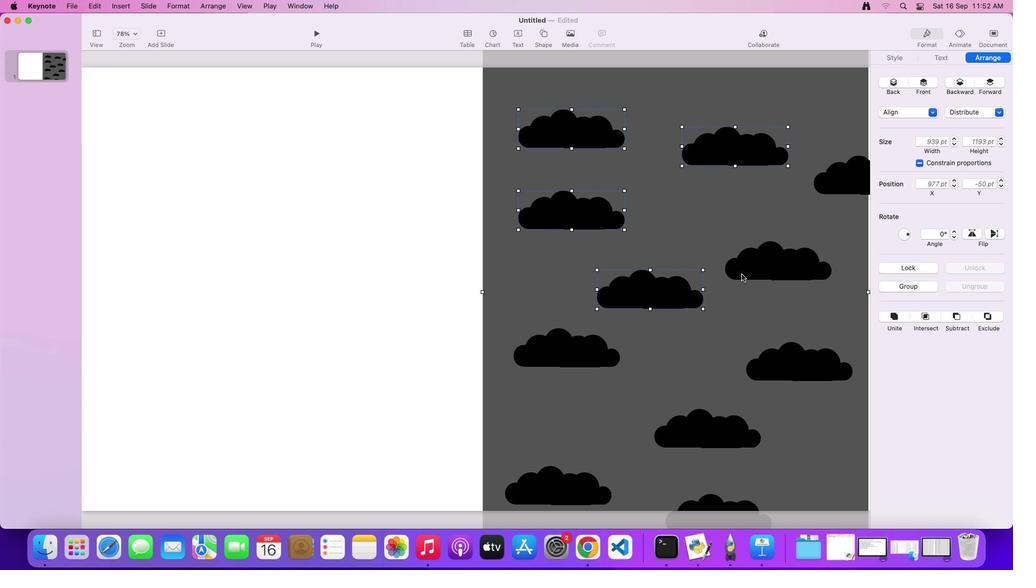 
Action: Mouse moved to (797, 248)
Screenshot: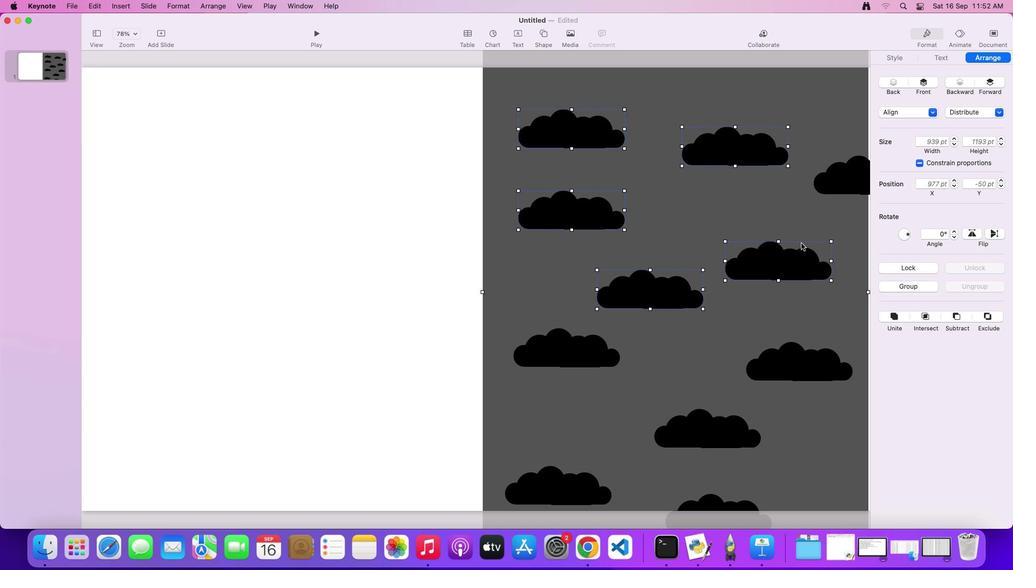 
Action: Mouse pressed left at (797, 248)
Screenshot: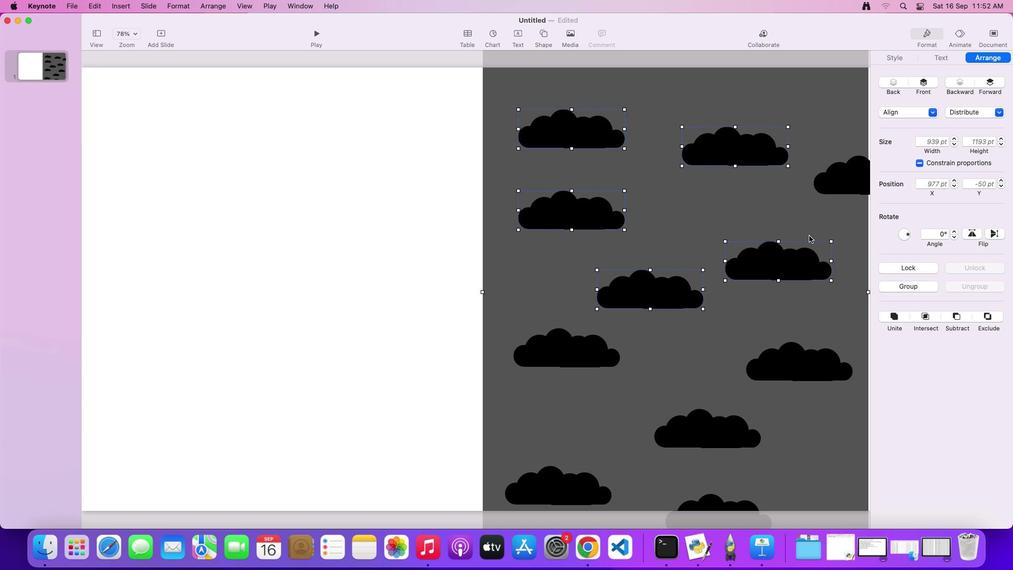
Action: Mouse moved to (862, 163)
Screenshot: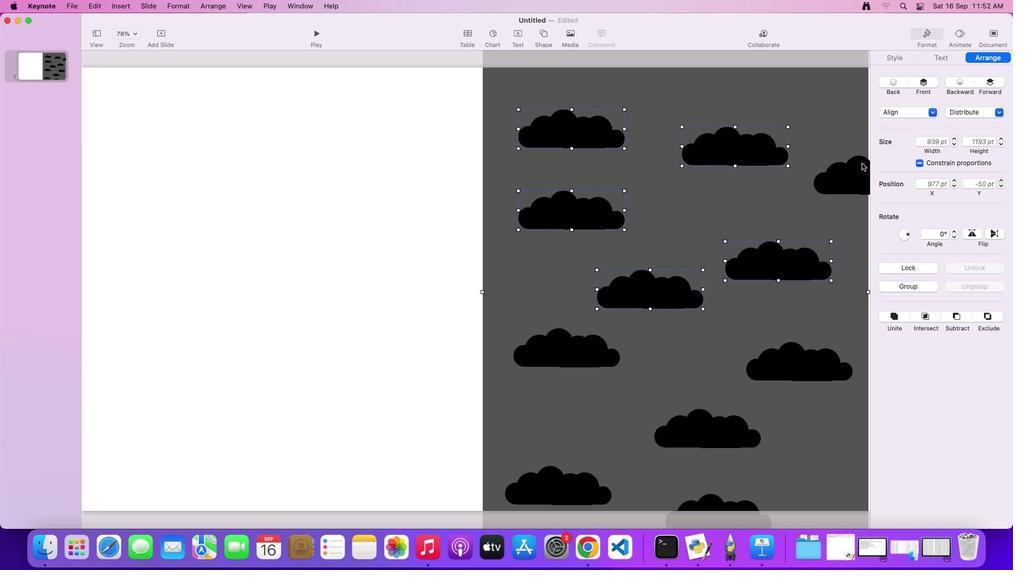 
Action: Mouse pressed left at (862, 163)
Screenshot: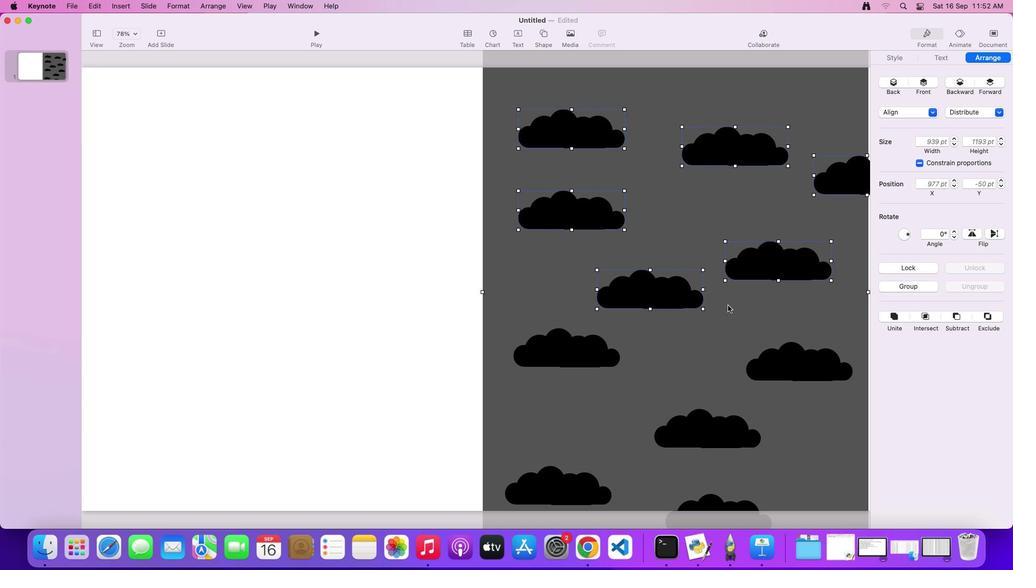 
Action: Mouse moved to (586, 357)
Screenshot: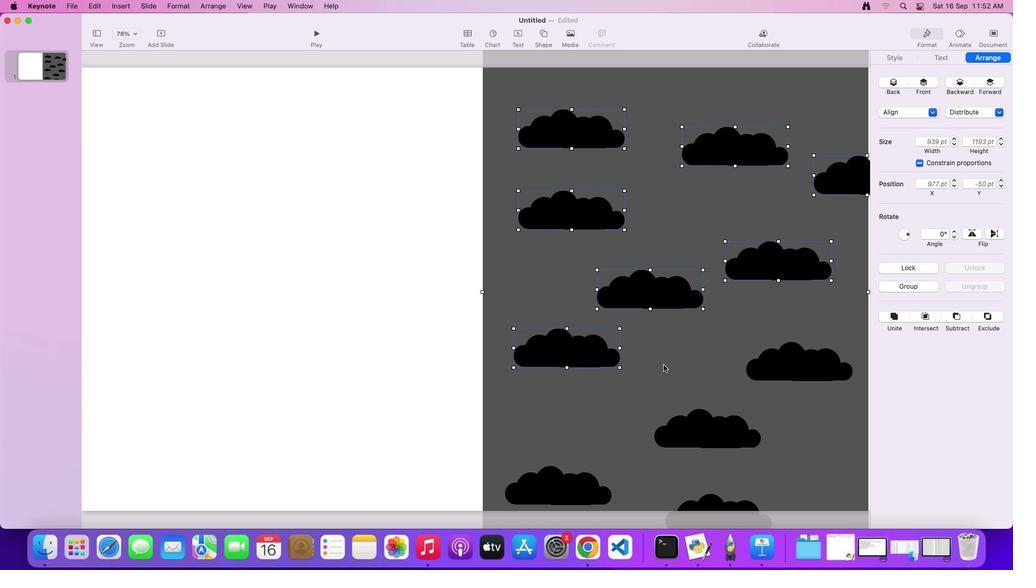 
Action: Mouse pressed left at (586, 357)
Screenshot: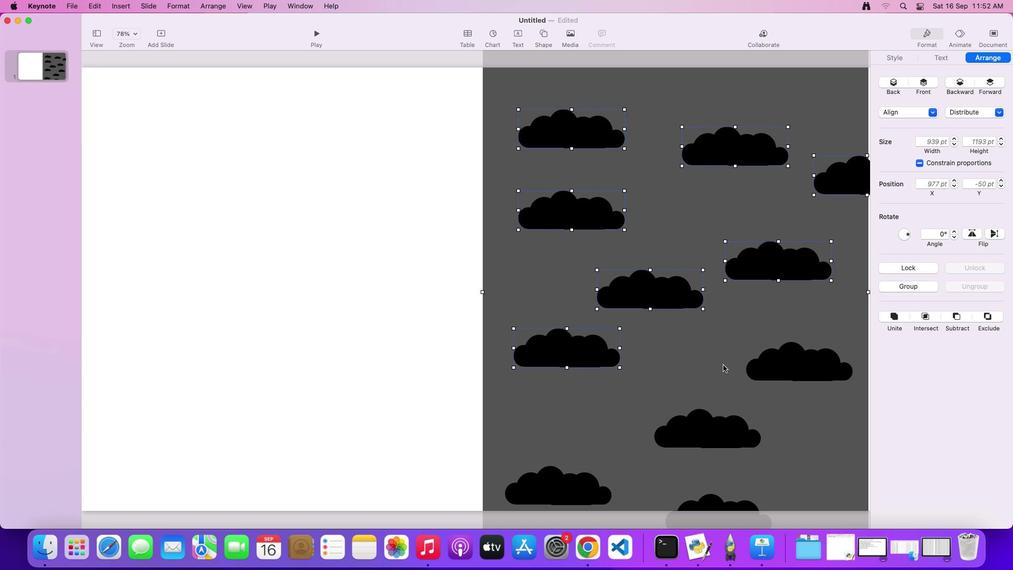 
Action: Mouse moved to (792, 360)
Screenshot: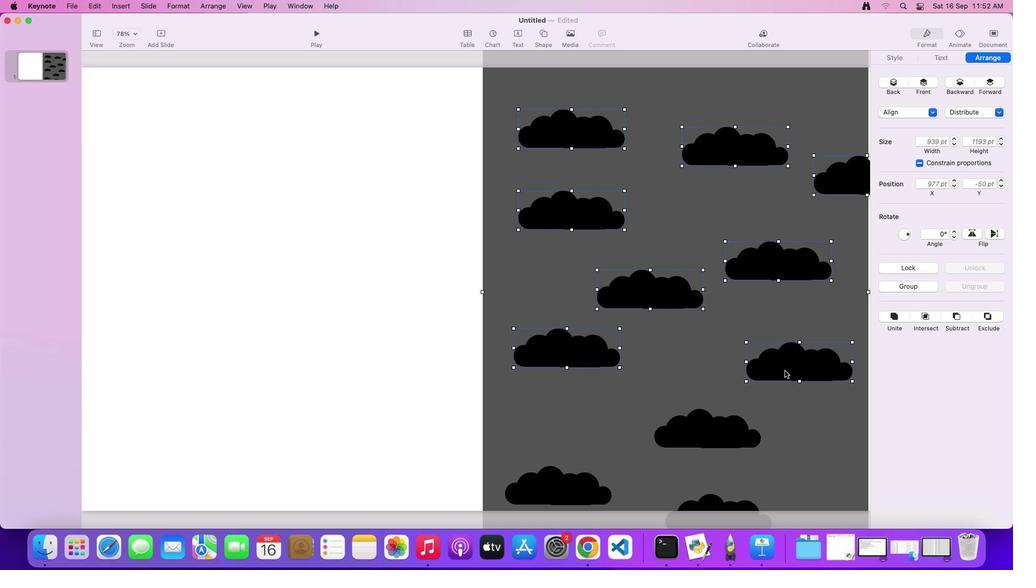 
Action: Mouse pressed left at (792, 360)
Screenshot: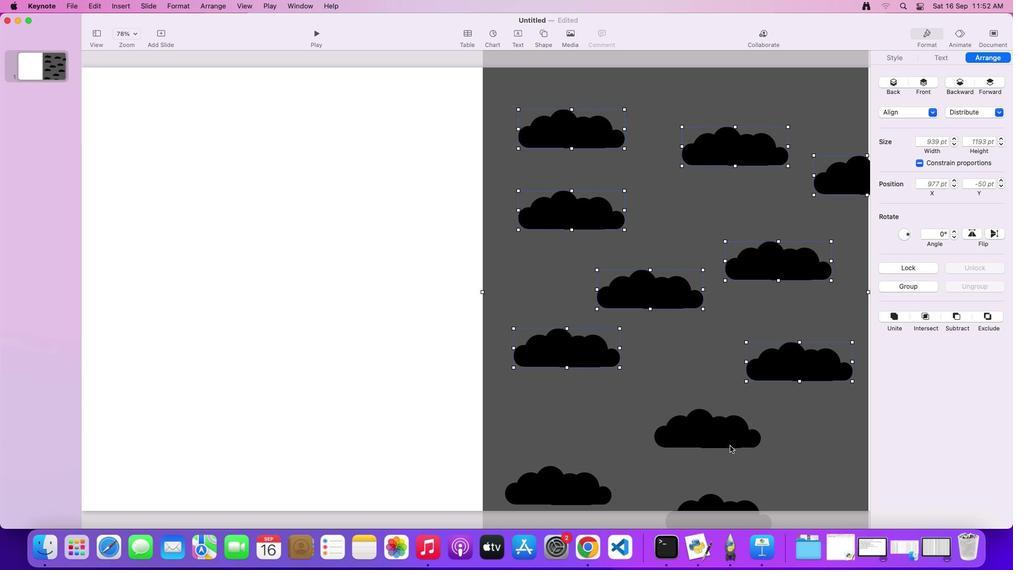 
Action: Mouse moved to (725, 444)
Screenshot: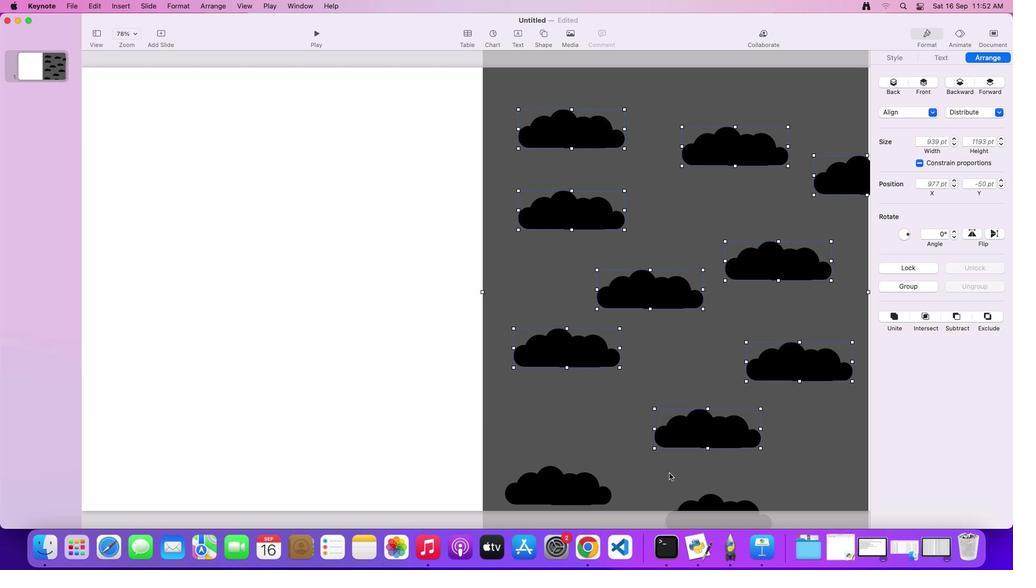 
Action: Mouse pressed left at (725, 444)
Screenshot: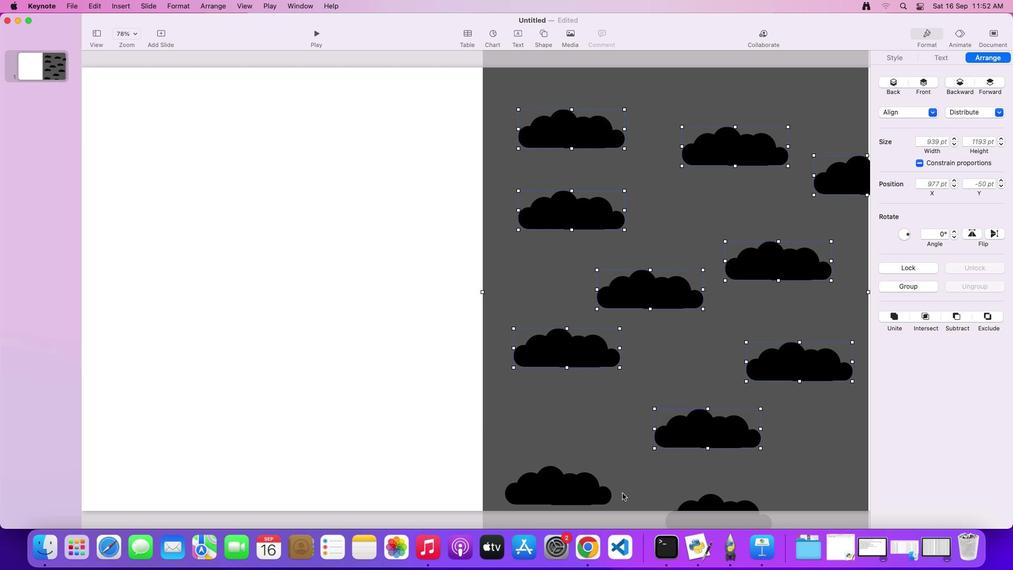 
Action: Mouse moved to (543, 488)
Screenshot: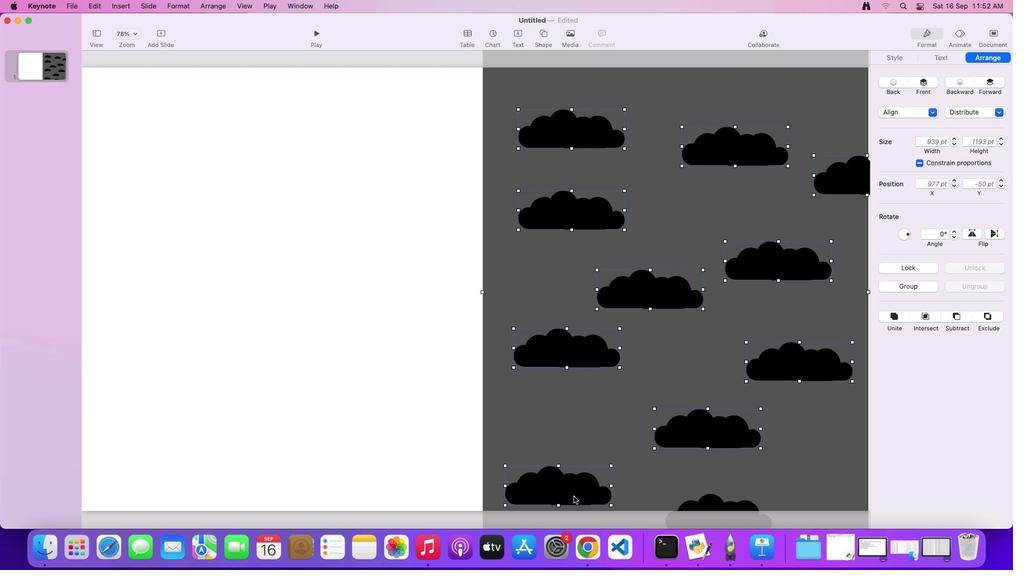 
Action: Mouse pressed left at (543, 488)
Screenshot: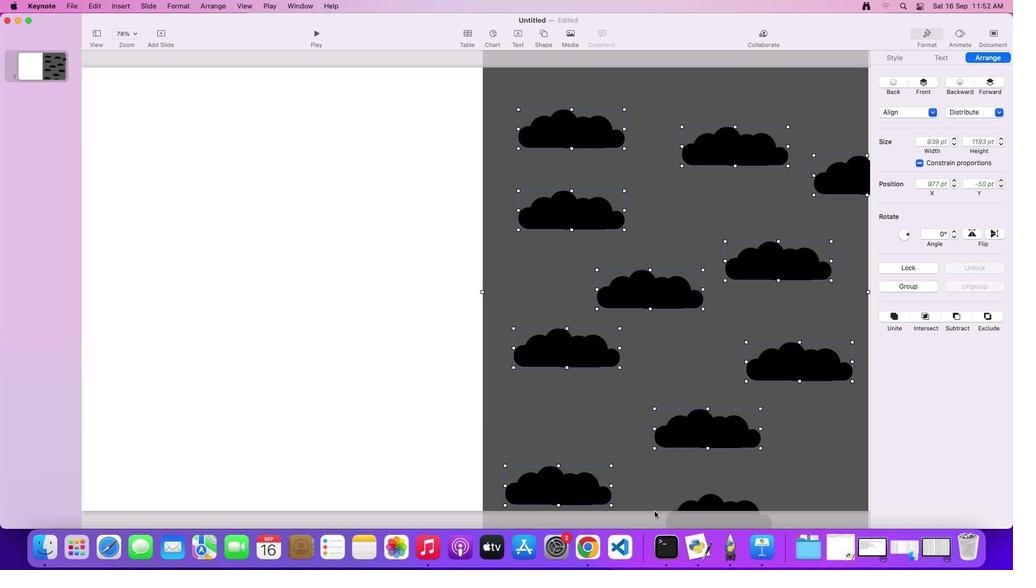 
Action: Mouse moved to (712, 505)
Screenshot: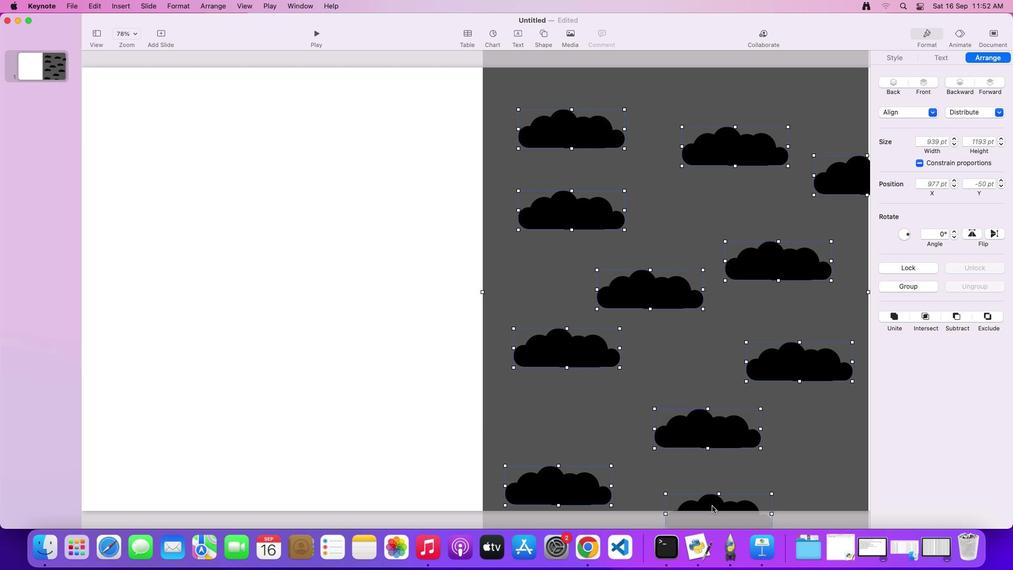 
Action: Mouse pressed left at (712, 505)
Screenshot: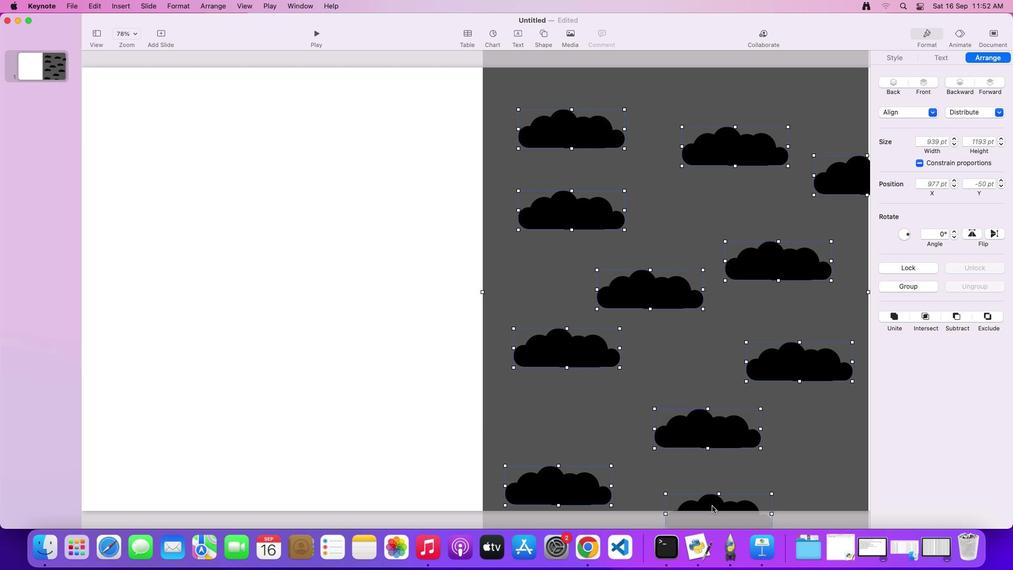 
Action: Mouse moved to (897, 54)
Screenshot: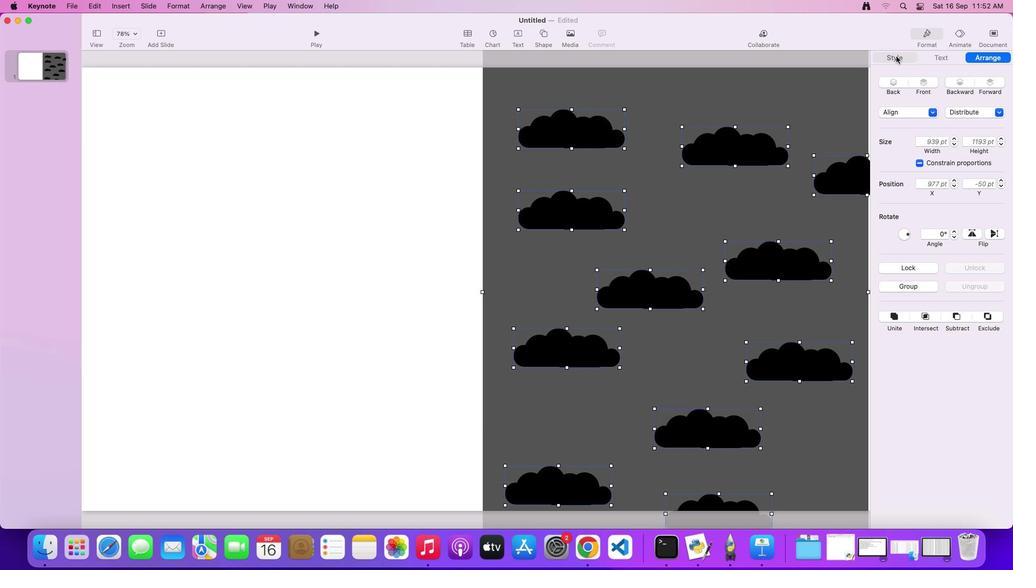 
Action: Mouse pressed left at (897, 54)
Screenshot: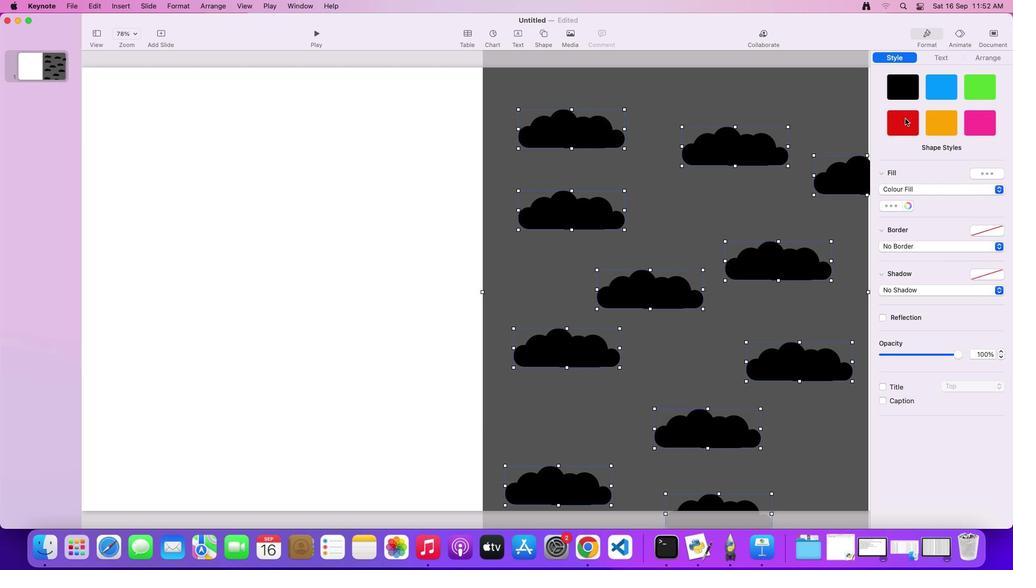 
Action: Mouse moved to (955, 355)
Screenshot: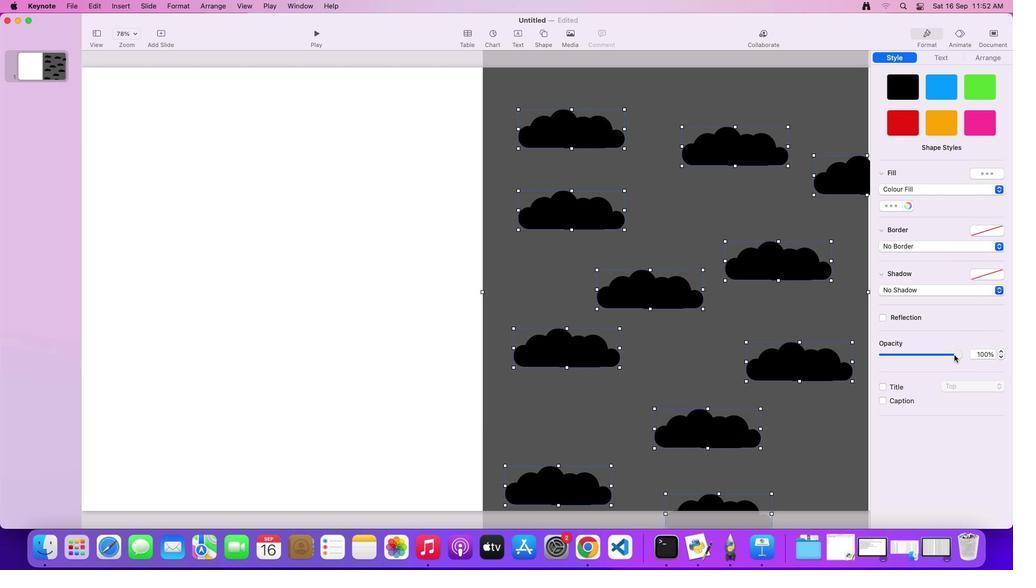 
Action: Mouse pressed left at (955, 355)
Screenshot: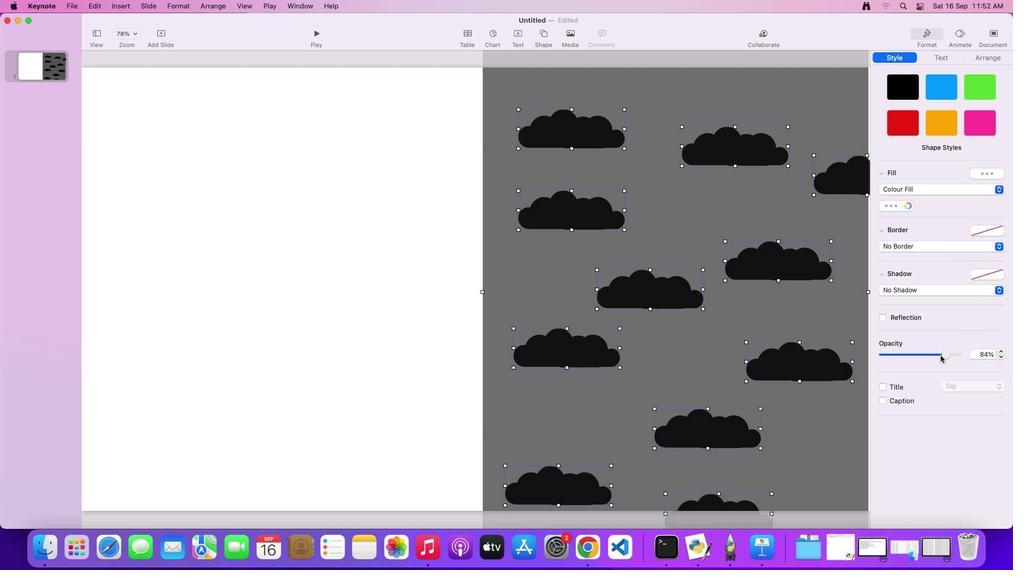 
Action: Mouse moved to (935, 356)
Screenshot: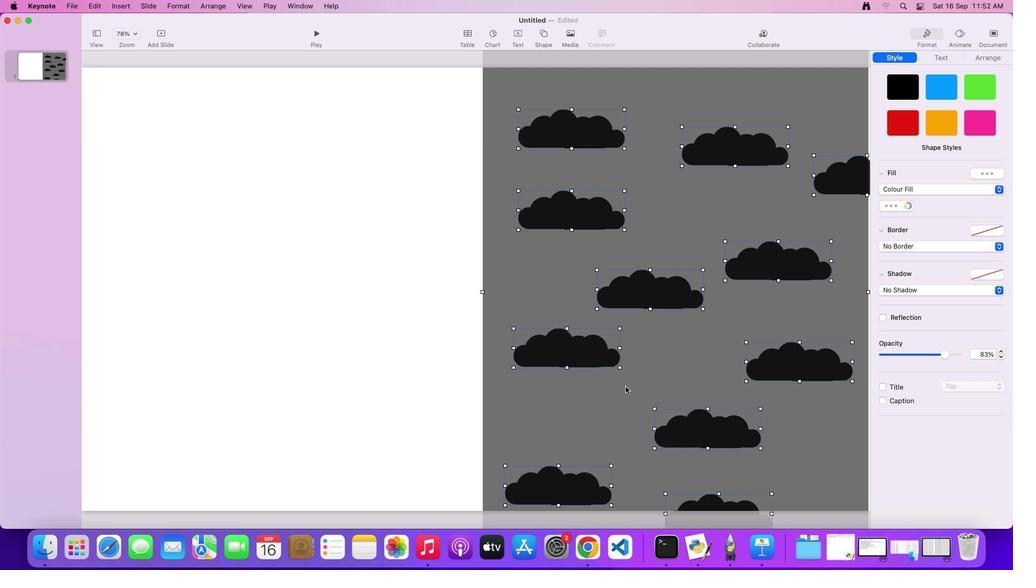 
Action: Key pressed Key.shift
Screenshot: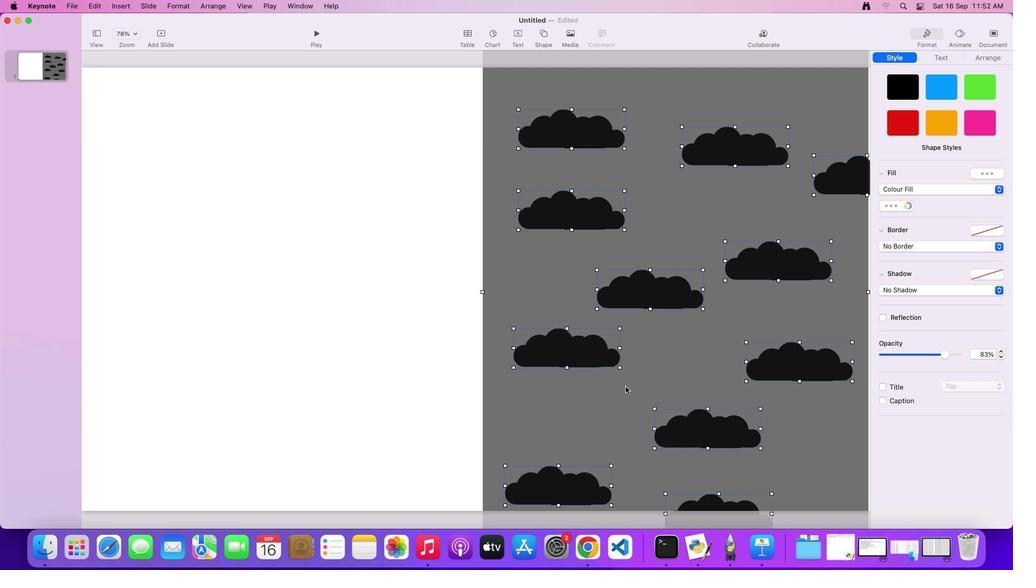 
Action: Mouse moved to (562, 396)
Screenshot: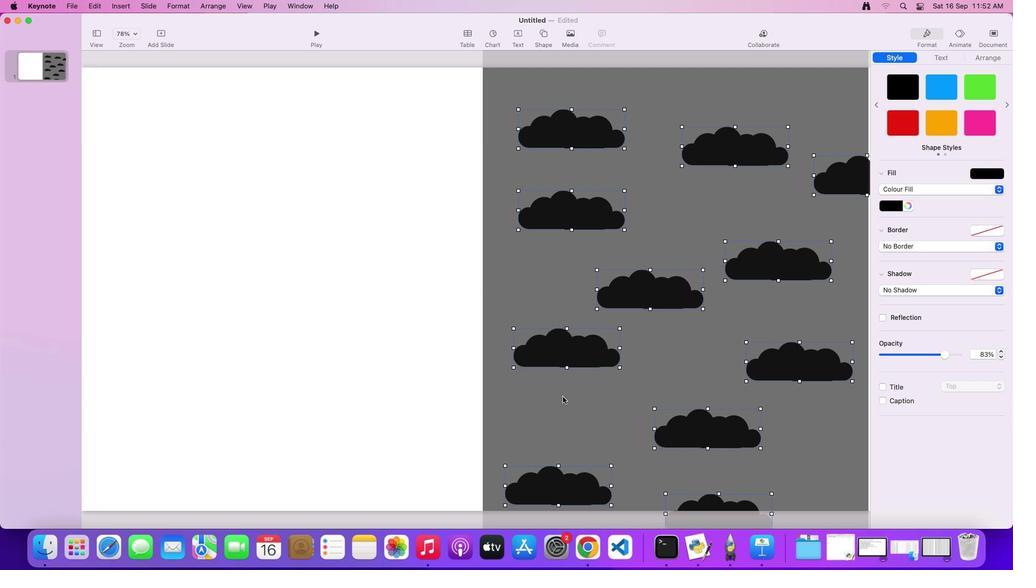 
Action: Mouse pressed left at (562, 396)
Screenshot: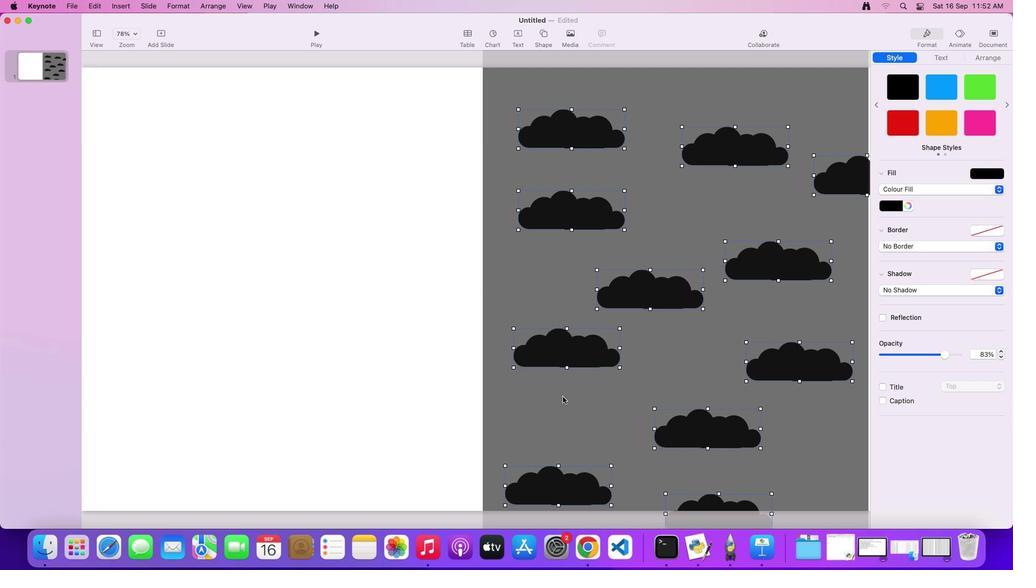 
Action: Mouse moved to (944, 354)
Screenshot: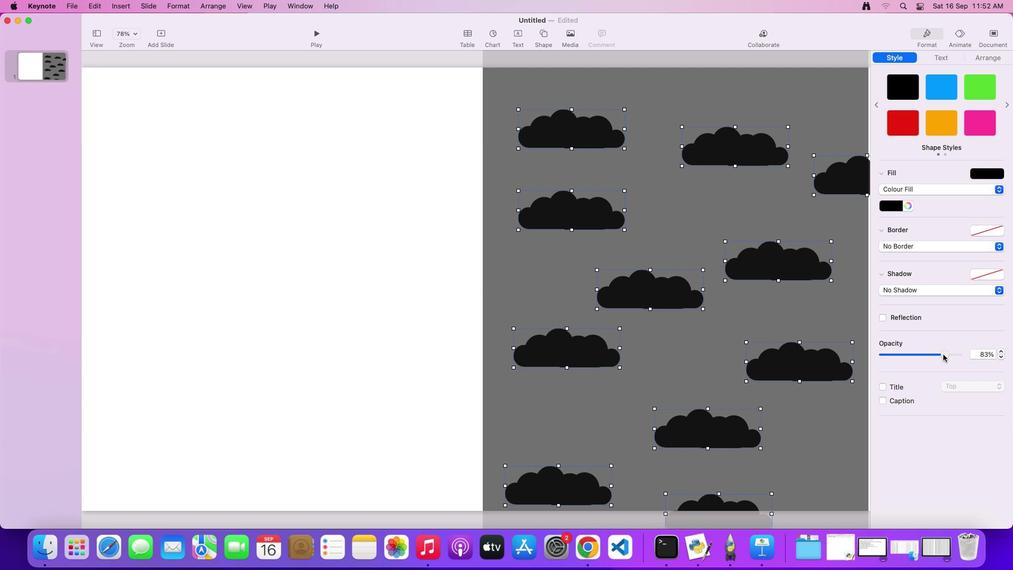 
Action: Mouse pressed left at (944, 354)
Screenshot: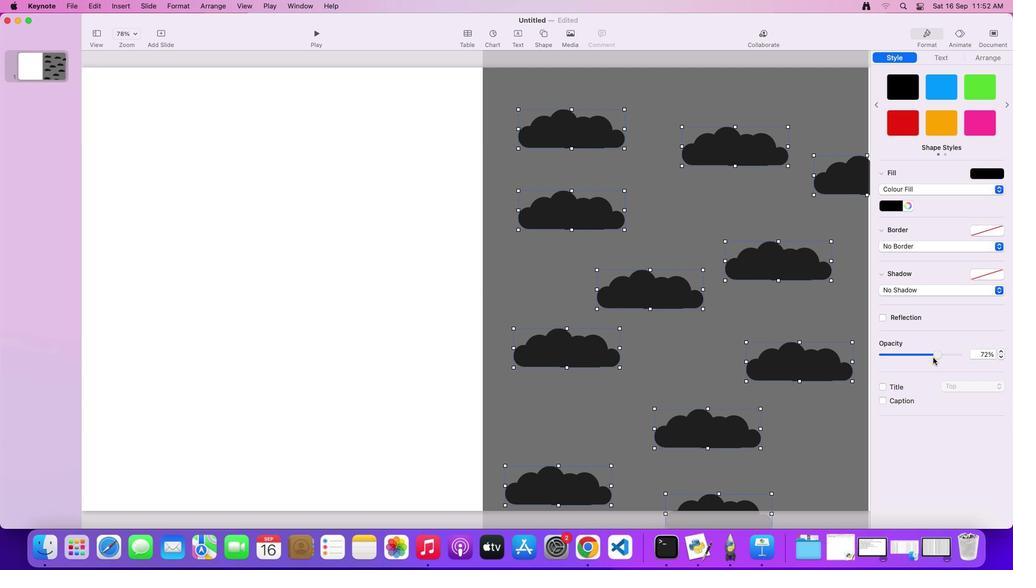 
Action: Mouse moved to (925, 354)
